 Task: Educational meeting minutes blue modern simple.
Action: Mouse moved to (252, 264)
Screenshot: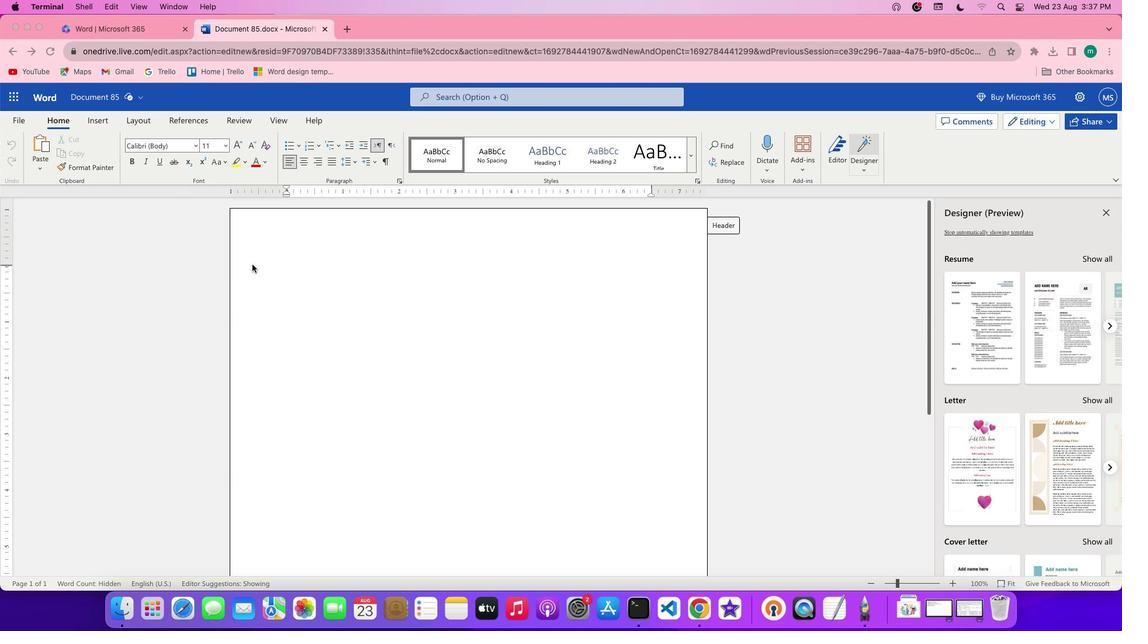 
Action: Mouse pressed left at (252, 264)
Screenshot: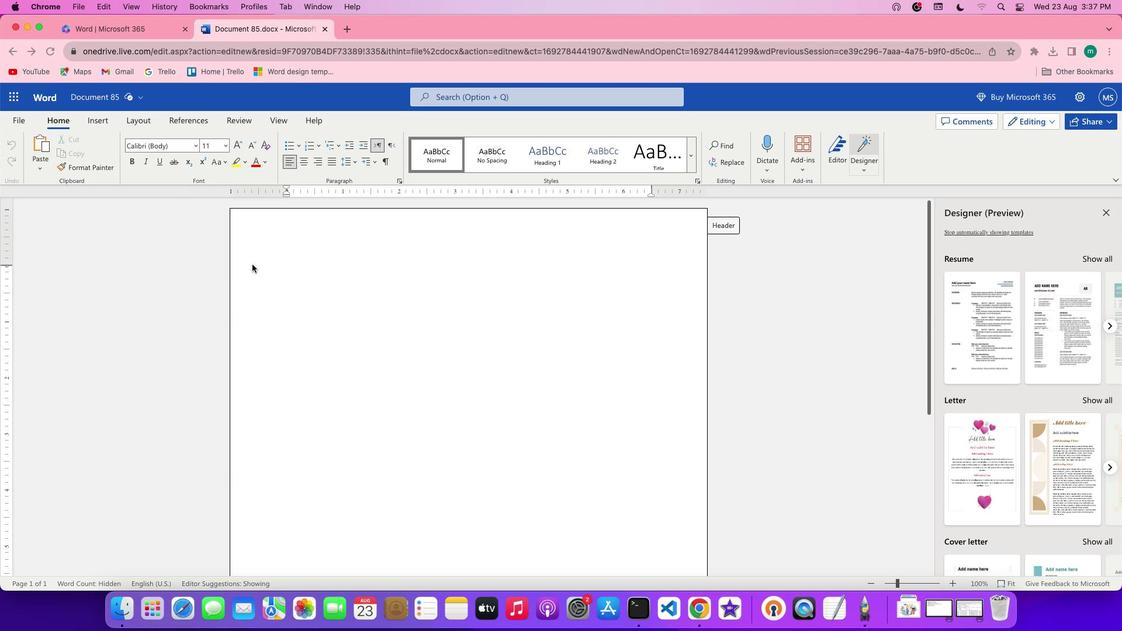 
Action: Mouse moved to (103, 116)
Screenshot: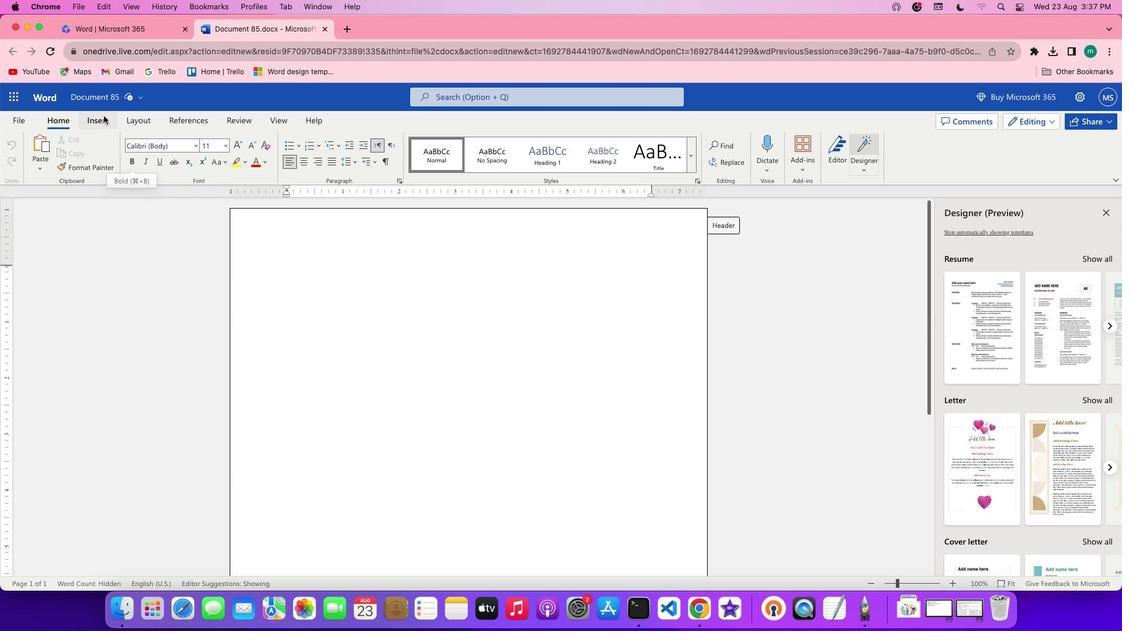 
Action: Mouse pressed left at (103, 116)
Screenshot: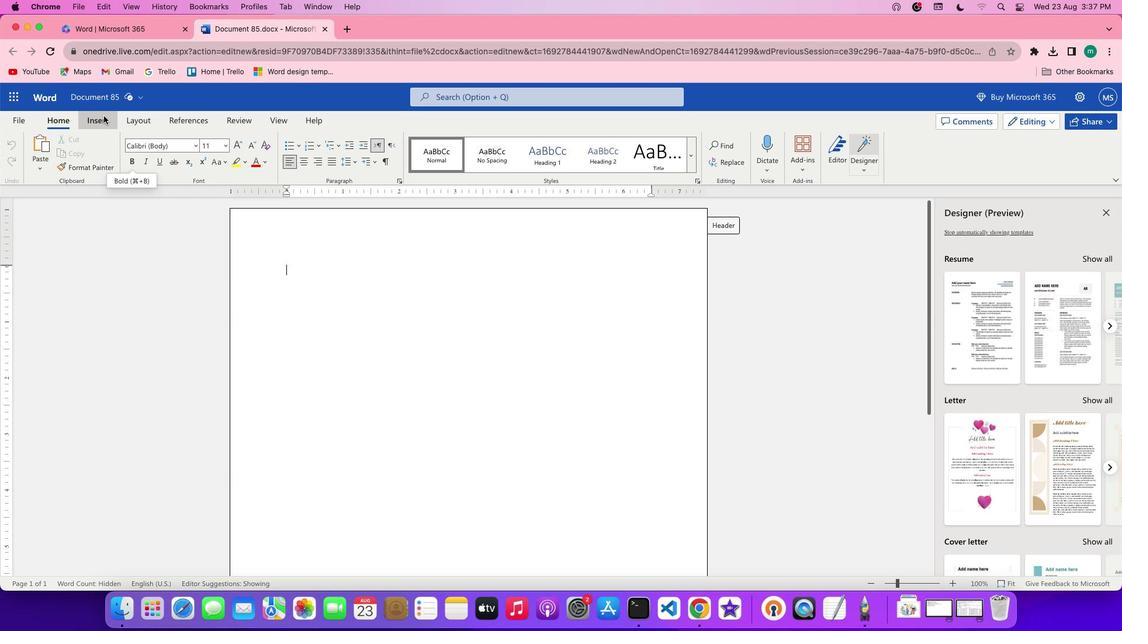 
Action: Mouse moved to (20, 147)
Screenshot: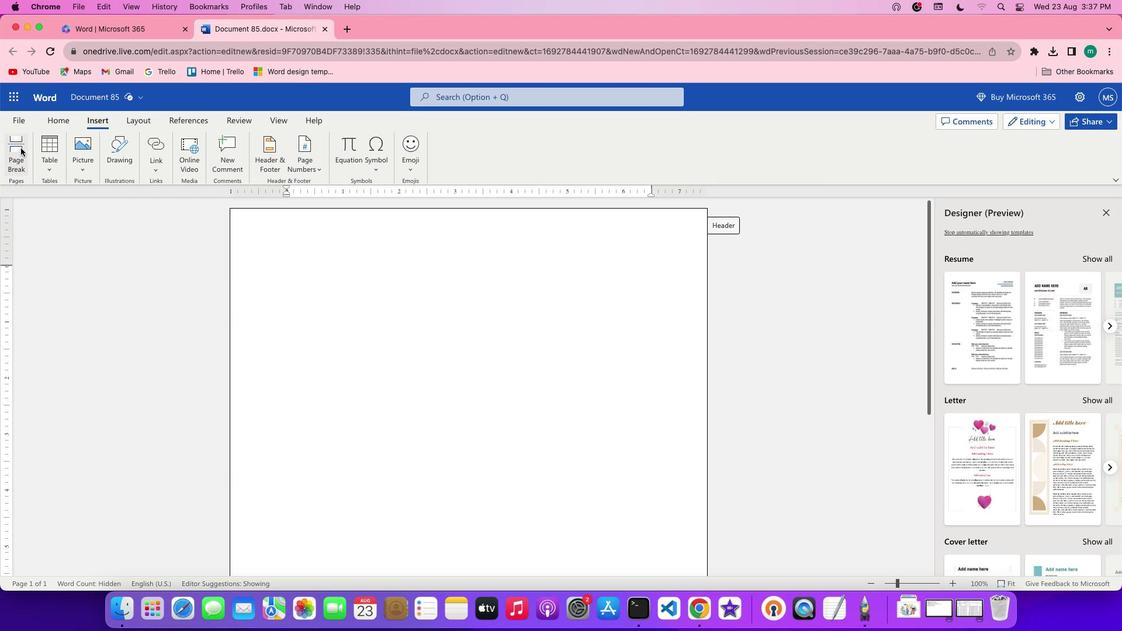 
Action: Mouse pressed left at (20, 147)
Screenshot: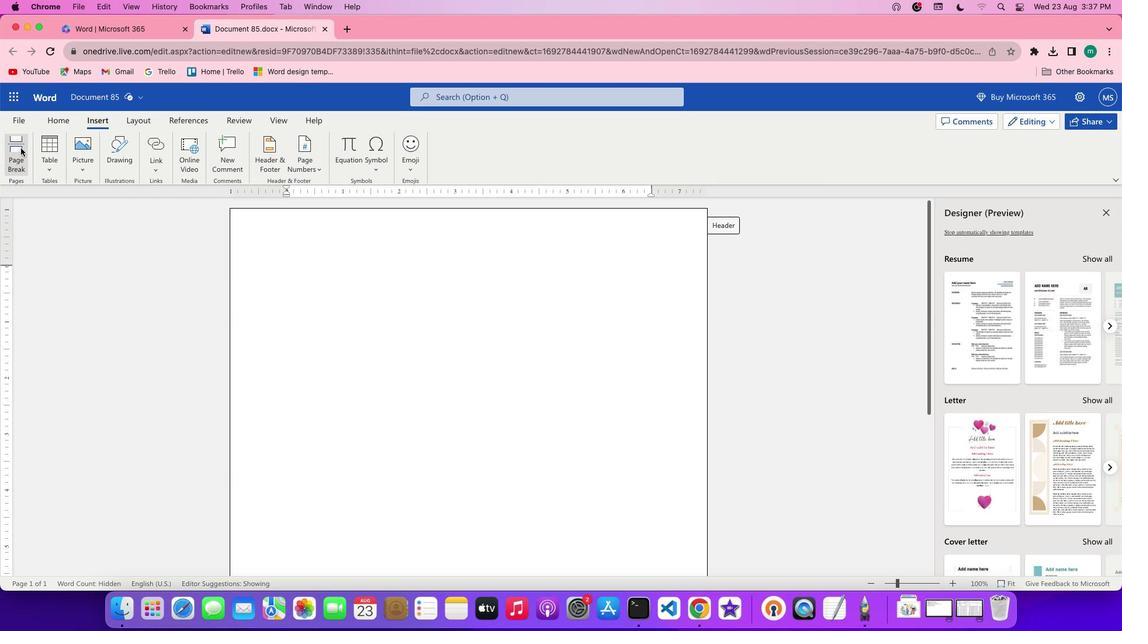 
Action: Mouse moved to (431, 339)
Screenshot: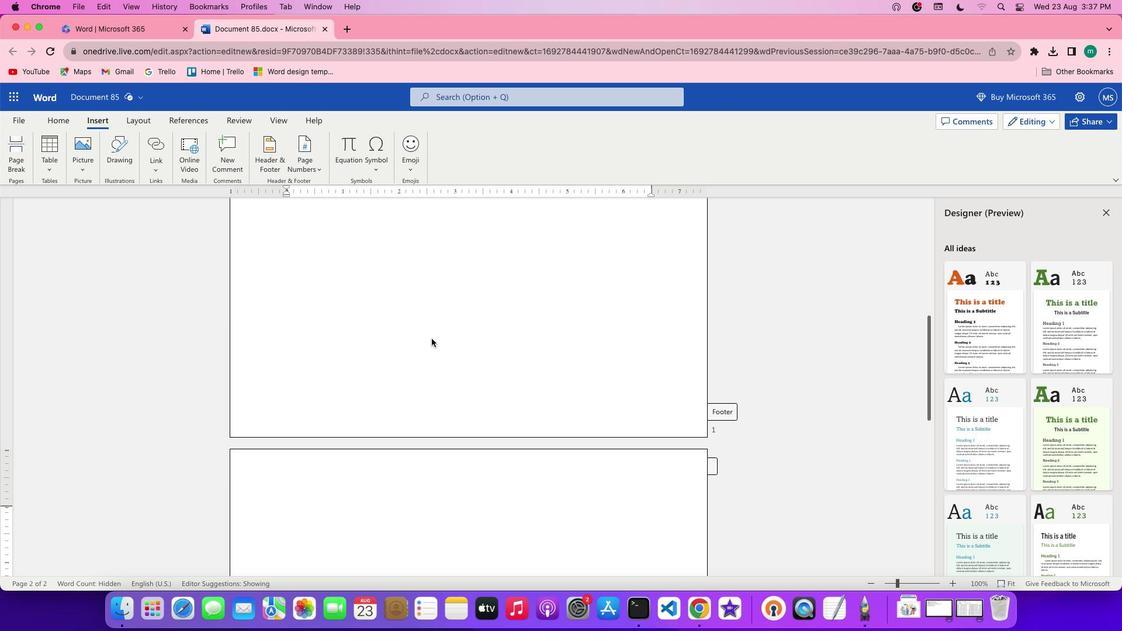 
Action: Mouse scrolled (431, 339) with delta (0, 0)
Screenshot: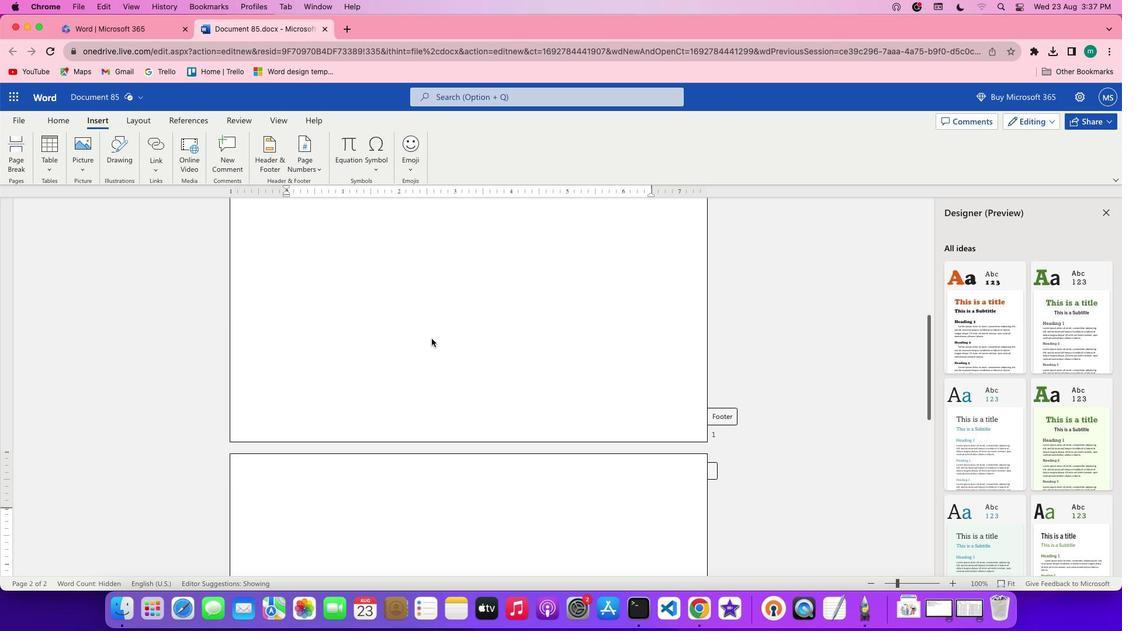 
Action: Mouse scrolled (431, 339) with delta (0, 0)
Screenshot: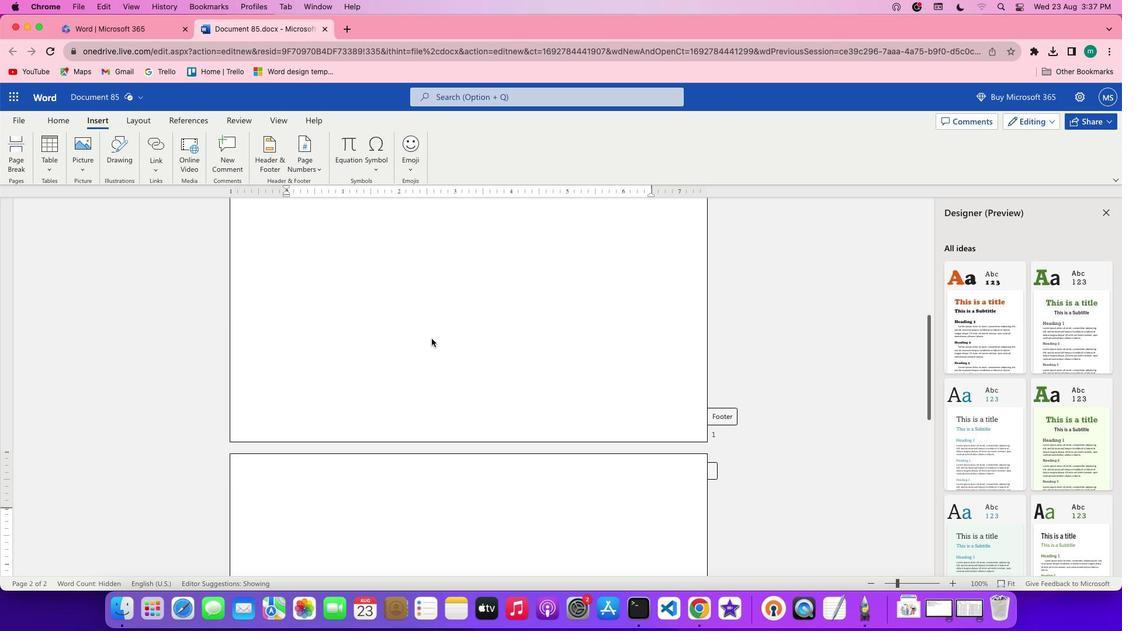 
Action: Mouse scrolled (431, 339) with delta (0, 1)
Screenshot: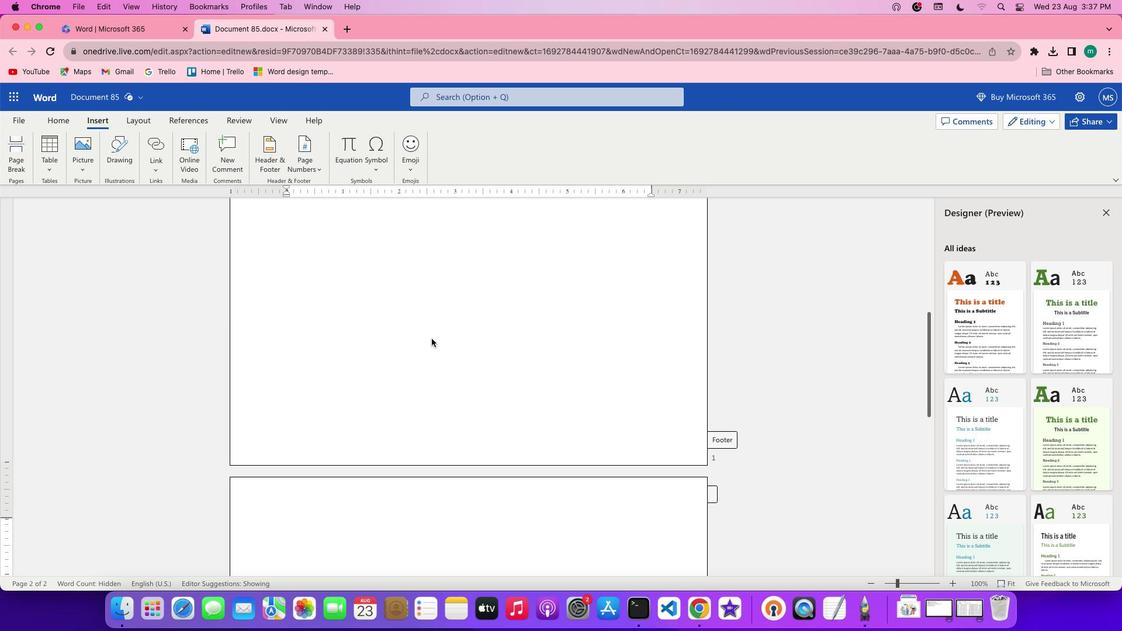 
Action: Mouse scrolled (431, 339) with delta (0, 2)
Screenshot: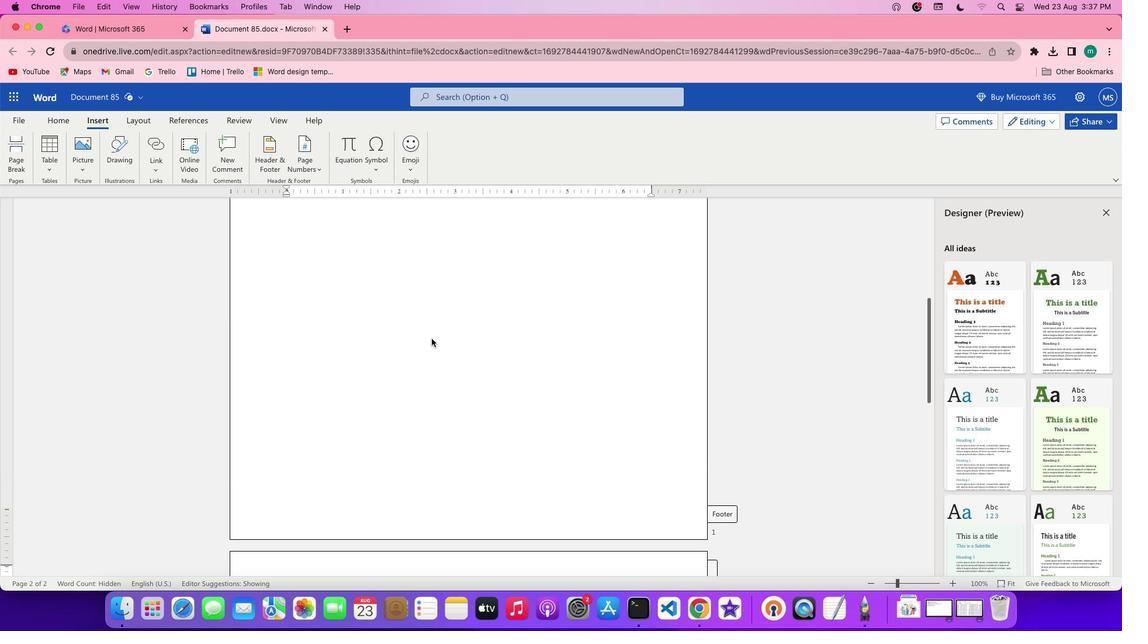 
Action: Mouse scrolled (431, 339) with delta (0, 0)
Screenshot: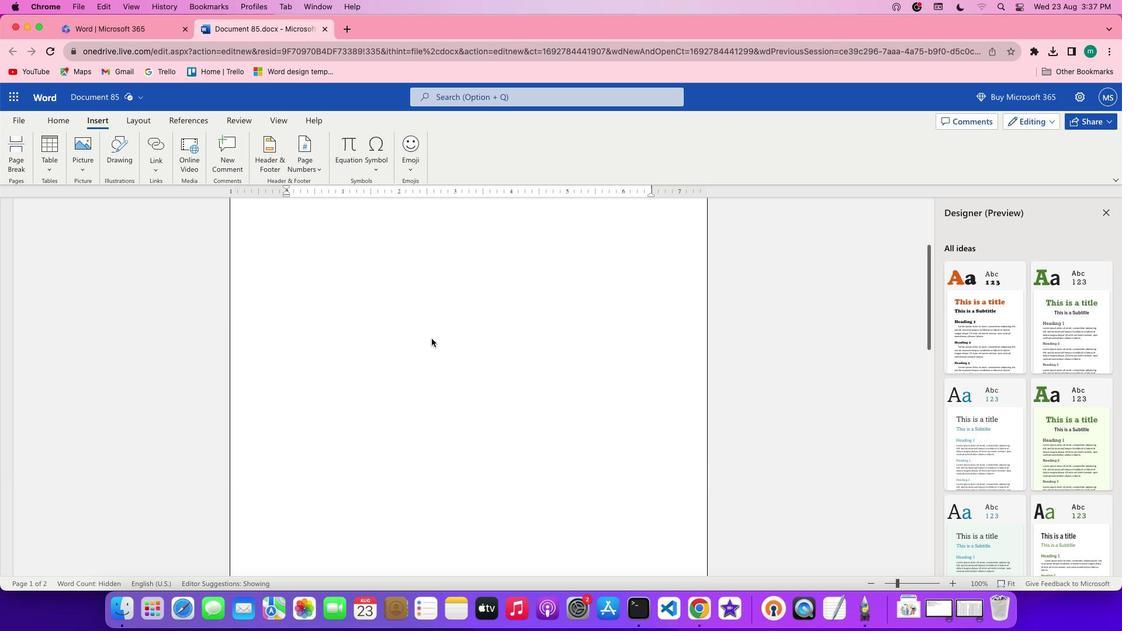 
Action: Mouse scrolled (431, 339) with delta (0, 0)
Screenshot: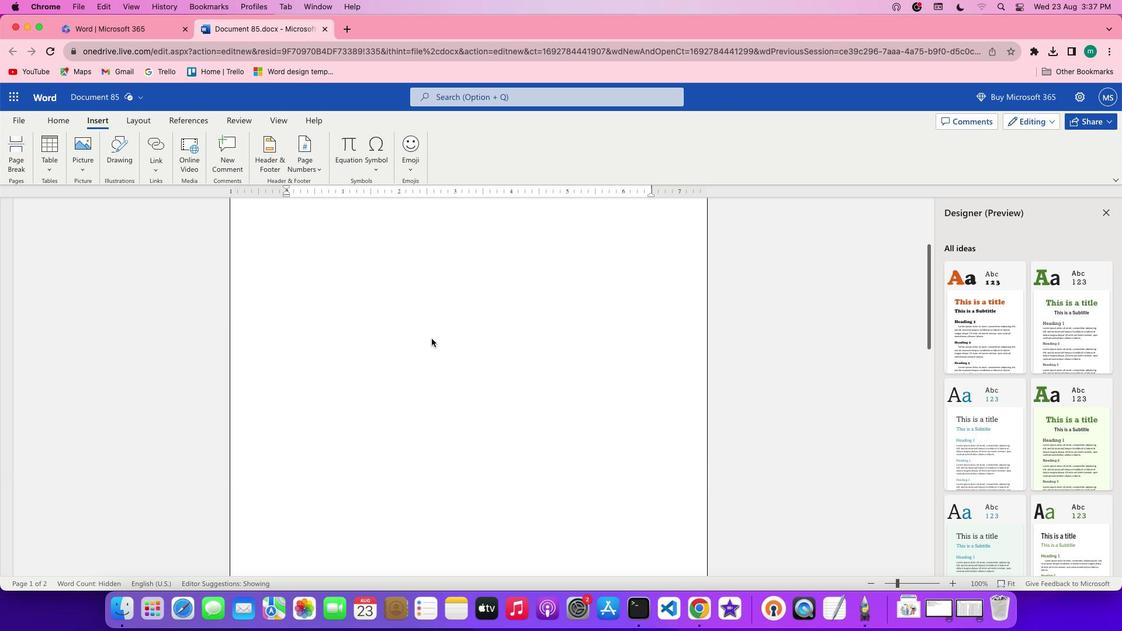 
Action: Mouse scrolled (431, 339) with delta (0, 1)
Screenshot: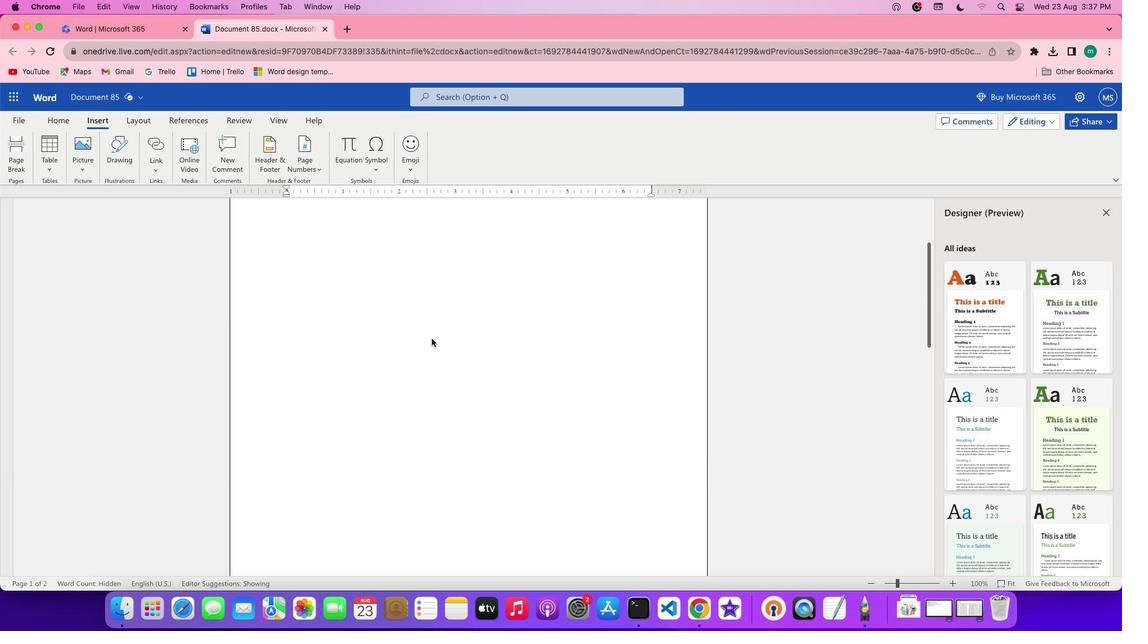 
Action: Mouse scrolled (431, 339) with delta (0, 1)
Screenshot: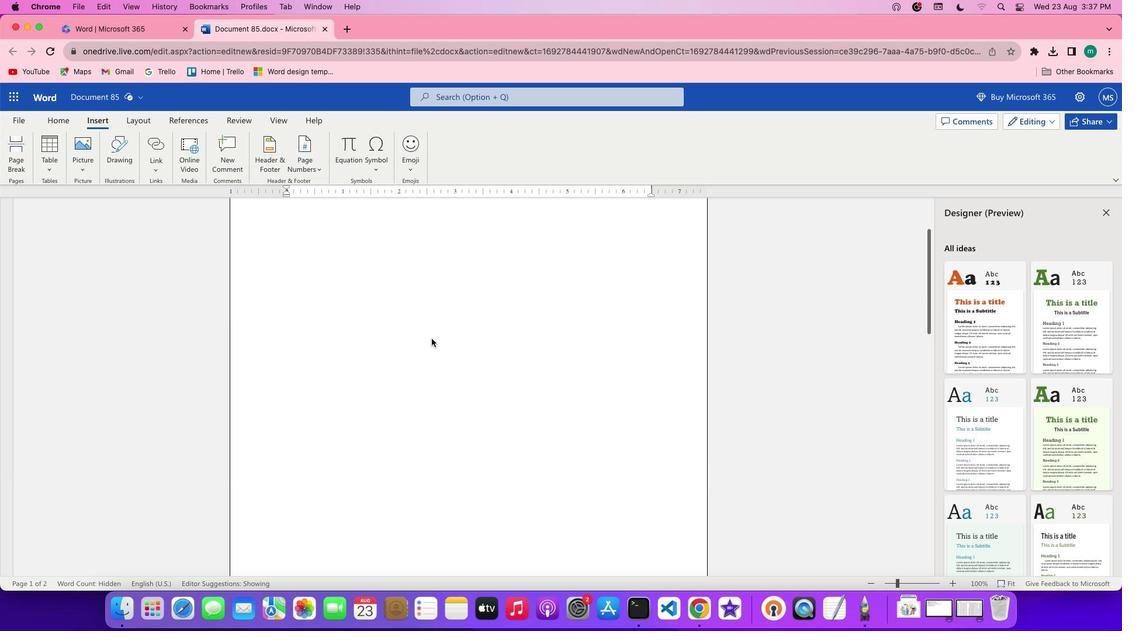 
Action: Mouse moved to (120, 156)
Screenshot: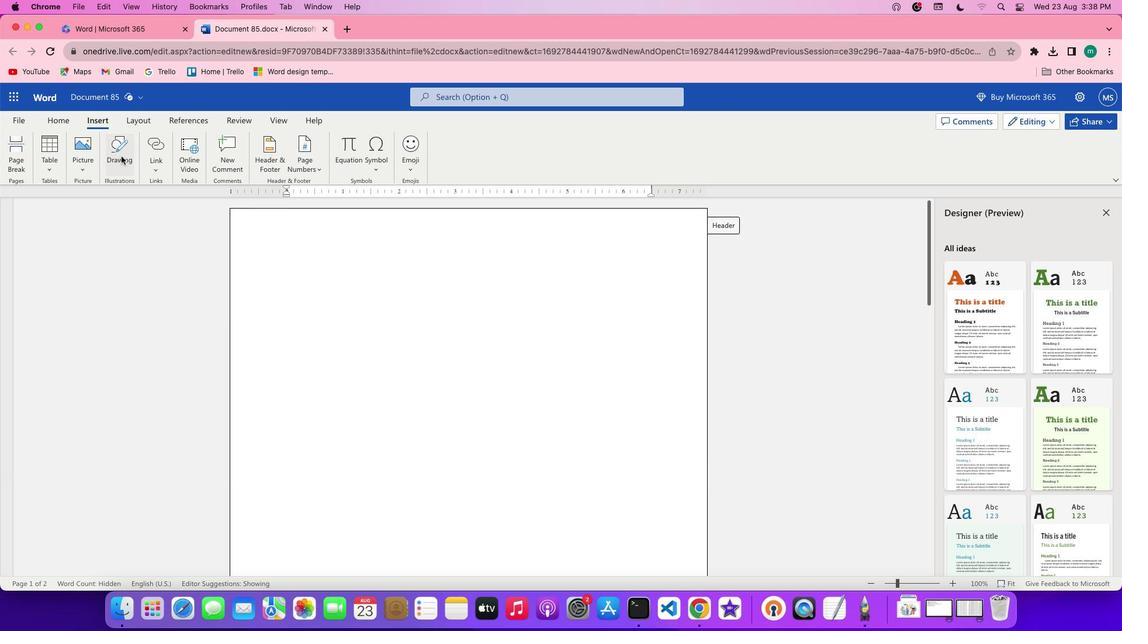 
Action: Mouse pressed left at (120, 156)
Screenshot: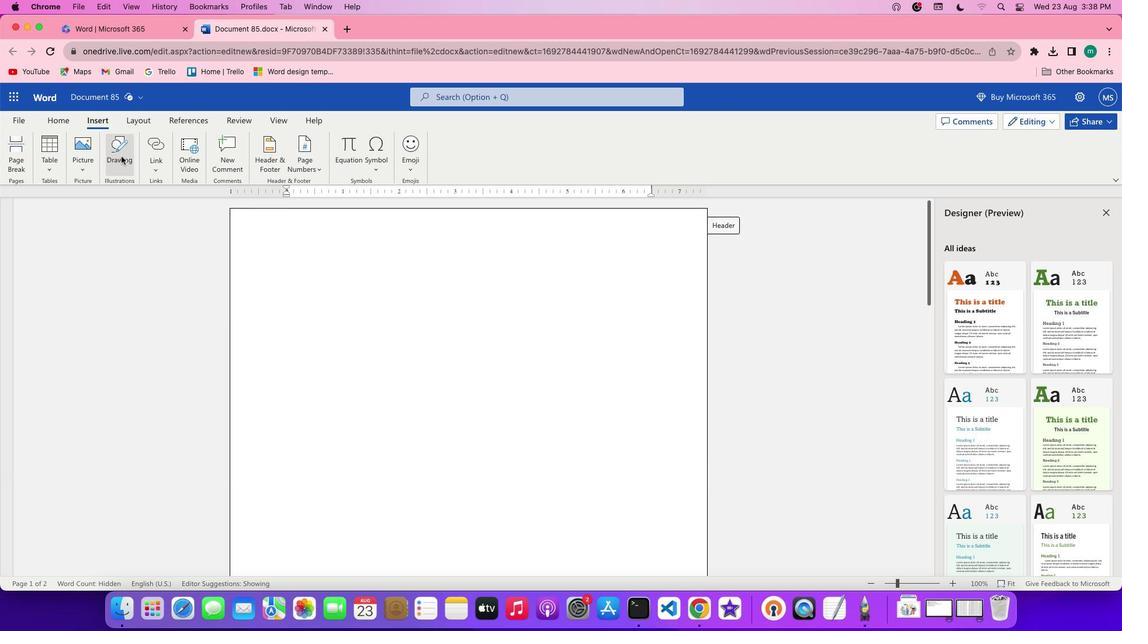 
Action: Mouse moved to (506, 224)
Screenshot: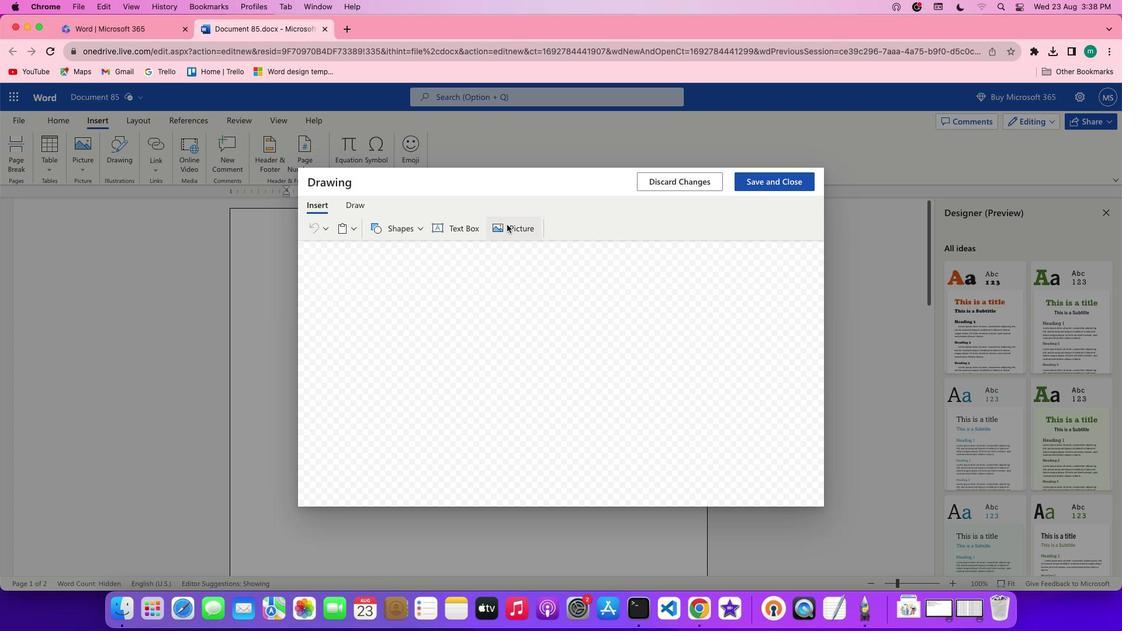 
Action: Mouse pressed left at (506, 224)
Screenshot: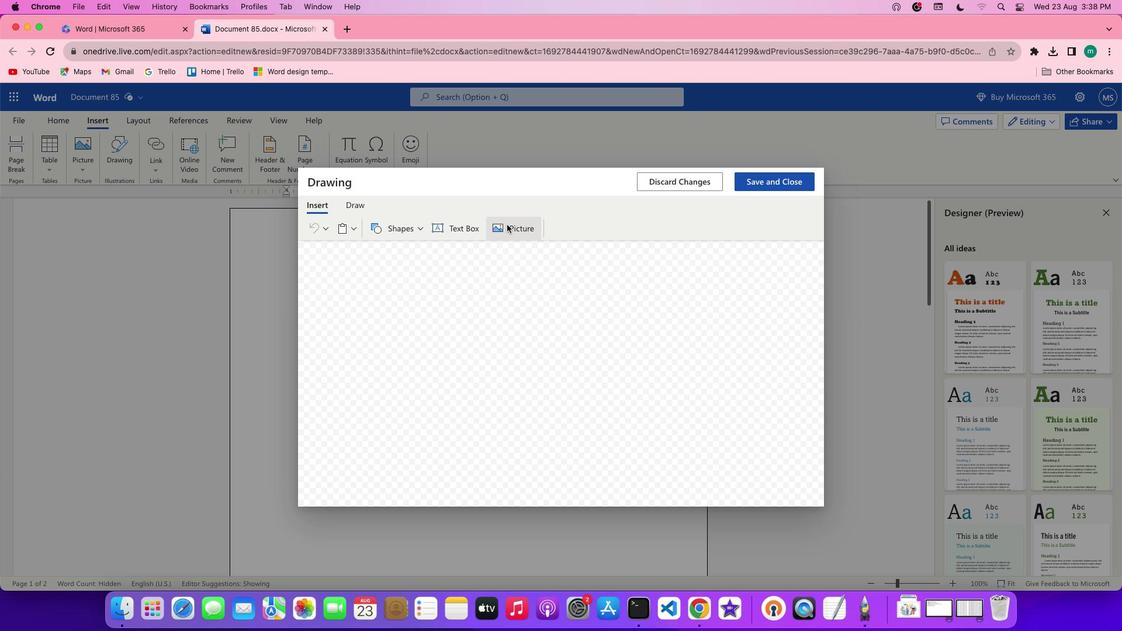 
Action: Mouse moved to (718, 415)
Screenshot: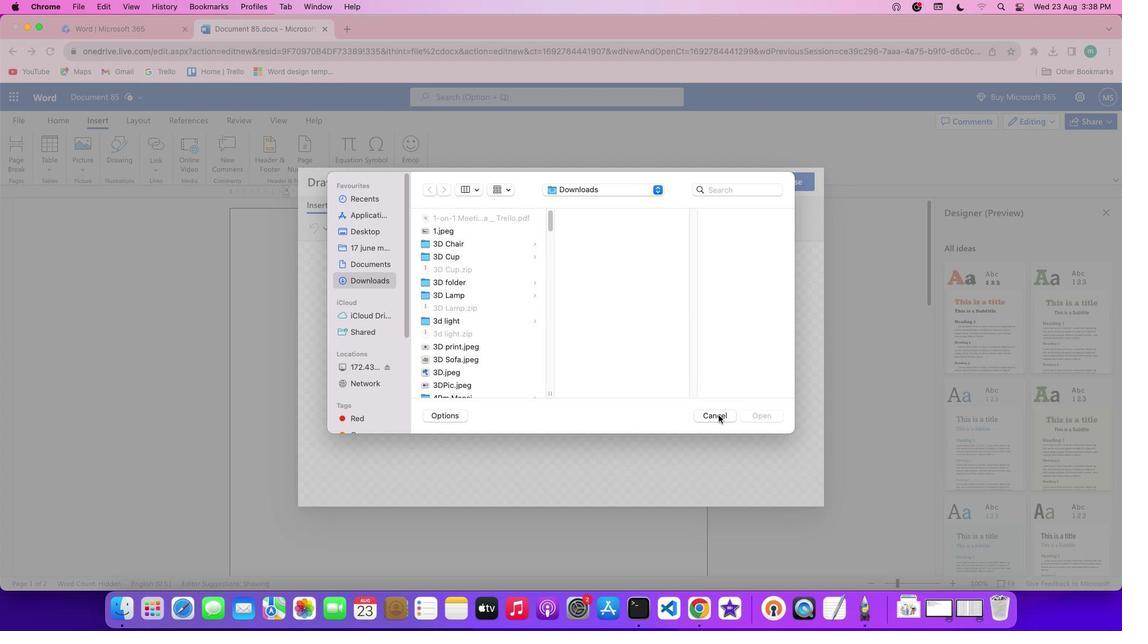 
Action: Mouse pressed left at (718, 415)
Screenshot: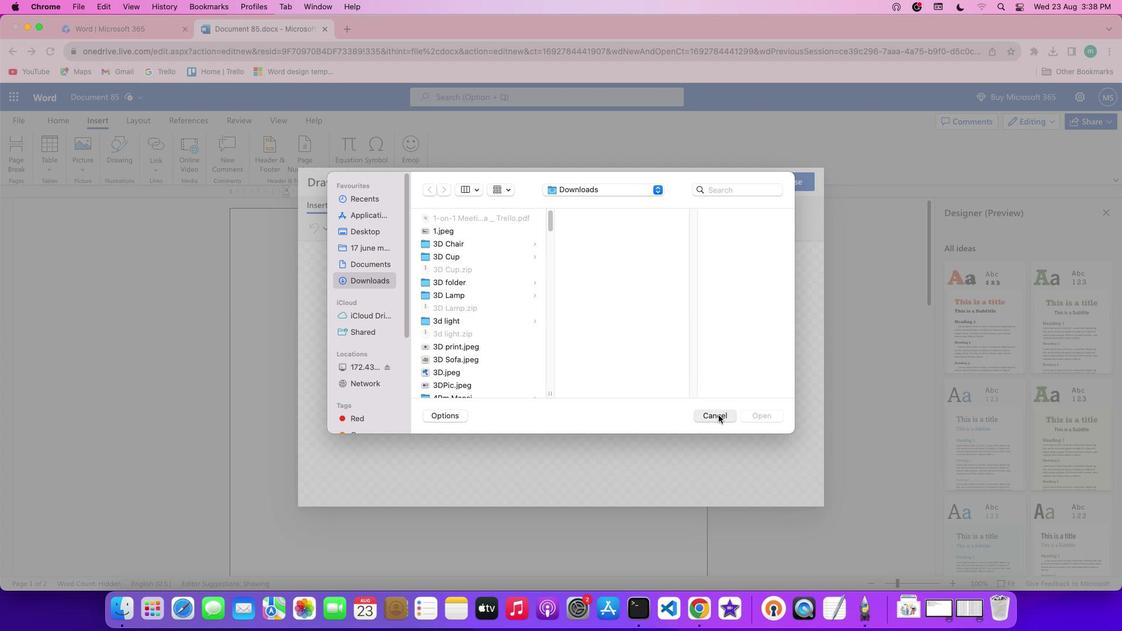 
Action: Mouse moved to (520, 233)
Screenshot: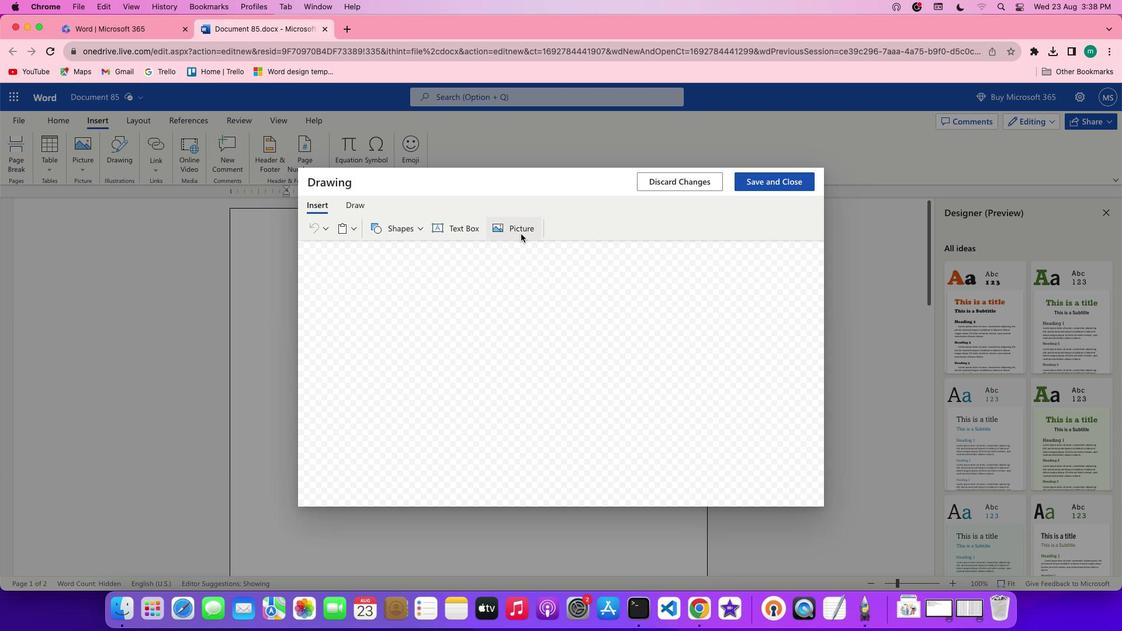 
Action: Mouse pressed left at (520, 233)
Screenshot: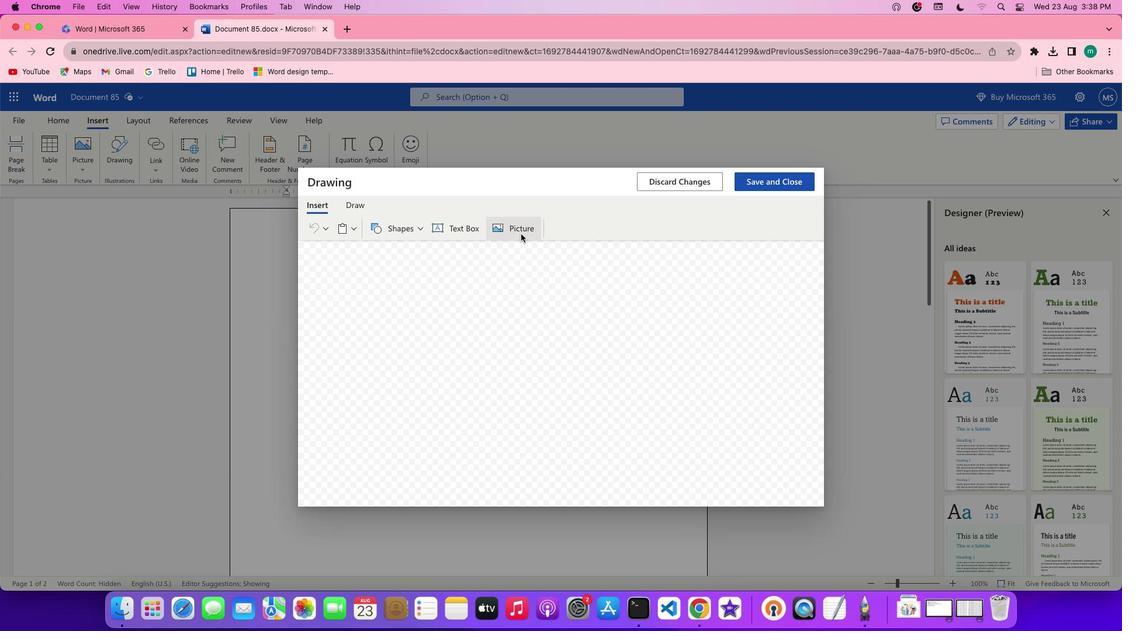 
Action: Mouse moved to (494, 348)
Screenshot: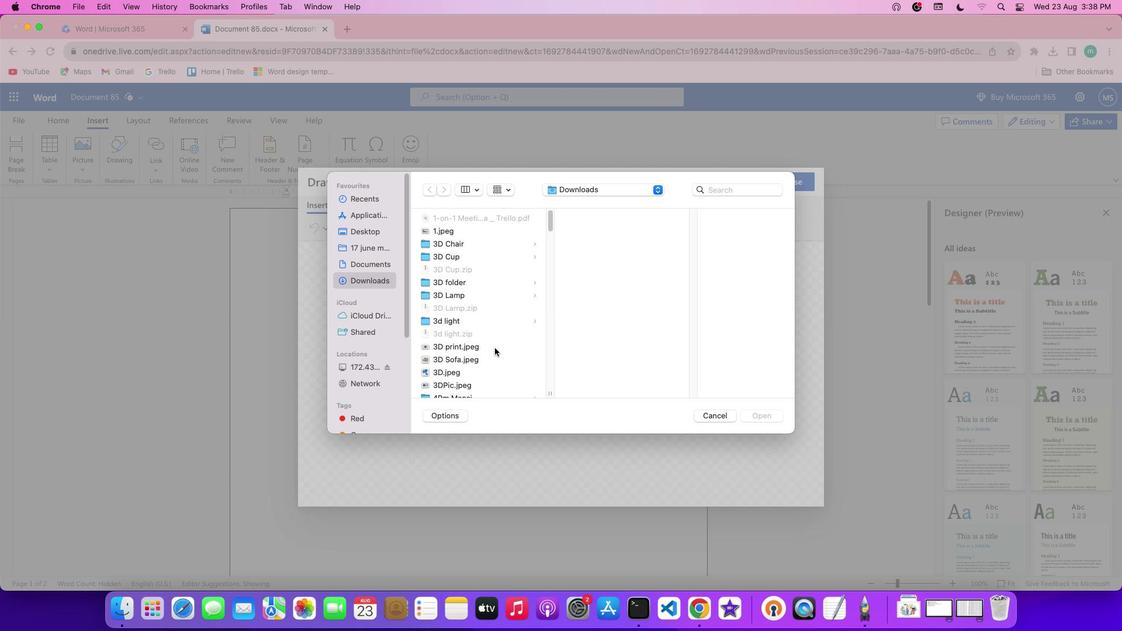 
Action: Mouse scrolled (494, 348) with delta (0, 0)
Screenshot: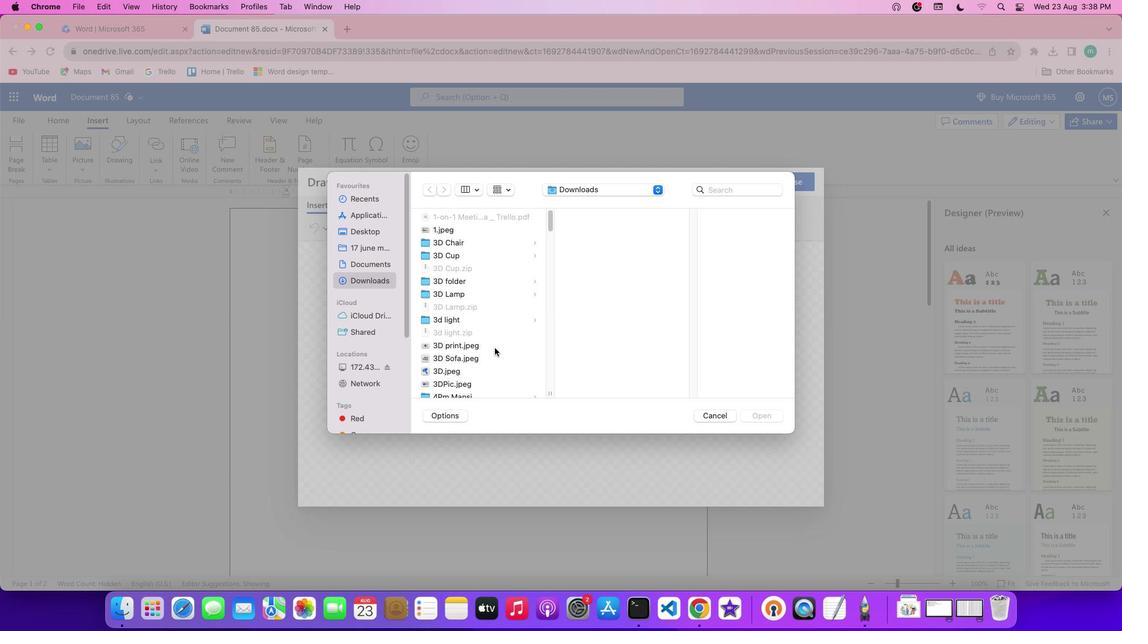 
Action: Mouse scrolled (494, 348) with delta (0, 0)
Screenshot: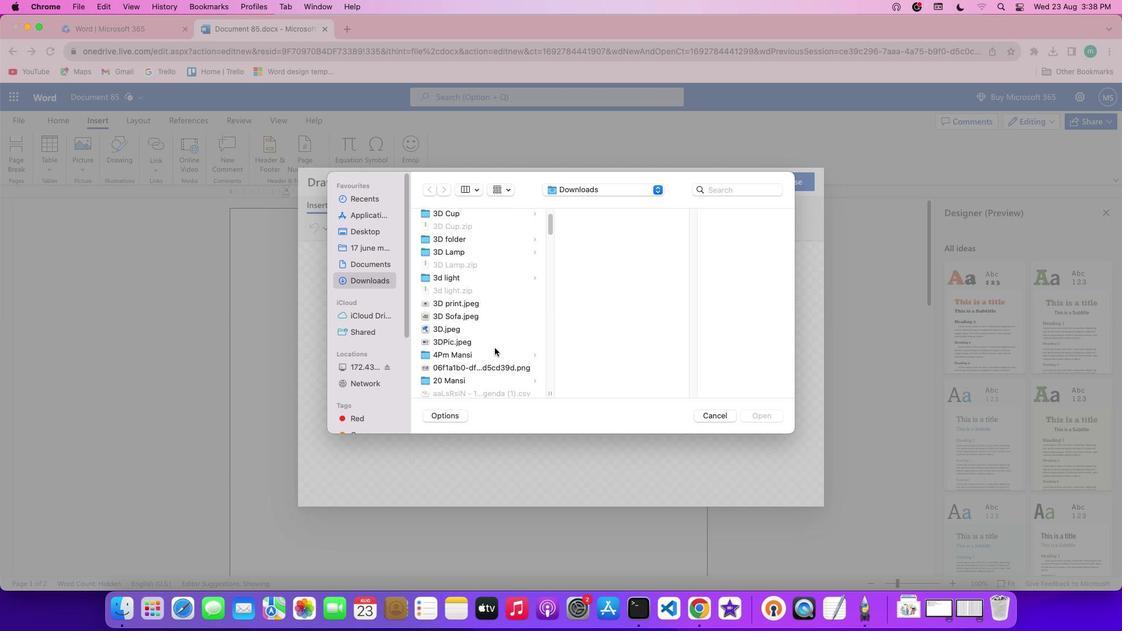 
Action: Mouse scrolled (494, 348) with delta (0, -1)
Screenshot: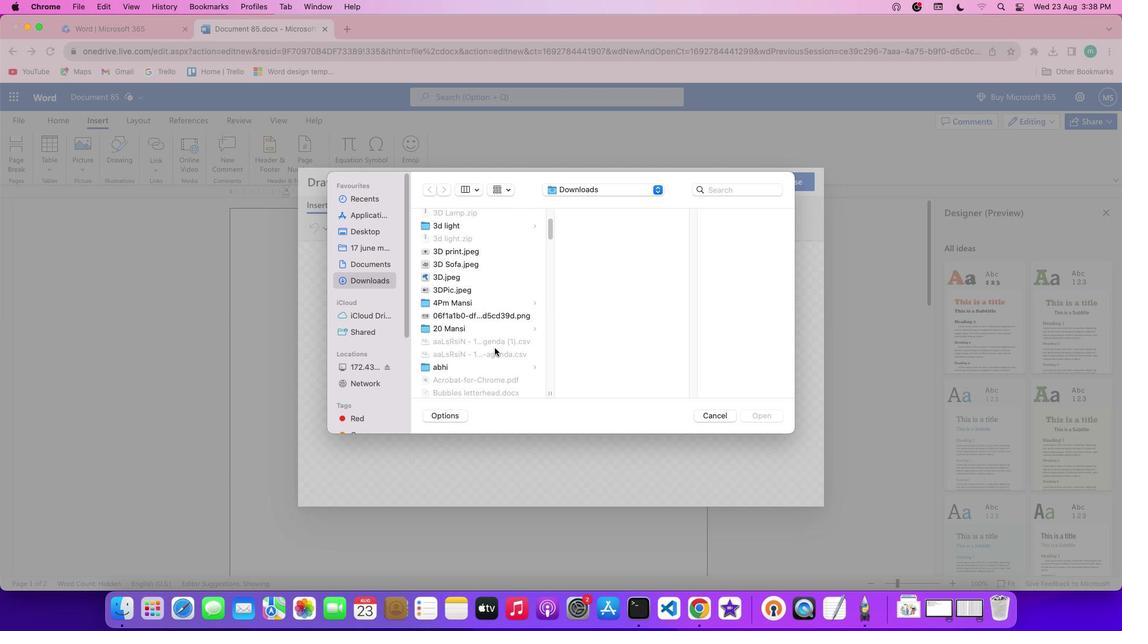 
Action: Mouse scrolled (494, 348) with delta (0, -2)
Screenshot: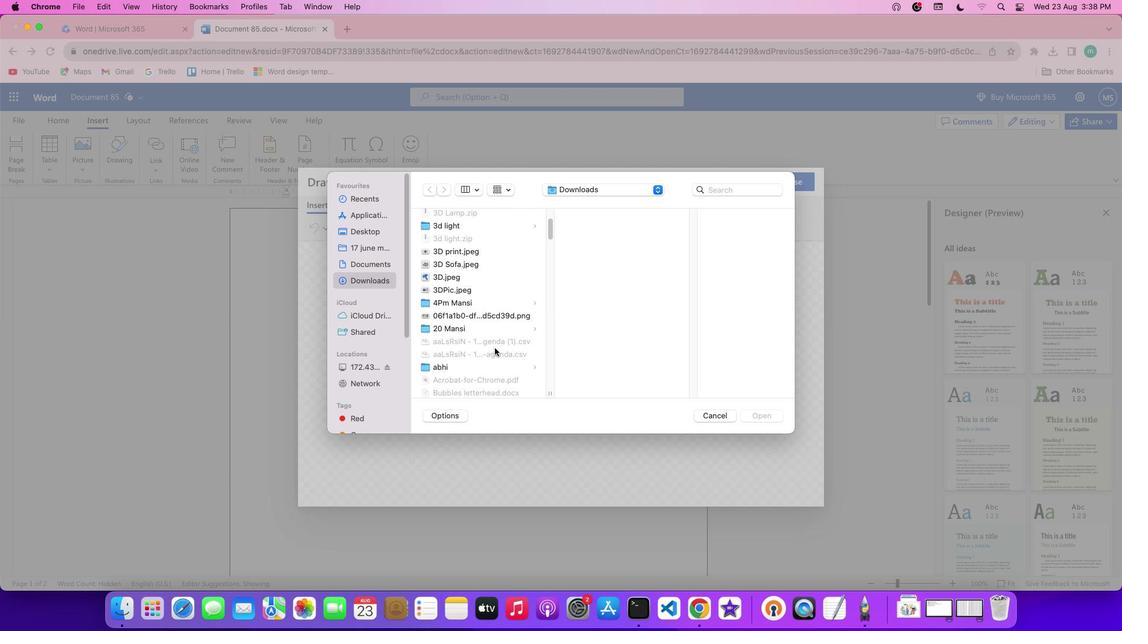 
Action: Mouse scrolled (494, 348) with delta (0, 0)
Screenshot: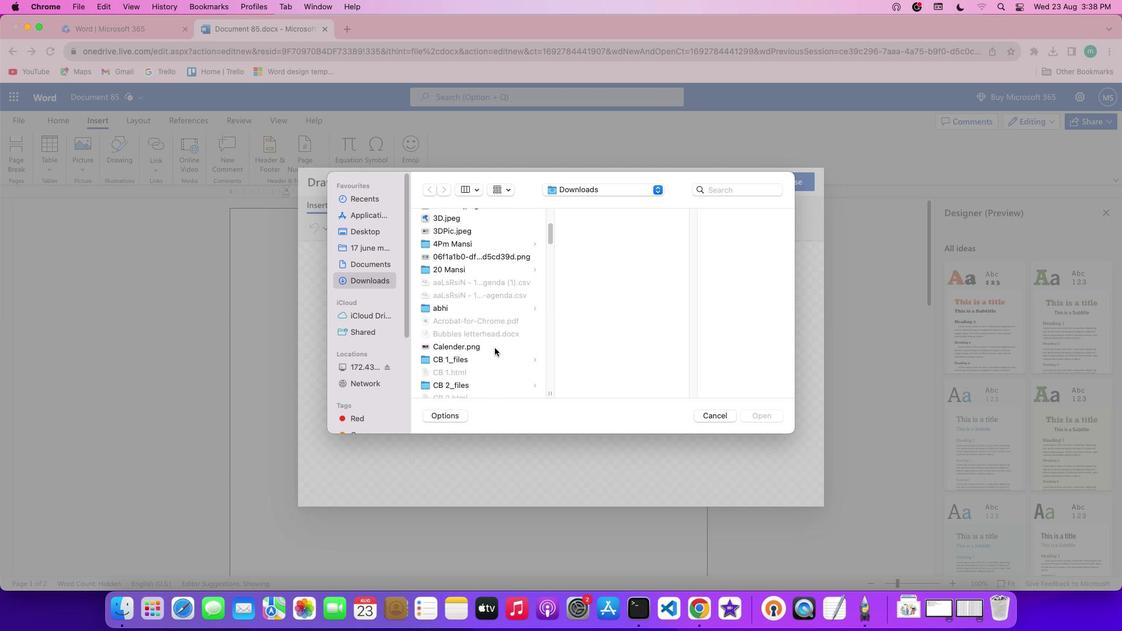 
Action: Mouse scrolled (494, 348) with delta (0, 0)
Screenshot: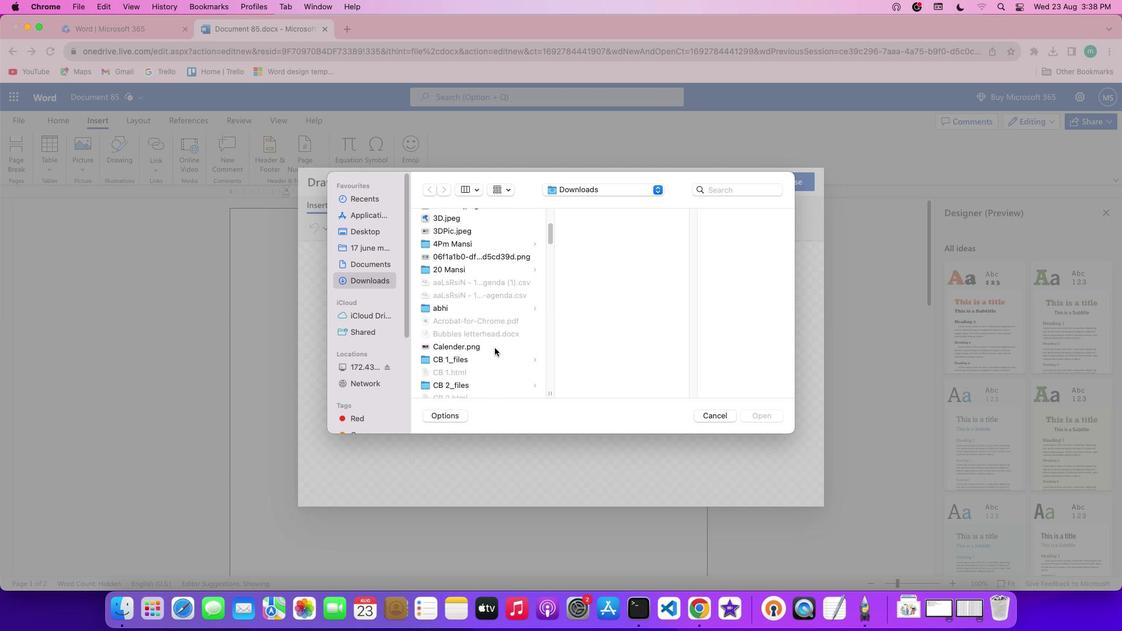 
Action: Mouse scrolled (494, 348) with delta (0, -1)
Screenshot: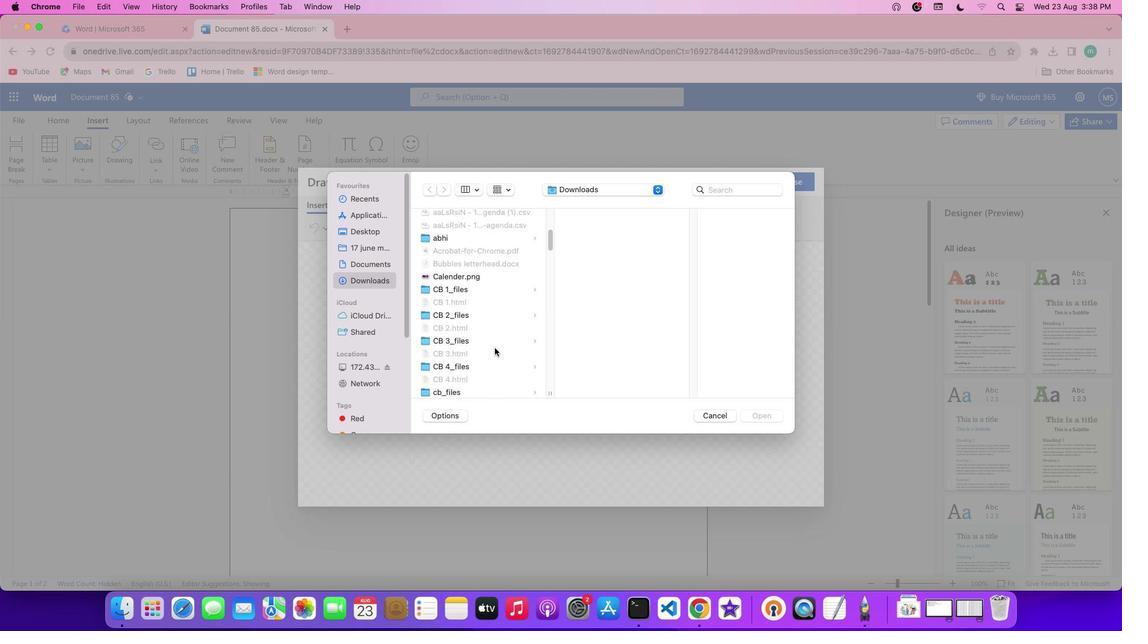 
Action: Mouse scrolled (494, 348) with delta (0, -2)
Screenshot: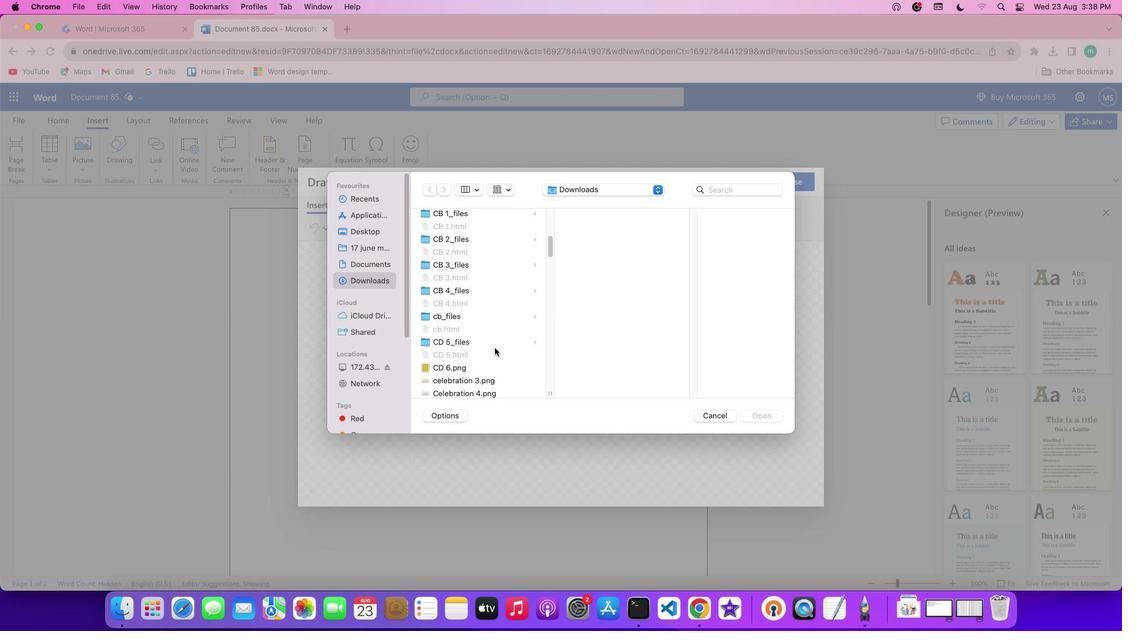 
Action: Mouse scrolled (494, 348) with delta (0, -2)
Screenshot: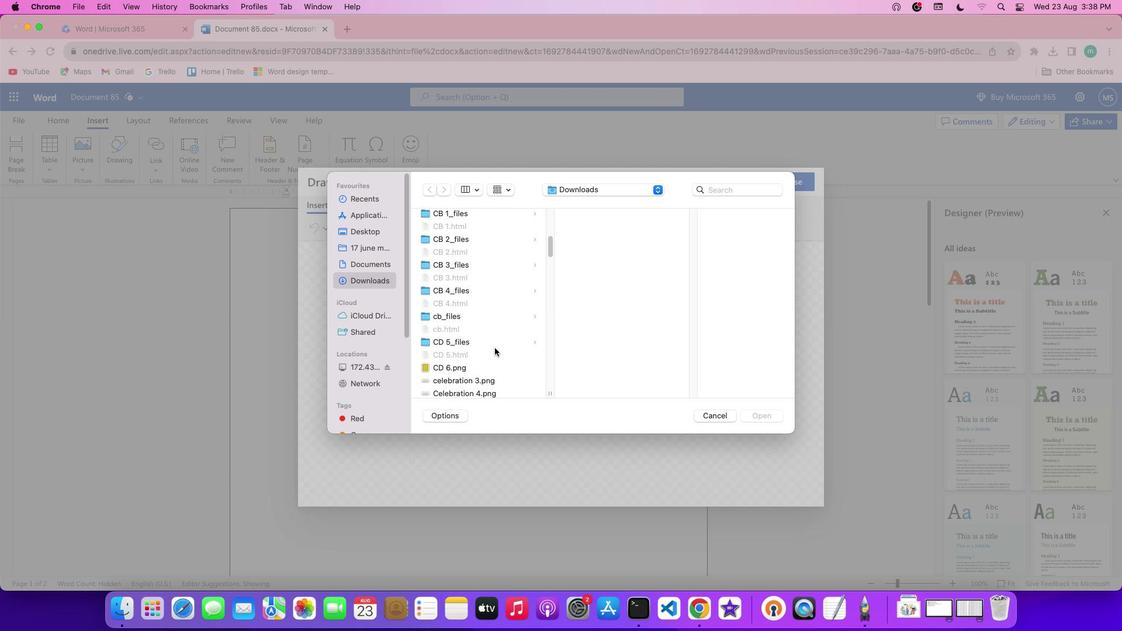 
Action: Mouse scrolled (494, 348) with delta (0, 0)
Screenshot: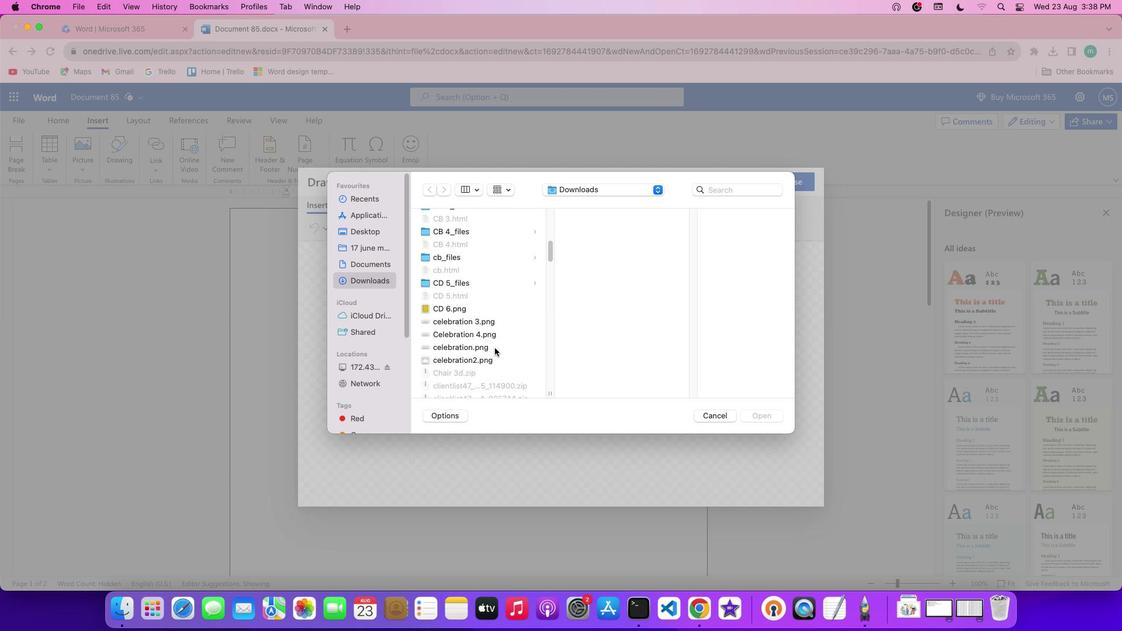 
Action: Mouse scrolled (494, 348) with delta (0, 0)
Screenshot: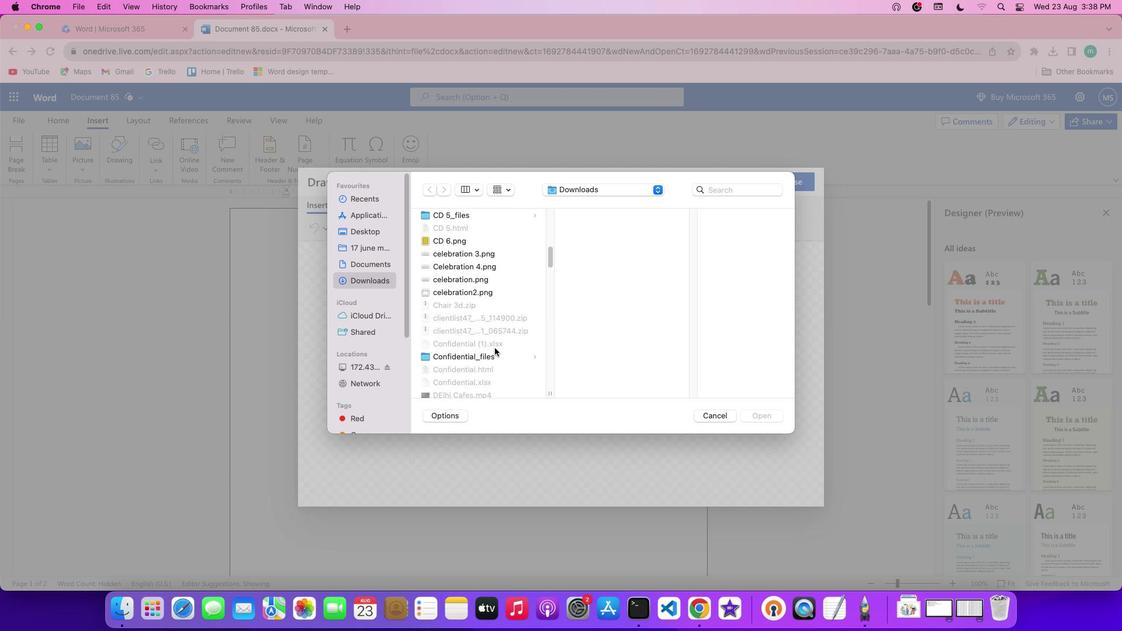 
Action: Mouse scrolled (494, 348) with delta (0, -1)
Screenshot: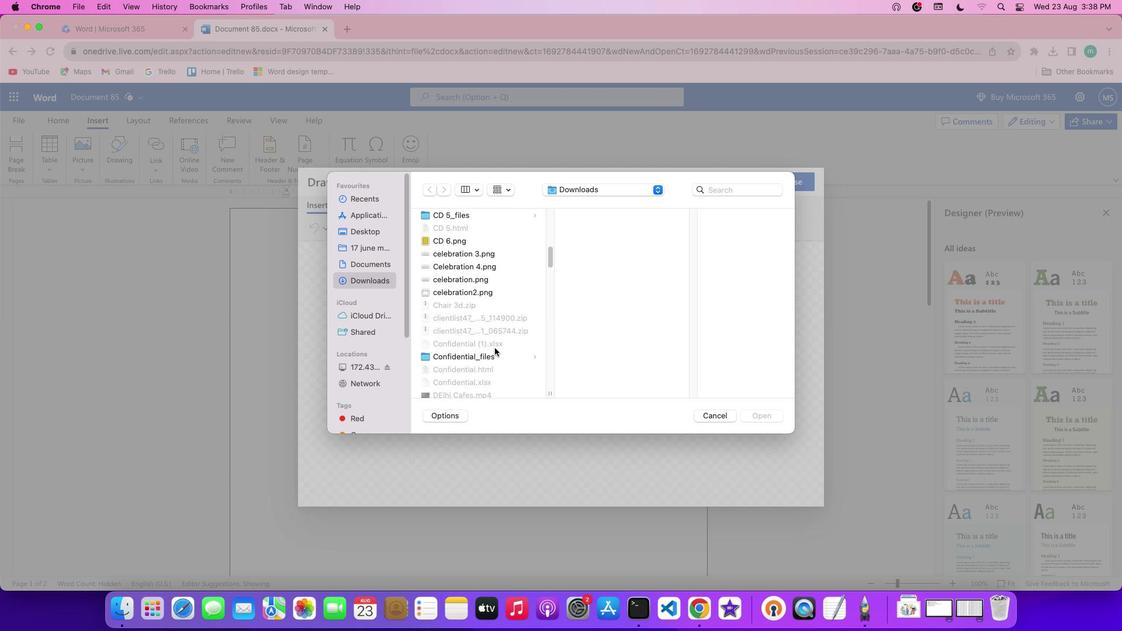 
Action: Mouse scrolled (494, 348) with delta (0, -2)
Screenshot: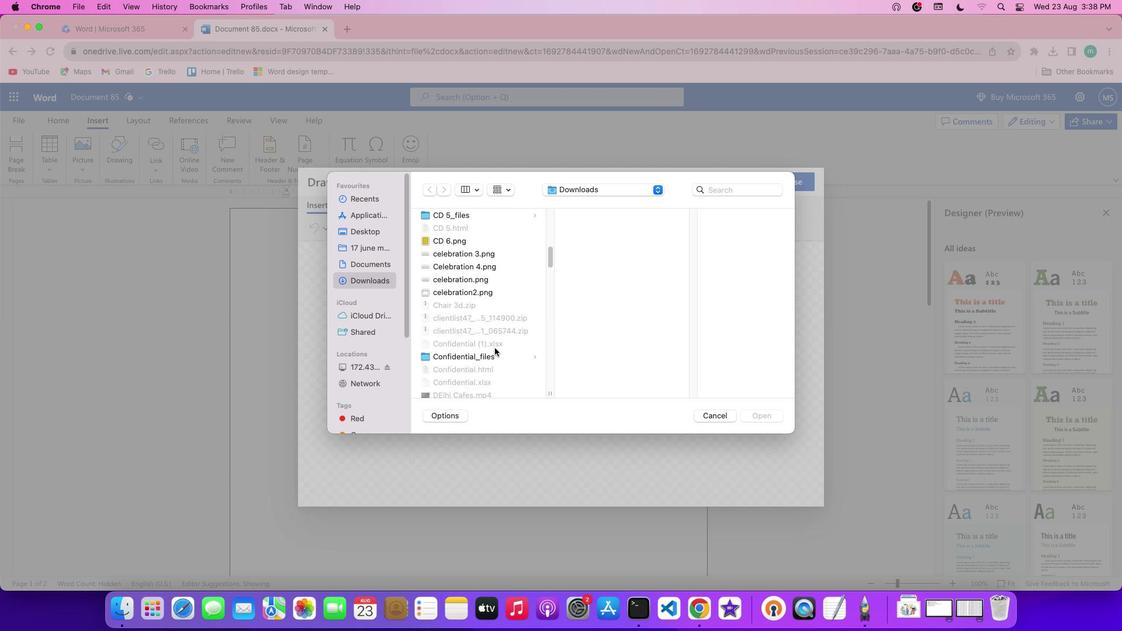 
Action: Mouse scrolled (494, 348) with delta (0, 0)
Screenshot: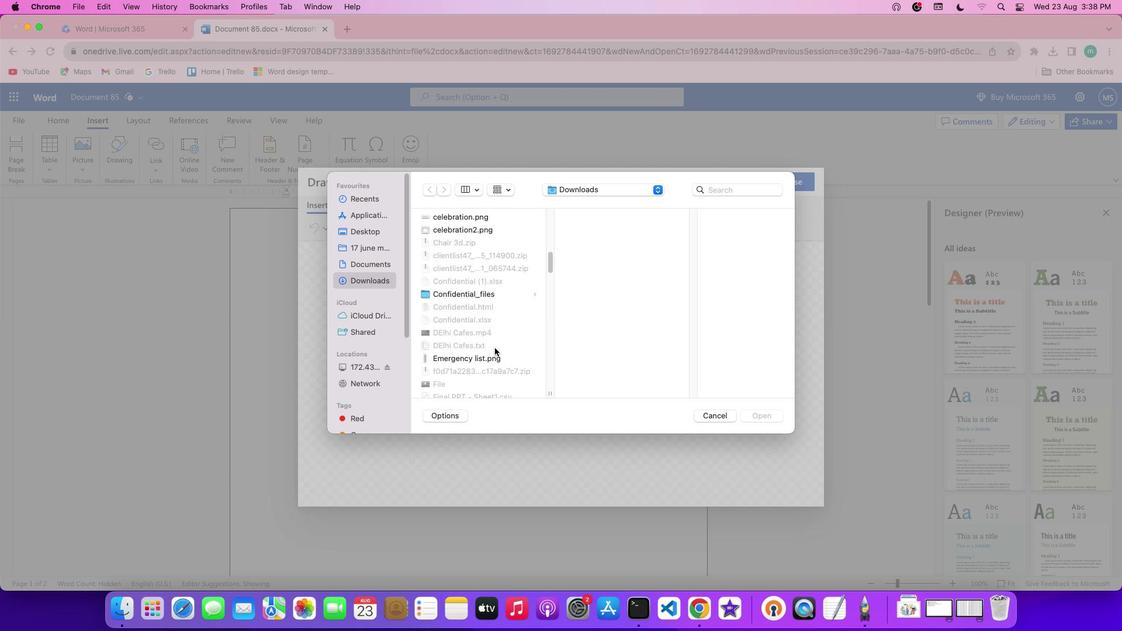 
Action: Mouse scrolled (494, 348) with delta (0, 0)
Screenshot: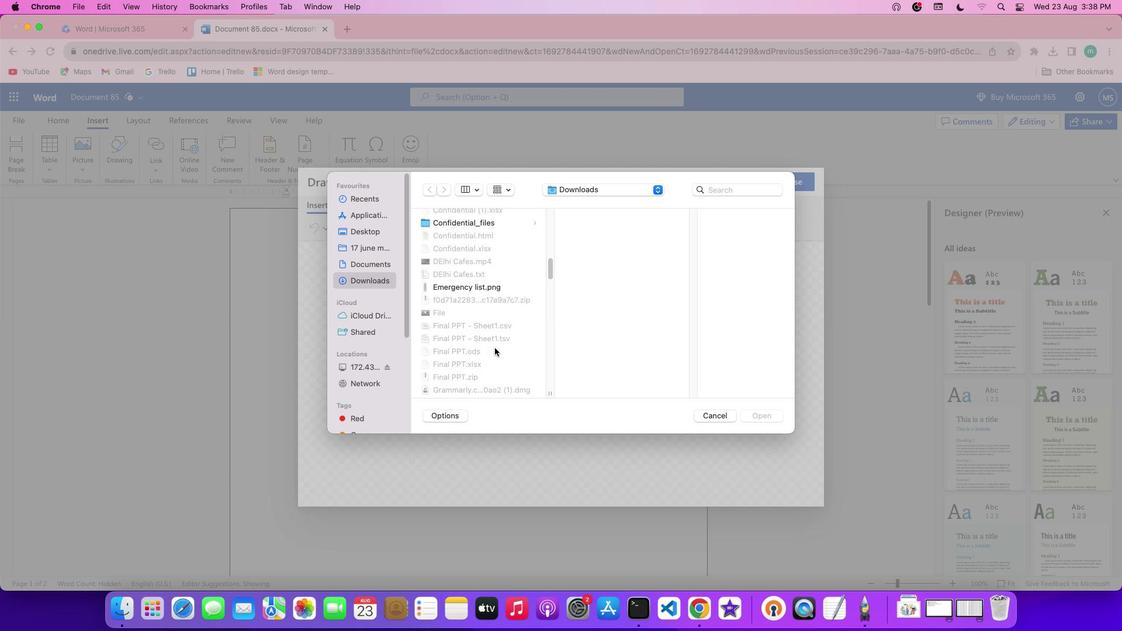 
Action: Mouse scrolled (494, 348) with delta (0, -1)
Screenshot: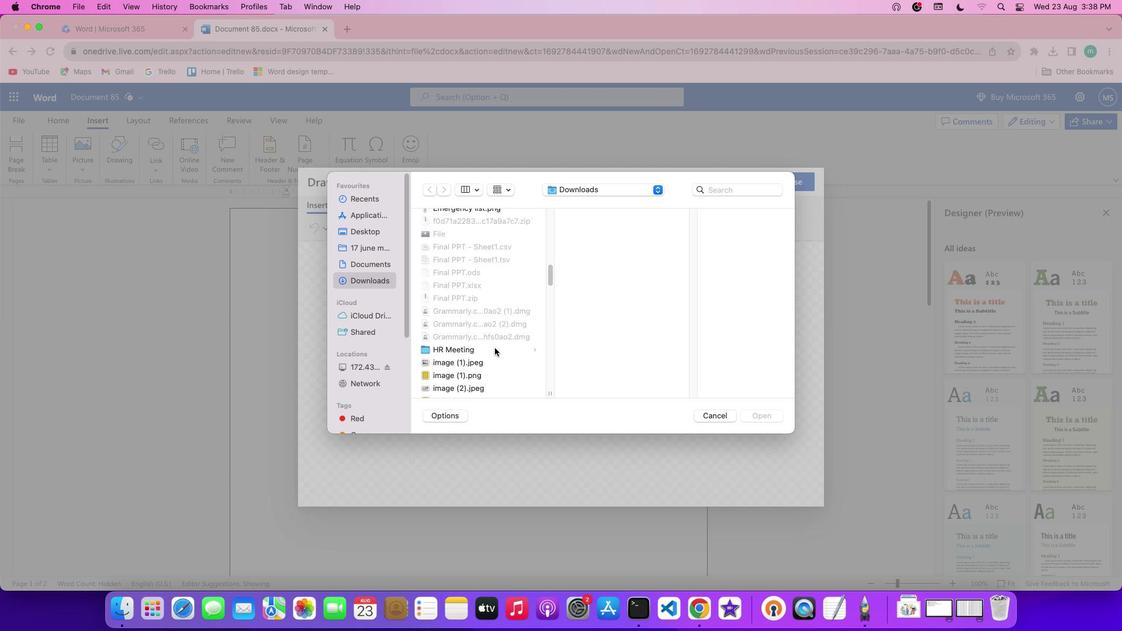 
Action: Mouse scrolled (494, 348) with delta (0, -2)
Screenshot: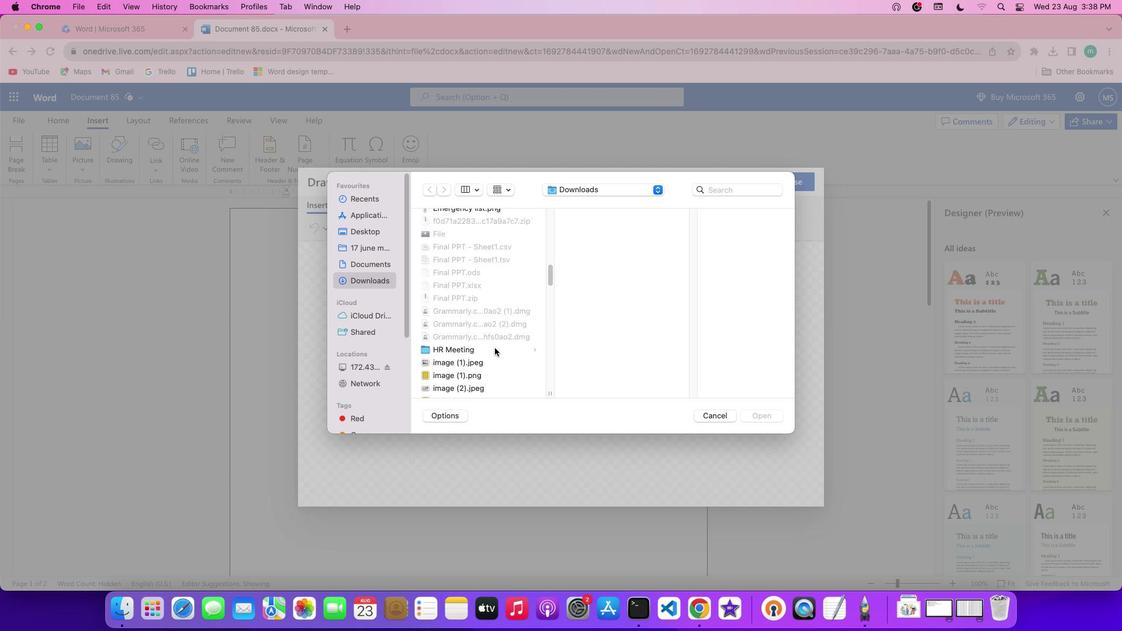 
Action: Mouse scrolled (494, 348) with delta (0, -3)
Screenshot: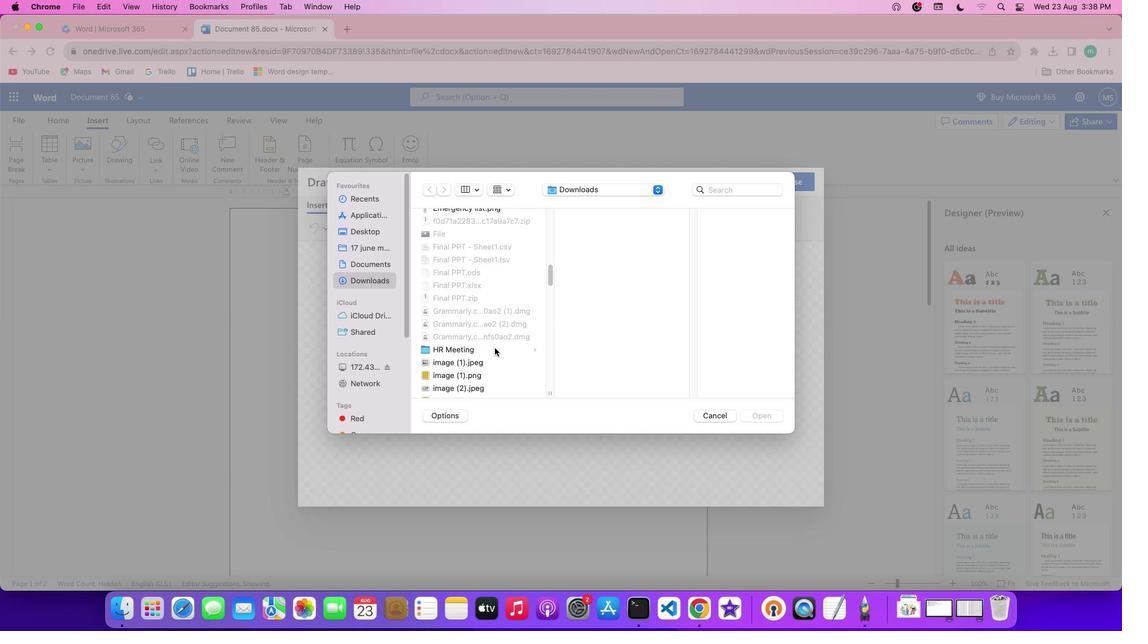 
Action: Mouse scrolled (494, 348) with delta (0, 0)
Screenshot: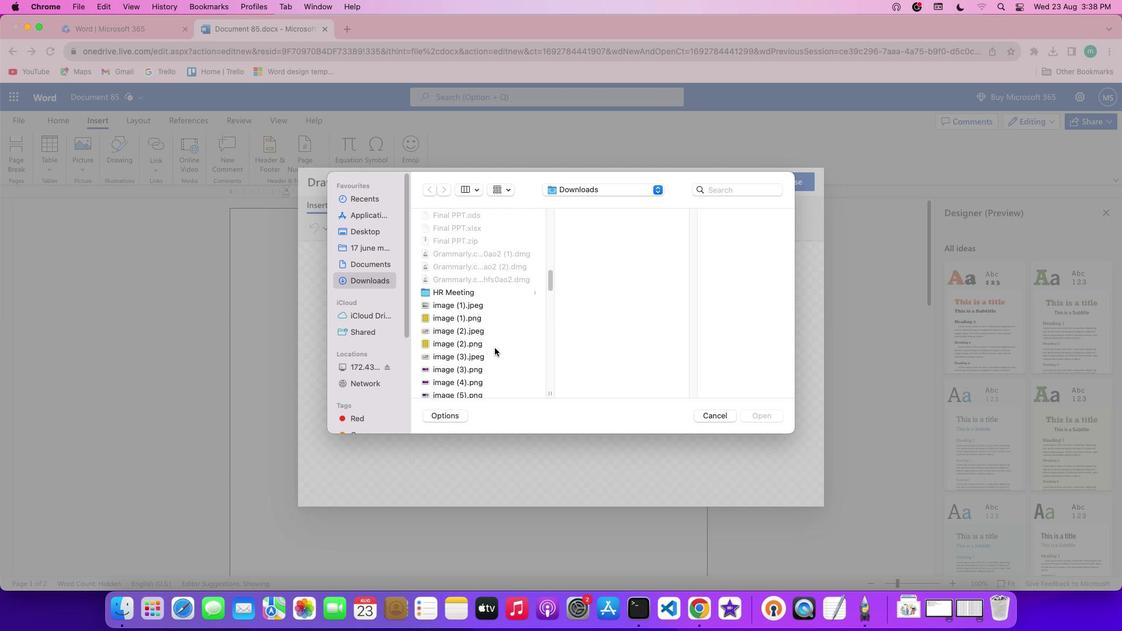 
Action: Mouse scrolled (494, 348) with delta (0, 0)
Screenshot: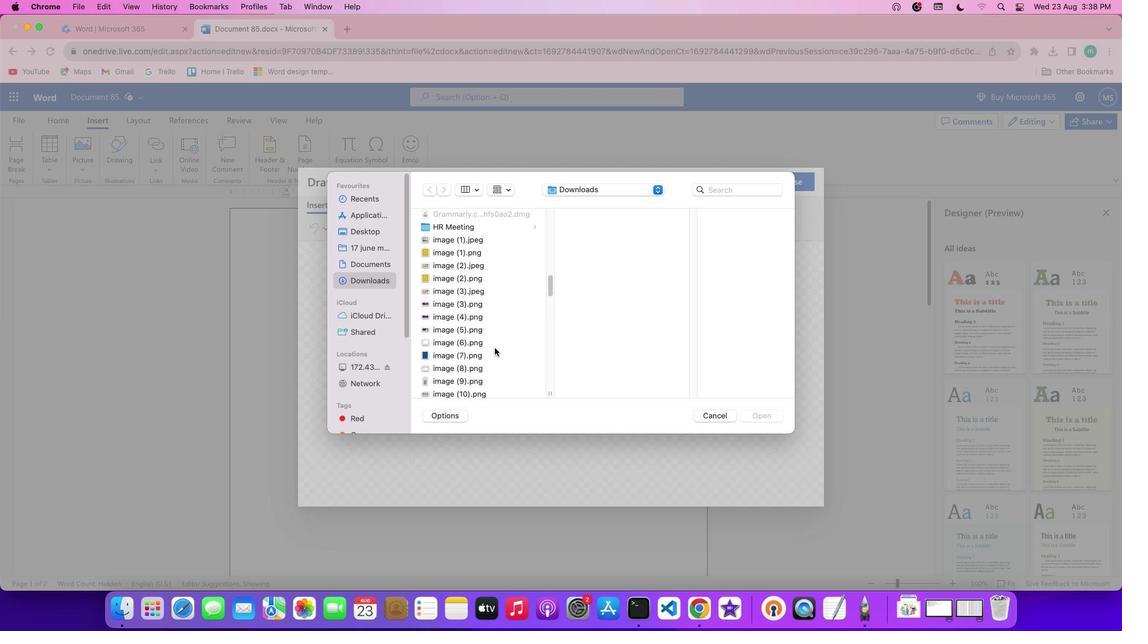 
Action: Mouse scrolled (494, 348) with delta (0, -1)
Screenshot: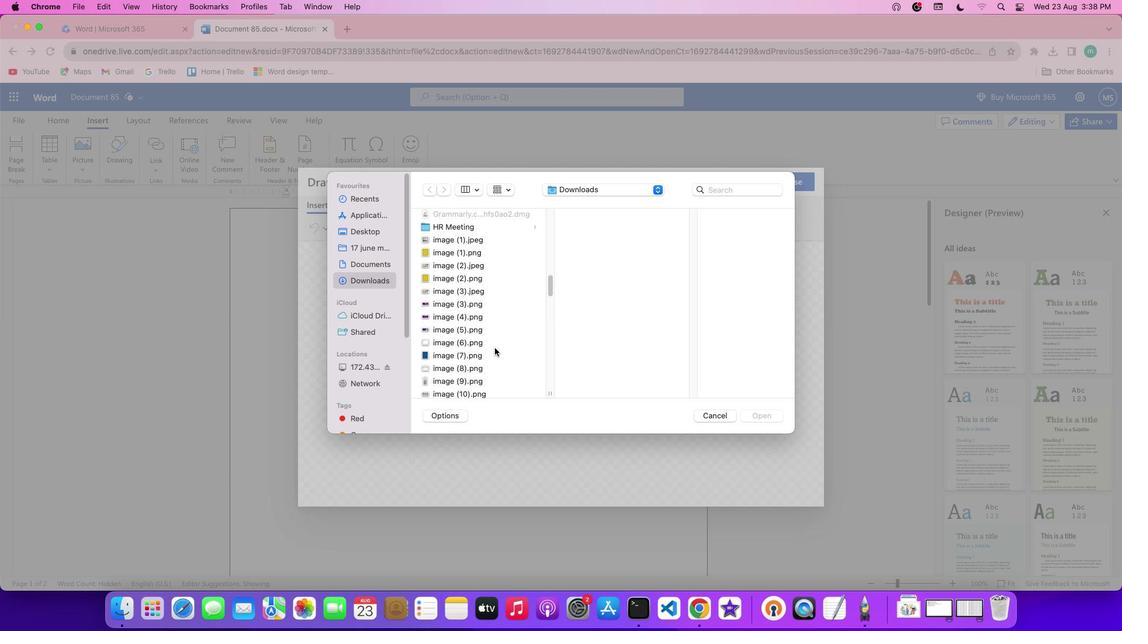 
Action: Mouse scrolled (494, 348) with delta (0, -2)
Screenshot: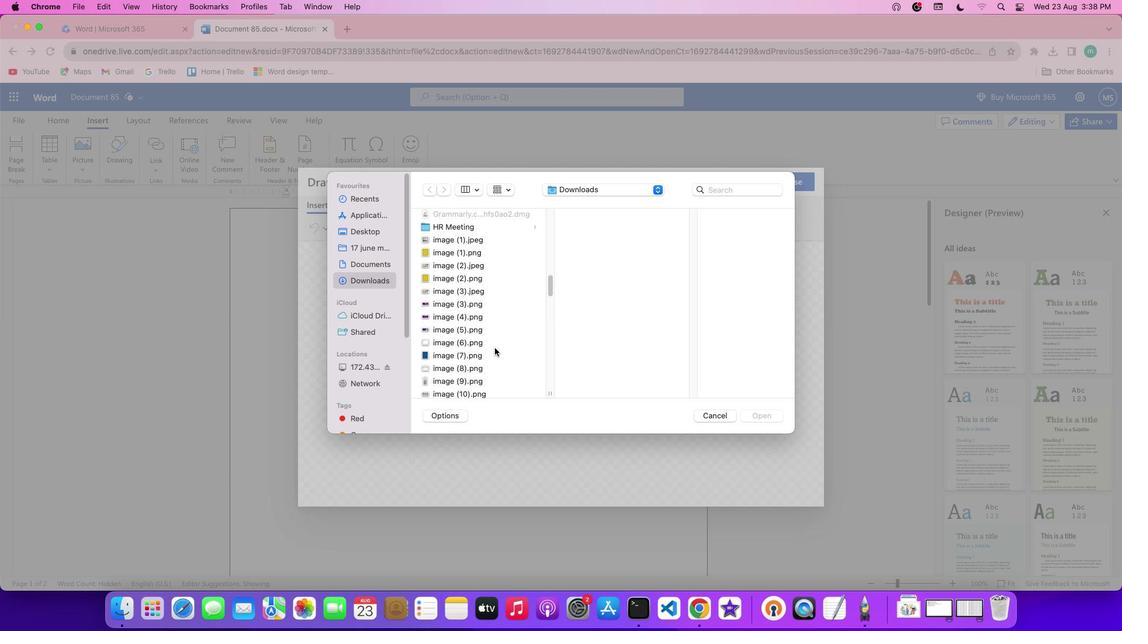 
Action: Mouse scrolled (494, 348) with delta (0, -2)
Screenshot: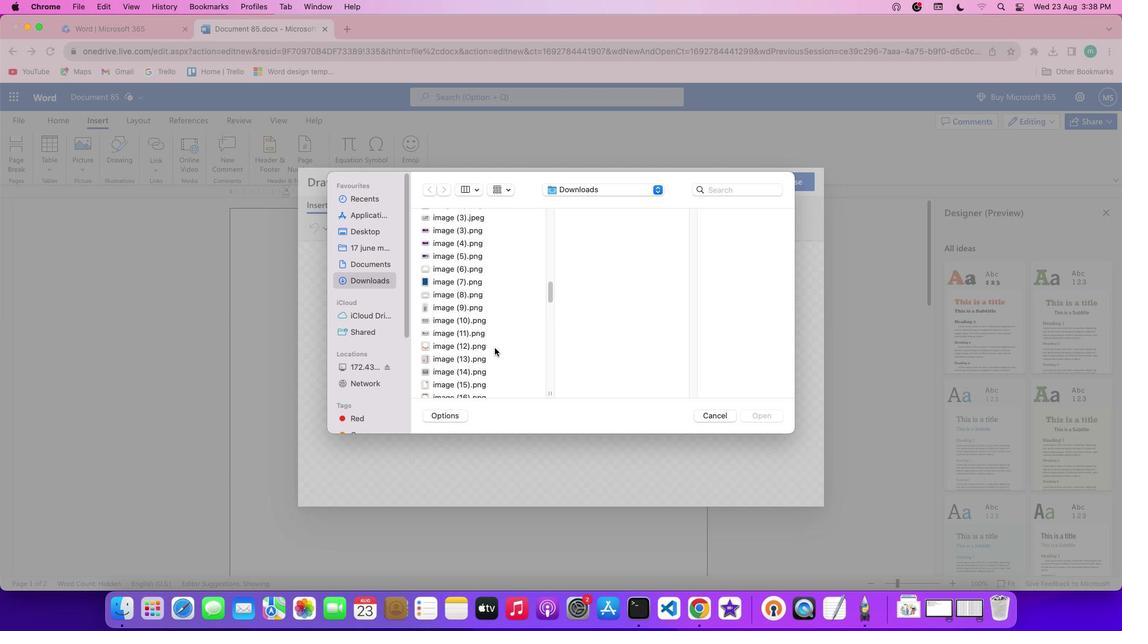 
Action: Mouse scrolled (494, 348) with delta (0, 0)
Screenshot: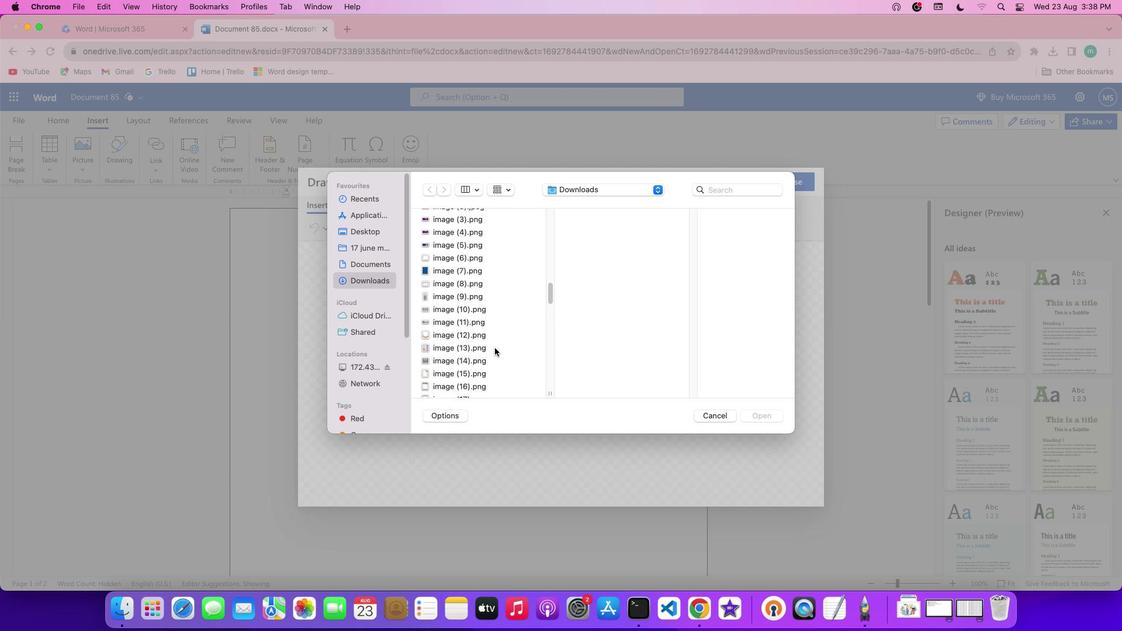 
Action: Mouse scrolled (494, 348) with delta (0, 0)
Screenshot: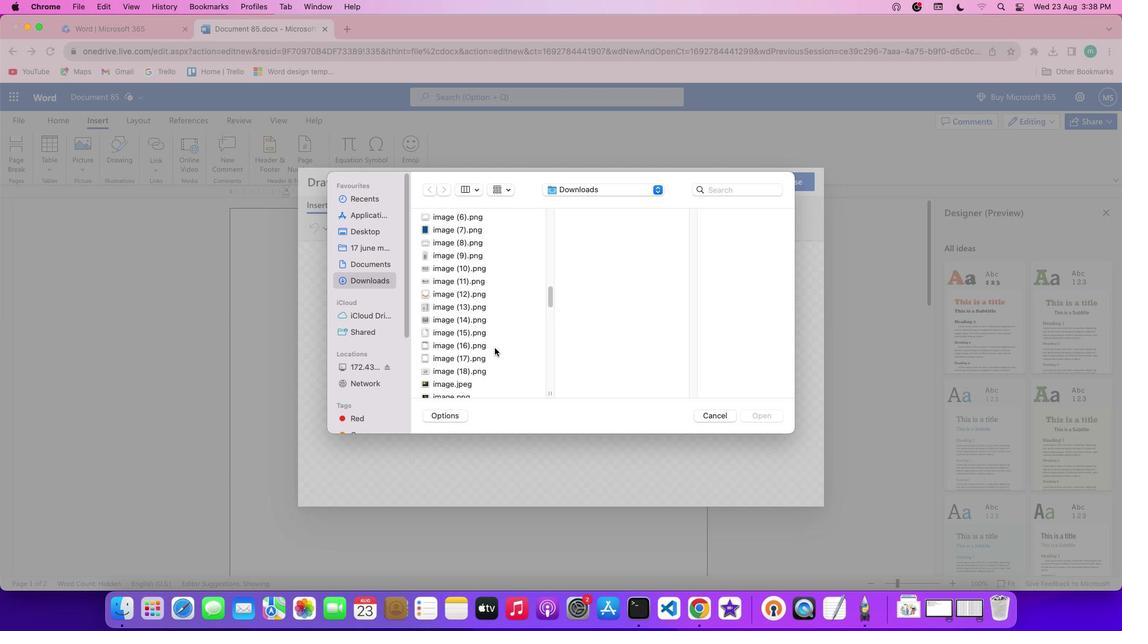 
Action: Mouse scrolled (494, 348) with delta (0, -1)
Screenshot: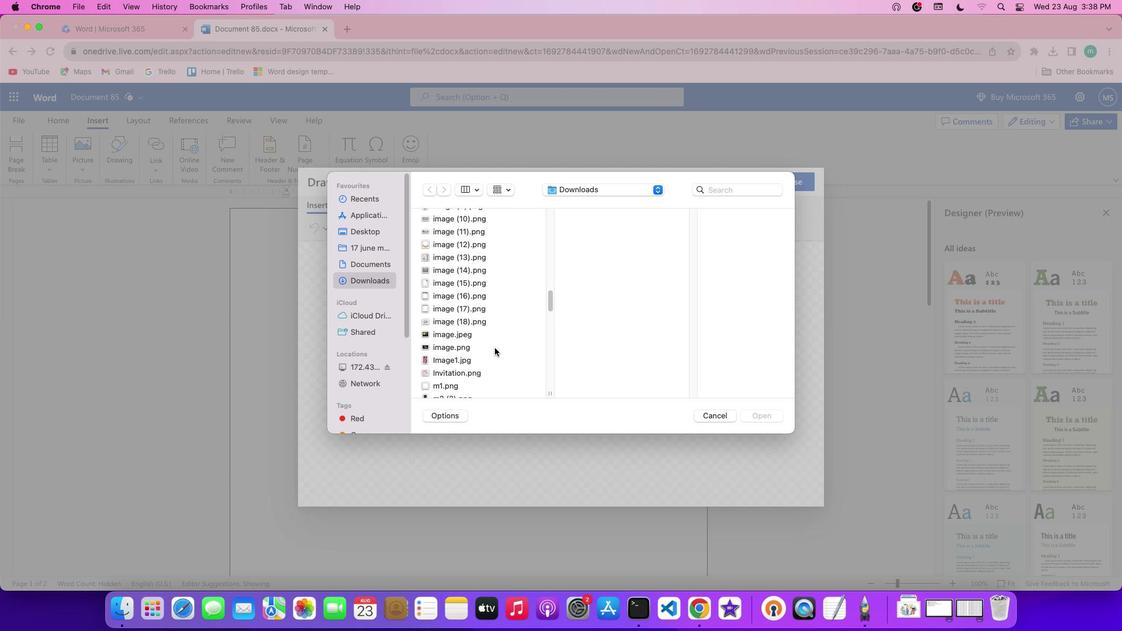 
Action: Mouse scrolled (494, 348) with delta (0, -1)
Screenshot: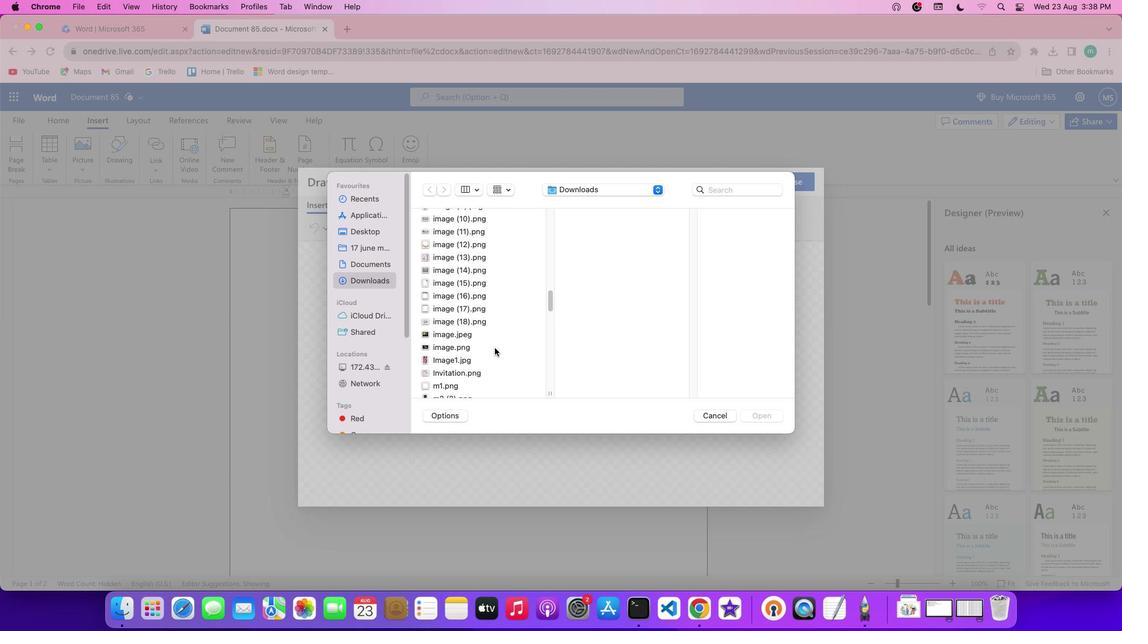 
Action: Mouse moved to (479, 320)
Screenshot: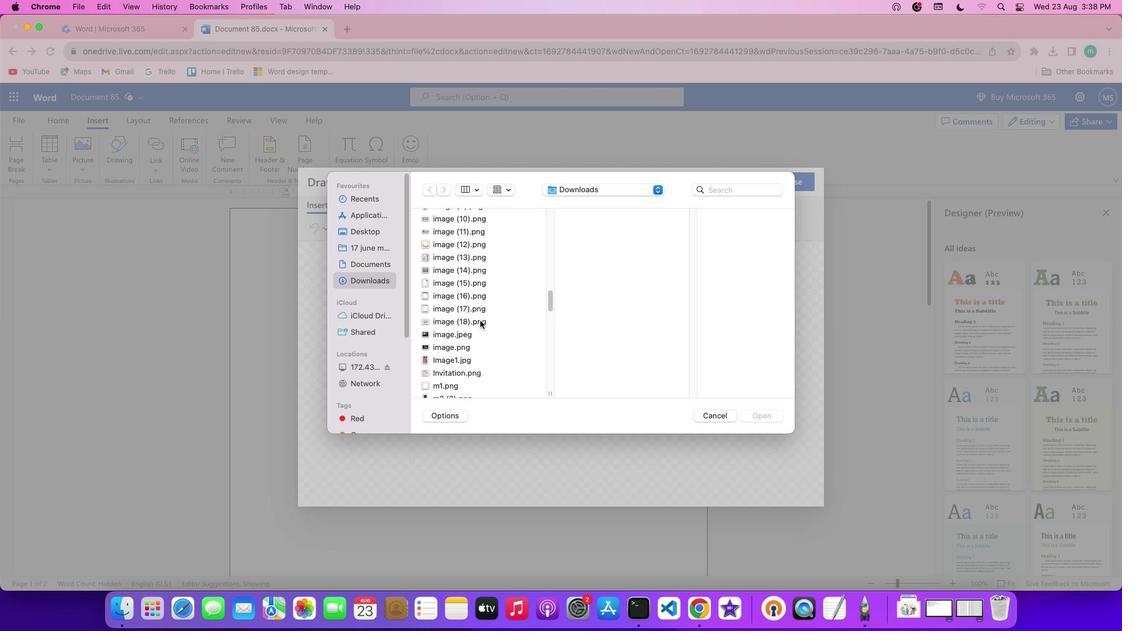 
Action: Mouse pressed left at (479, 320)
Screenshot: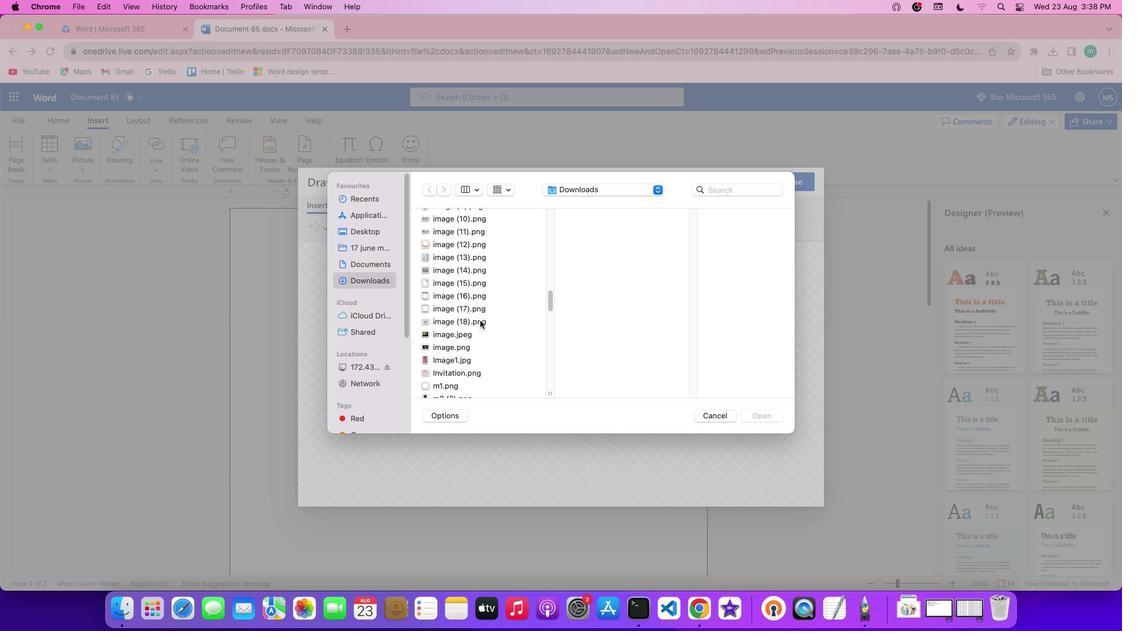 
Action: Mouse moved to (761, 414)
Screenshot: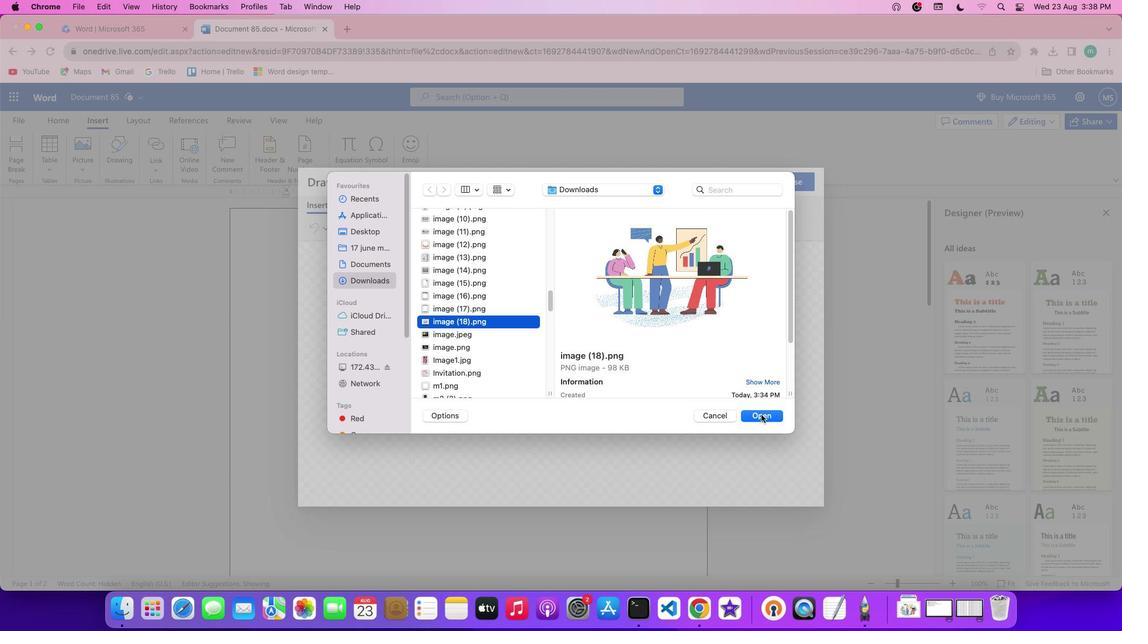 
Action: Mouse pressed left at (761, 414)
Screenshot: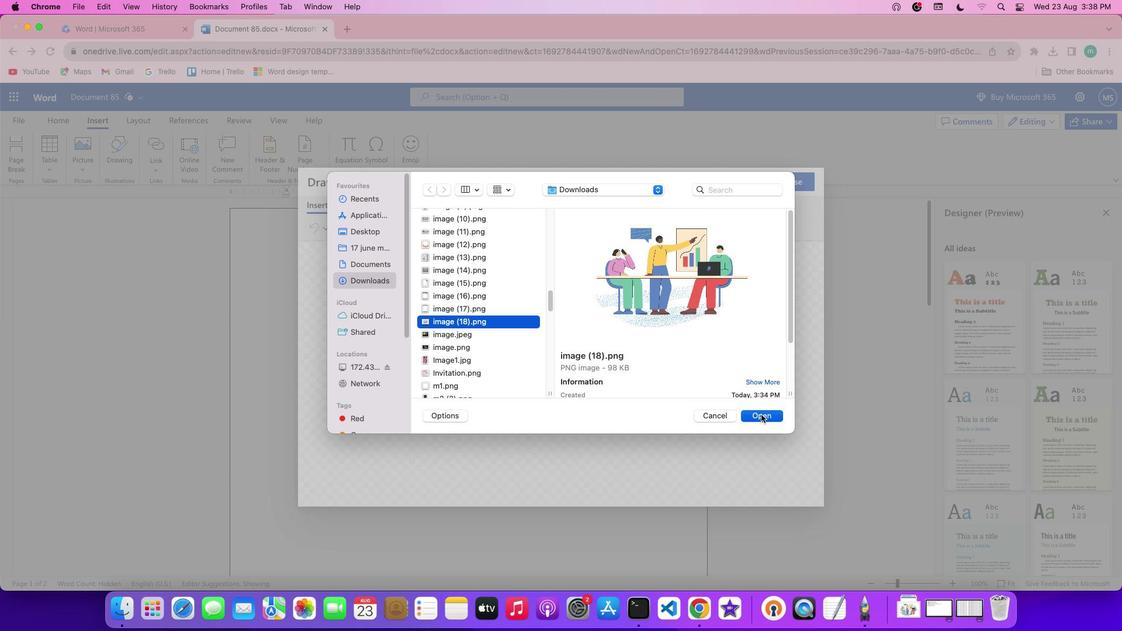 
Action: Mouse moved to (444, 436)
Screenshot: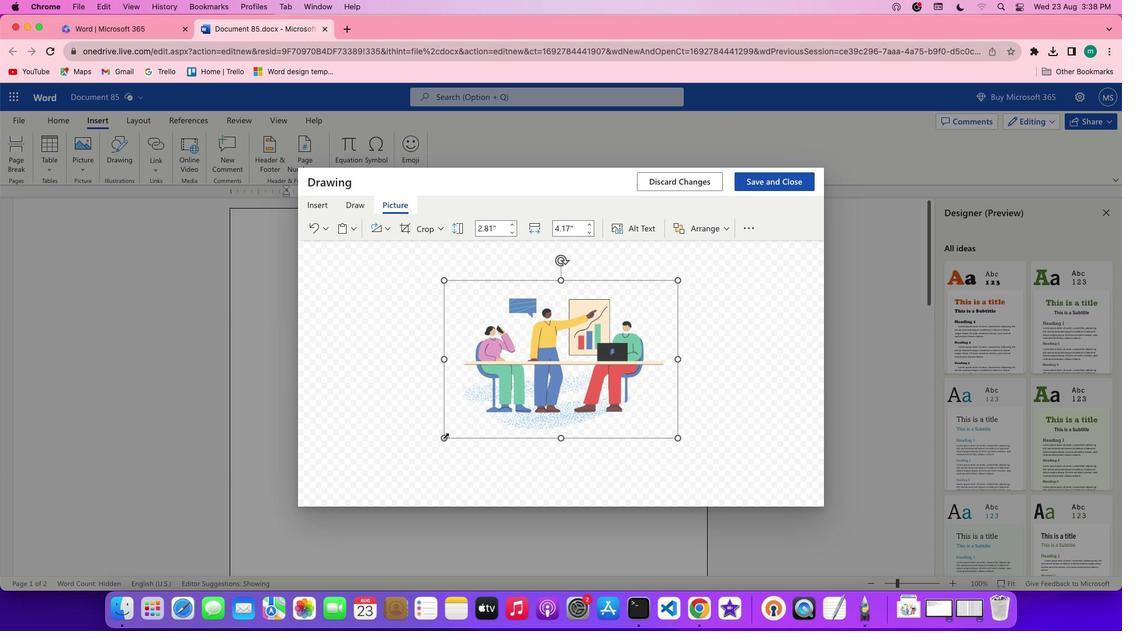 
Action: Mouse pressed left at (444, 436)
Screenshot: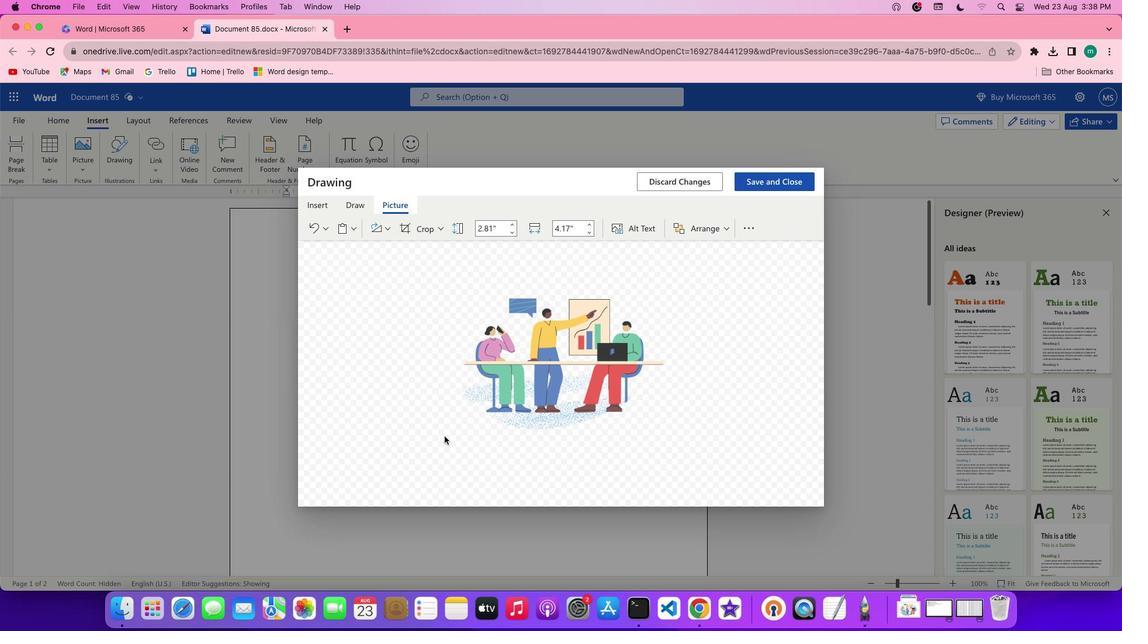 
Action: Mouse moved to (640, 301)
Screenshot: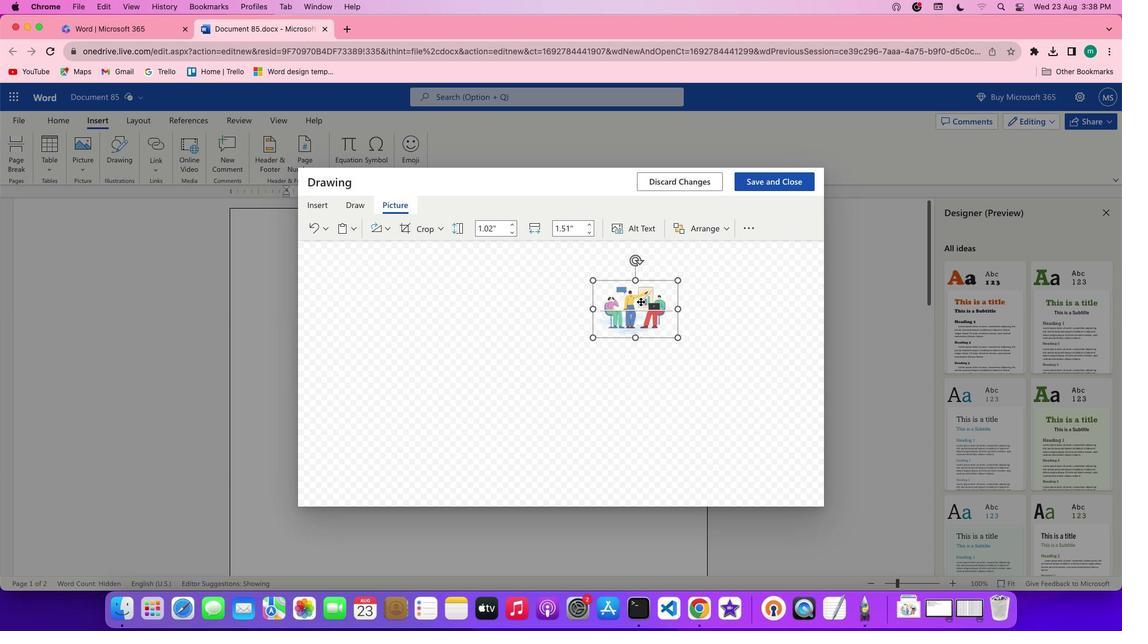 
Action: Mouse pressed left at (640, 301)
Screenshot: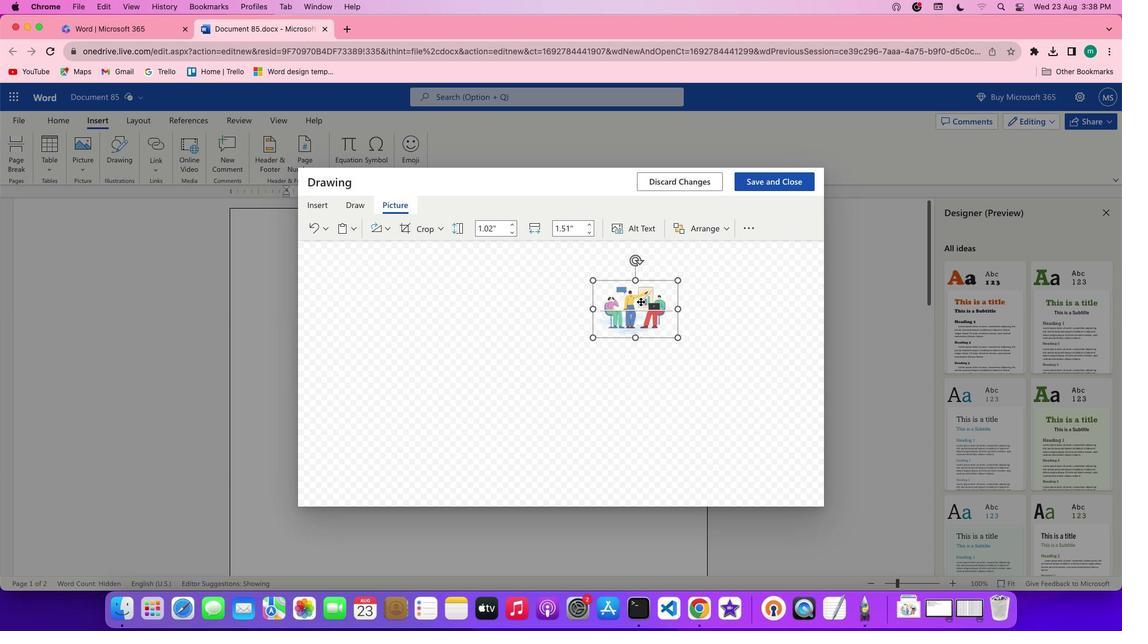 
Action: Mouse moved to (745, 264)
Screenshot: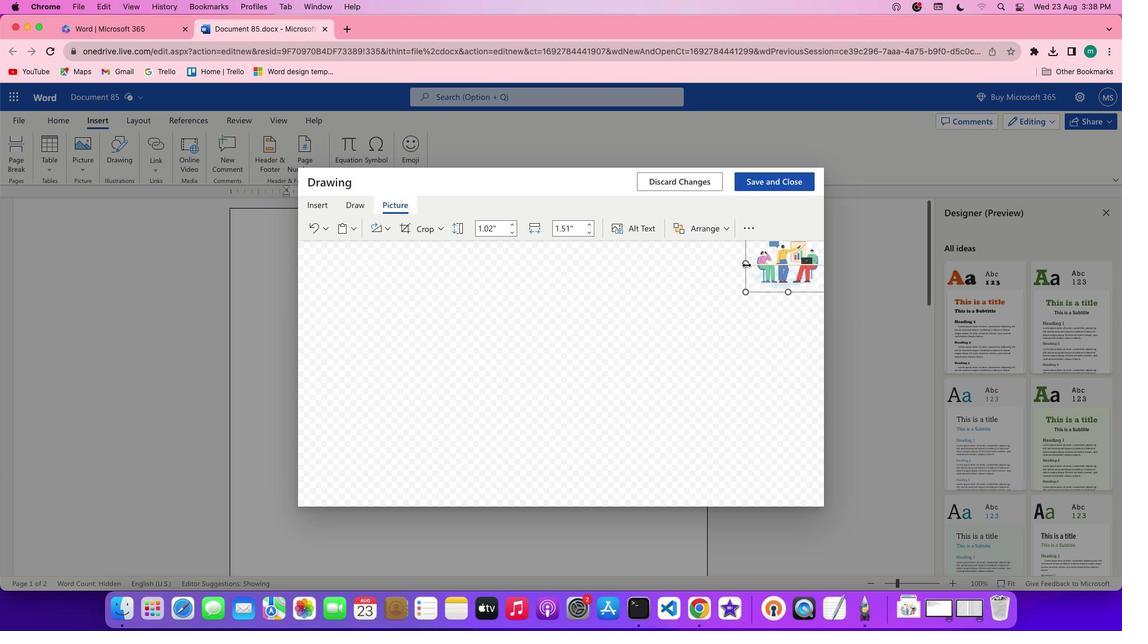 
Action: Mouse pressed left at (745, 264)
Screenshot: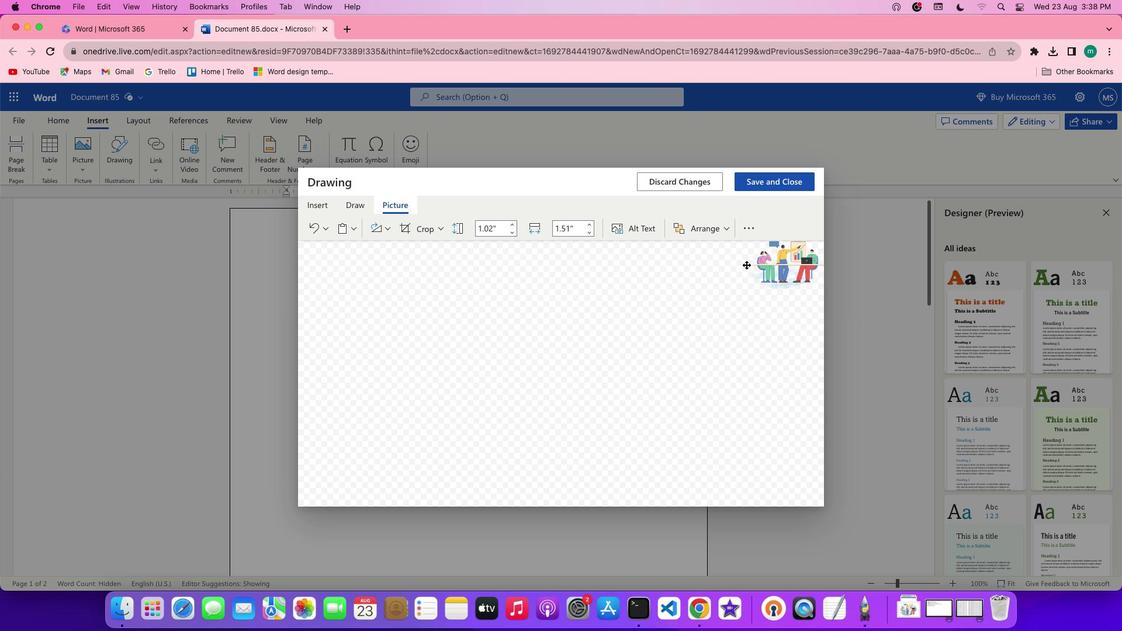 
Action: Mouse moved to (770, 292)
Screenshot: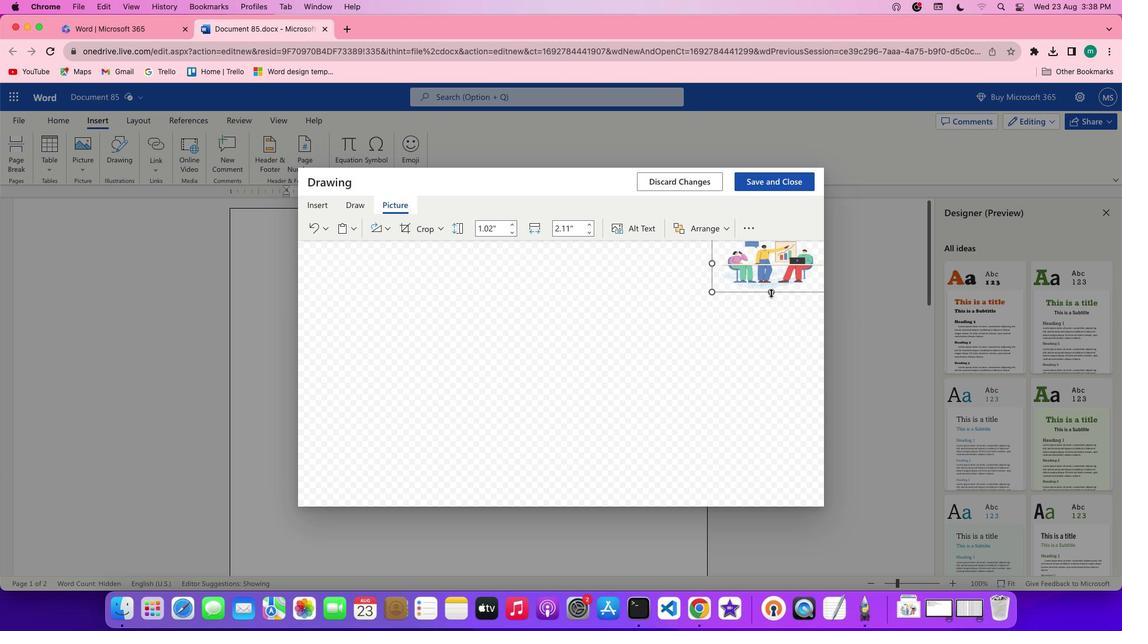 
Action: Mouse pressed left at (770, 292)
Screenshot: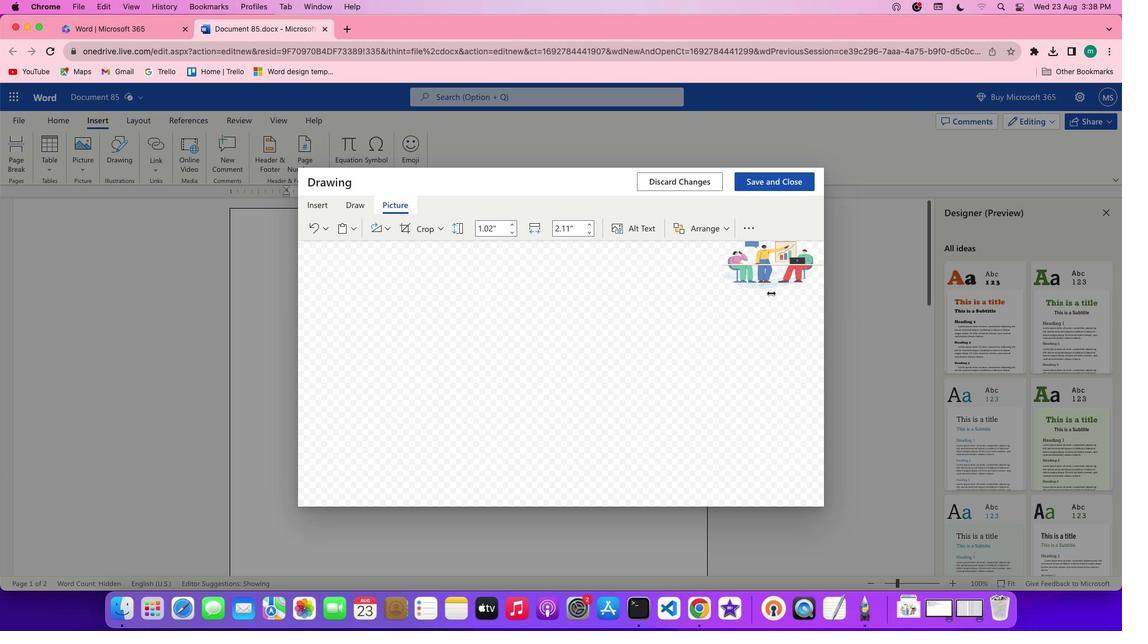 
Action: Mouse moved to (710, 274)
Screenshot: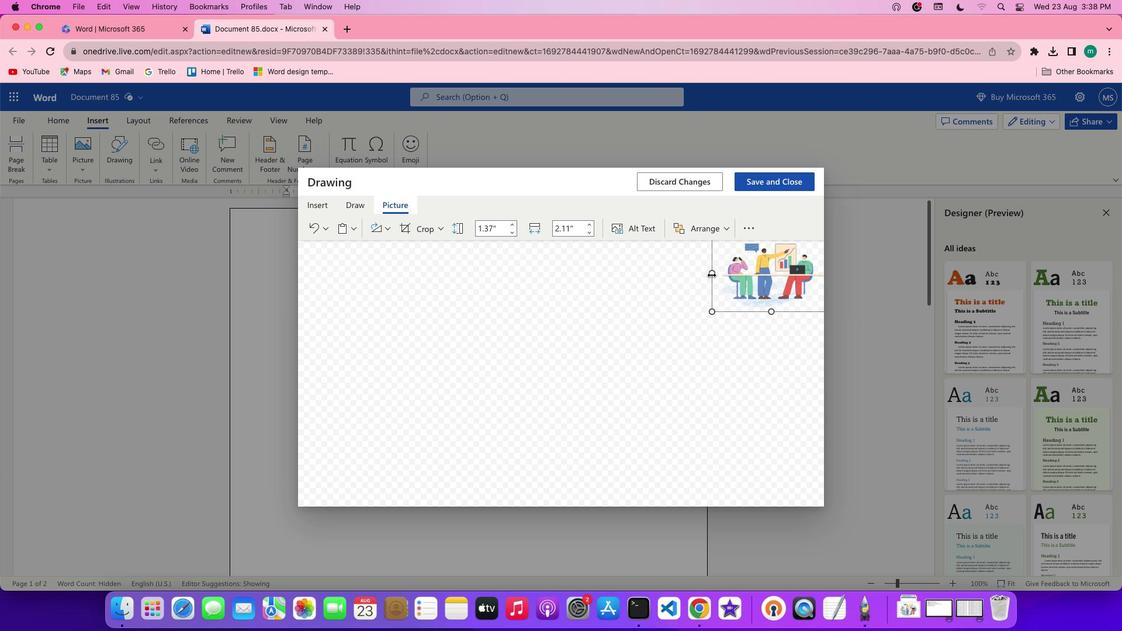 
Action: Mouse pressed left at (710, 274)
Screenshot: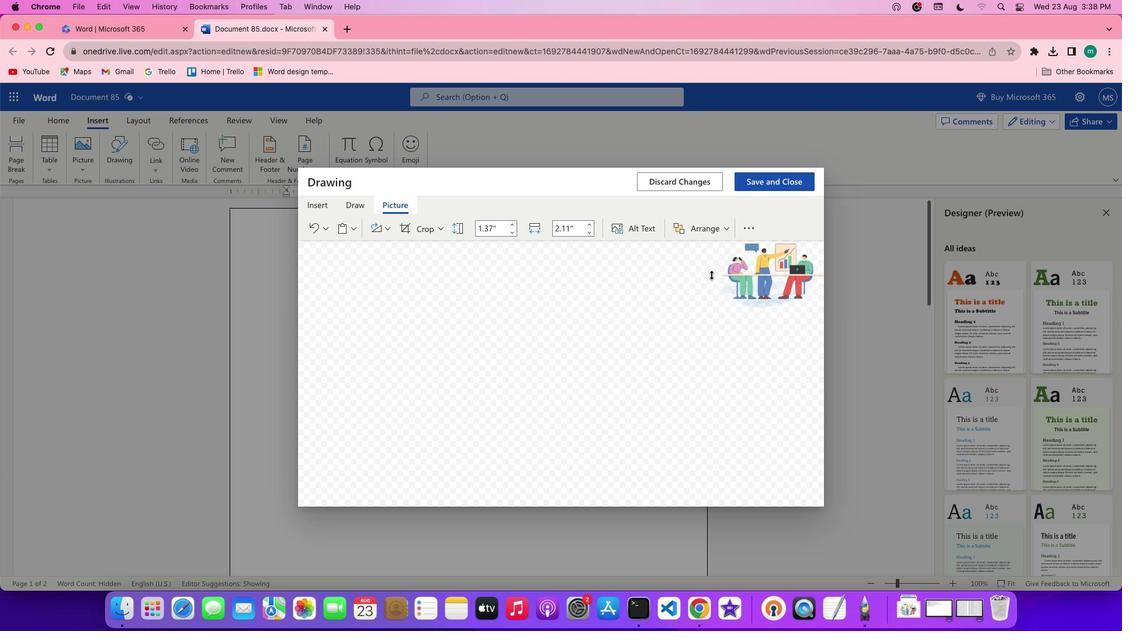 
Action: Mouse moved to (775, 258)
Screenshot: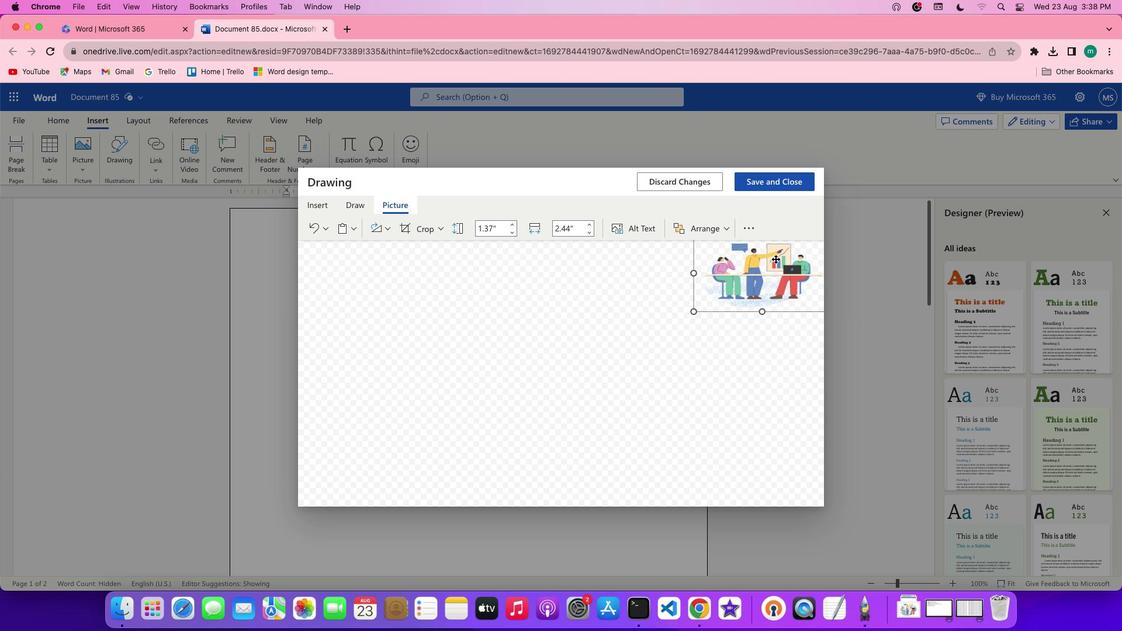 
Action: Mouse pressed left at (775, 258)
Screenshot: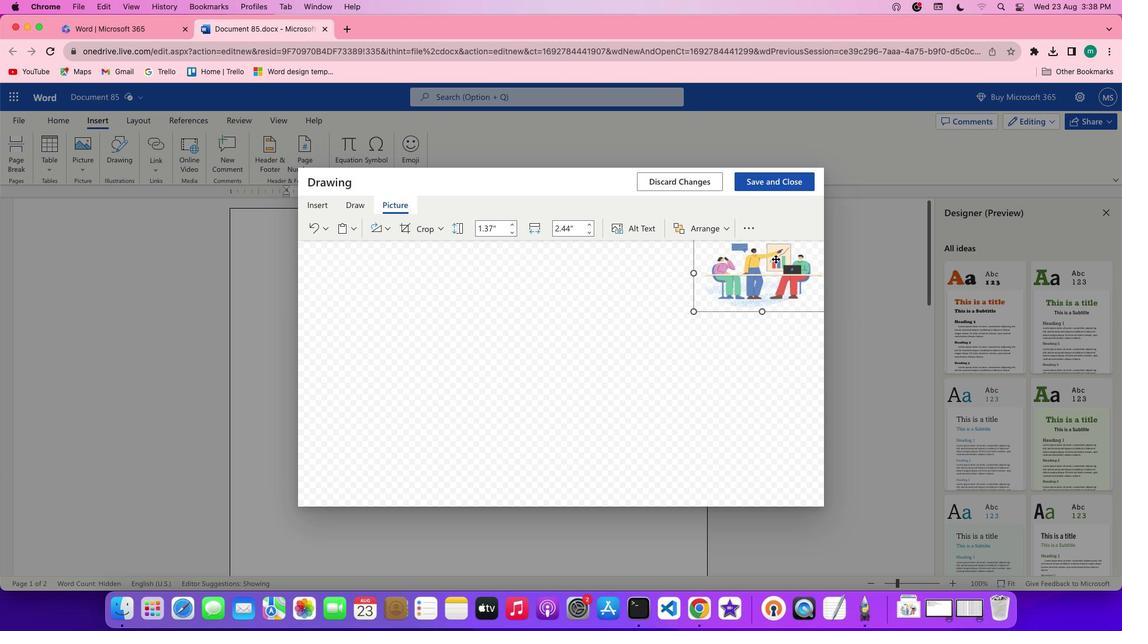 
Action: Mouse moved to (648, 232)
Screenshot: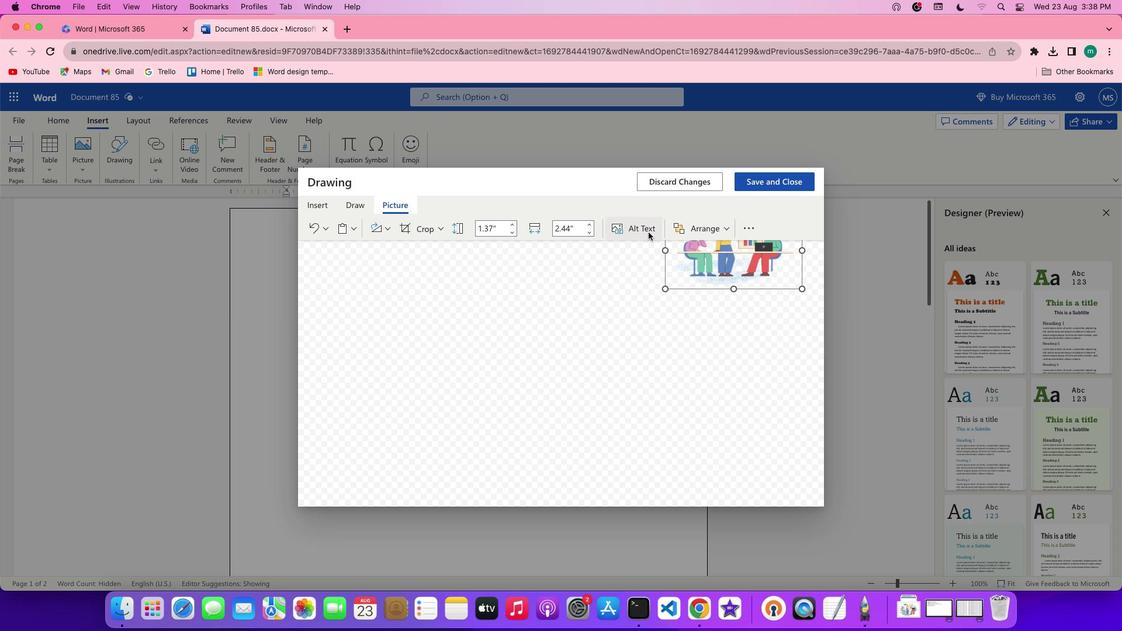 
Action: Mouse pressed left at (648, 232)
Screenshot: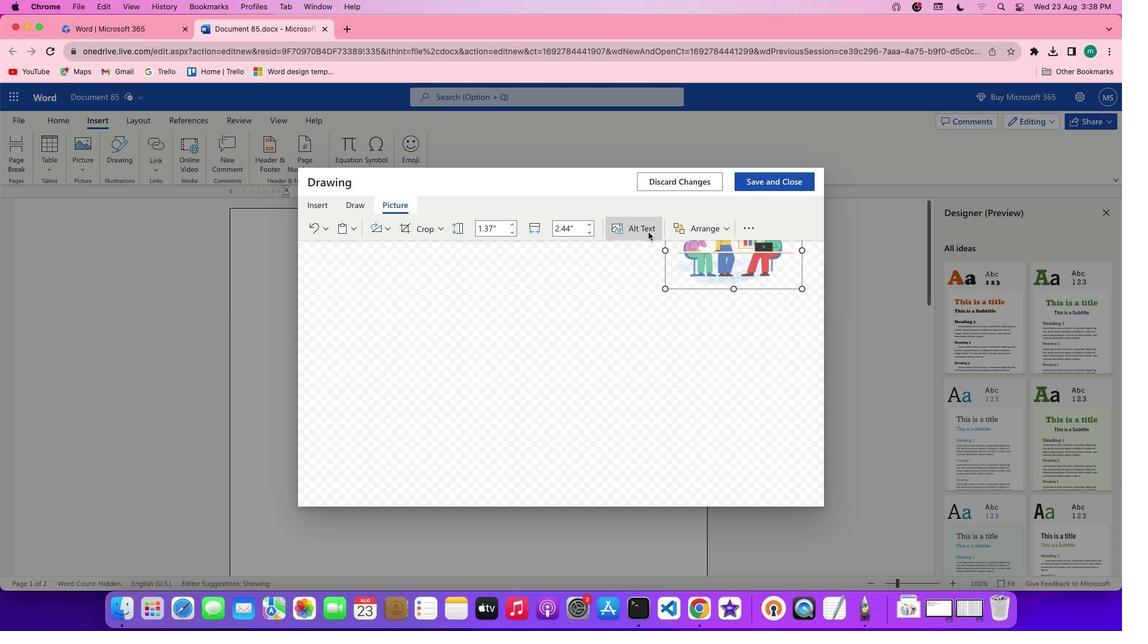 
Action: Mouse moved to (709, 401)
Screenshot: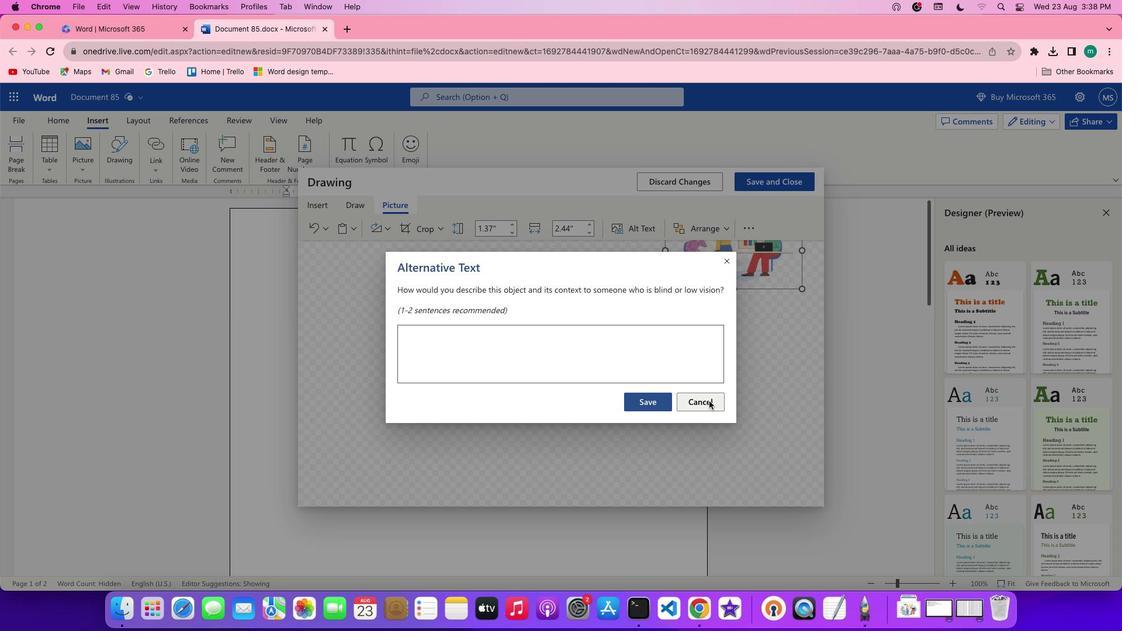 
Action: Mouse pressed left at (709, 401)
Screenshot: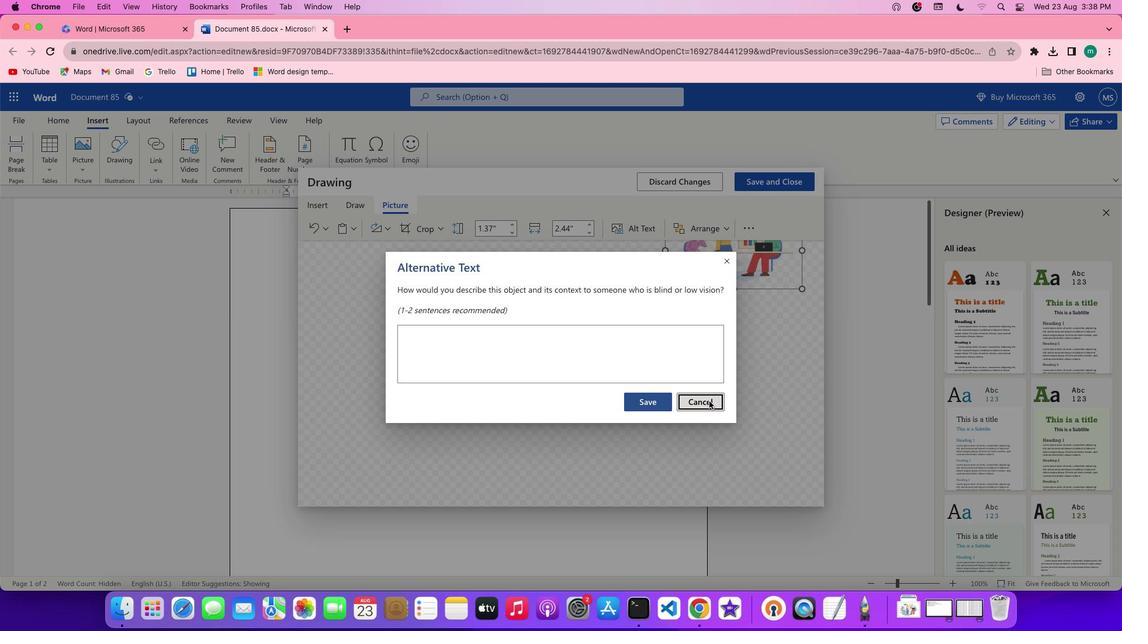 
Action: Mouse moved to (317, 202)
Screenshot: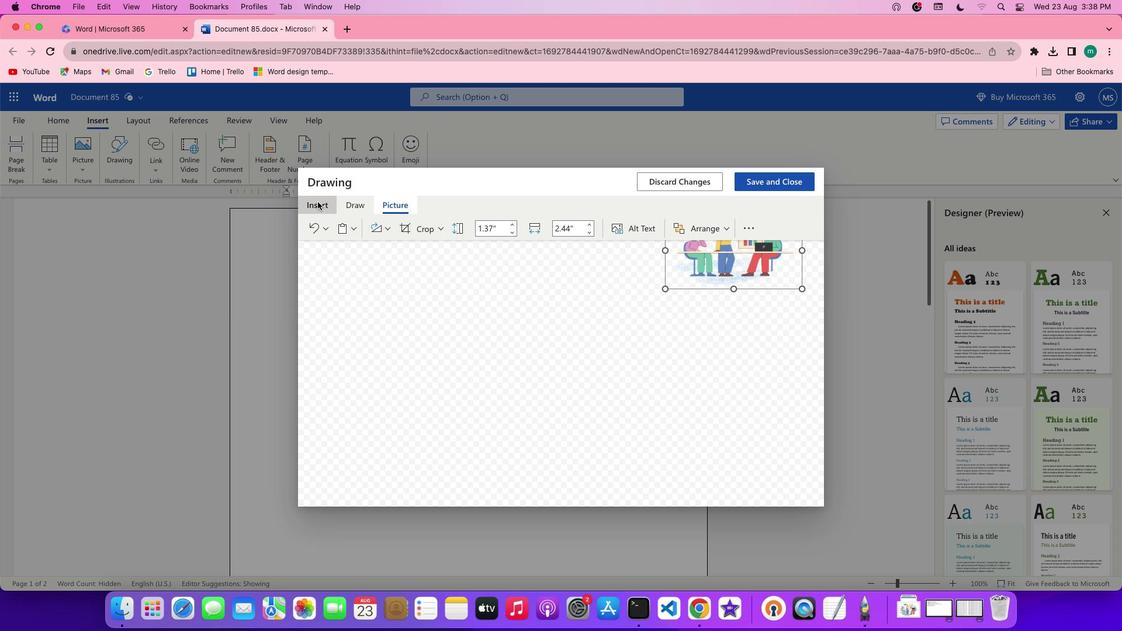 
Action: Mouse pressed left at (317, 202)
Screenshot: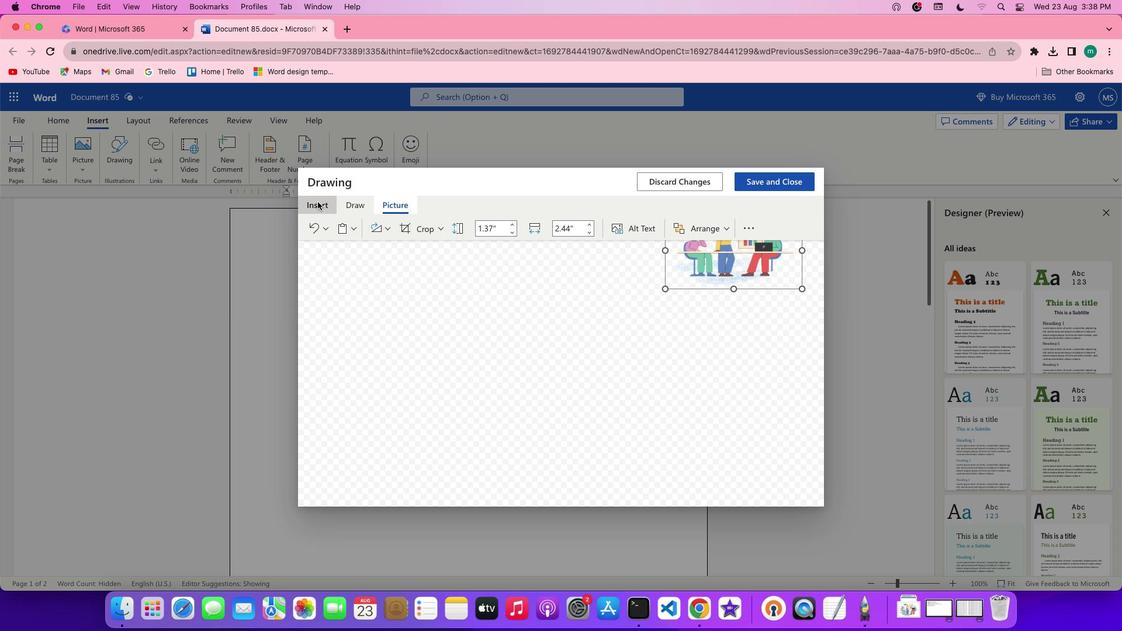 
Action: Mouse moved to (469, 226)
Screenshot: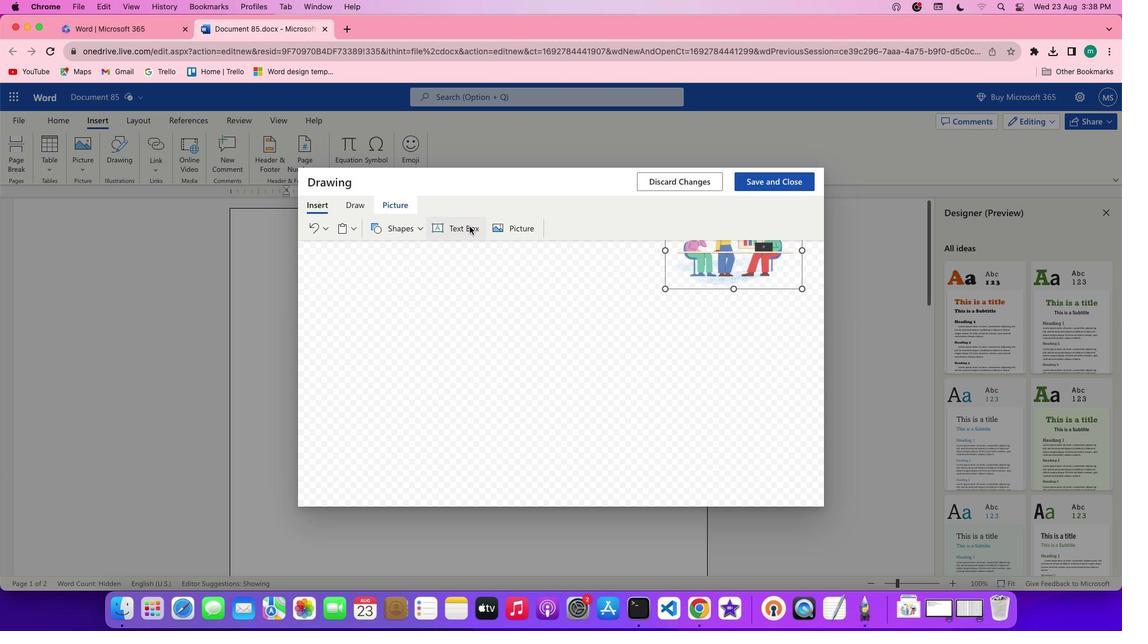 
Action: Mouse pressed left at (469, 226)
Screenshot: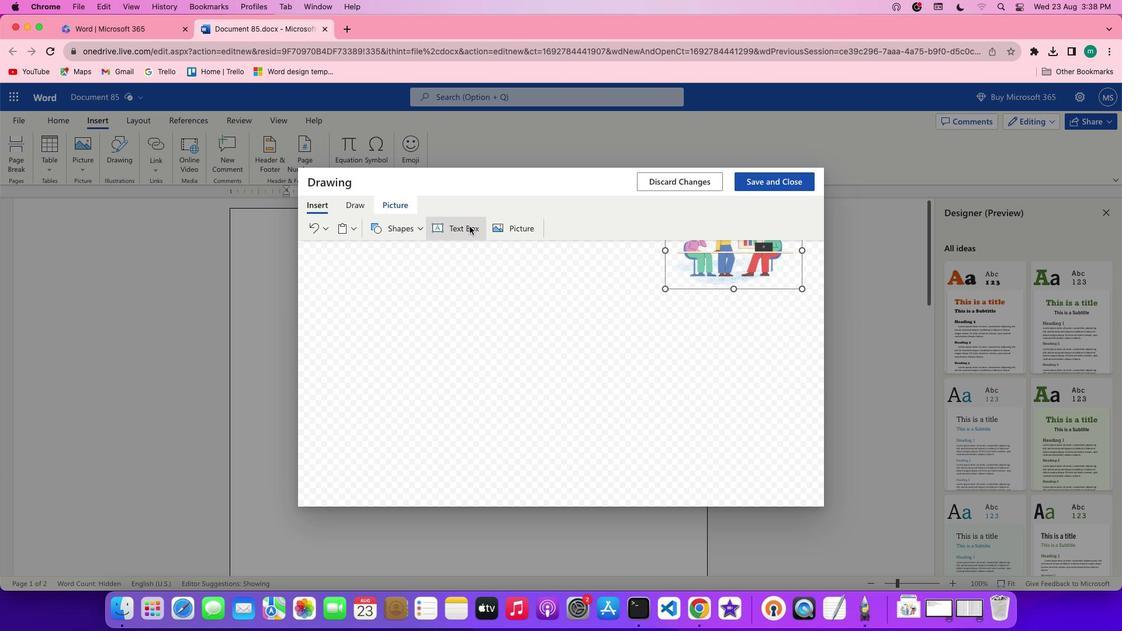 
Action: Mouse moved to (343, 243)
Screenshot: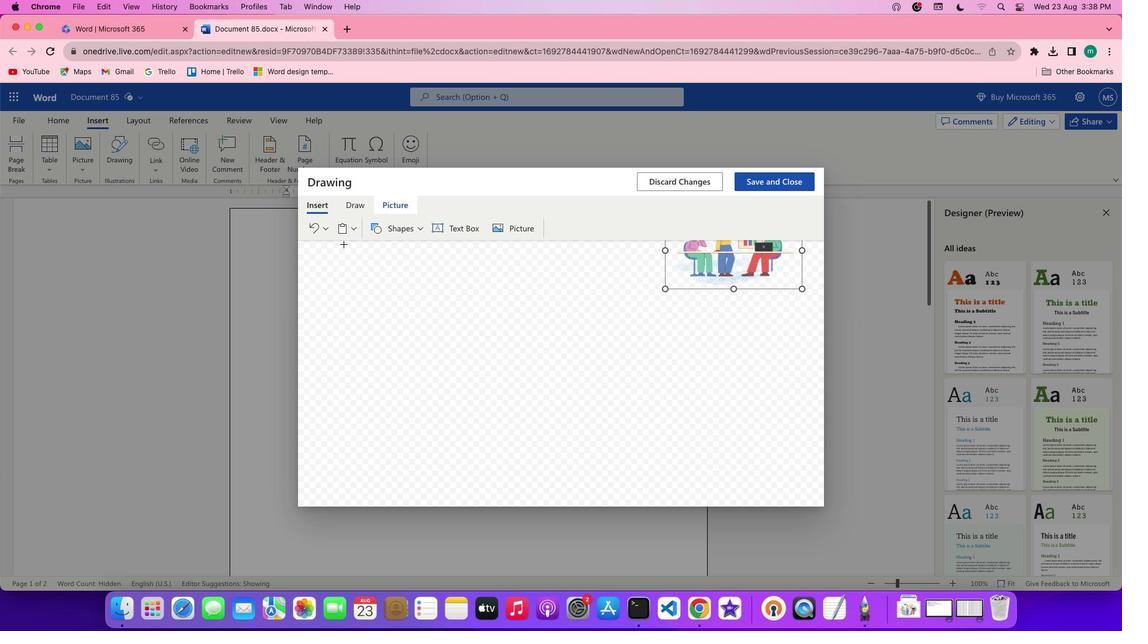 
Action: Mouse pressed left at (343, 243)
Screenshot: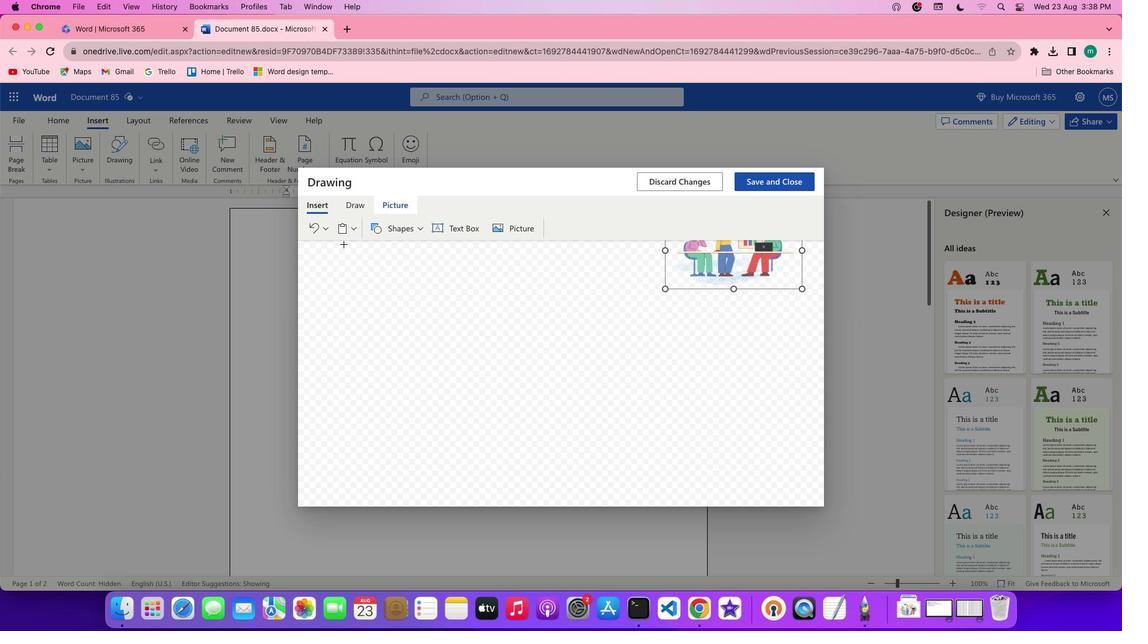 
Action: Mouse moved to (392, 265)
Screenshot: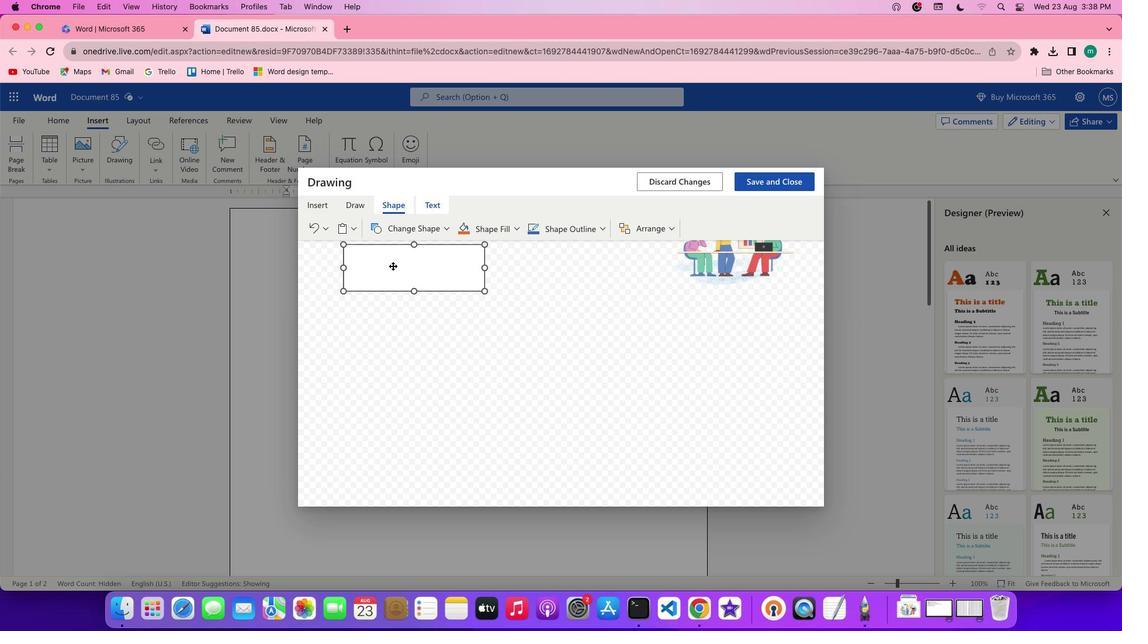 
Action: Key pressed Key.shift'M''E''E''T''I''N''G'Key.shiftKey.enterKey.shift'M''I''N''U''Y''E''Z'Key.backspaceKey.backspaceKey.backspaceKey.shift'T''E''S'Key.shiftKey.enterKey.shift'P''T''A'
Screenshot: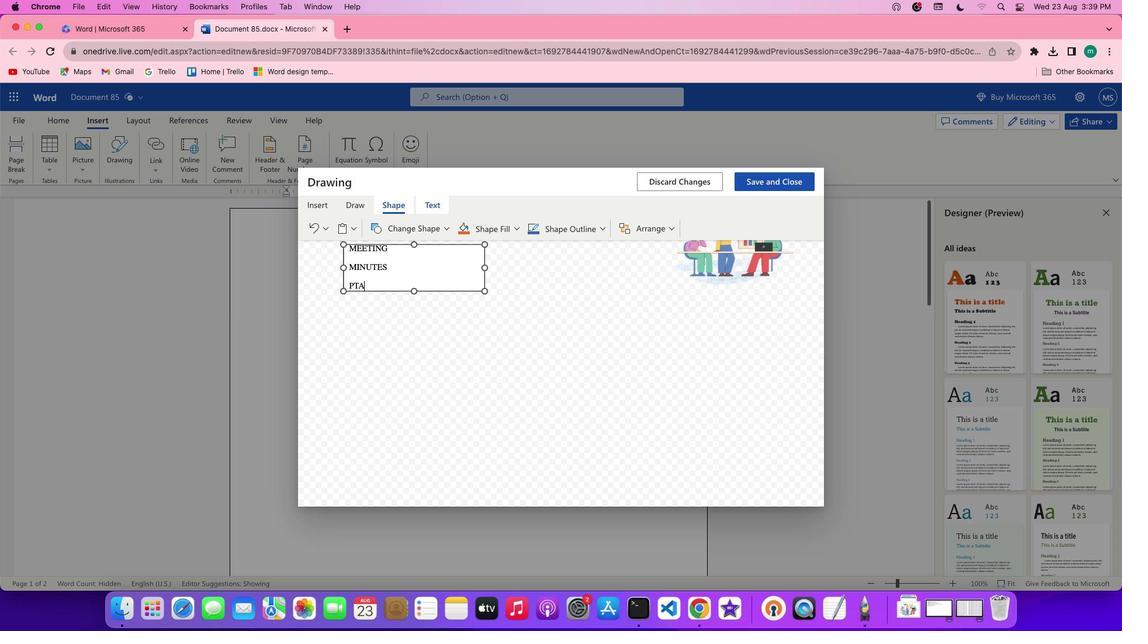 
Action: Mouse moved to (393, 268)
Screenshot: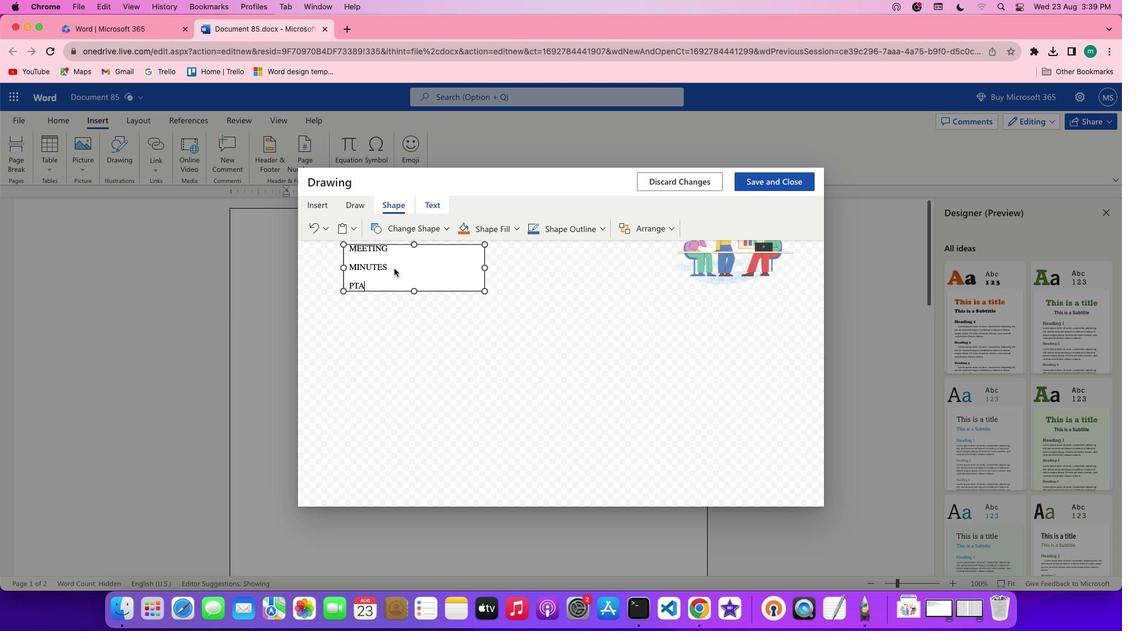 
Action: Mouse pressed left at (393, 268)
Screenshot: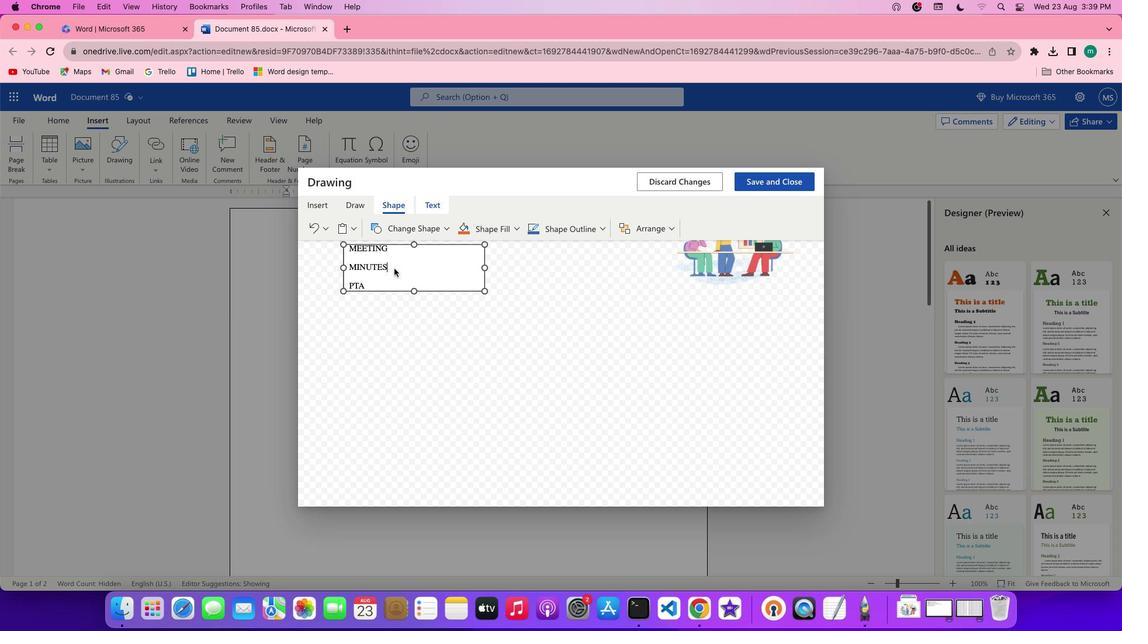 
Action: Mouse moved to (350, 249)
Screenshot: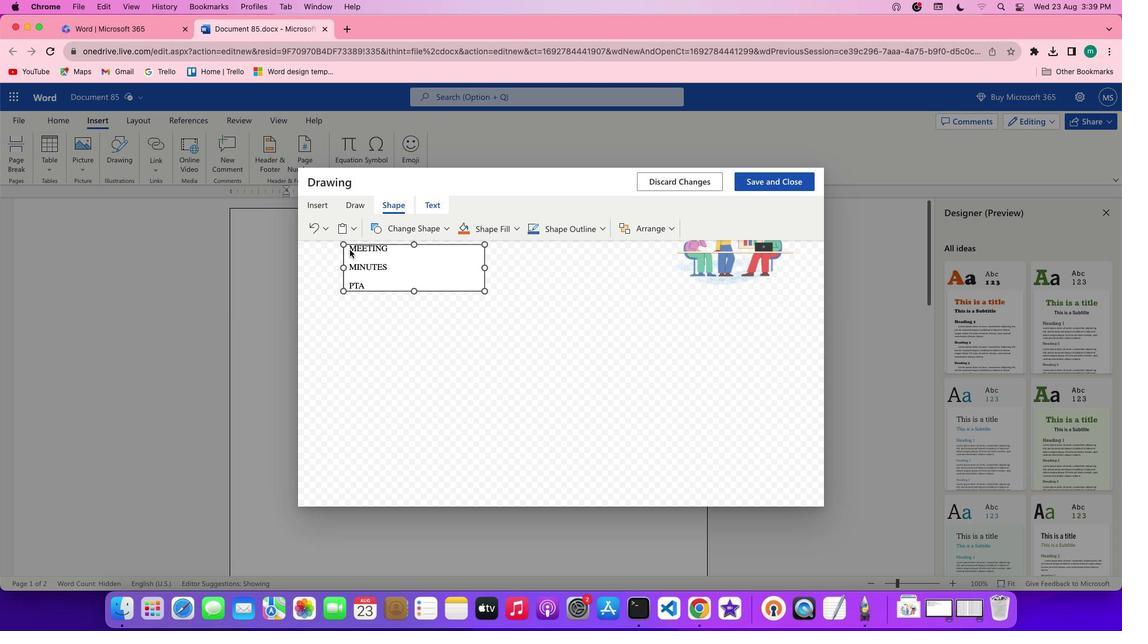 
Action: Mouse pressed left at (350, 249)
Screenshot: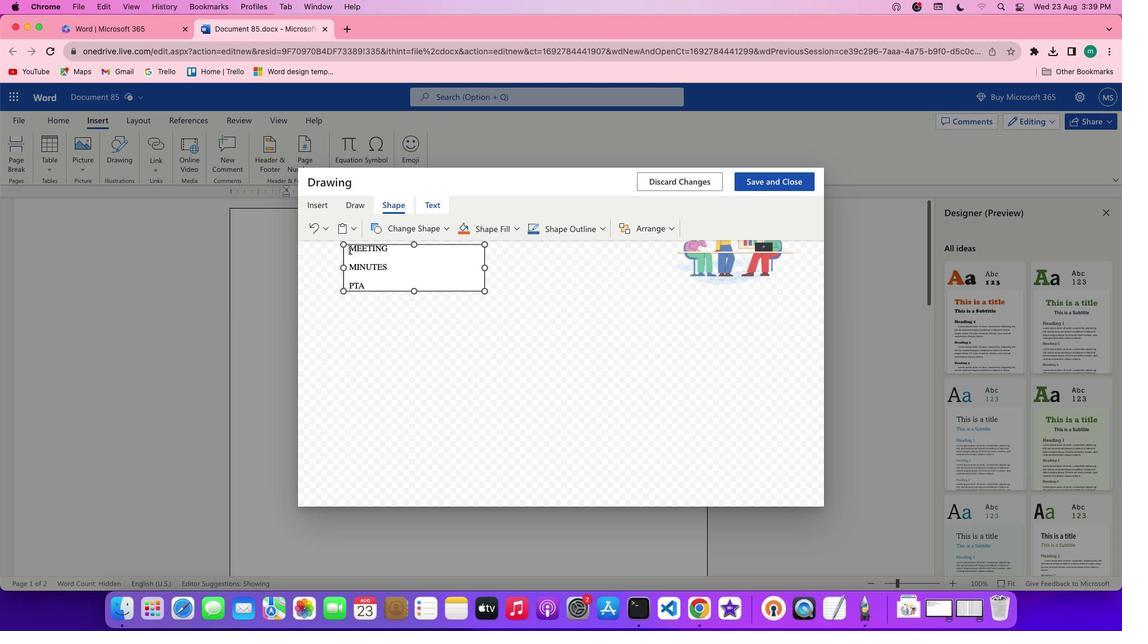 
Action: Mouse moved to (445, 209)
Screenshot: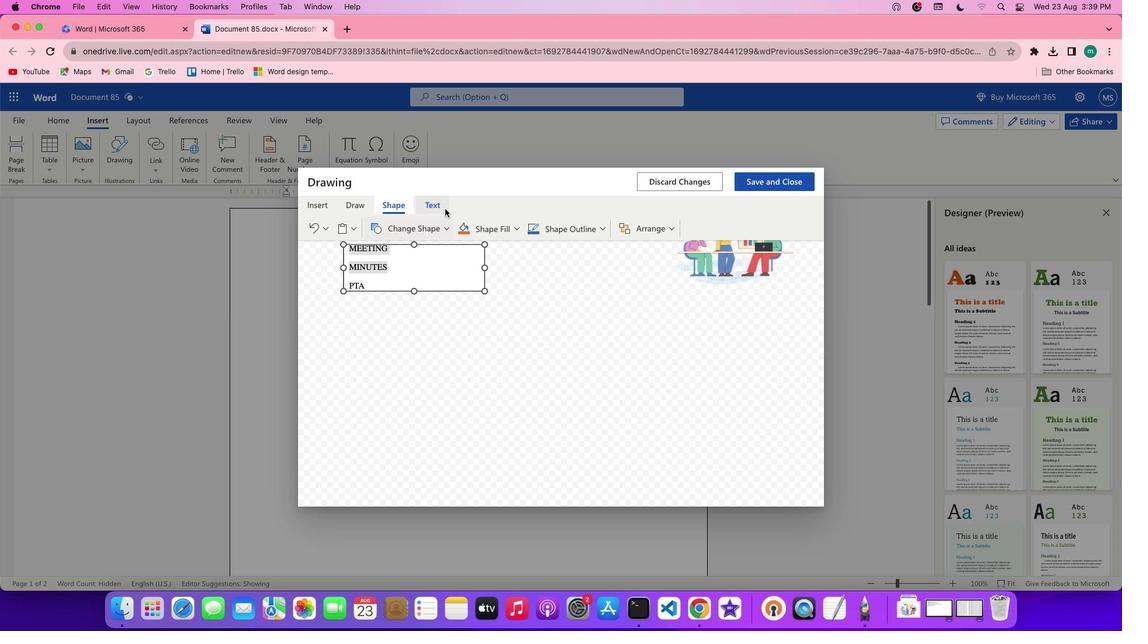 
Action: Mouse pressed left at (445, 209)
Screenshot: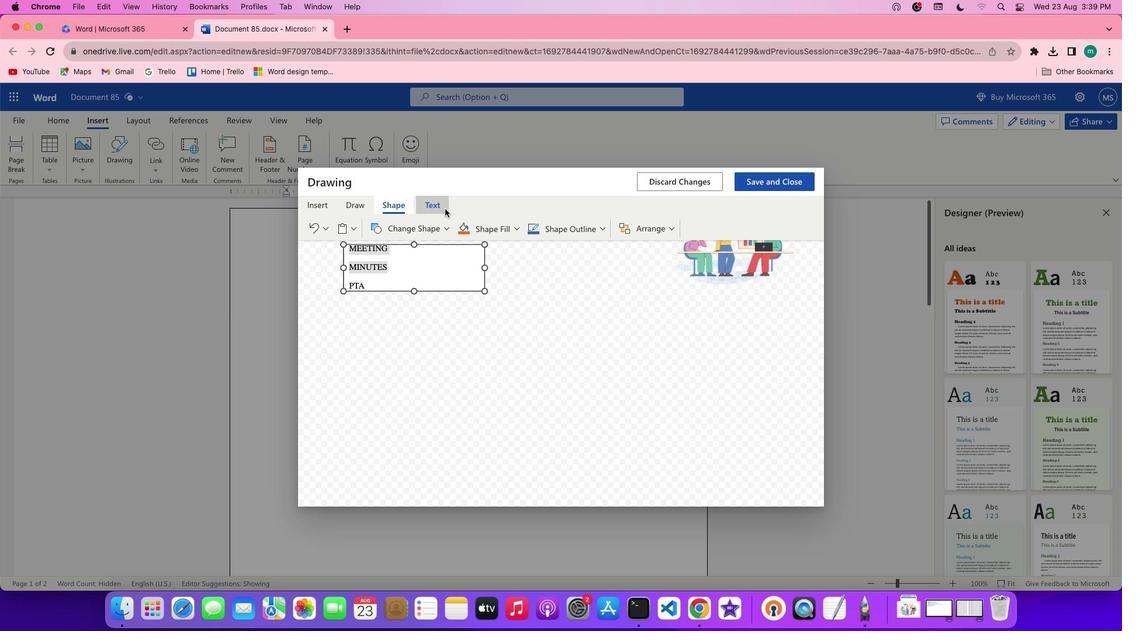 
Action: Mouse moved to (465, 228)
Screenshot: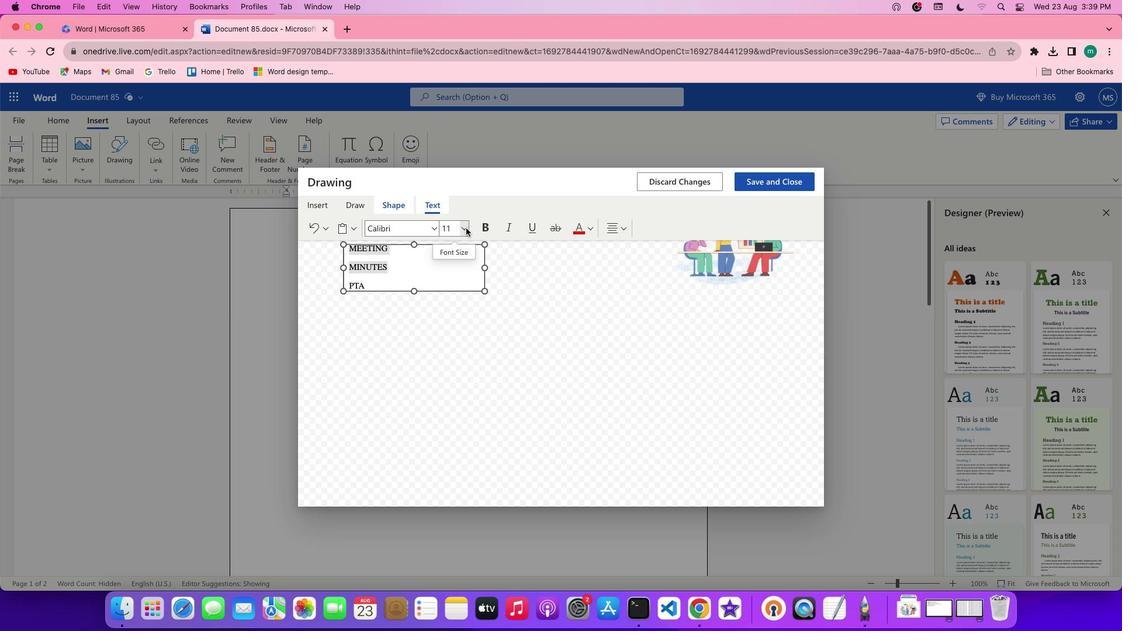 
Action: Mouse pressed left at (465, 228)
Screenshot: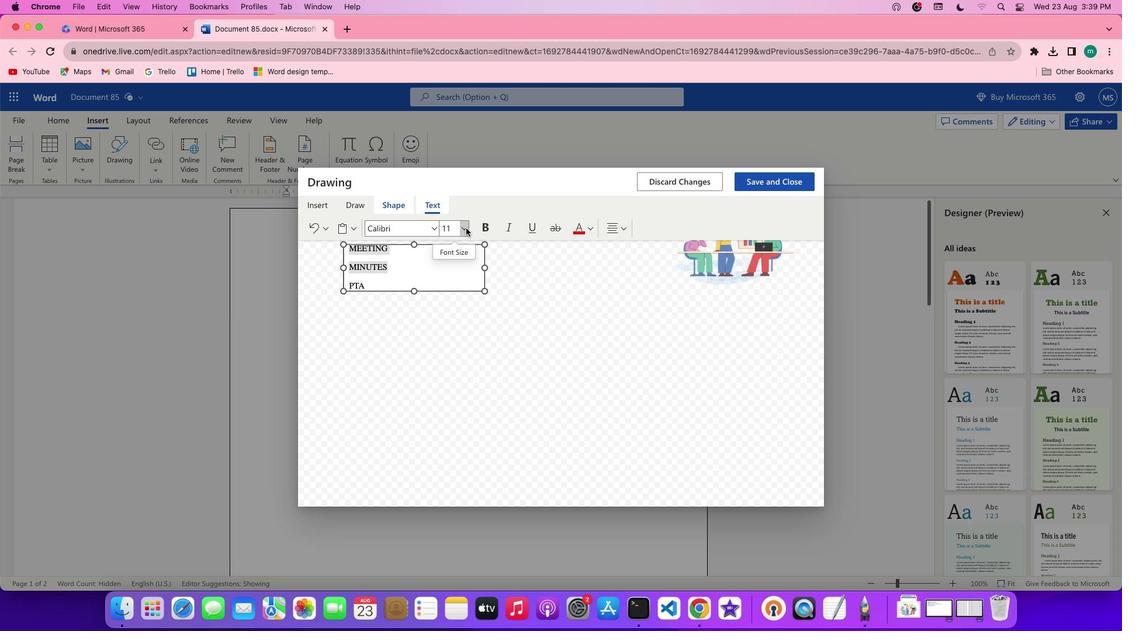 
Action: Mouse moved to (454, 379)
Screenshot: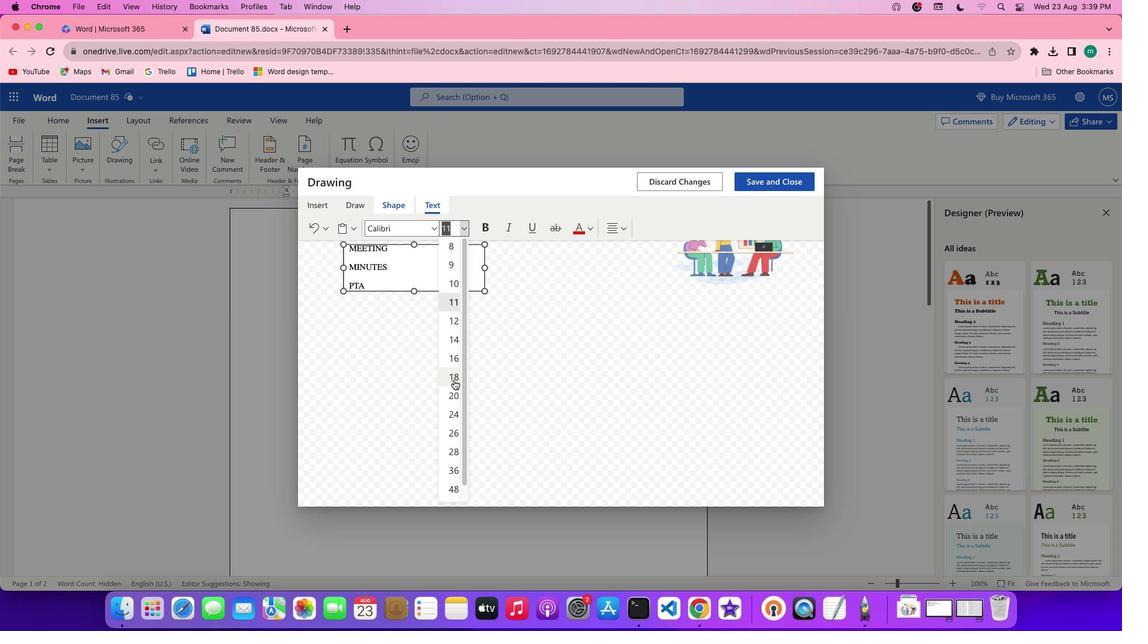 
Action: Mouse pressed left at (454, 379)
Screenshot: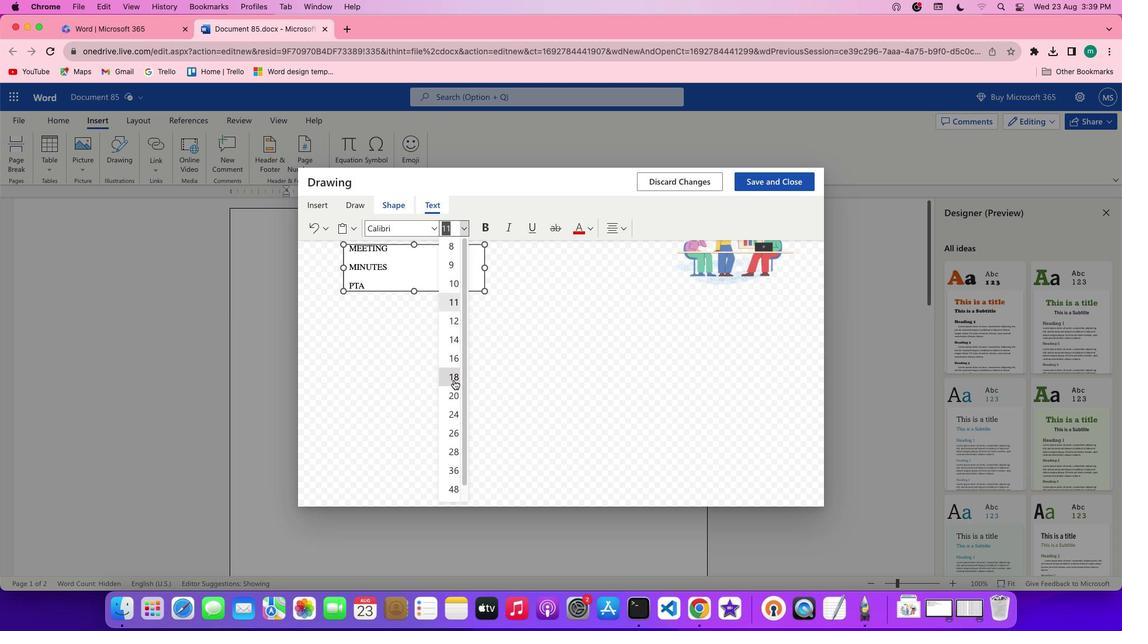 
Action: Mouse moved to (464, 229)
Screenshot: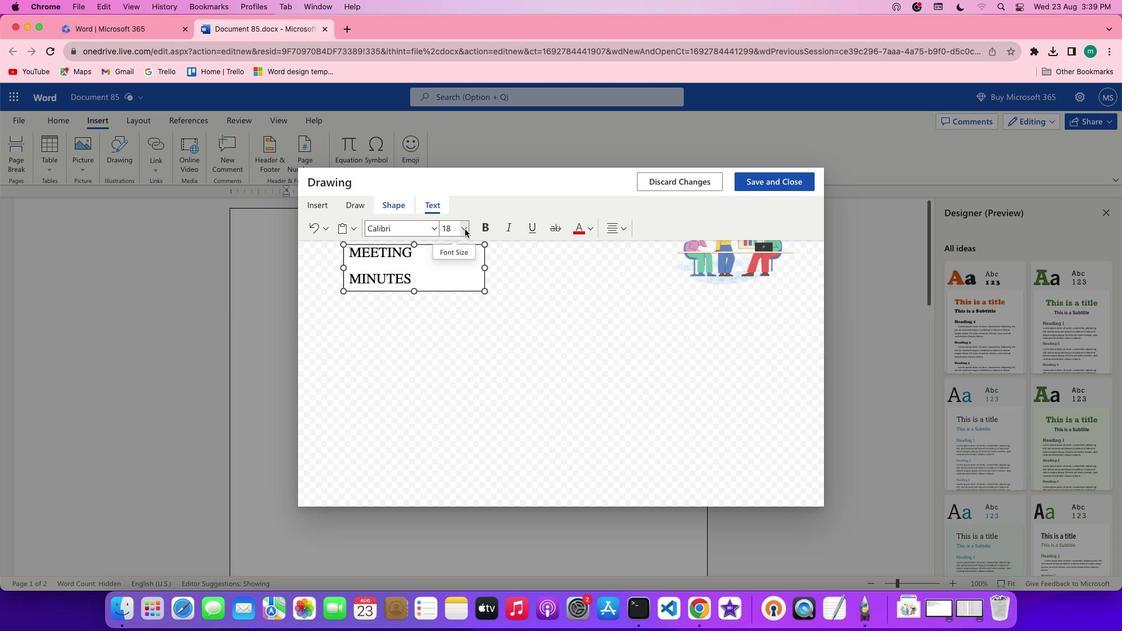 
Action: Mouse pressed left at (464, 229)
Screenshot: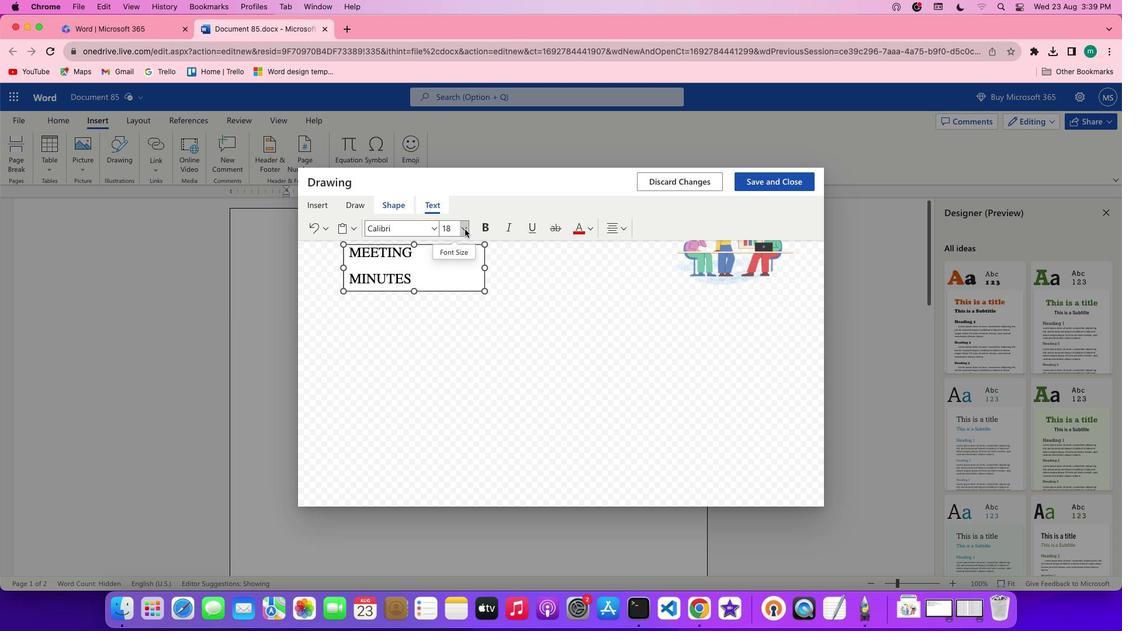 
Action: Mouse moved to (452, 467)
Screenshot: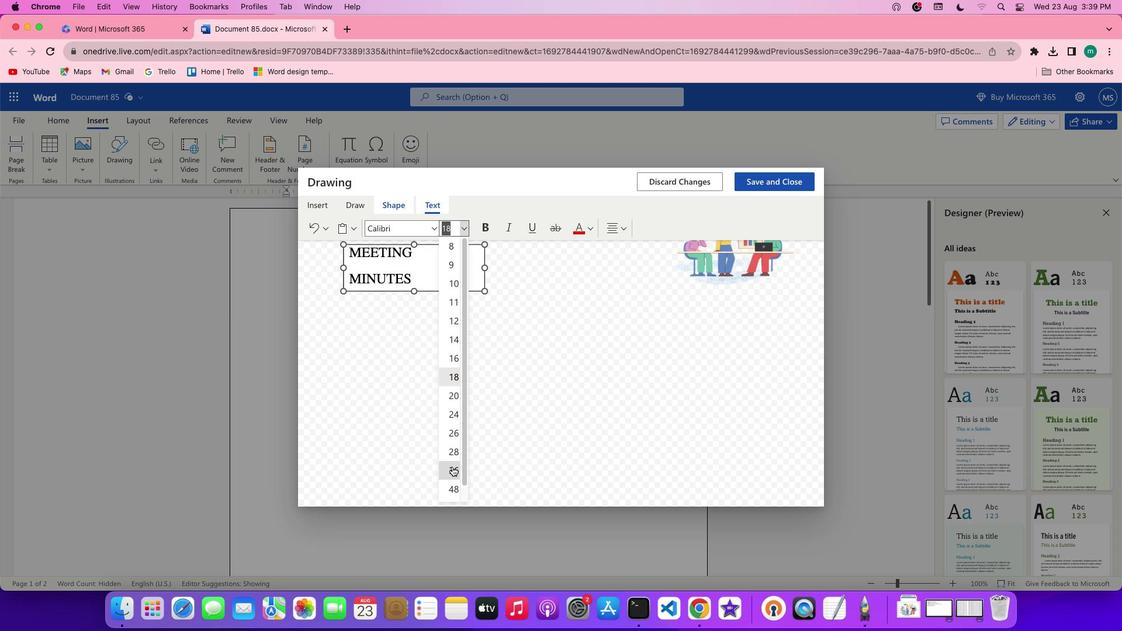 
Action: Mouse pressed left at (452, 467)
Screenshot: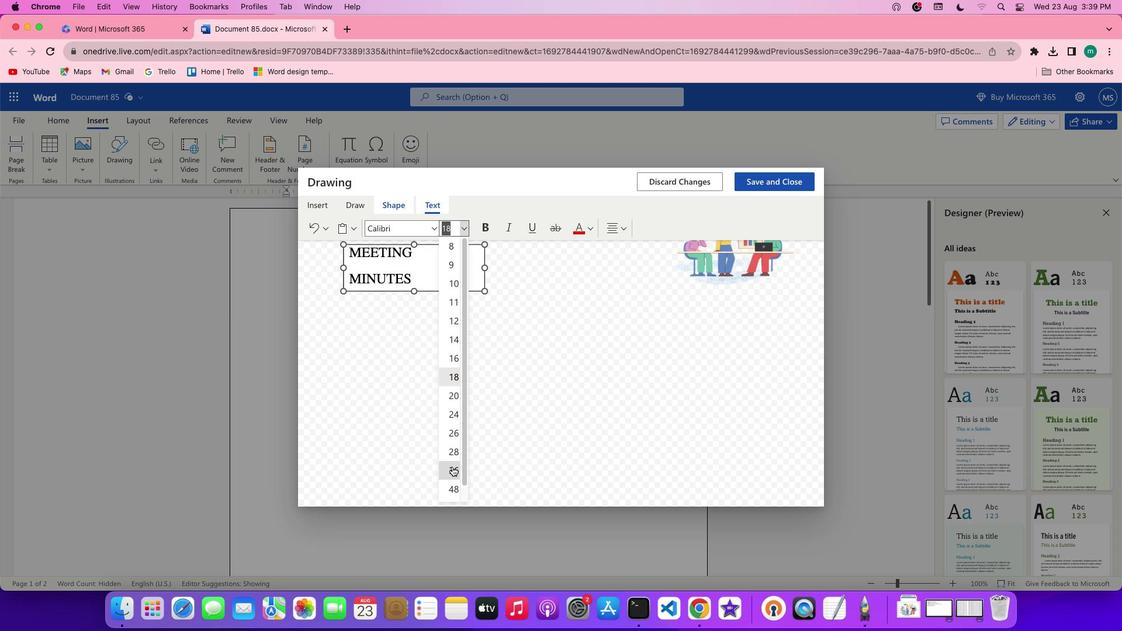 
Action: Mouse moved to (412, 289)
Screenshot: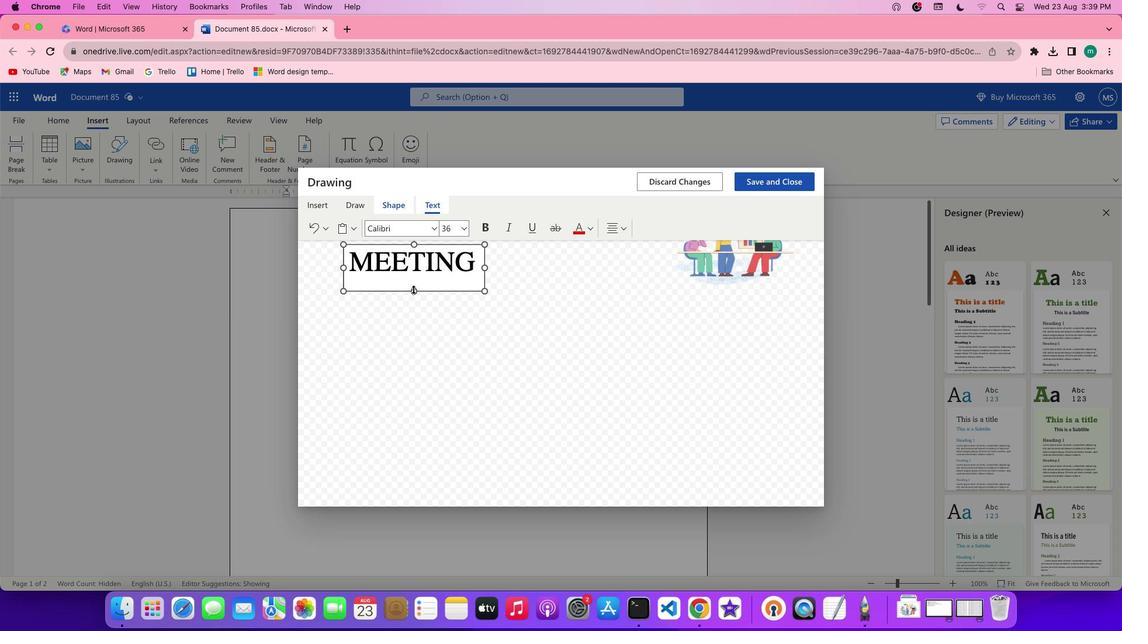 
Action: Mouse pressed left at (412, 289)
Screenshot: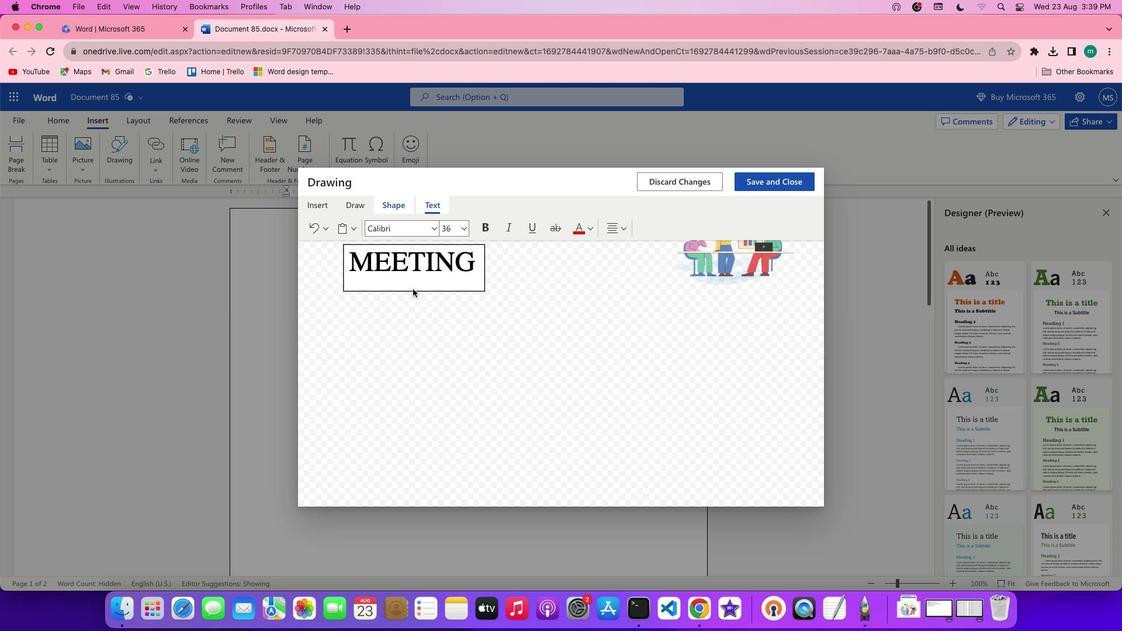 
Action: Mouse moved to (350, 345)
Screenshot: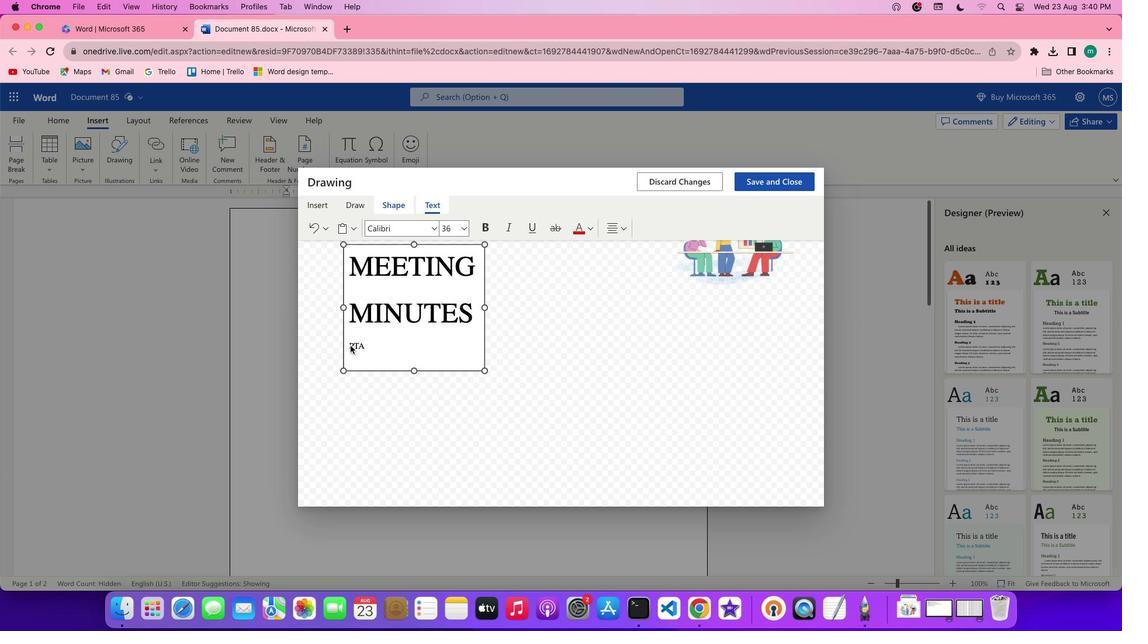 
Action: Mouse pressed left at (350, 345)
Screenshot: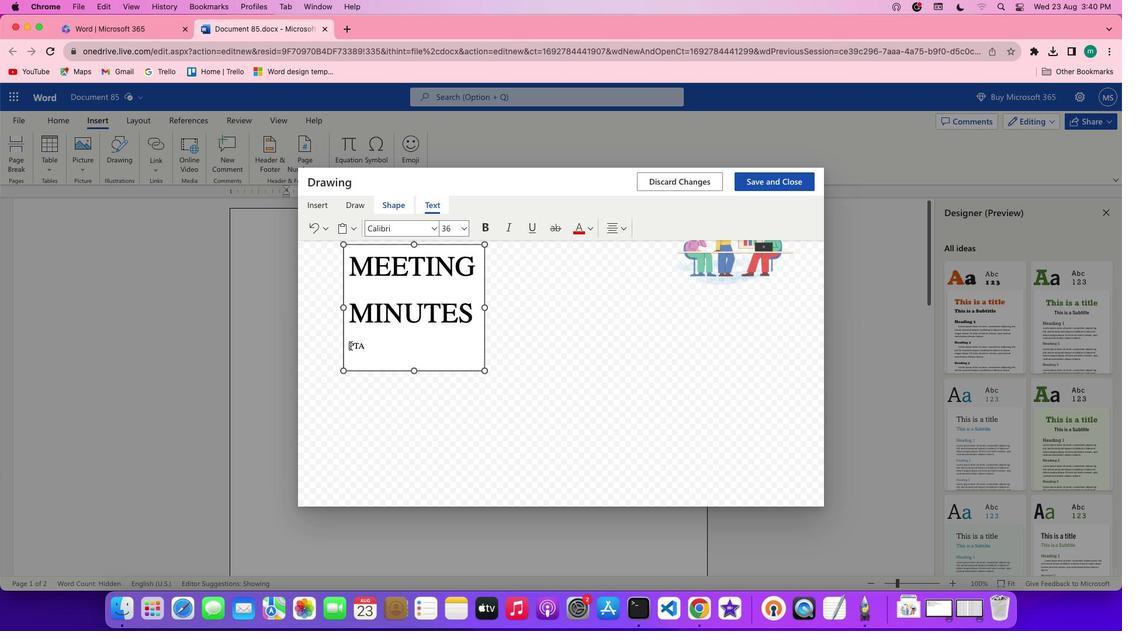 
Action: Mouse moved to (480, 227)
Screenshot: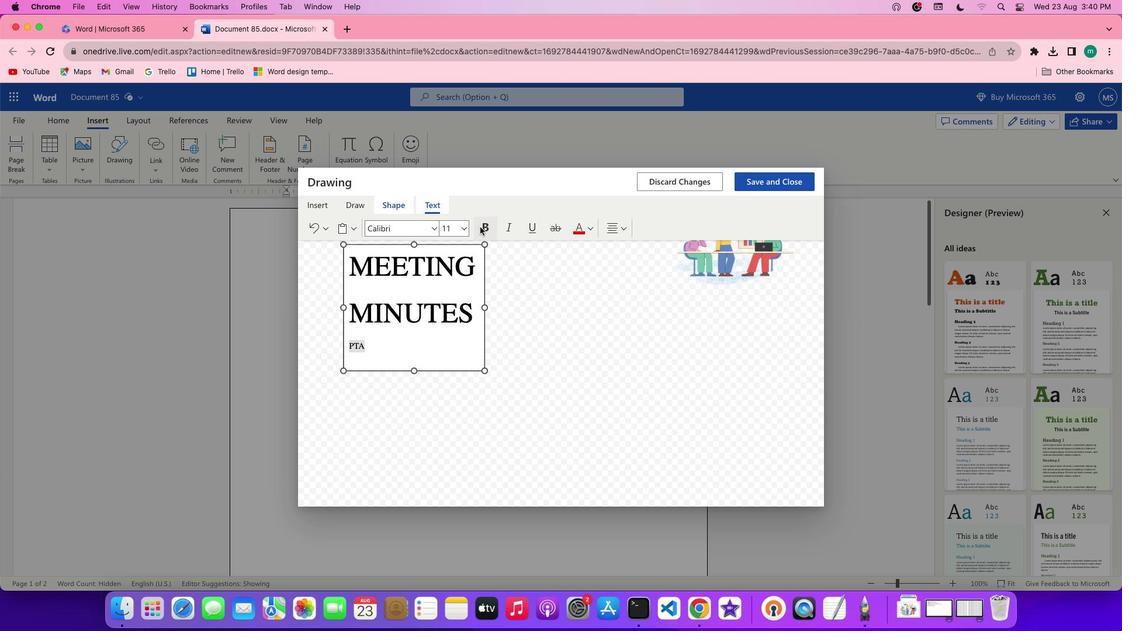 
Action: Mouse pressed left at (480, 227)
Screenshot: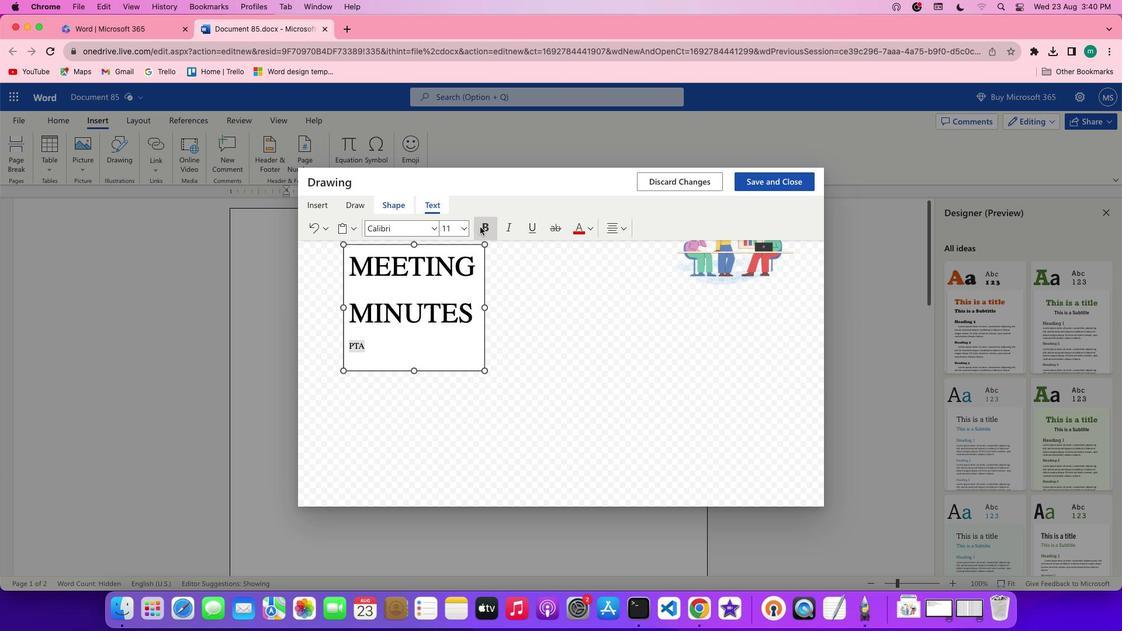 
Action: Mouse moved to (464, 229)
Screenshot: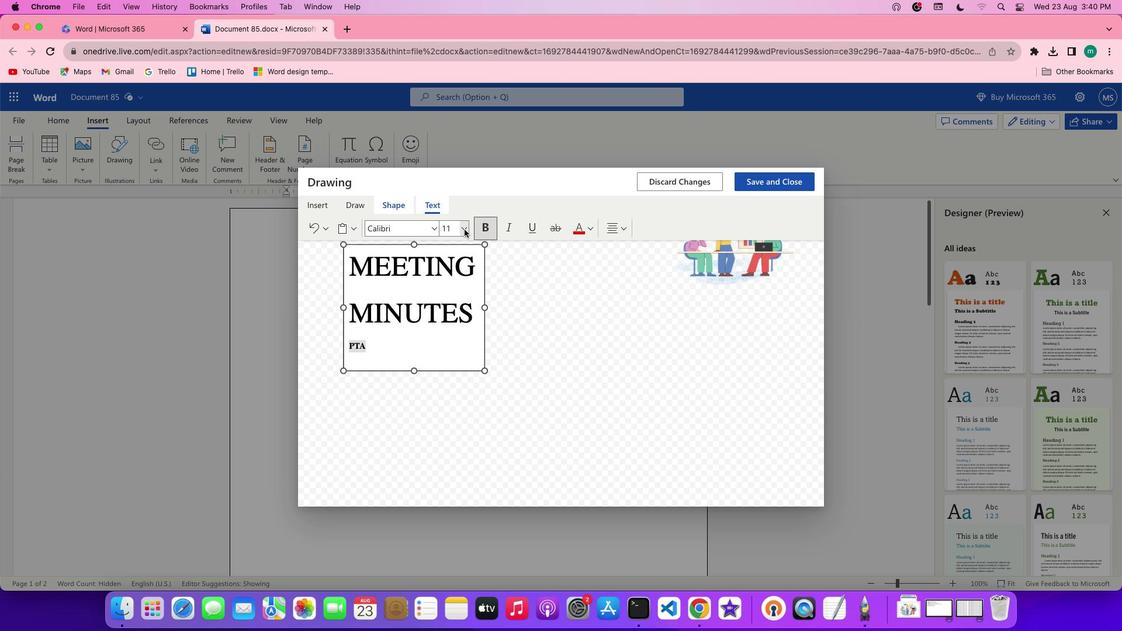 
Action: Mouse pressed left at (464, 229)
Screenshot: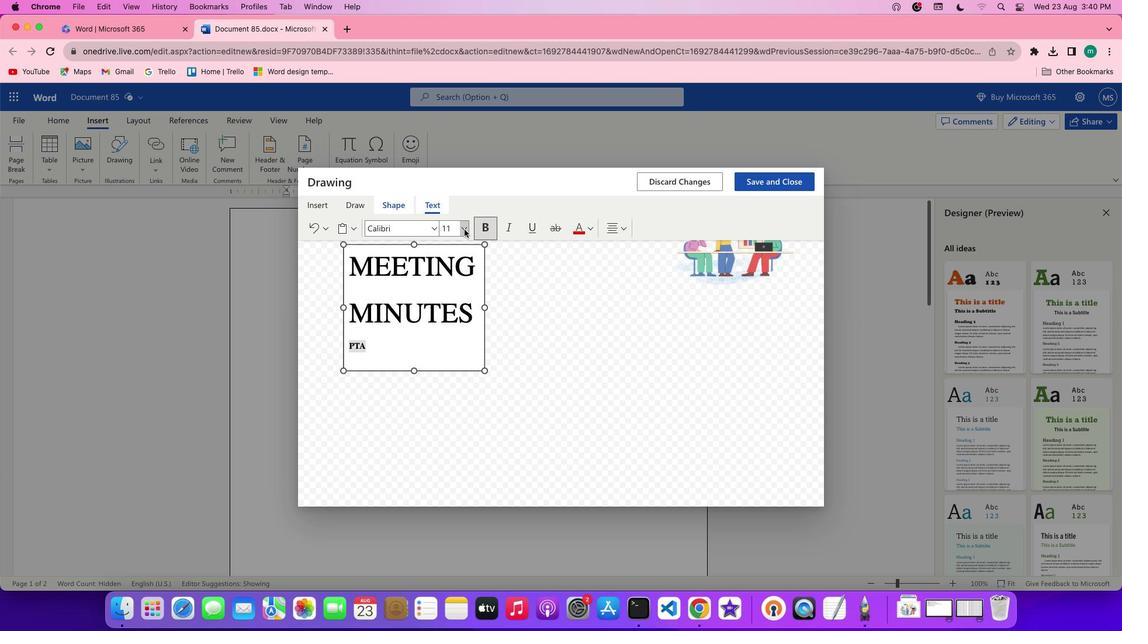
Action: Mouse moved to (454, 395)
Screenshot: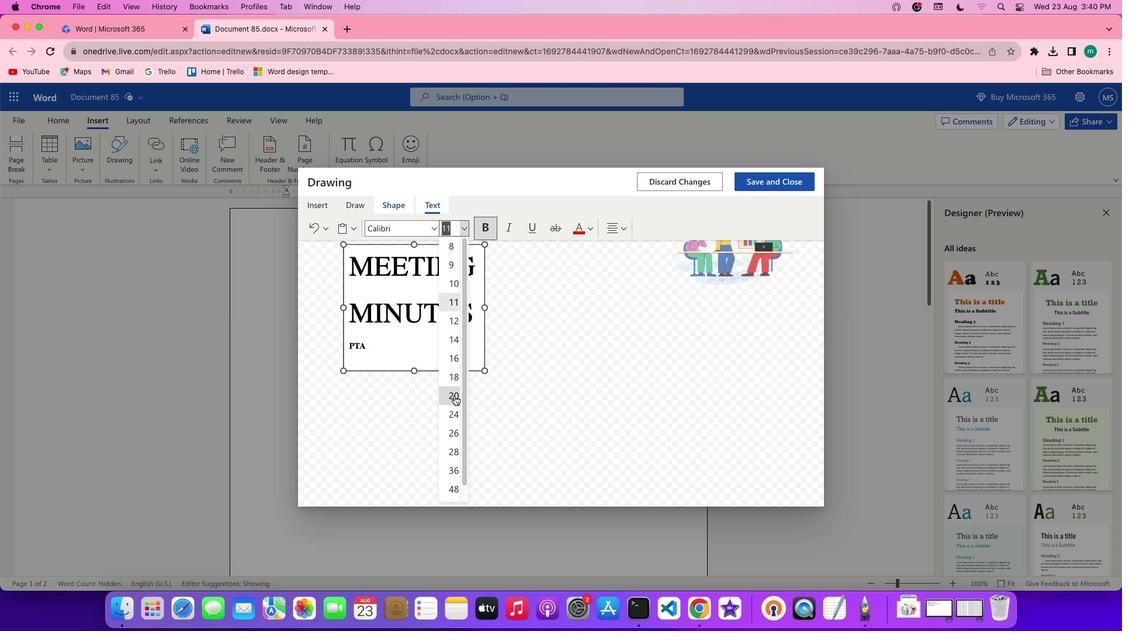 
Action: Mouse pressed left at (454, 395)
Screenshot: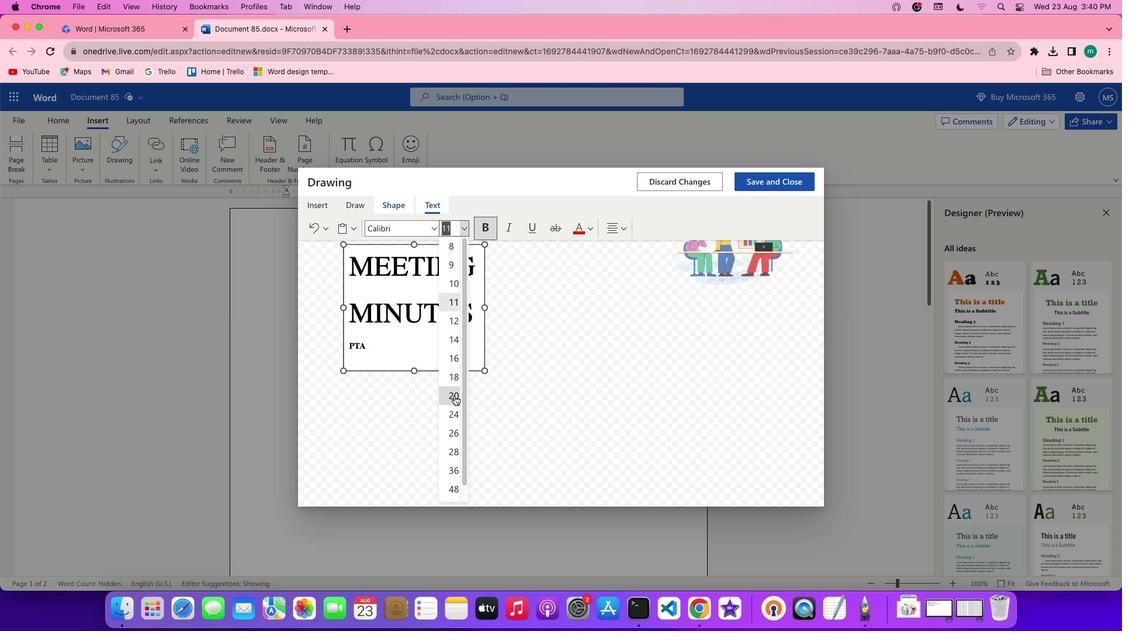 
Action: Mouse moved to (483, 307)
Screenshot: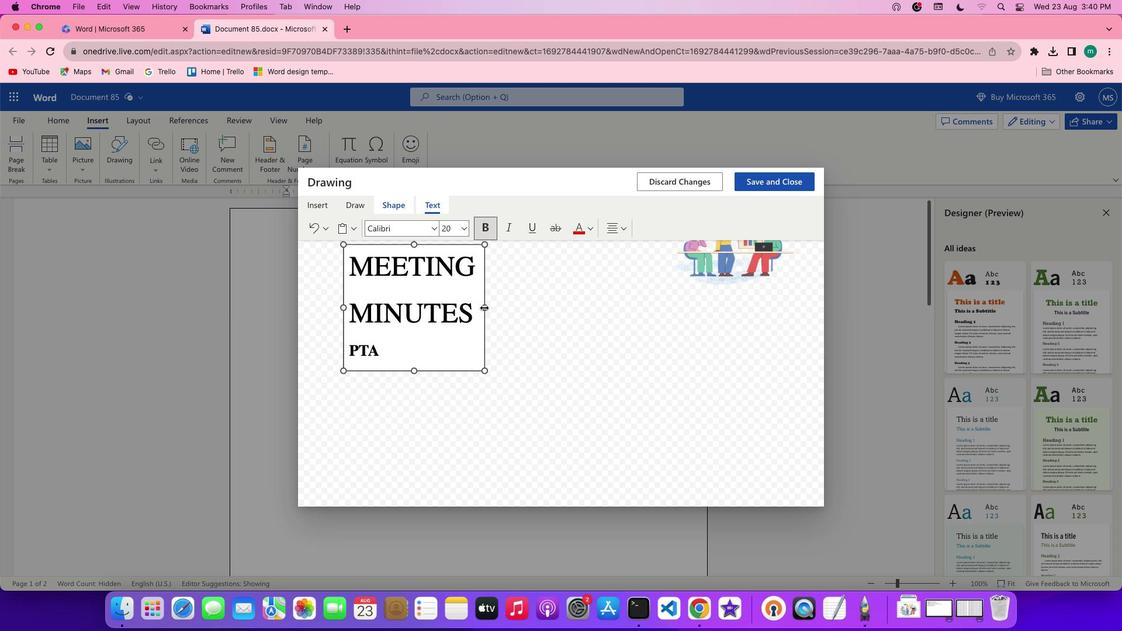 
Action: Mouse pressed left at (483, 307)
Screenshot: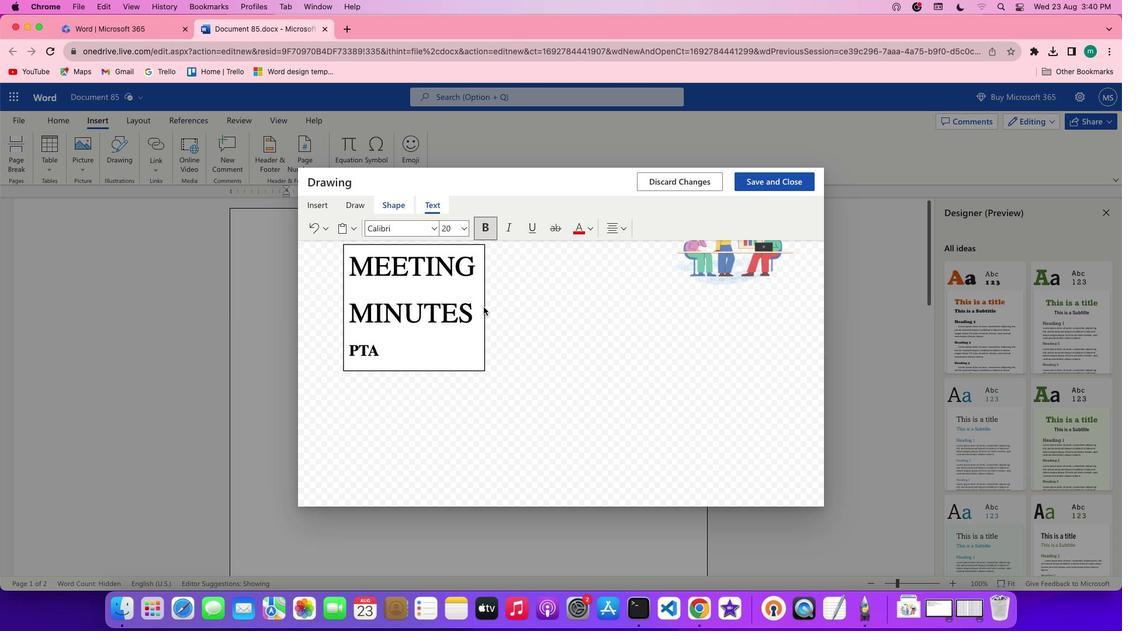 
Action: Mouse moved to (588, 229)
Screenshot: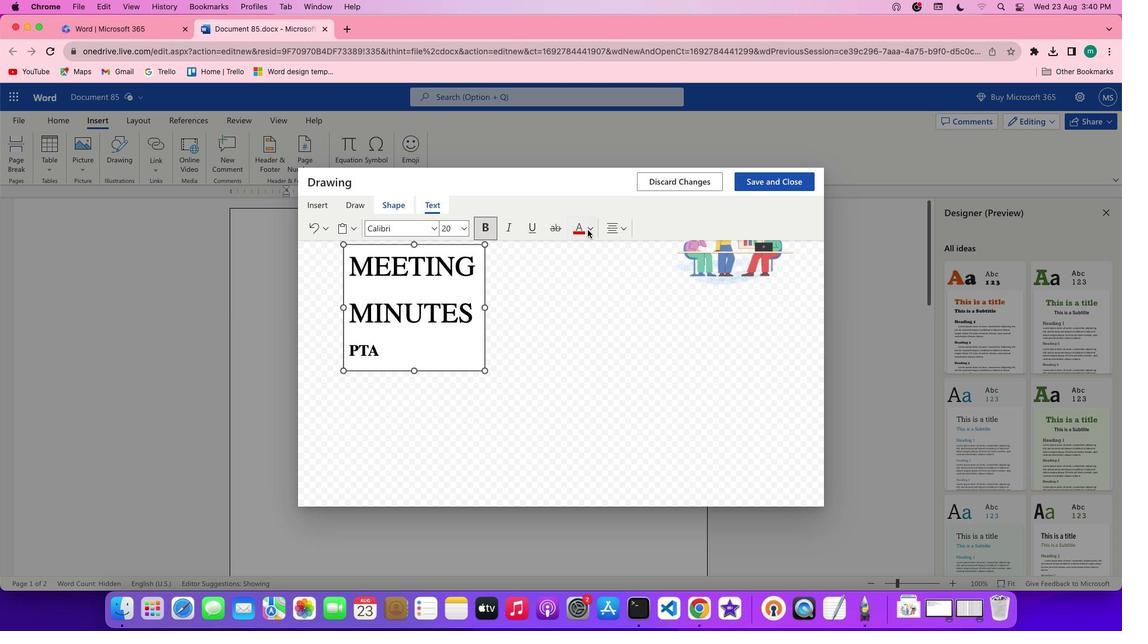 
Action: Mouse pressed left at (588, 229)
Screenshot: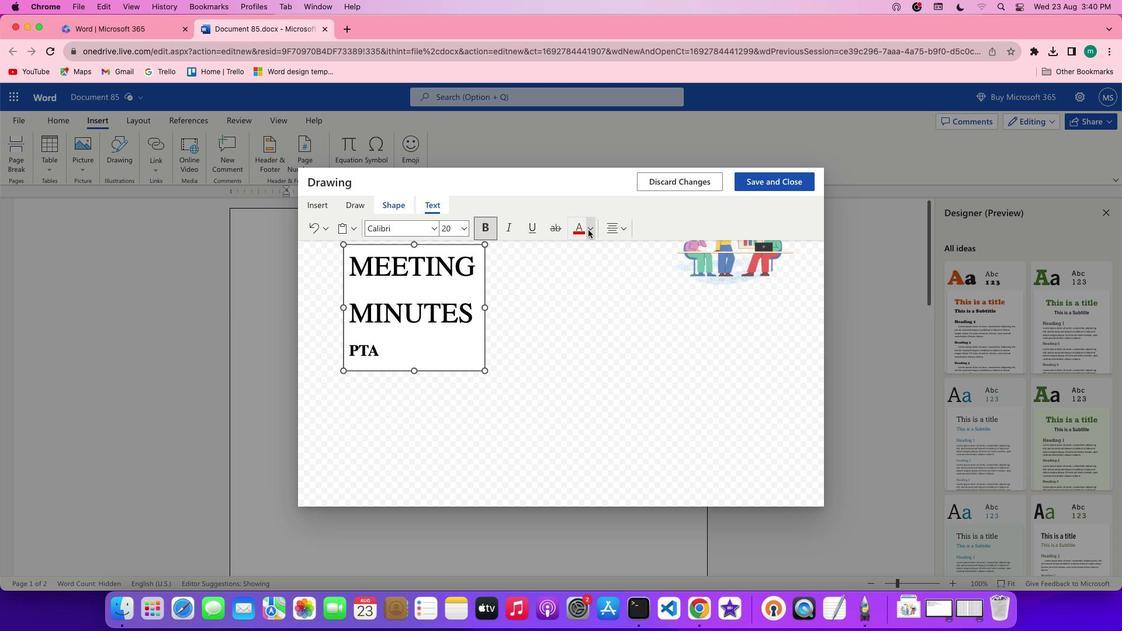 
Action: Mouse moved to (732, 327)
Screenshot: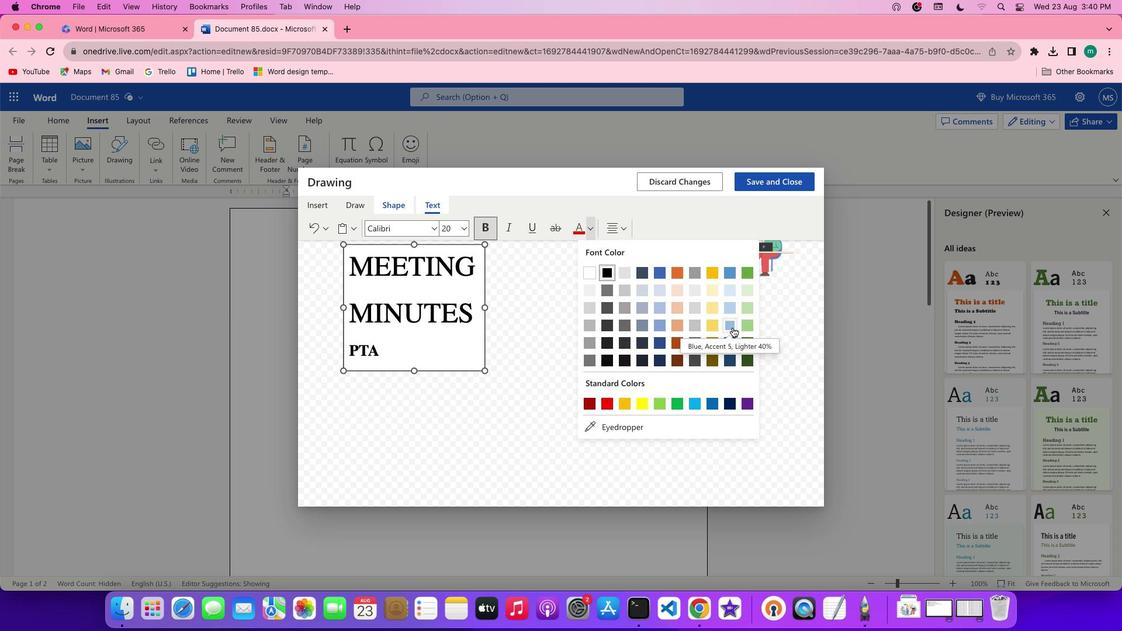 
Action: Mouse pressed left at (732, 327)
Screenshot: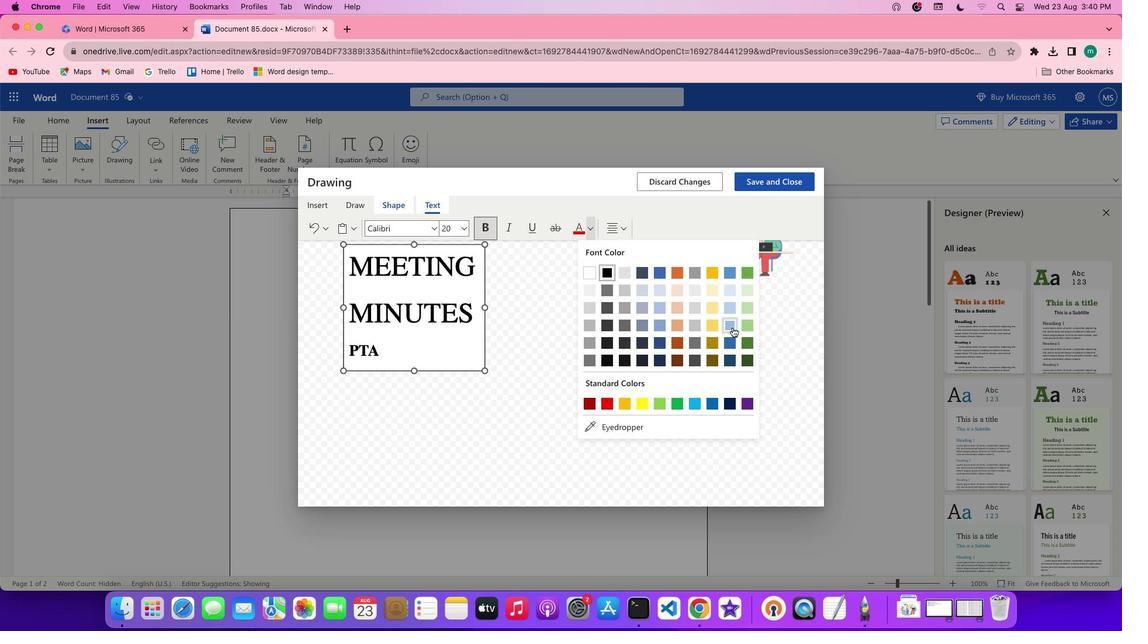 
Action: Mouse moved to (590, 232)
Screenshot: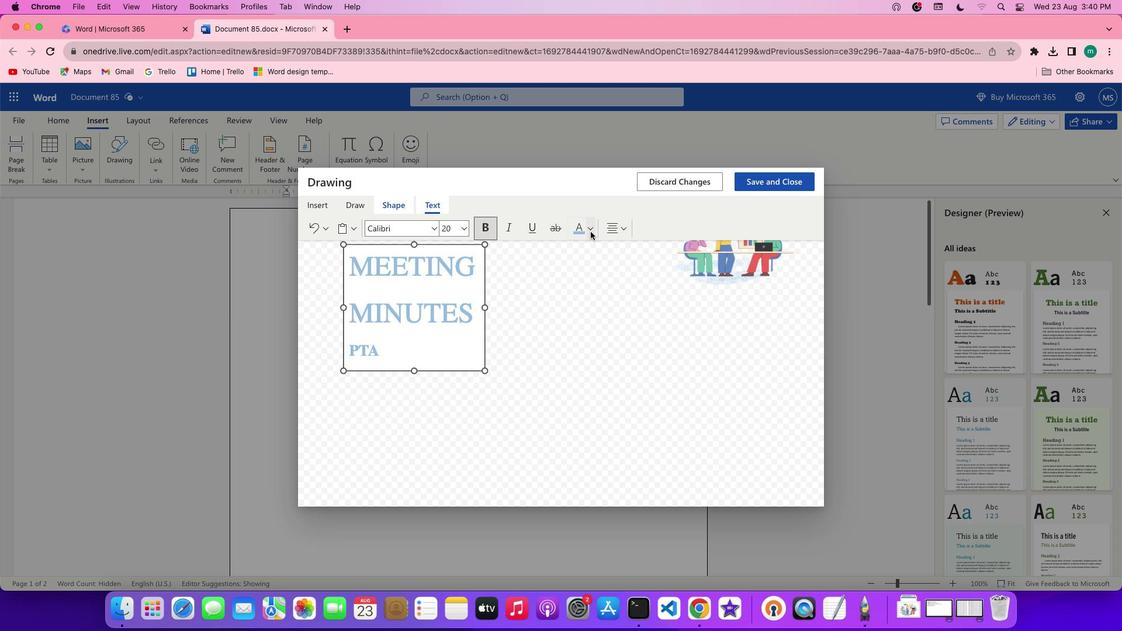 
Action: Mouse pressed left at (590, 232)
Screenshot: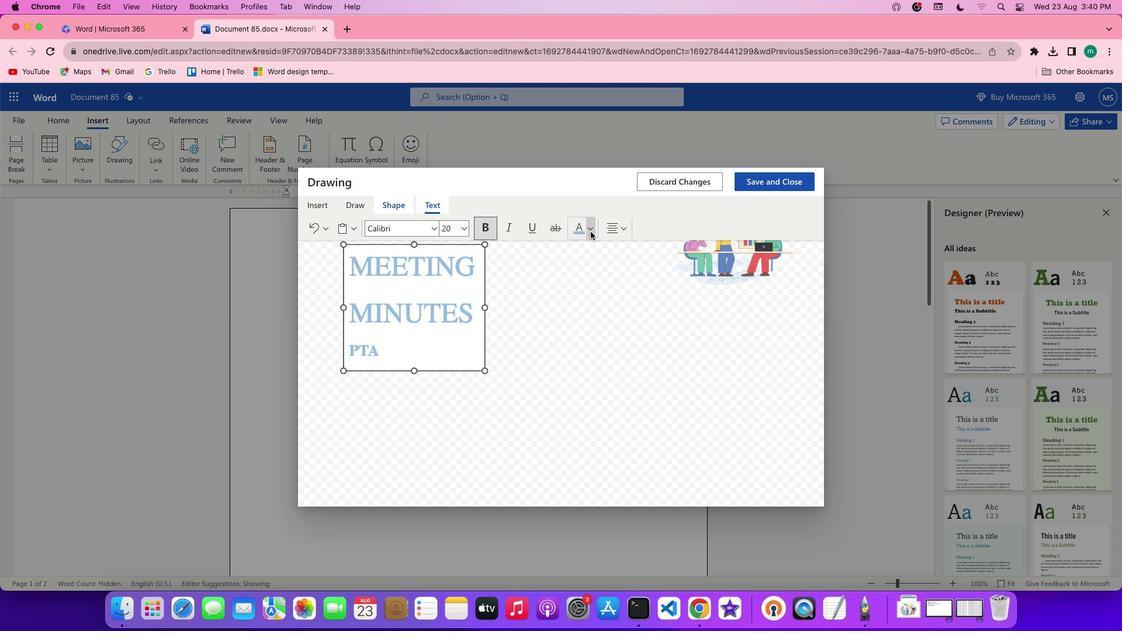 
Action: Mouse moved to (730, 341)
Screenshot: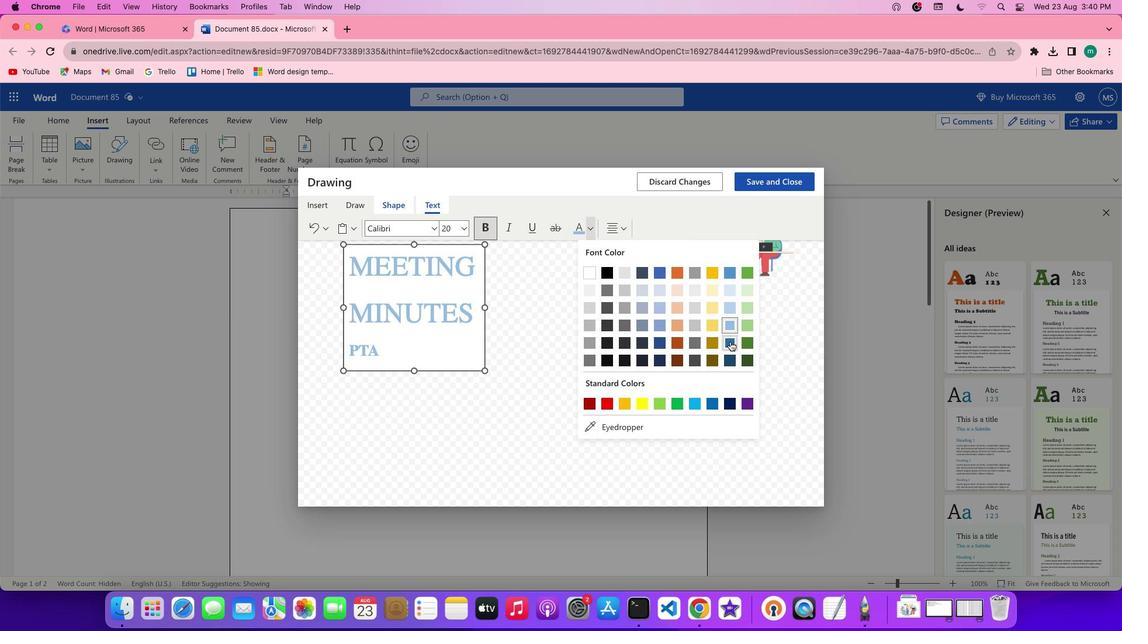 
Action: Mouse pressed left at (730, 341)
Screenshot: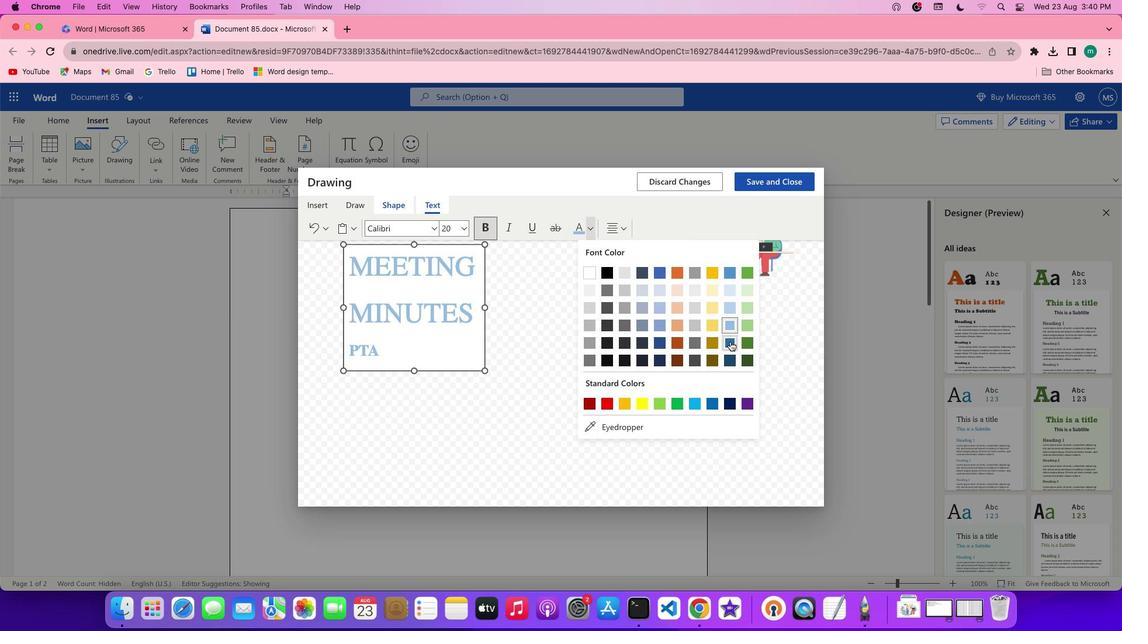 
Action: Mouse moved to (468, 284)
Screenshot: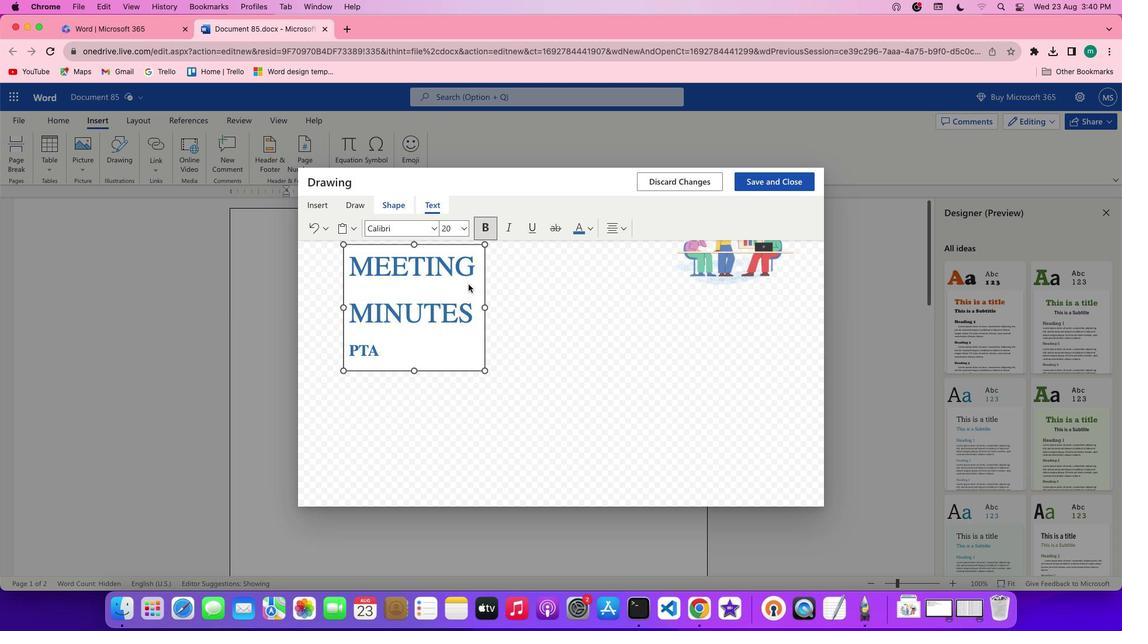 
Action: Mouse pressed right at (468, 284)
Screenshot: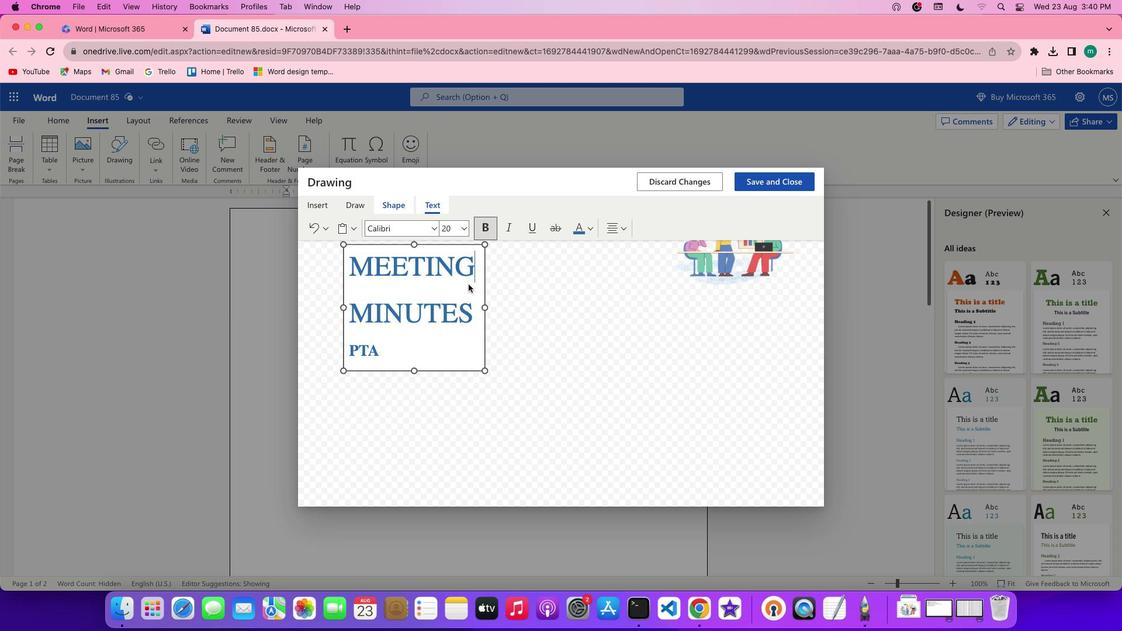 
Action: Mouse moved to (545, 264)
Screenshot: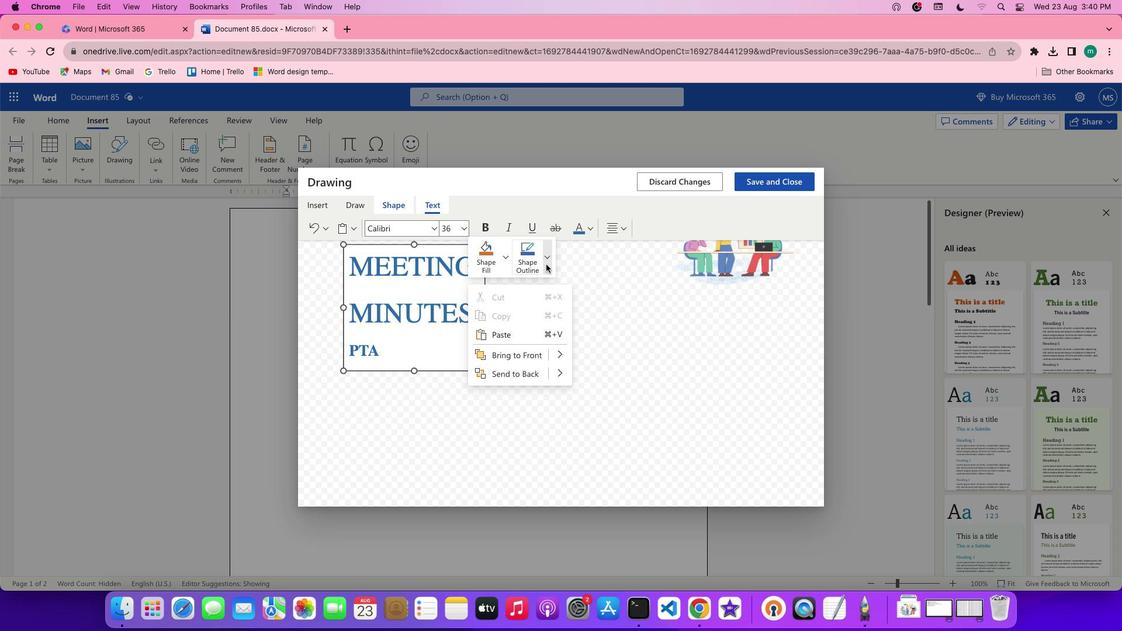 
Action: Mouse pressed left at (545, 264)
Screenshot: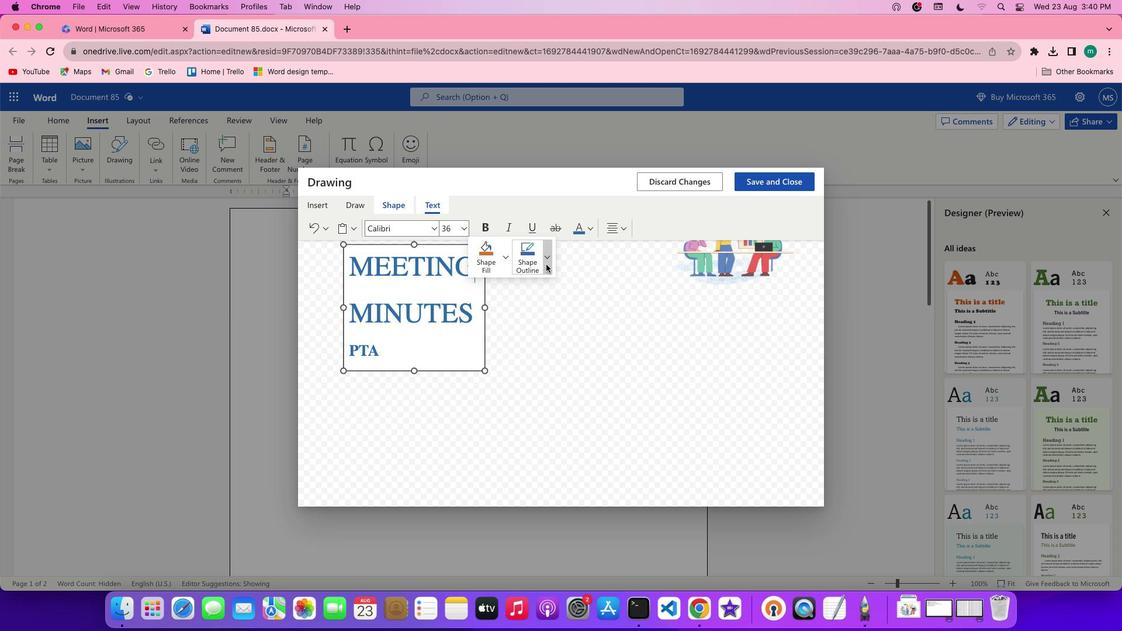 
Action: Mouse moved to (572, 423)
Screenshot: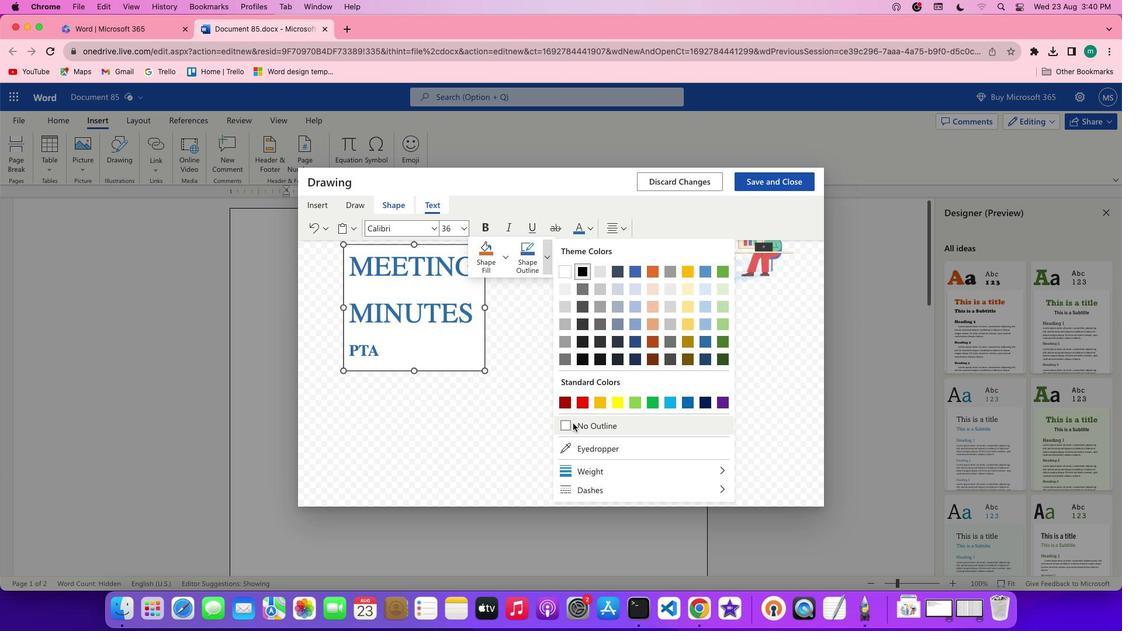
Action: Mouse pressed left at (572, 423)
Screenshot: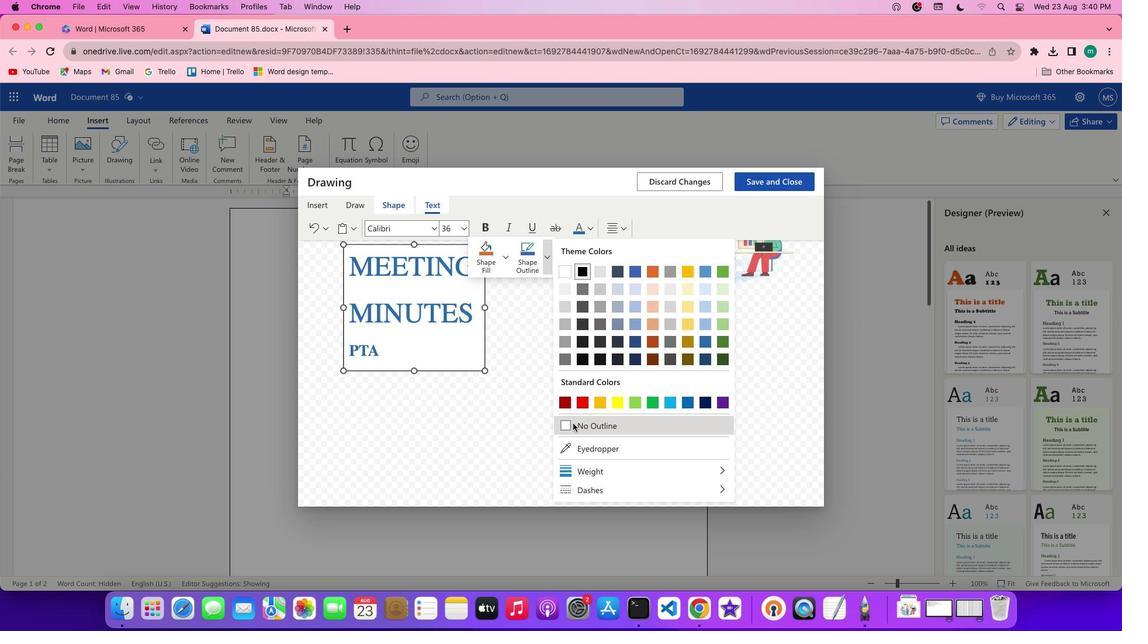 
Action: Mouse moved to (348, 350)
Screenshot: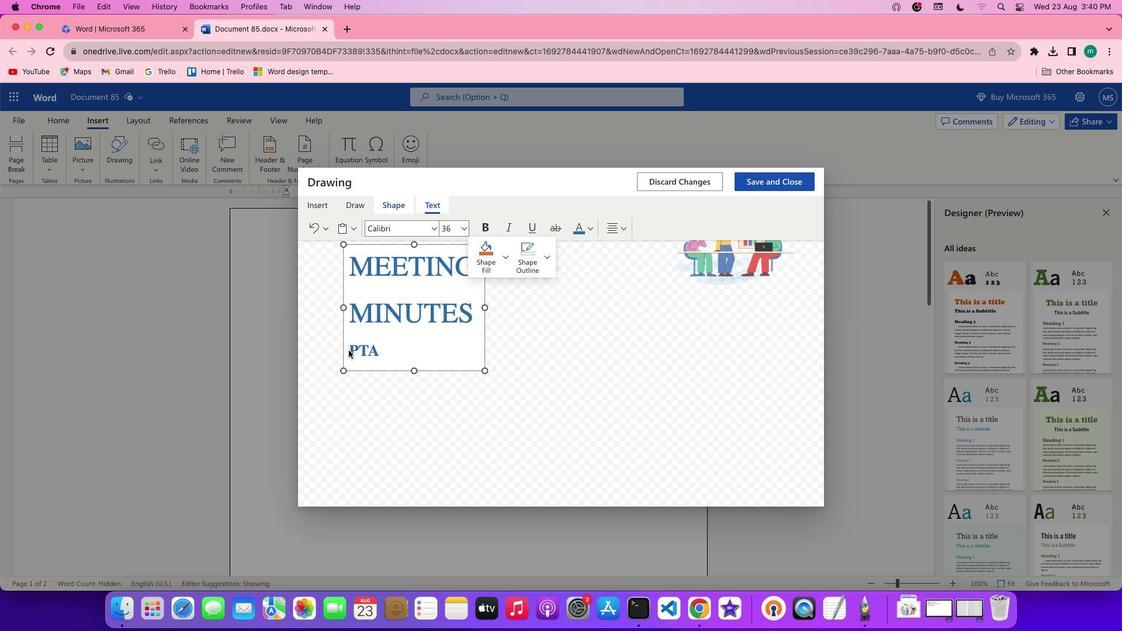 
Action: Mouse pressed left at (348, 350)
Screenshot: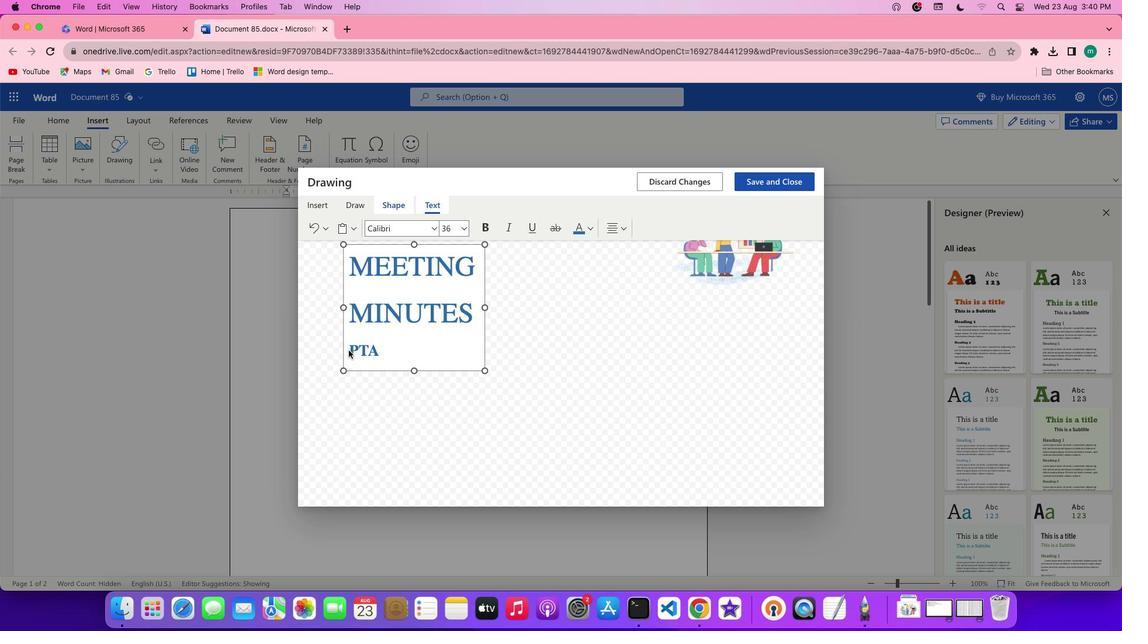
Action: Mouse moved to (347, 349)
Screenshot: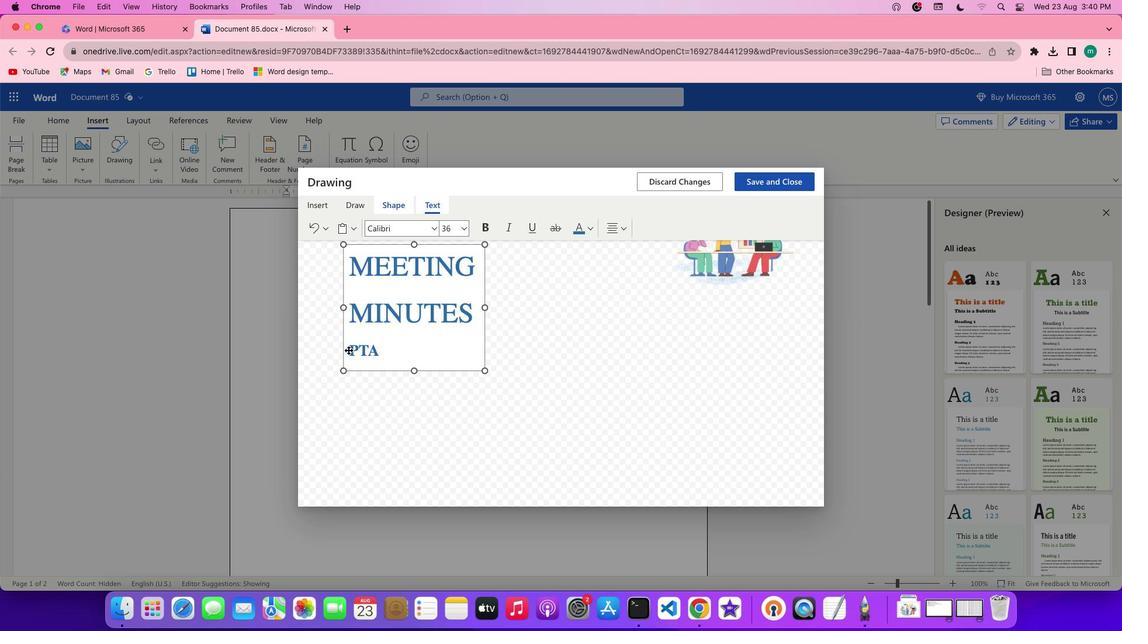 
Action: Mouse pressed left at (347, 349)
Screenshot: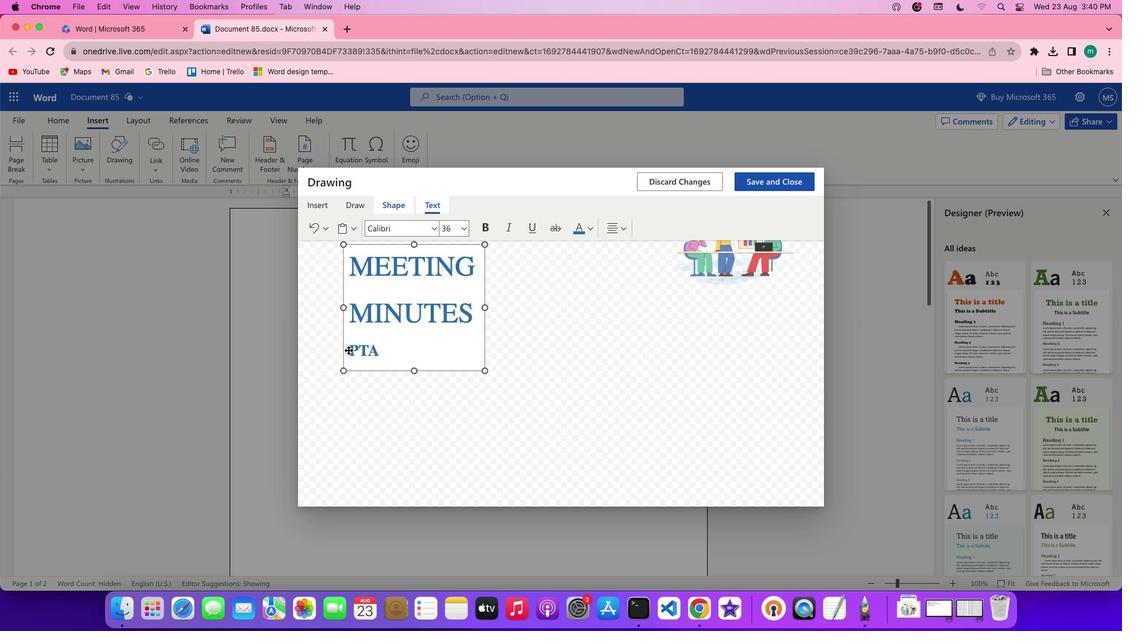 
Action: Mouse moved to (342, 337)
Screenshot: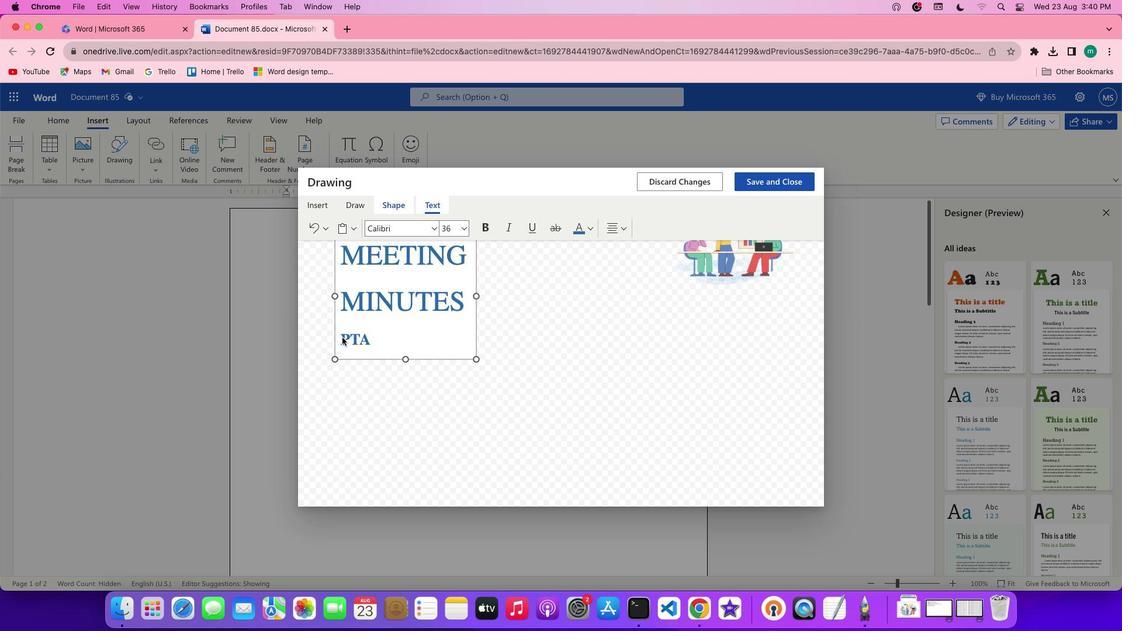 
Action: Mouse pressed left at (342, 337)
Screenshot: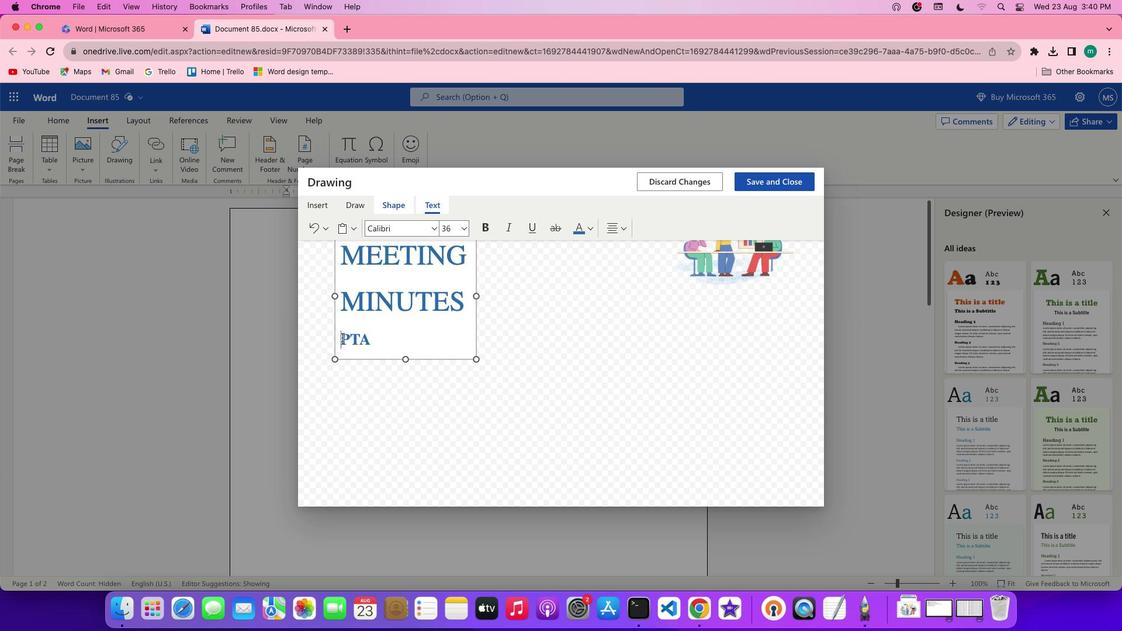
Action: Mouse moved to (467, 227)
Screenshot: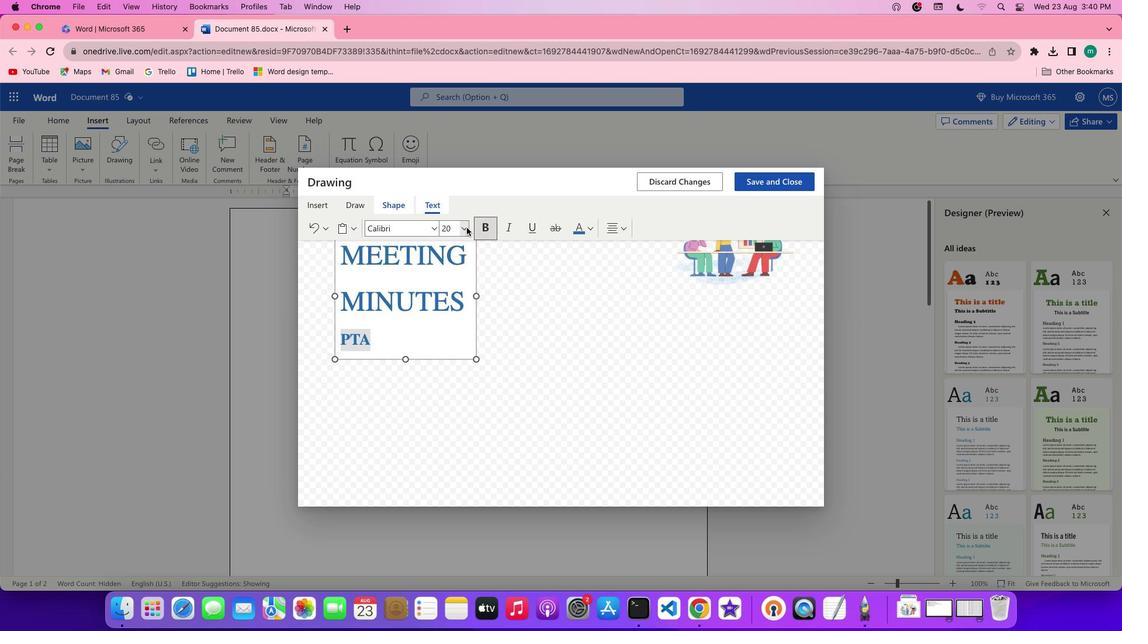 
Action: Mouse pressed left at (467, 227)
Screenshot: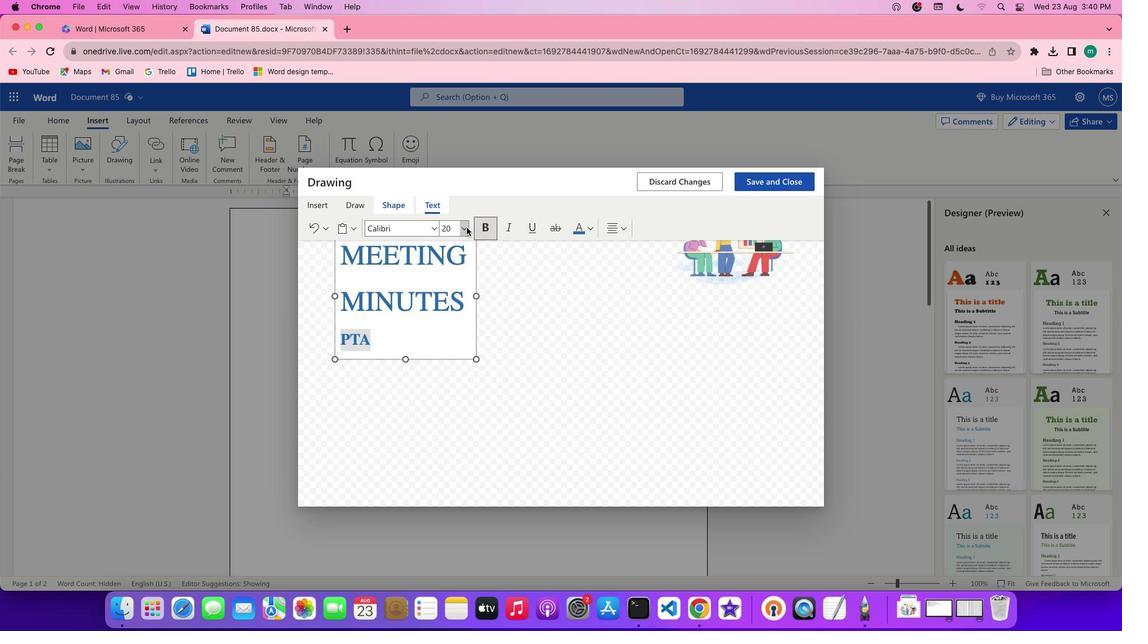 
Action: Mouse moved to (456, 435)
Screenshot: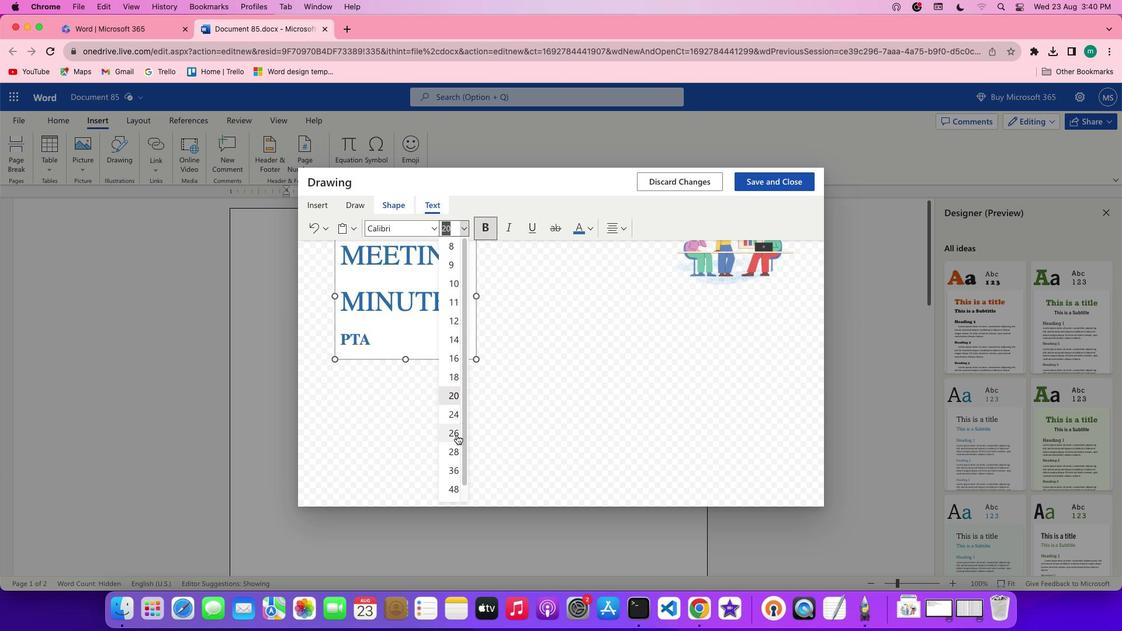 
Action: Mouse pressed left at (456, 435)
Screenshot: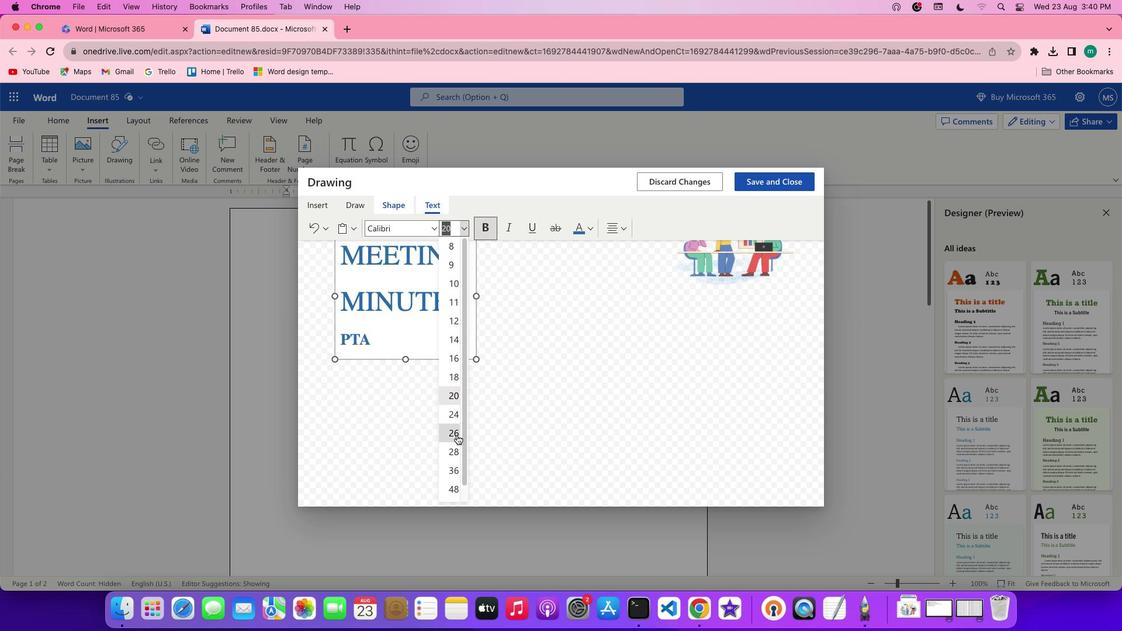 
Action: Mouse moved to (340, 254)
Screenshot: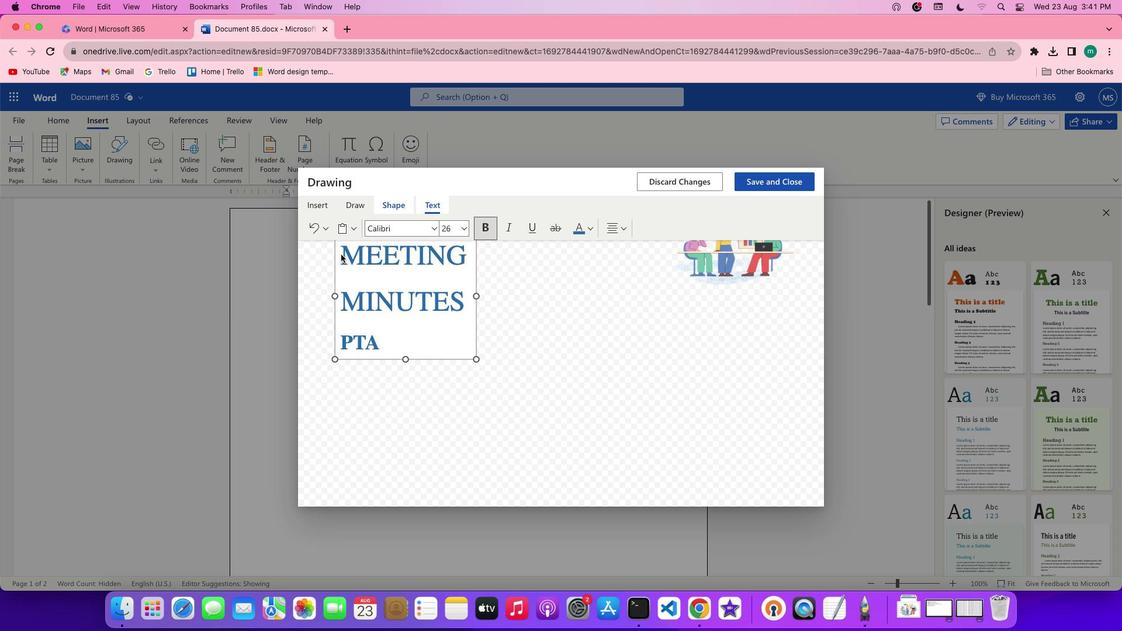 
Action: Mouse pressed left at (340, 254)
Screenshot: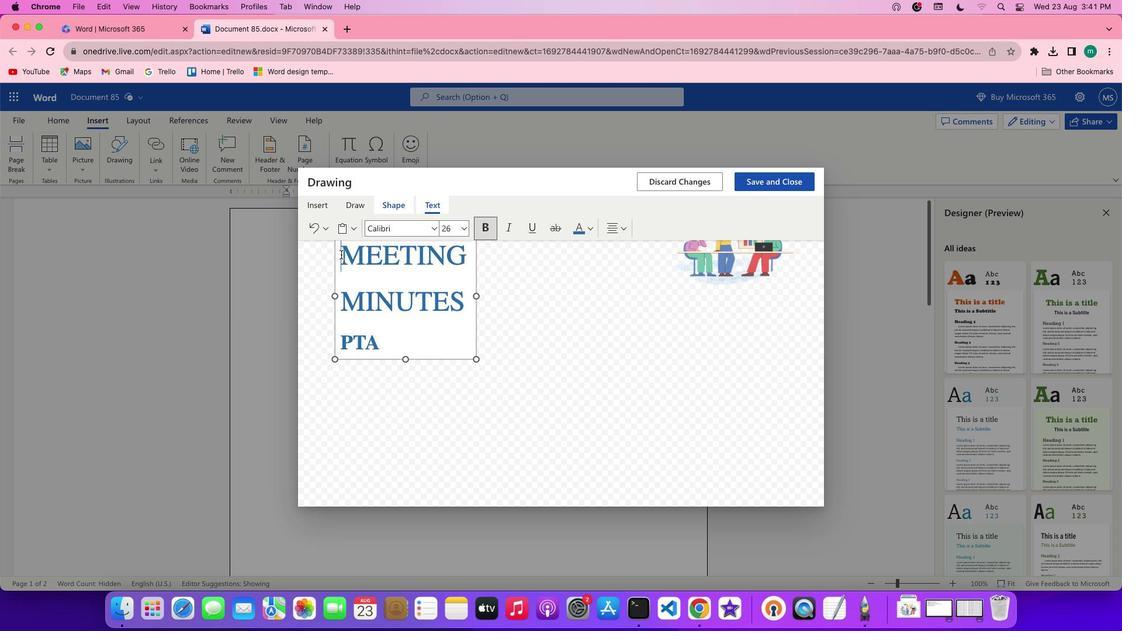 
Action: Mouse moved to (588, 230)
Screenshot: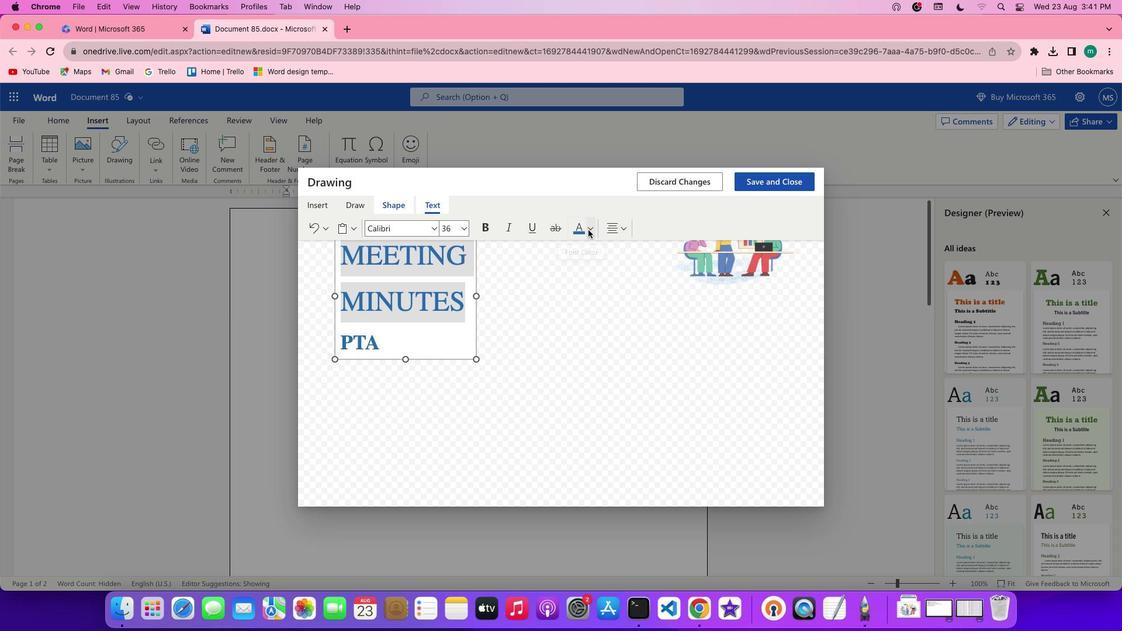 
Action: Mouse pressed left at (588, 230)
Screenshot: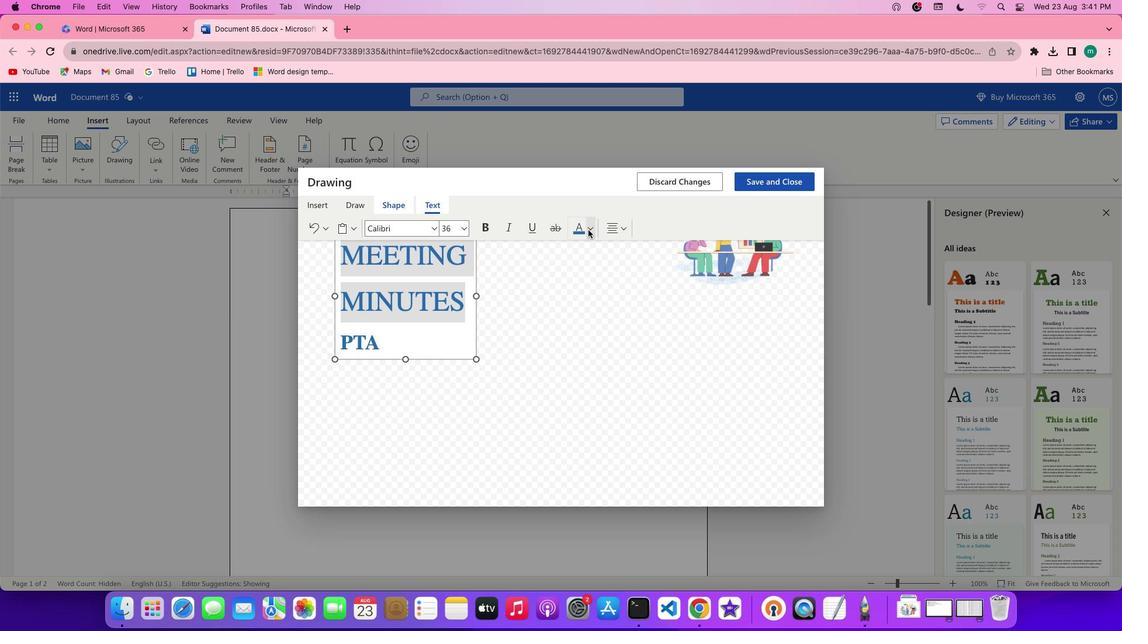 
Action: Mouse moved to (732, 278)
Screenshot: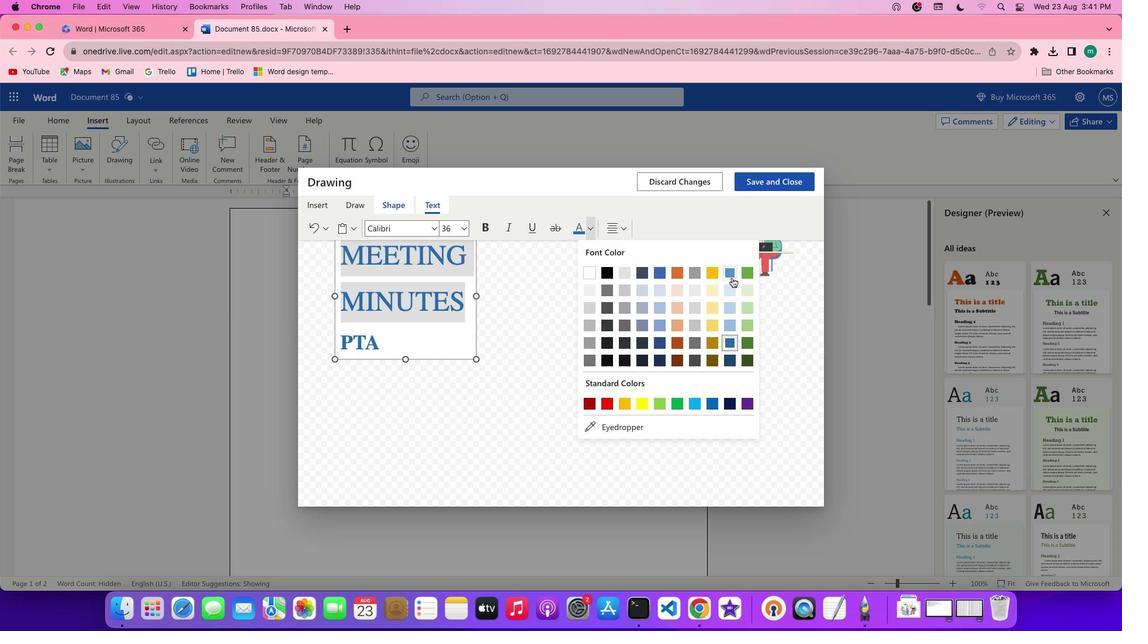 
Action: Mouse pressed left at (732, 278)
Screenshot: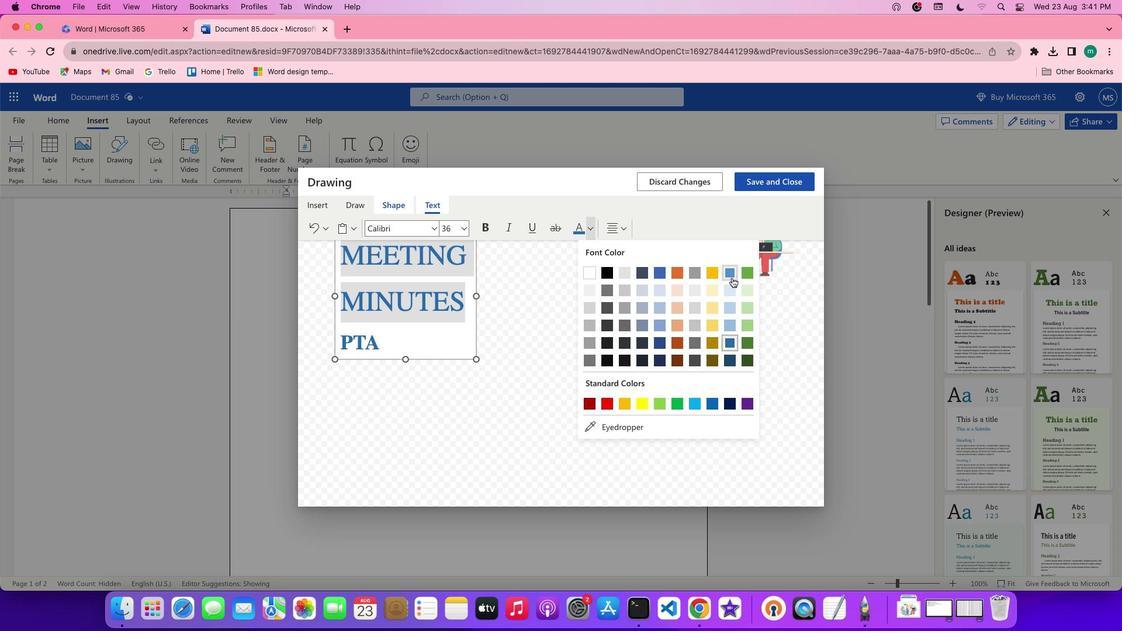 
Action: Mouse moved to (419, 337)
Screenshot: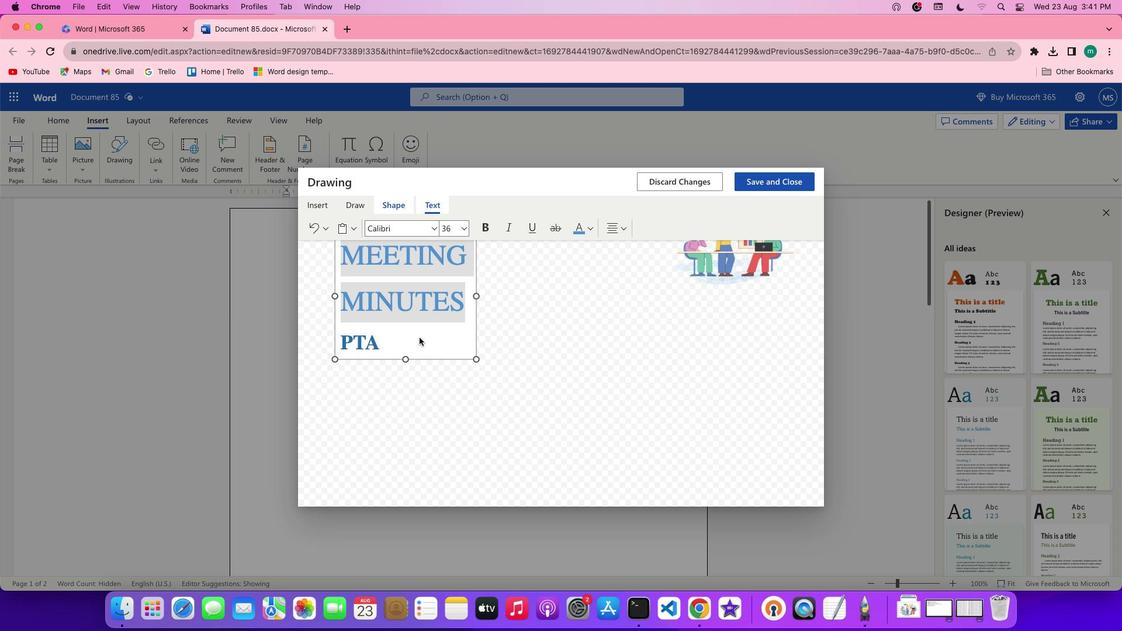 
Action: Mouse pressed left at (419, 337)
Screenshot: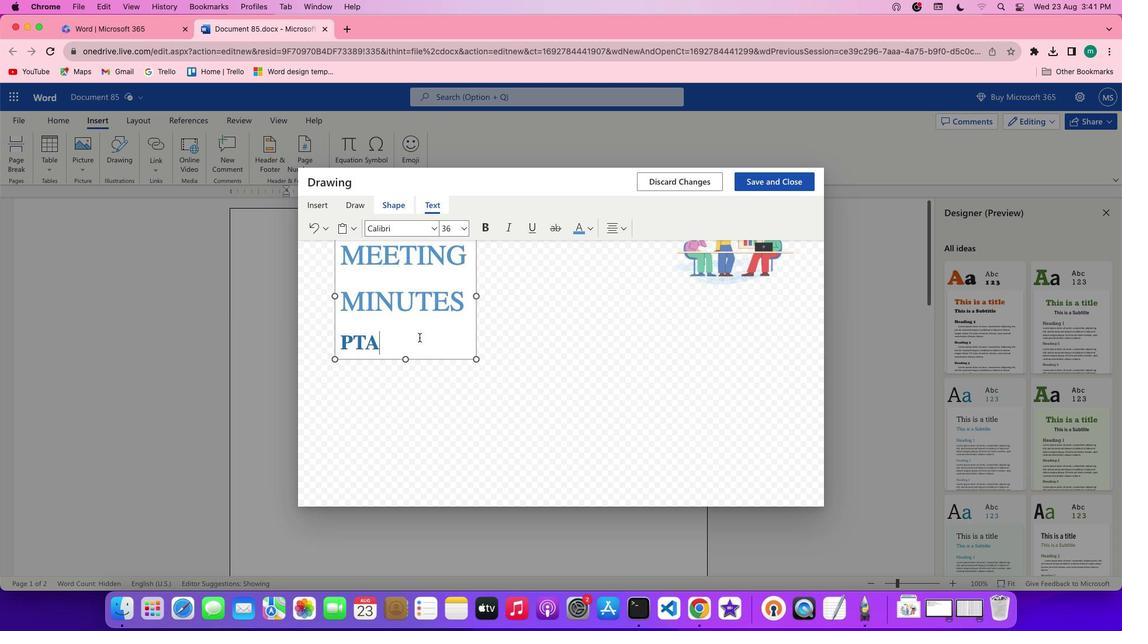 
Action: Mouse moved to (475, 284)
Screenshot: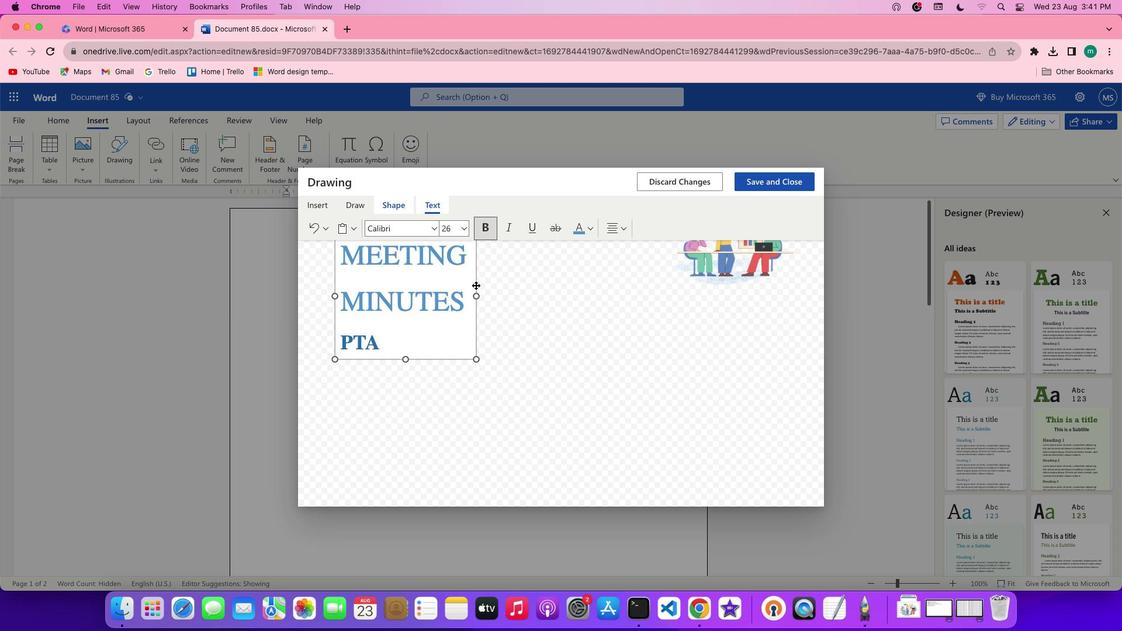 
Action: Mouse pressed left at (475, 284)
Screenshot: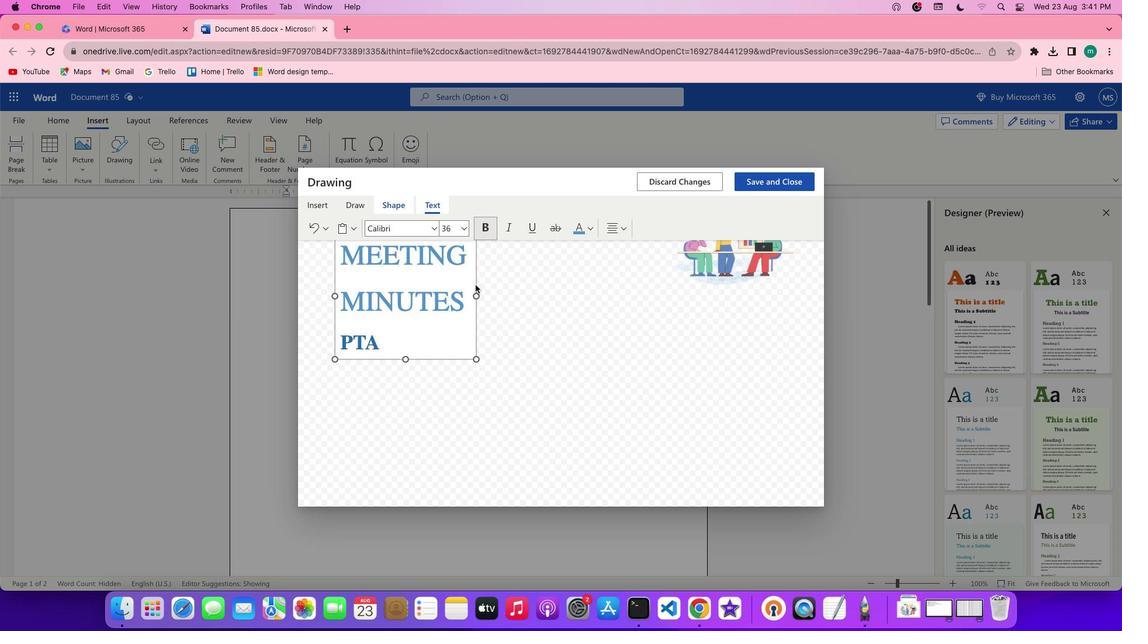 
Action: Mouse moved to (320, 205)
Screenshot: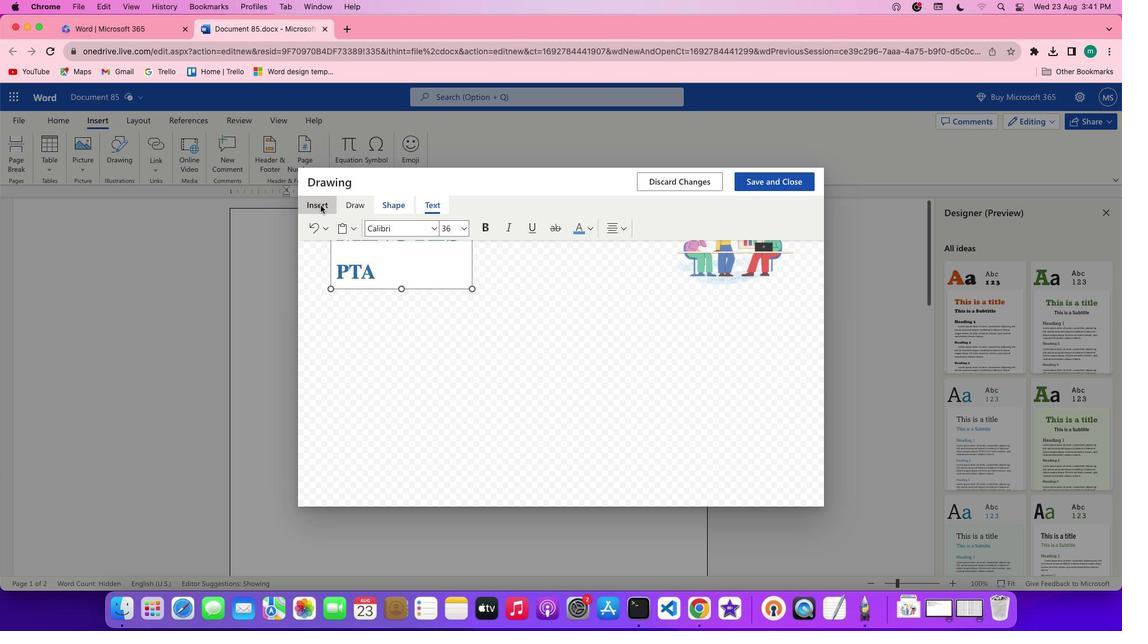 
Action: Mouse pressed left at (320, 205)
Screenshot: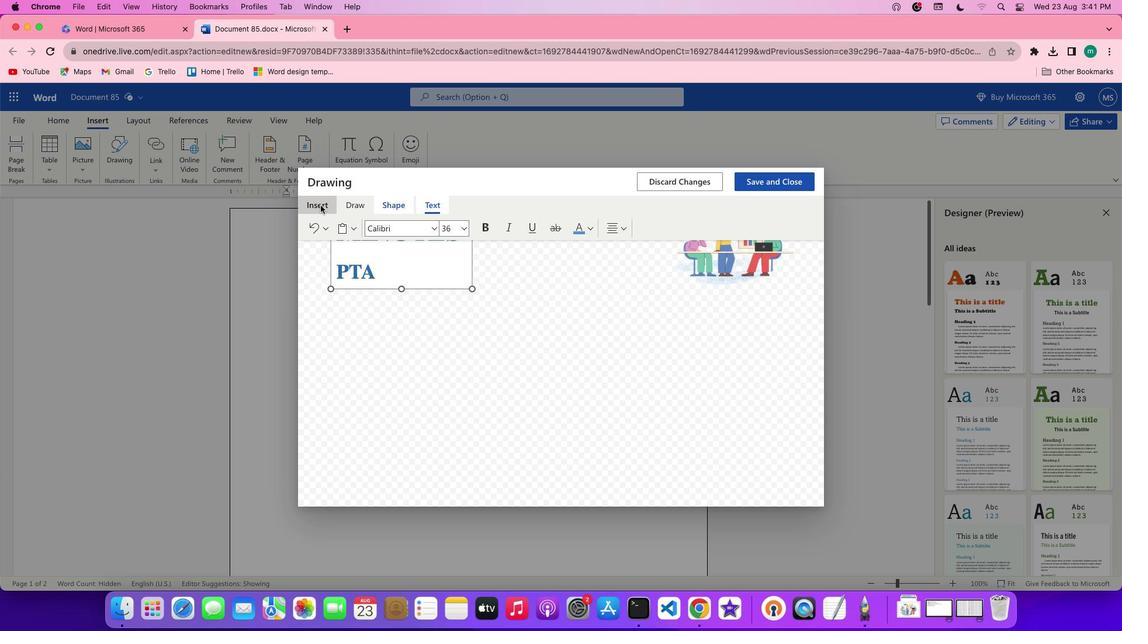 
Action: Mouse moved to (454, 229)
Screenshot: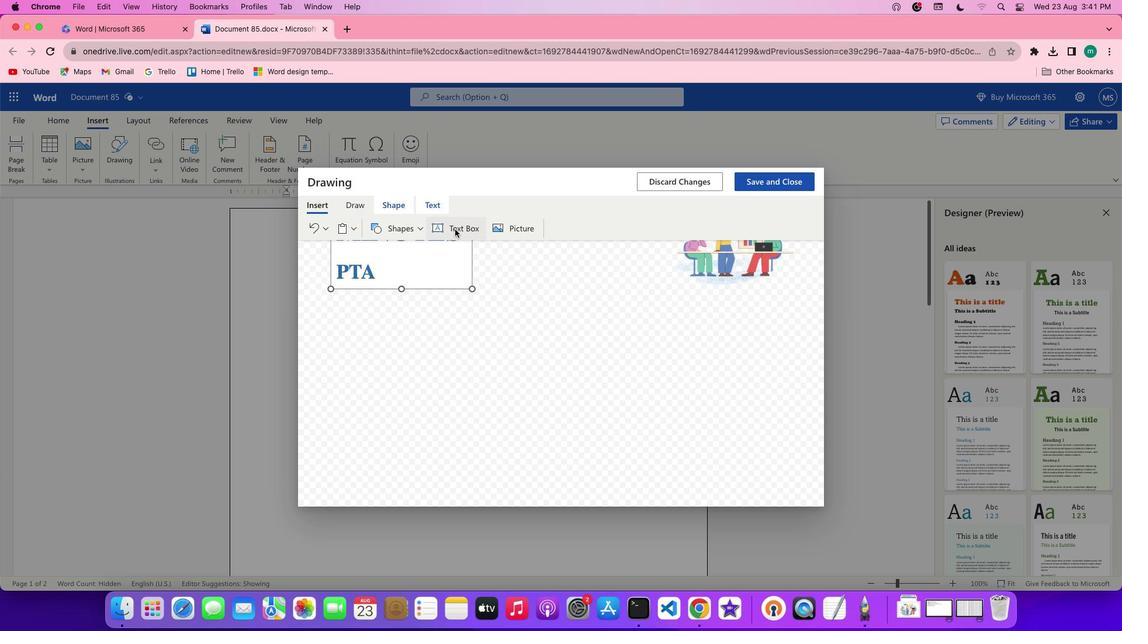 
Action: Mouse pressed left at (454, 229)
Screenshot: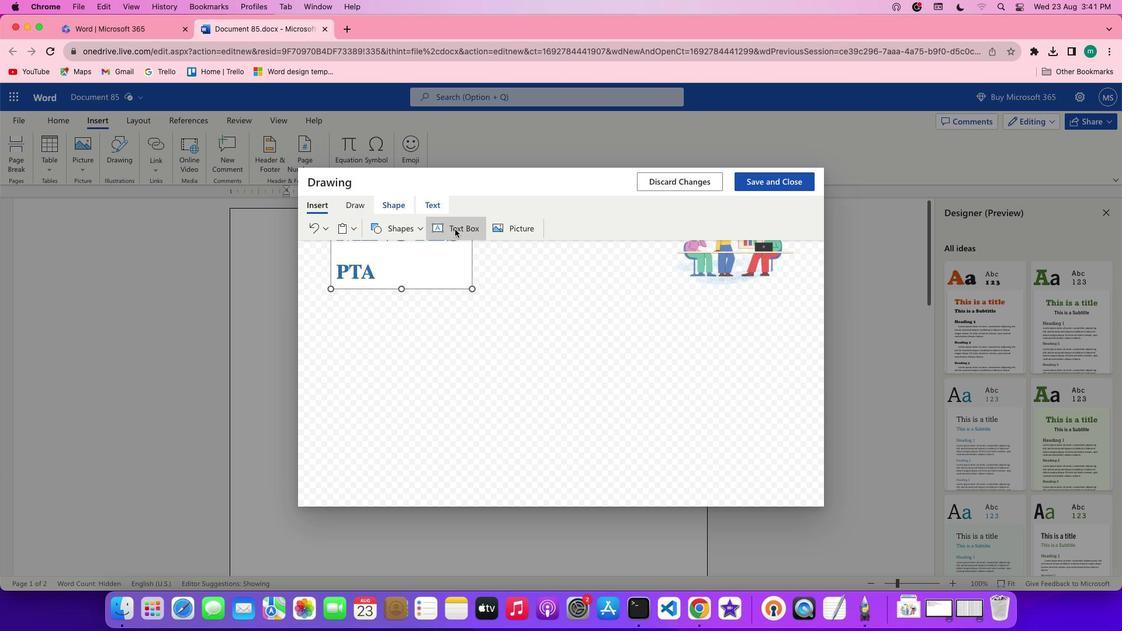 
Action: Mouse moved to (306, 301)
Screenshot: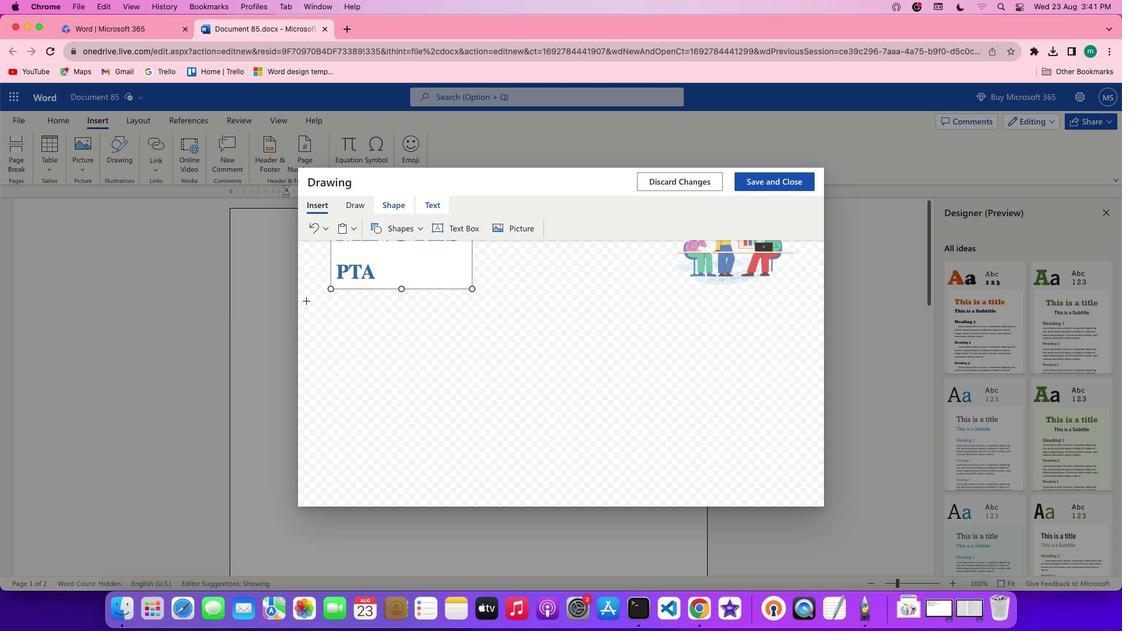 
Action: Mouse pressed left at (306, 301)
Screenshot: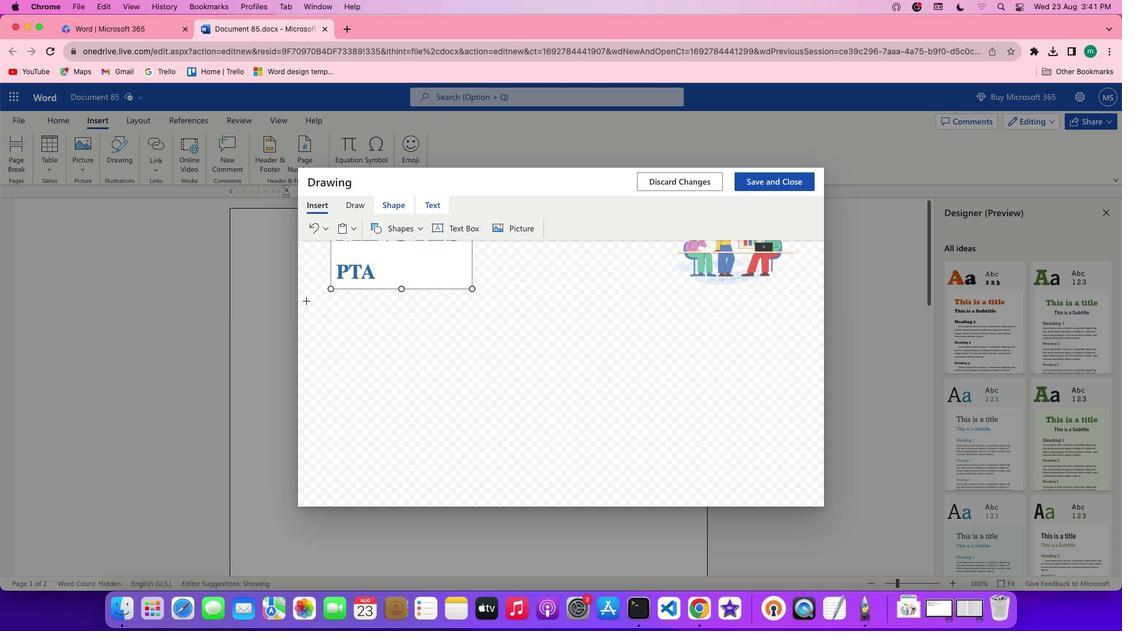 
Action: Mouse moved to (315, 207)
Screenshot: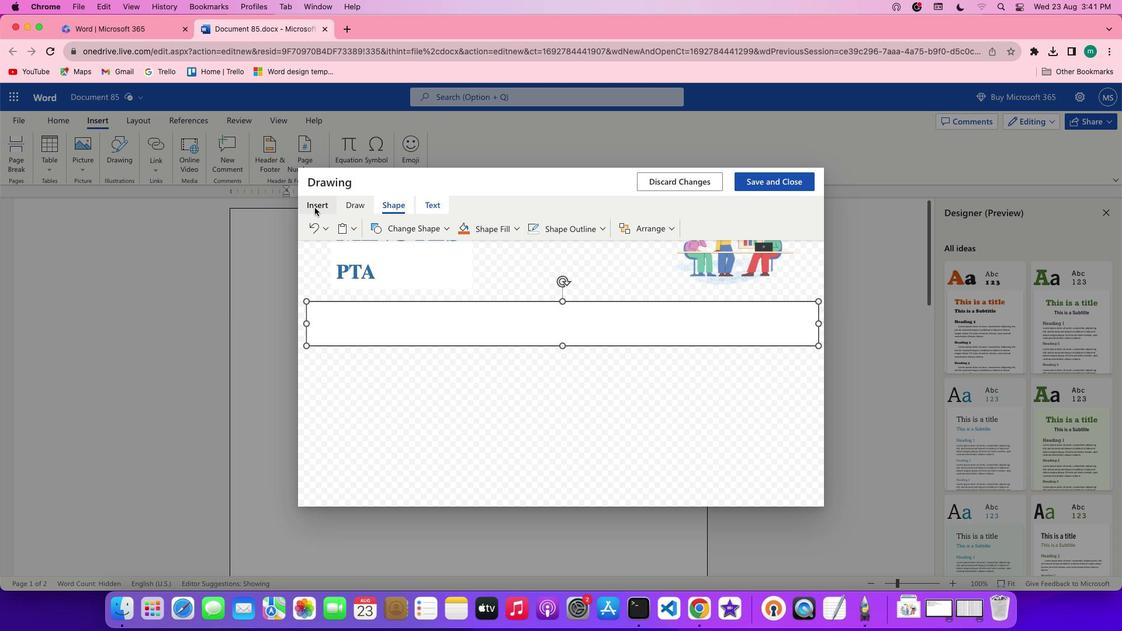 
Action: Mouse pressed left at (315, 207)
Screenshot: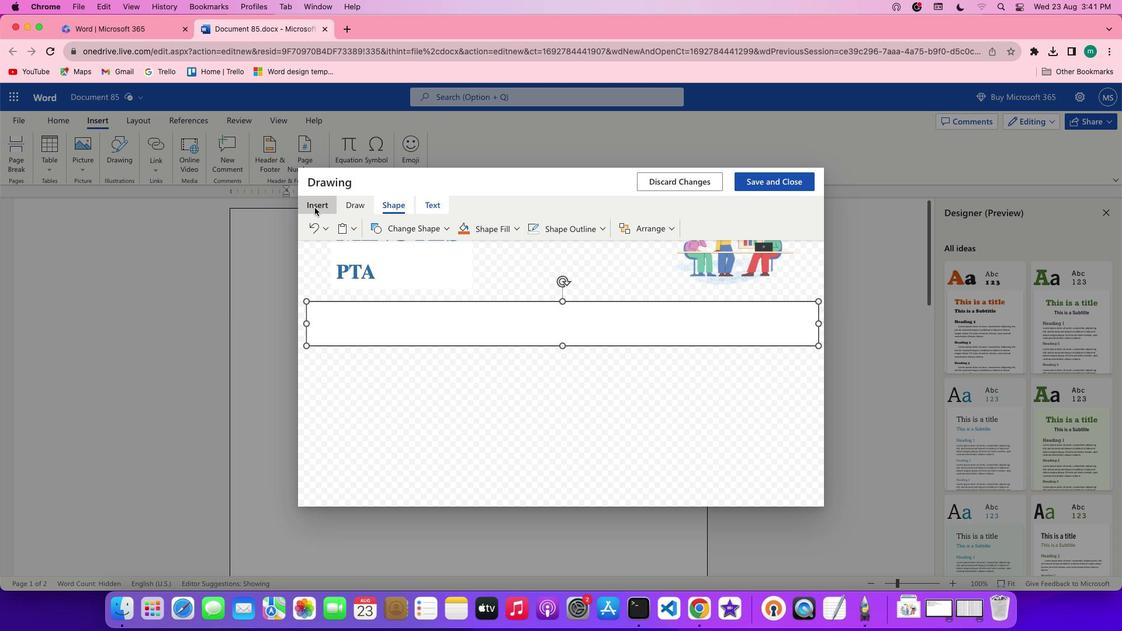 
Action: Mouse moved to (457, 227)
Screenshot: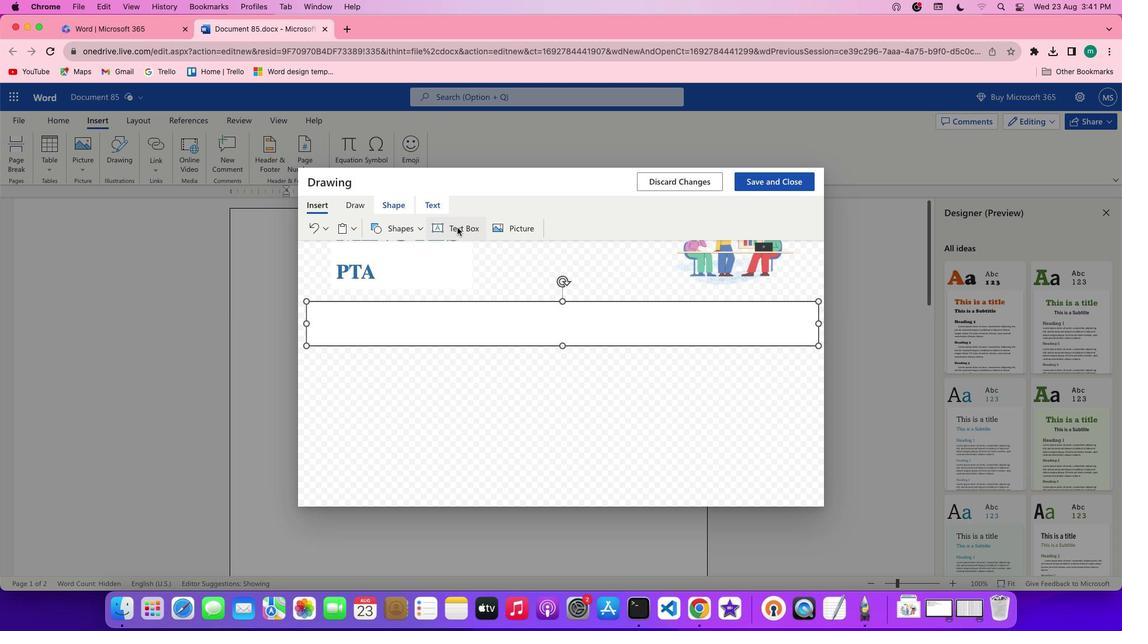 
Action: Mouse pressed left at (457, 227)
Screenshot: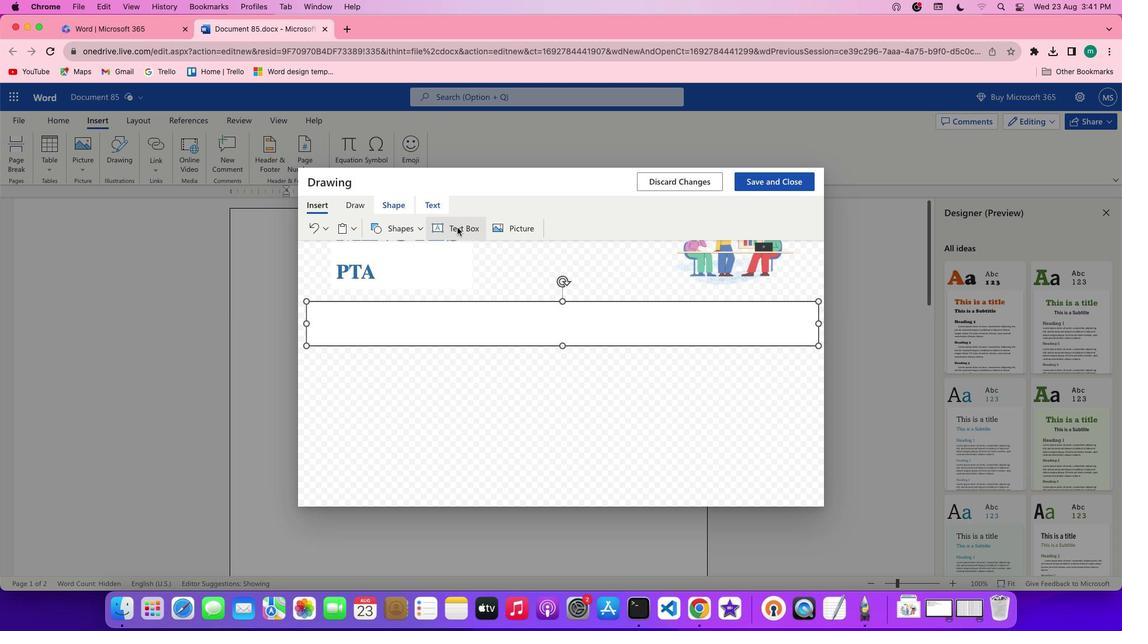 
Action: Mouse moved to (315, 305)
Screenshot: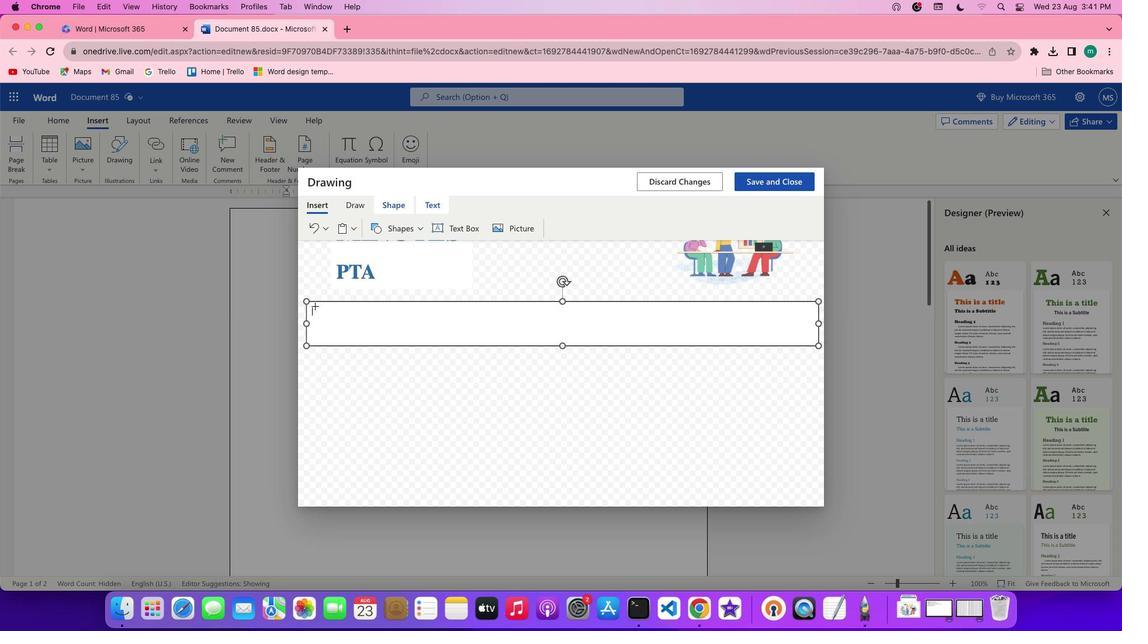 
Action: Mouse pressed left at (315, 305)
Screenshot: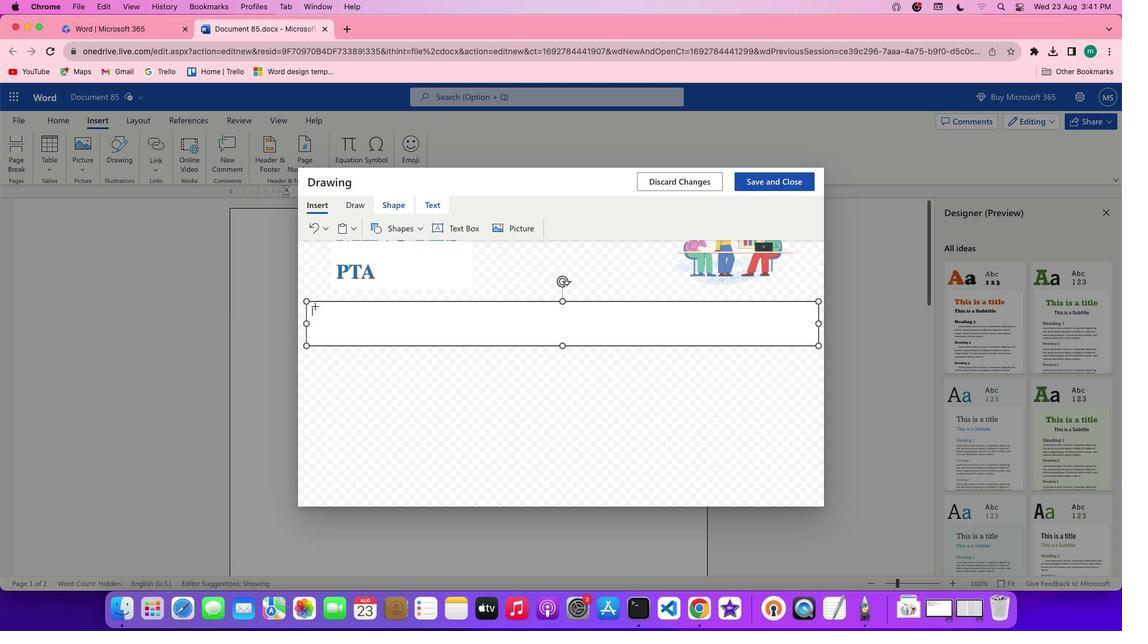
Action: Mouse moved to (396, 322)
Screenshot: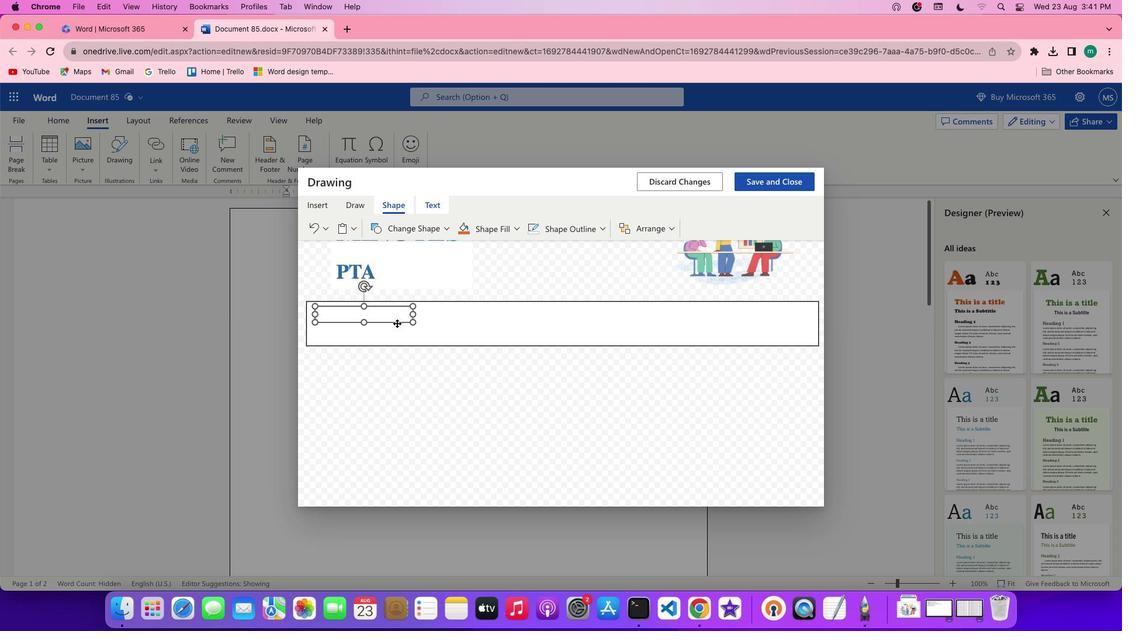
Action: Mouse pressed left at (396, 322)
Screenshot: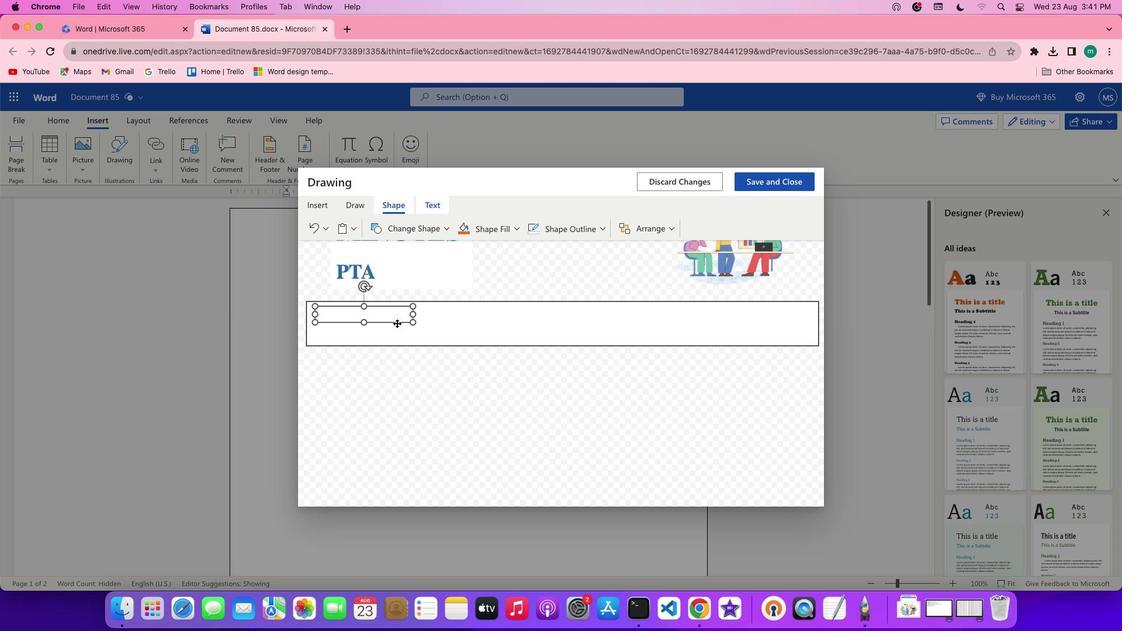 
Action: Key pressed Key.cmd'c'
Screenshot: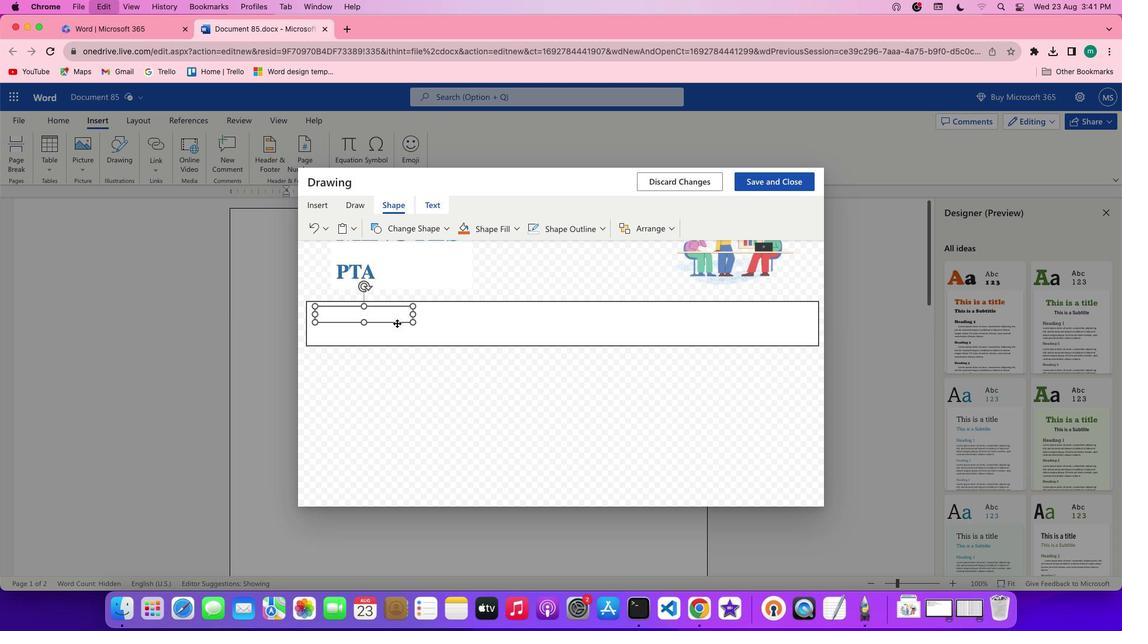 
Action: Mouse moved to (469, 316)
Screenshot: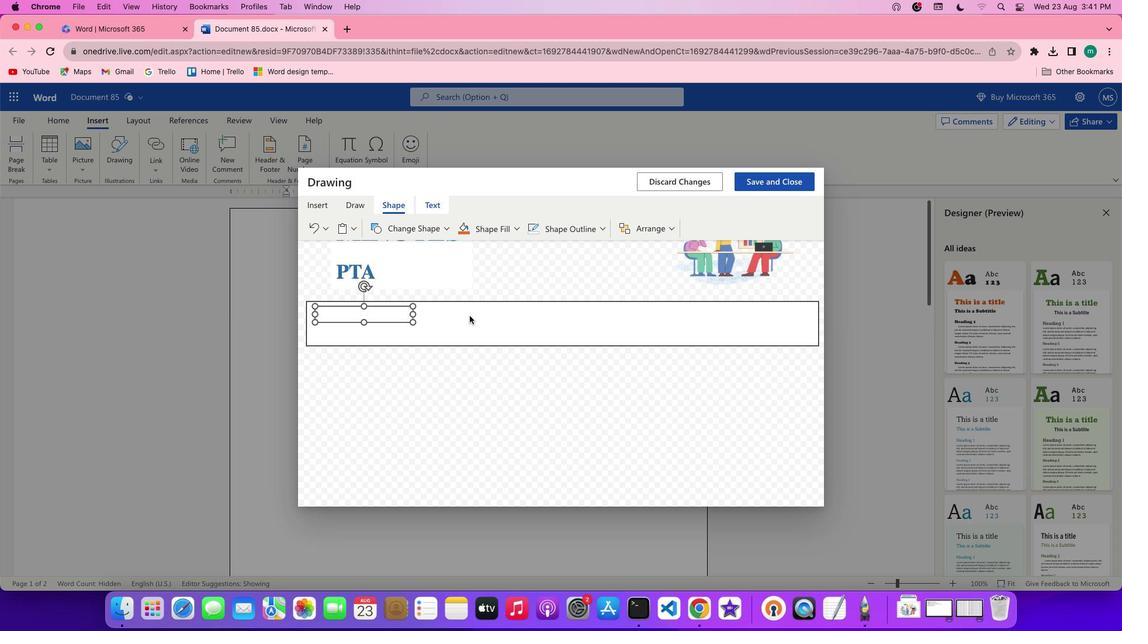 
Action: Mouse pressed left at (469, 316)
Screenshot: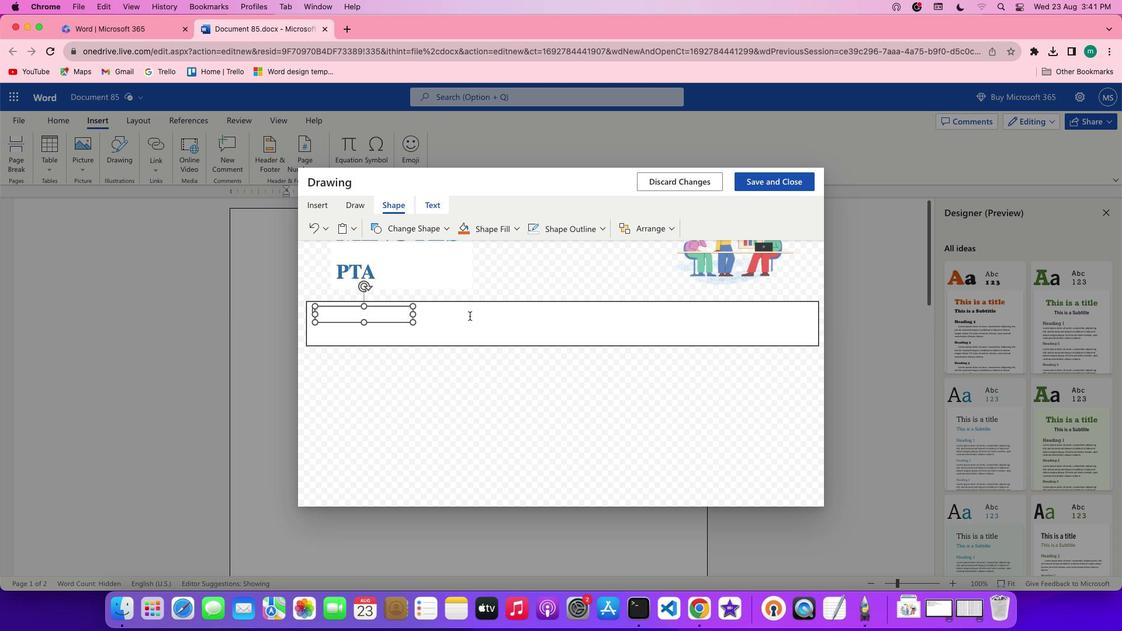 
Action: Key pressed Key.cmd'v'Key.cmd'v'
Screenshot: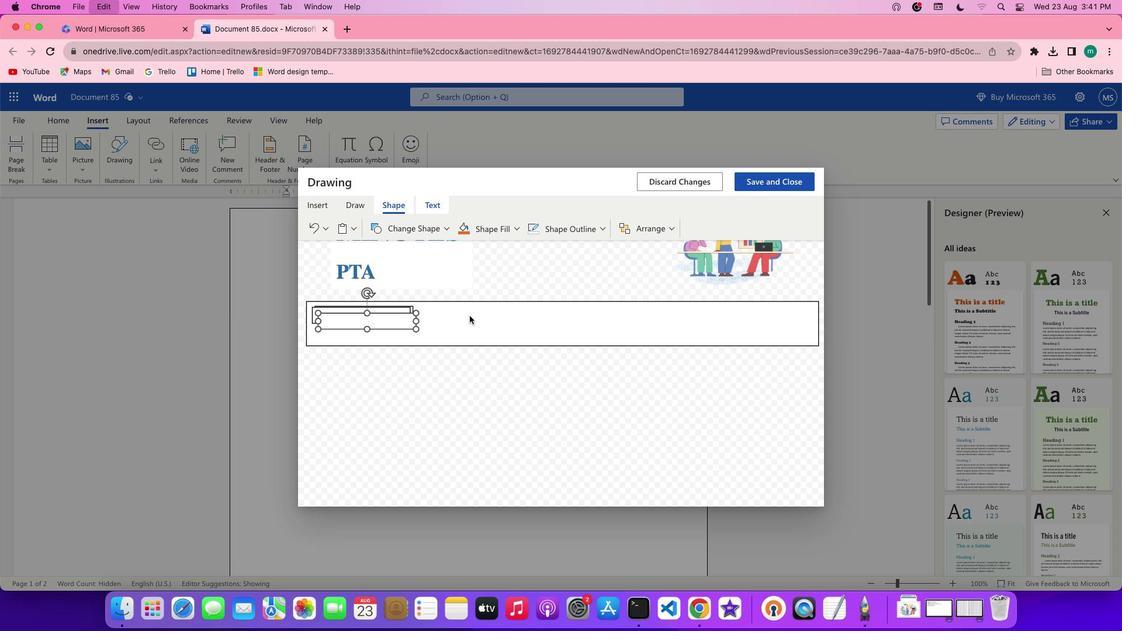 
Action: Mouse moved to (397, 312)
Screenshot: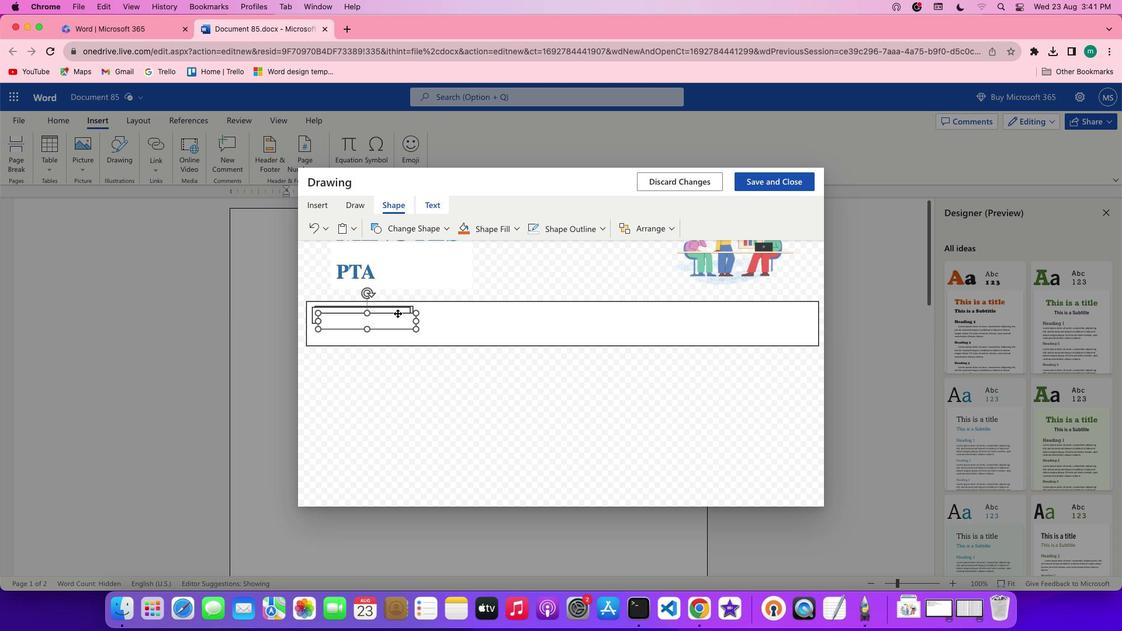
Action: Mouse pressed left at (397, 312)
Screenshot: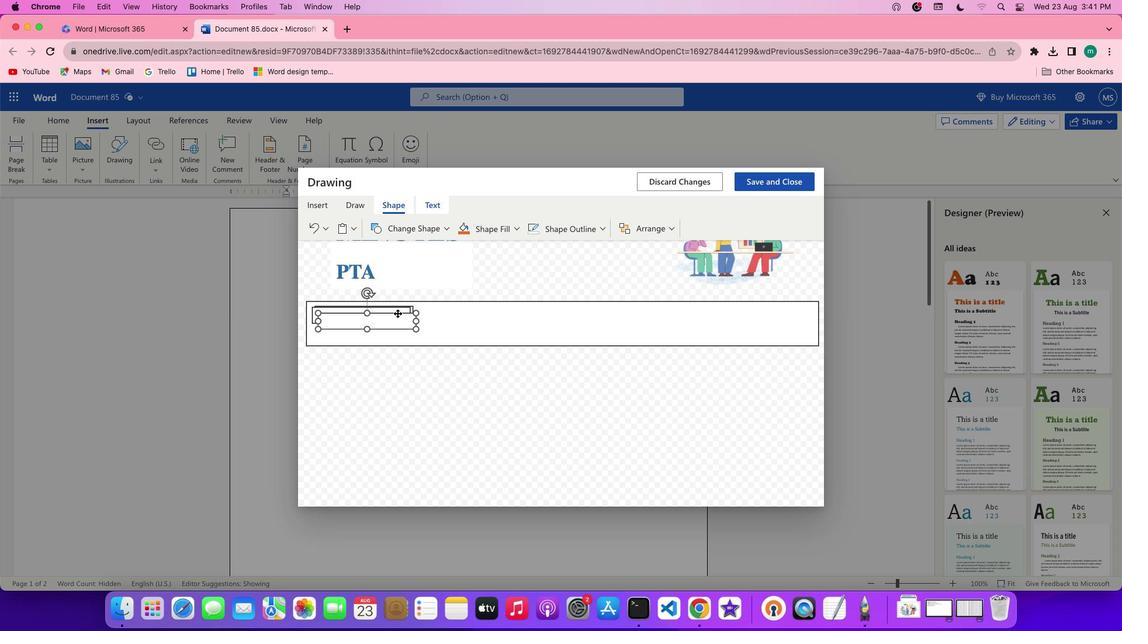 
Action: Mouse moved to (383, 307)
Screenshot: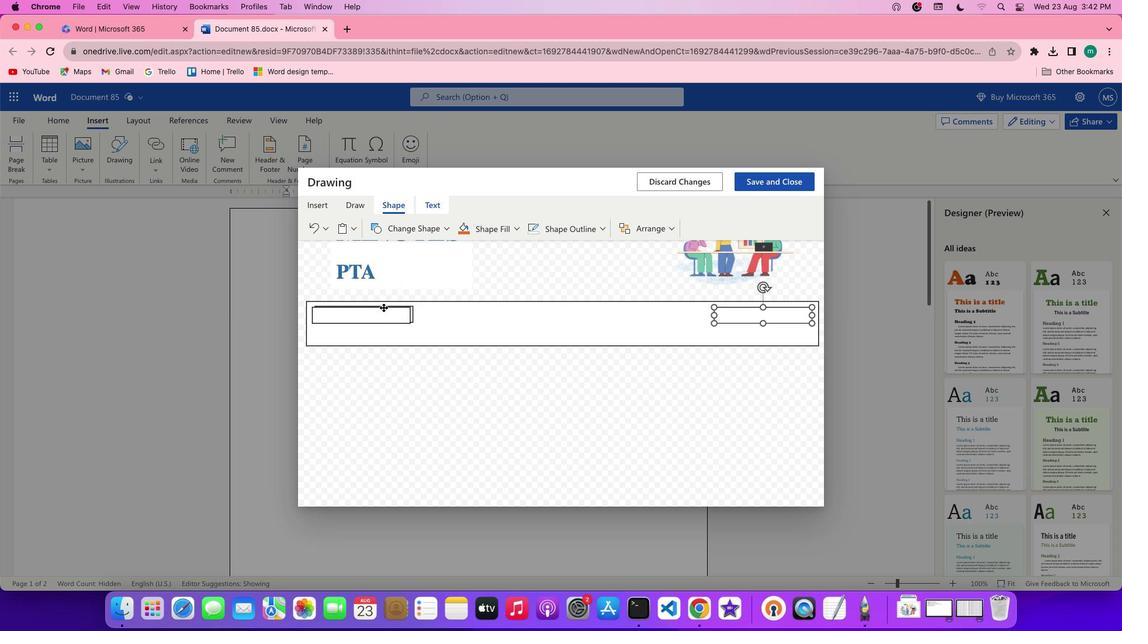 
Action: Mouse pressed left at (383, 307)
Screenshot: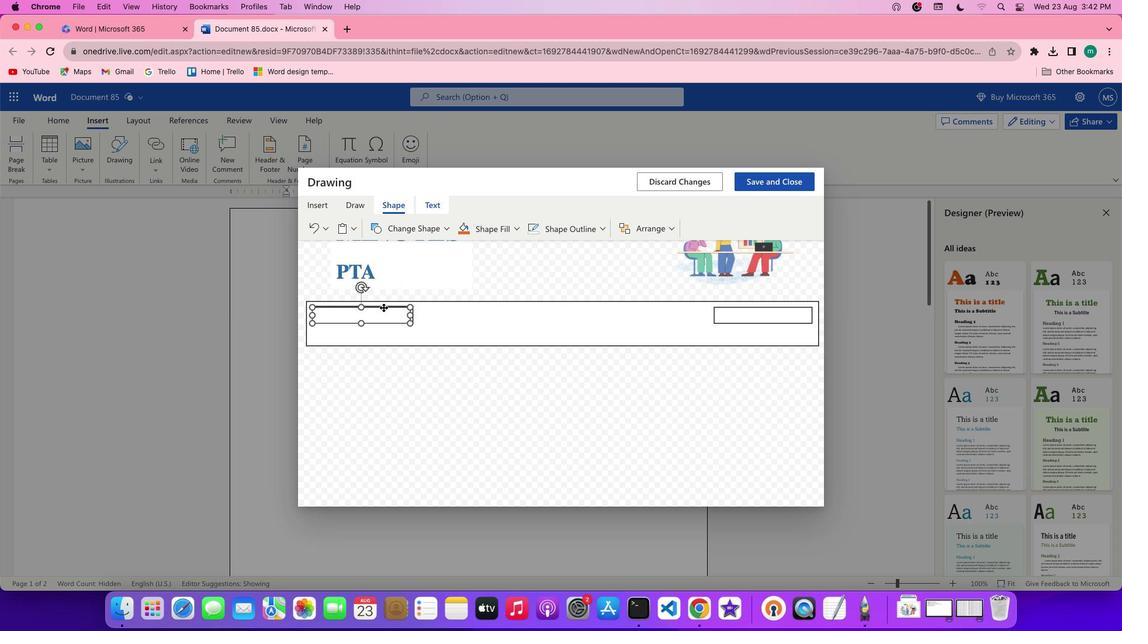 
Action: Mouse moved to (404, 333)
Screenshot: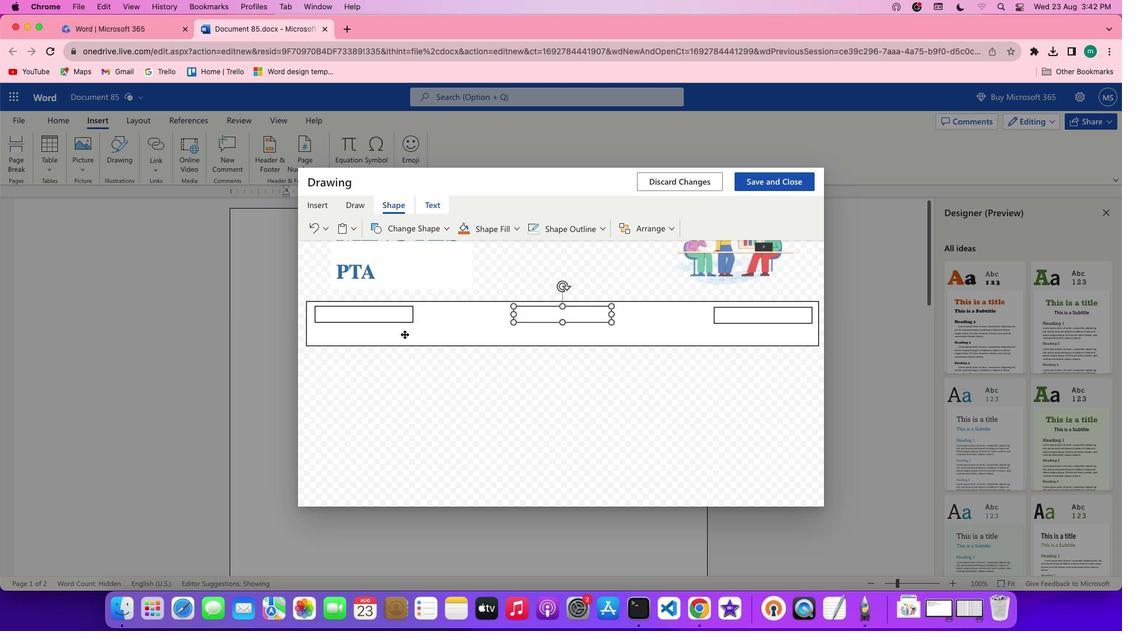 
Action: Mouse pressed left at (404, 333)
Screenshot: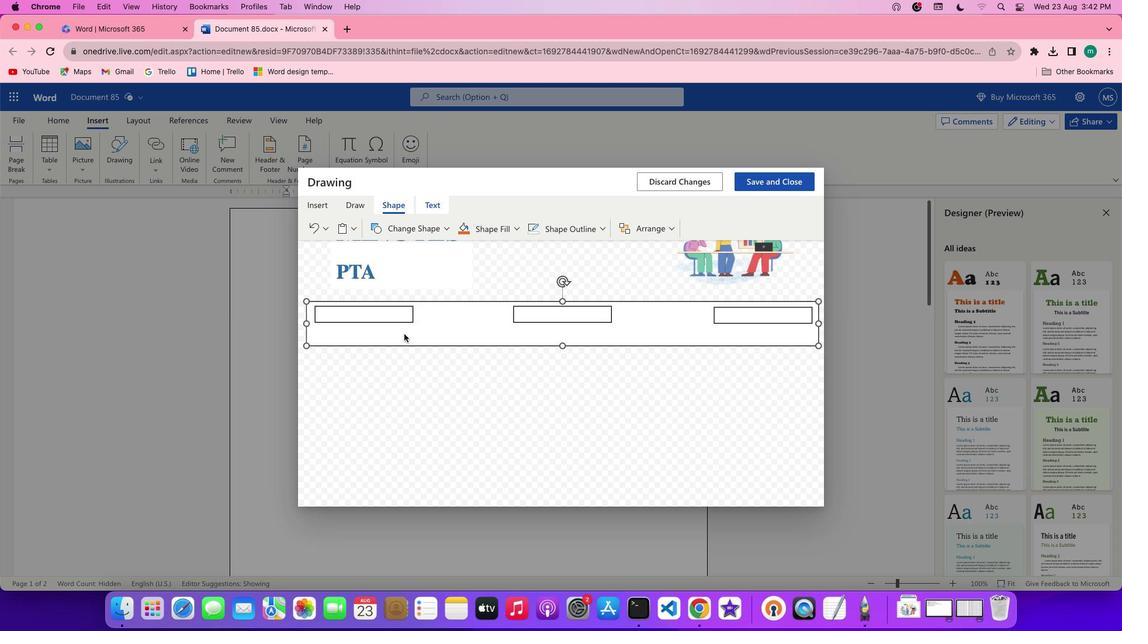 
Action: Mouse moved to (342, 316)
Screenshot: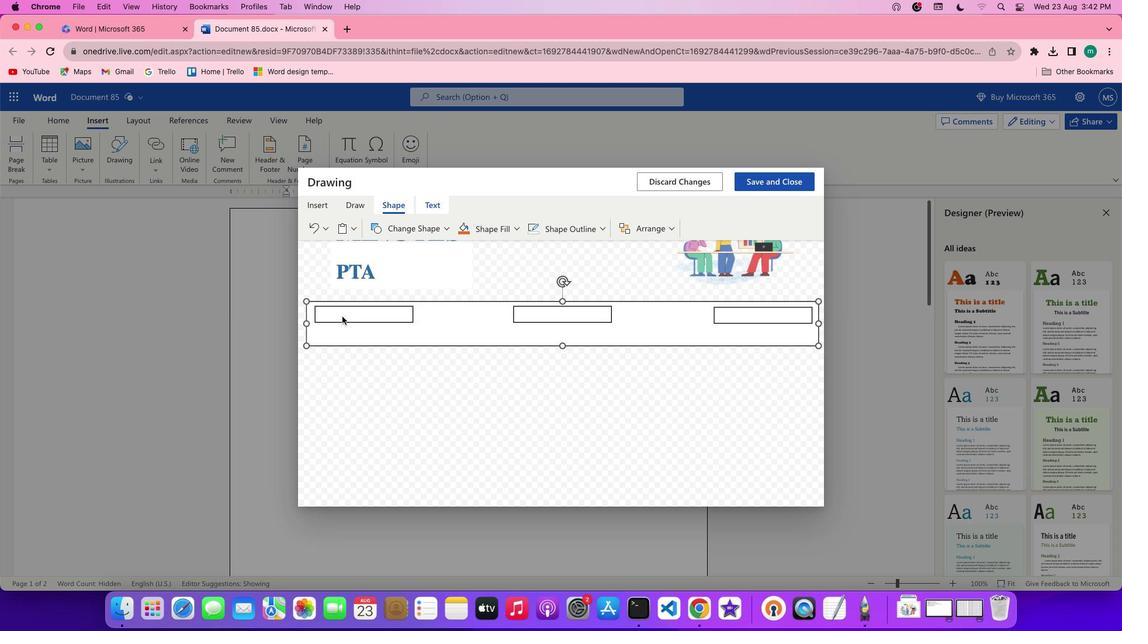 
Action: Mouse pressed left at (342, 316)
Screenshot: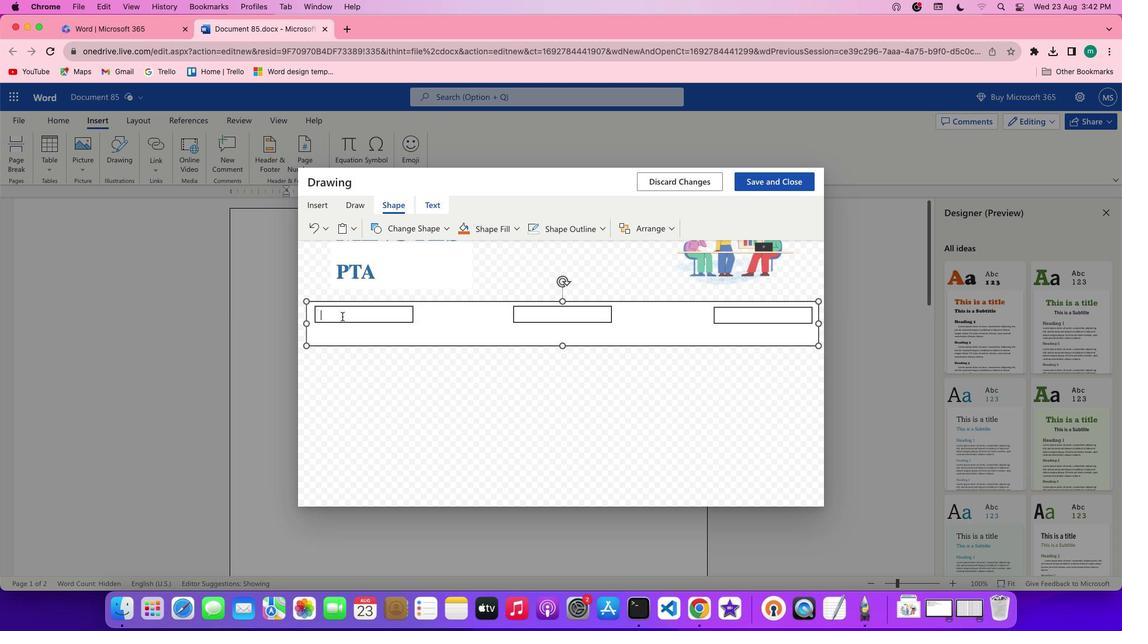 
Action: Key pressed Key.shift'D''a'
Screenshot: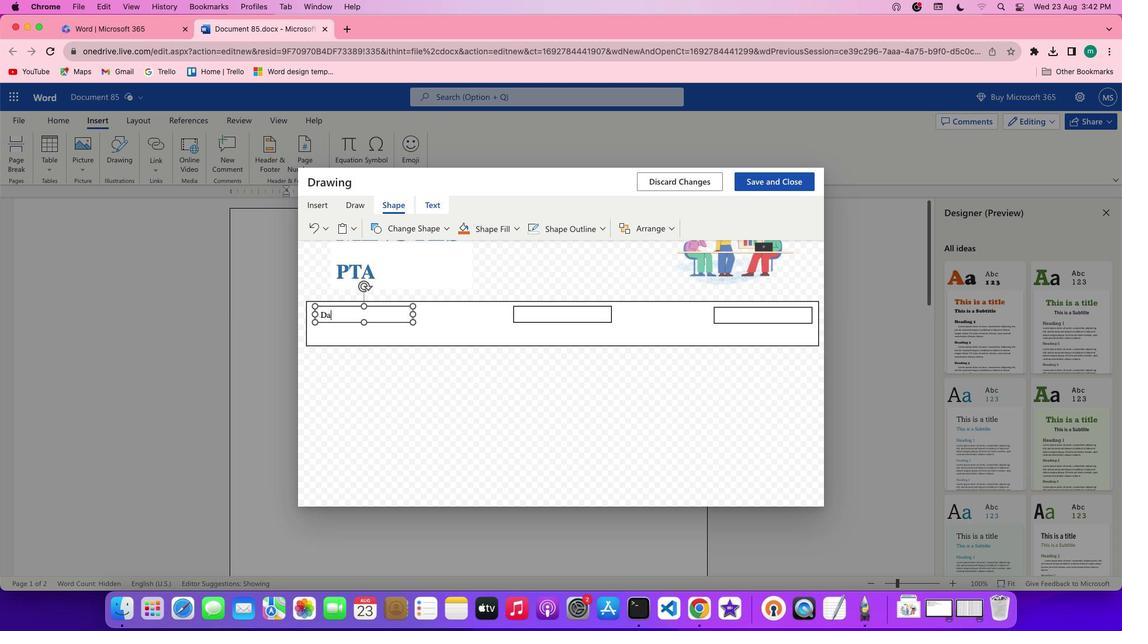 
Action: Mouse moved to (341, 316)
Screenshot: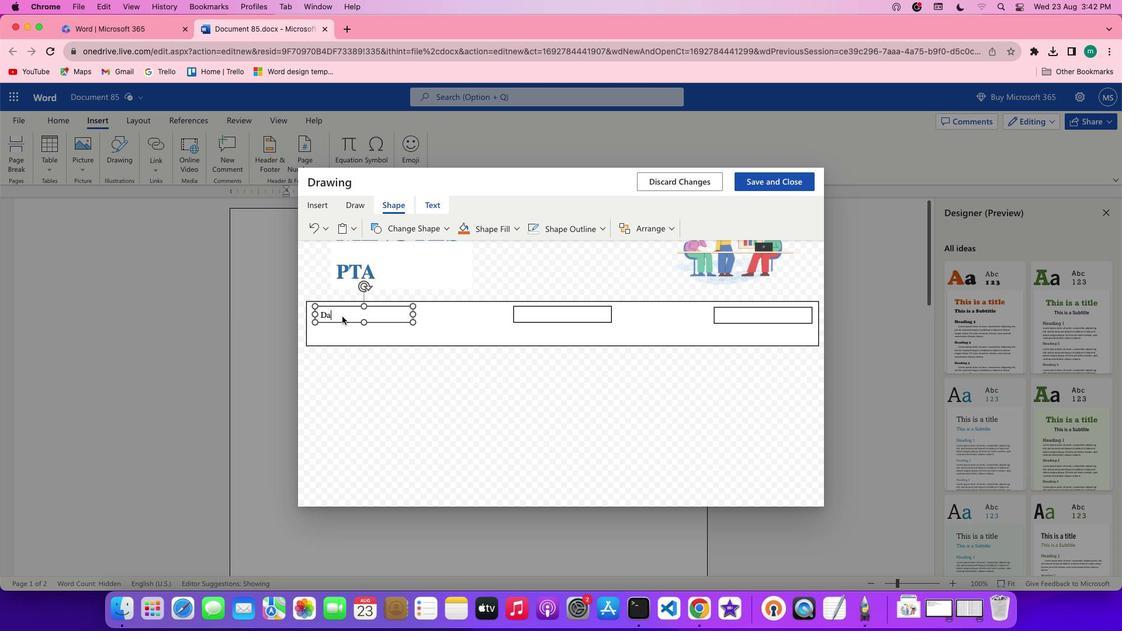 
Action: Key pressed Key.backspaceKey.shift'A''T''E'Key.shift_r':'
Screenshot: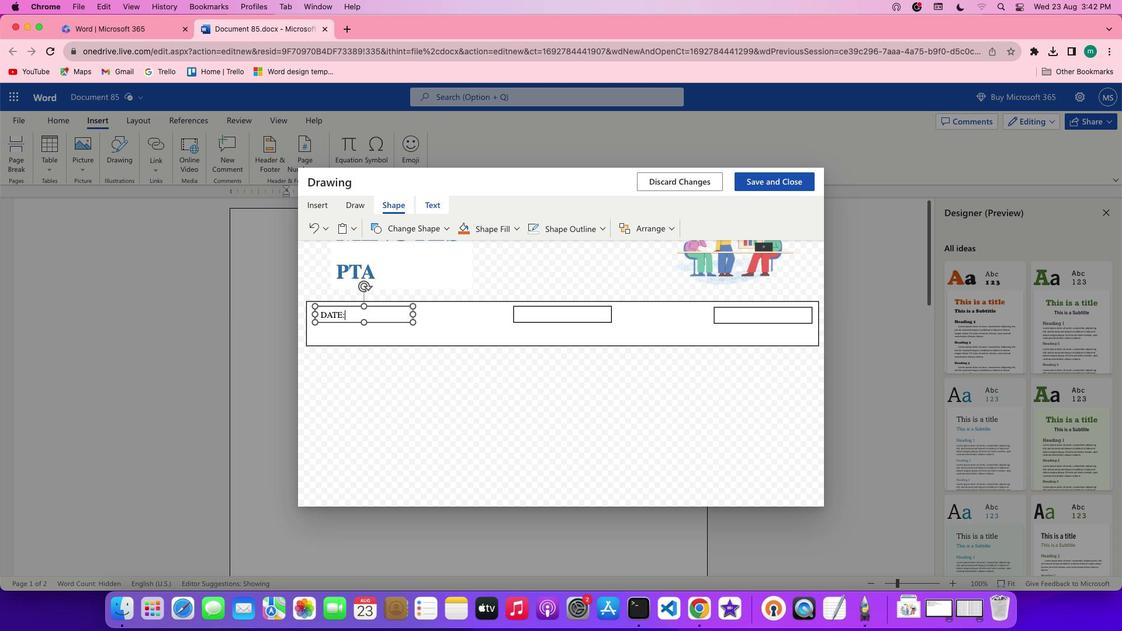 
Action: Mouse moved to (570, 317)
Screenshot: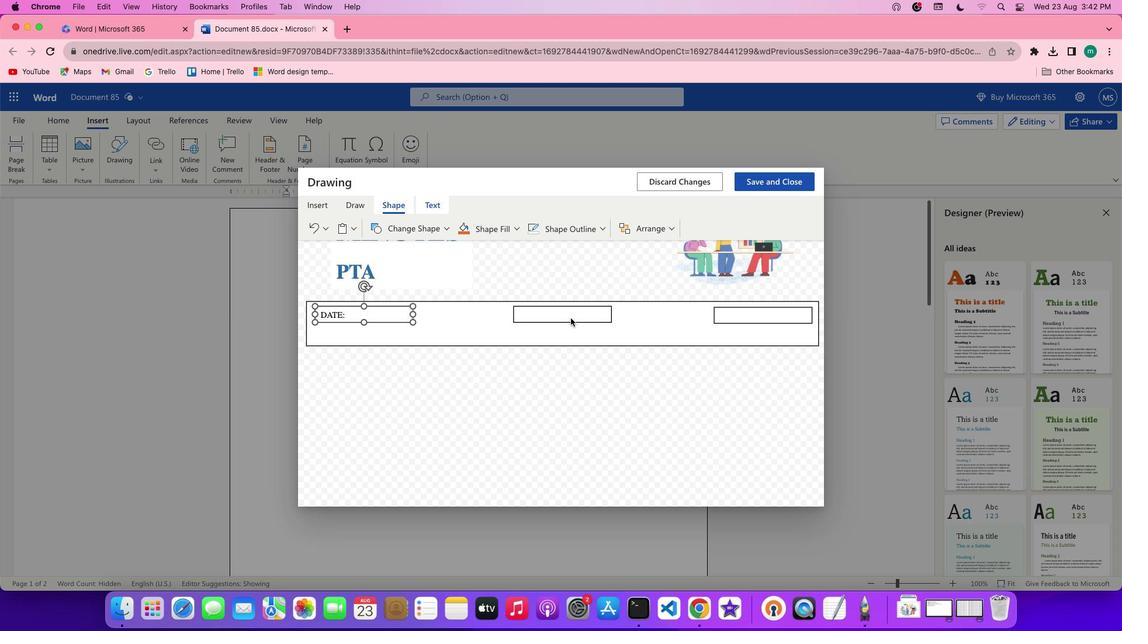 
Action: Mouse pressed left at (570, 317)
Screenshot: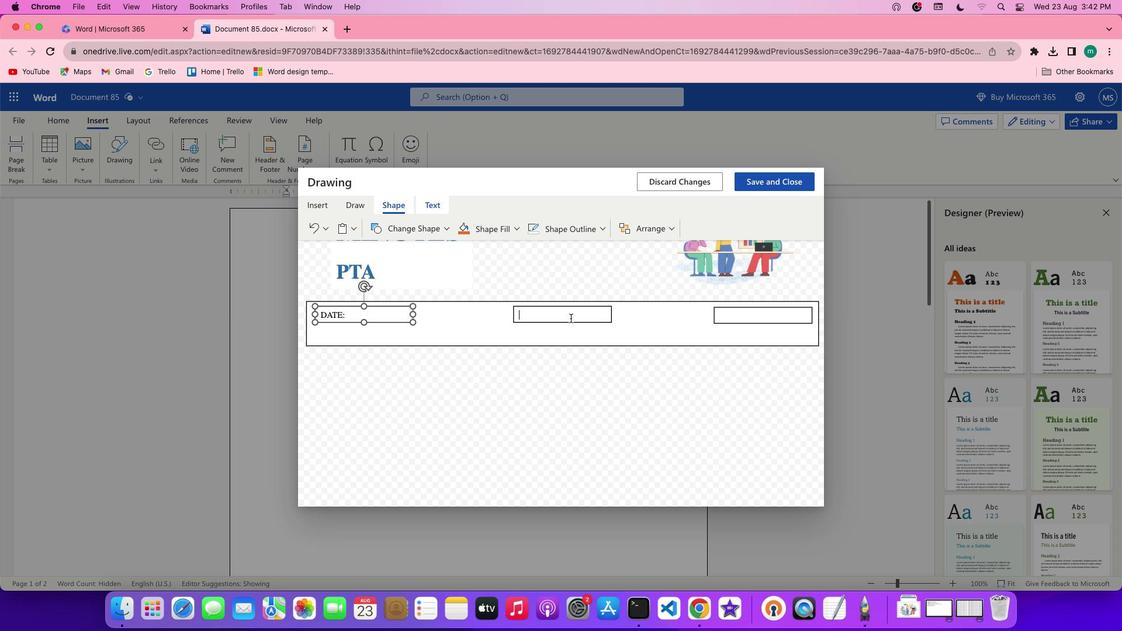 
Action: Key pressed Key.shift'T''I''M''E'Key.shift_r':'
Screenshot: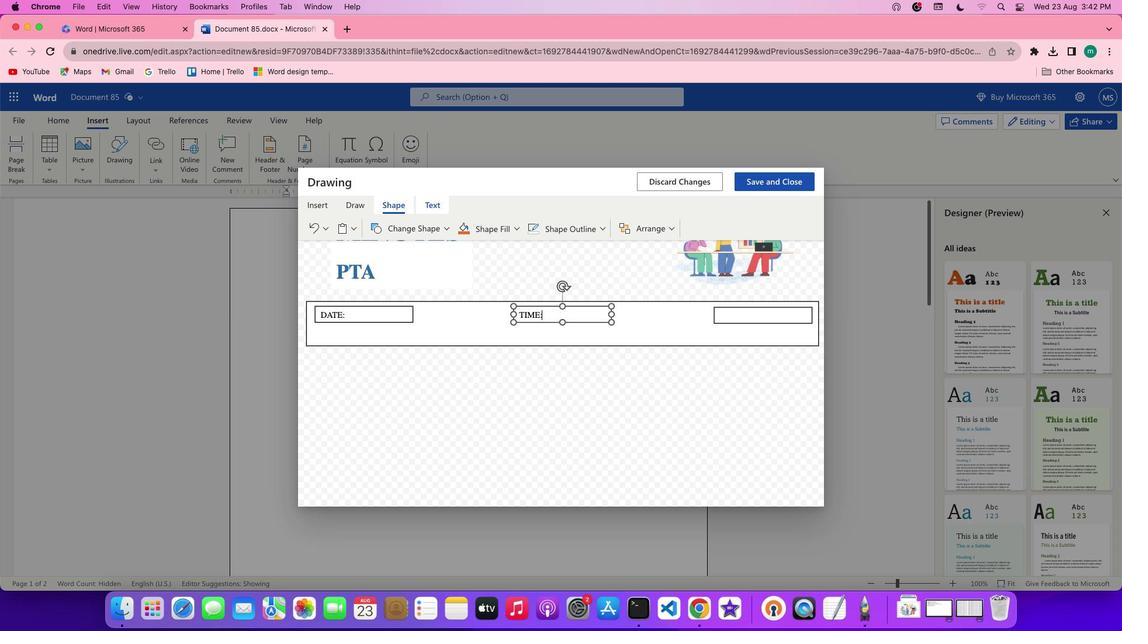 
Action: Mouse moved to (728, 313)
Screenshot: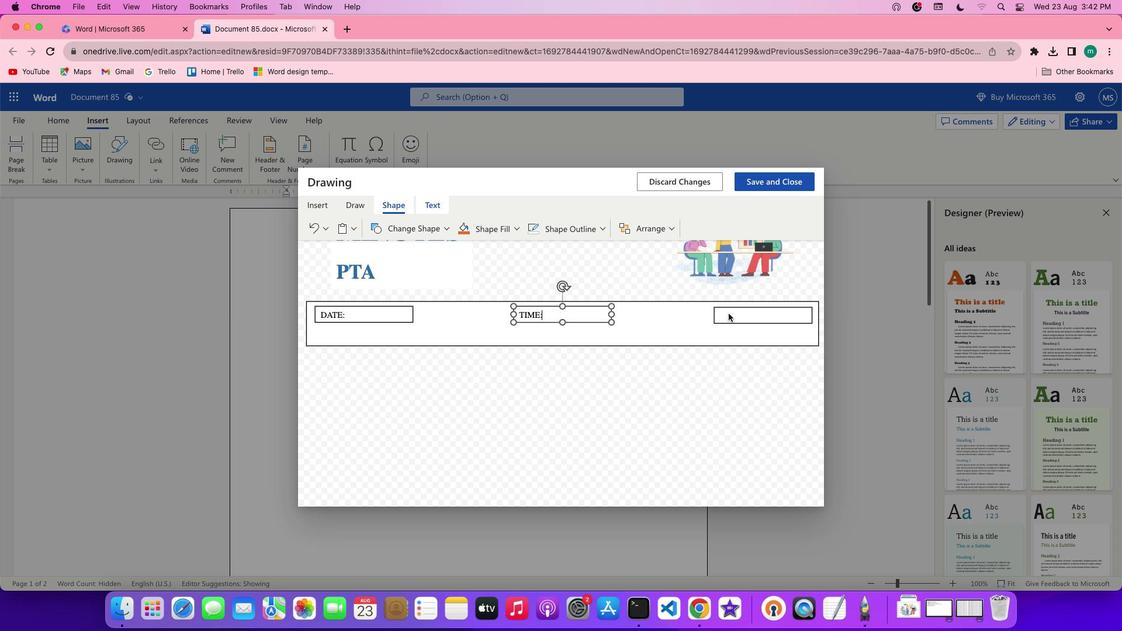 
Action: Mouse pressed left at (728, 313)
Screenshot: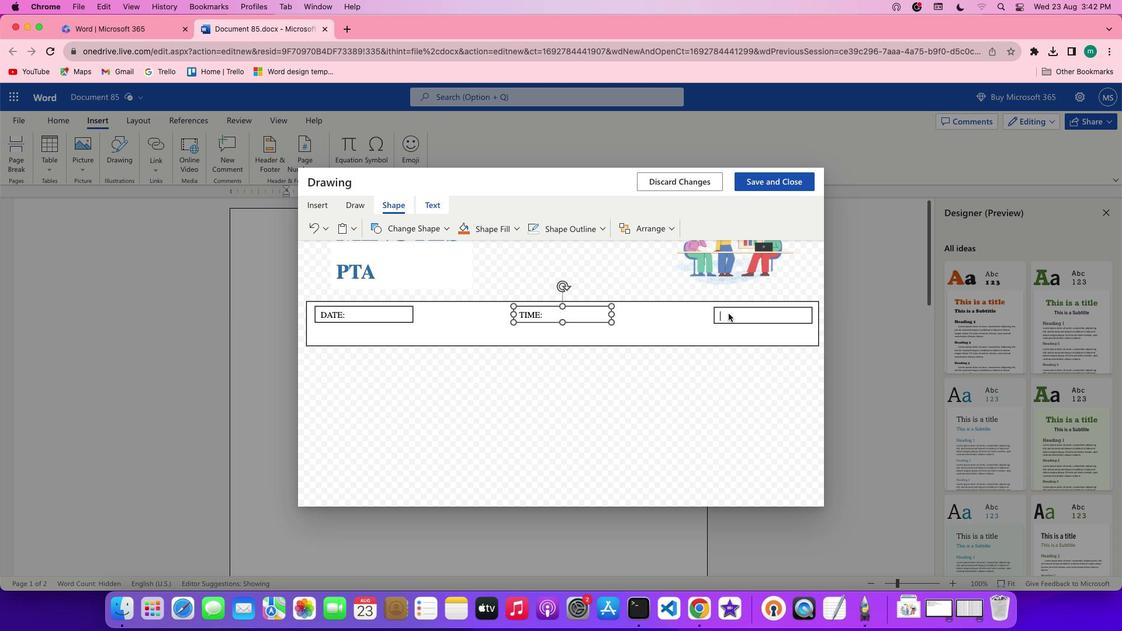 
Action: Key pressed Key.shift'F''A''c'Key.backspaceKey.shift'C''I'Key.shift'L''I''T''A'Key.shift'T''O''R'Key.shift_r':'
Screenshot: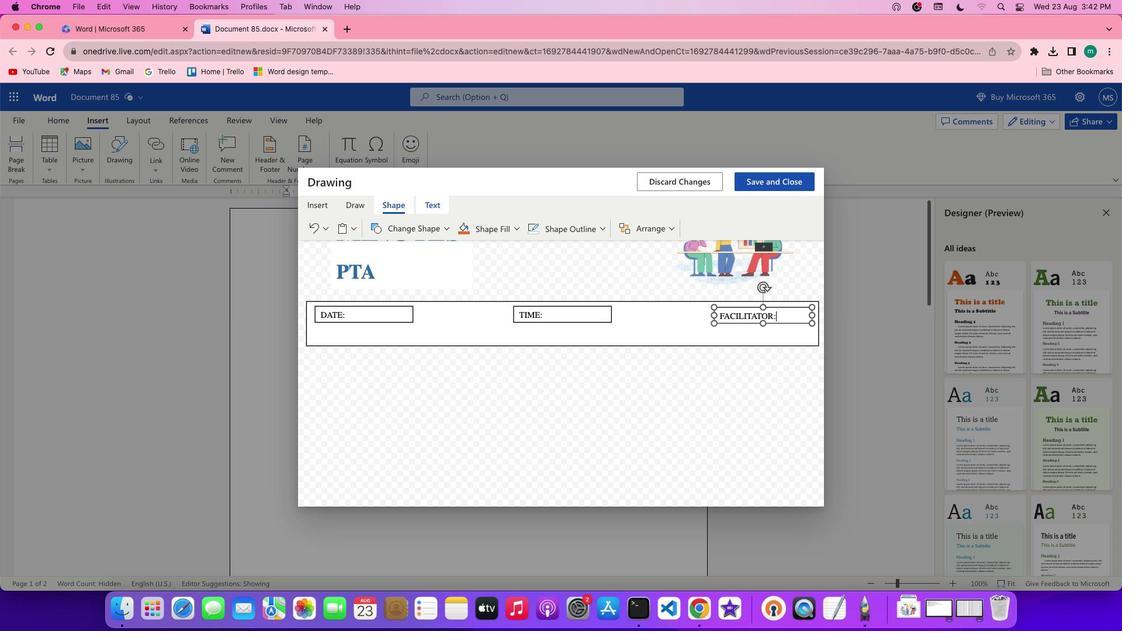 
Action: Mouse moved to (320, 313)
Screenshot: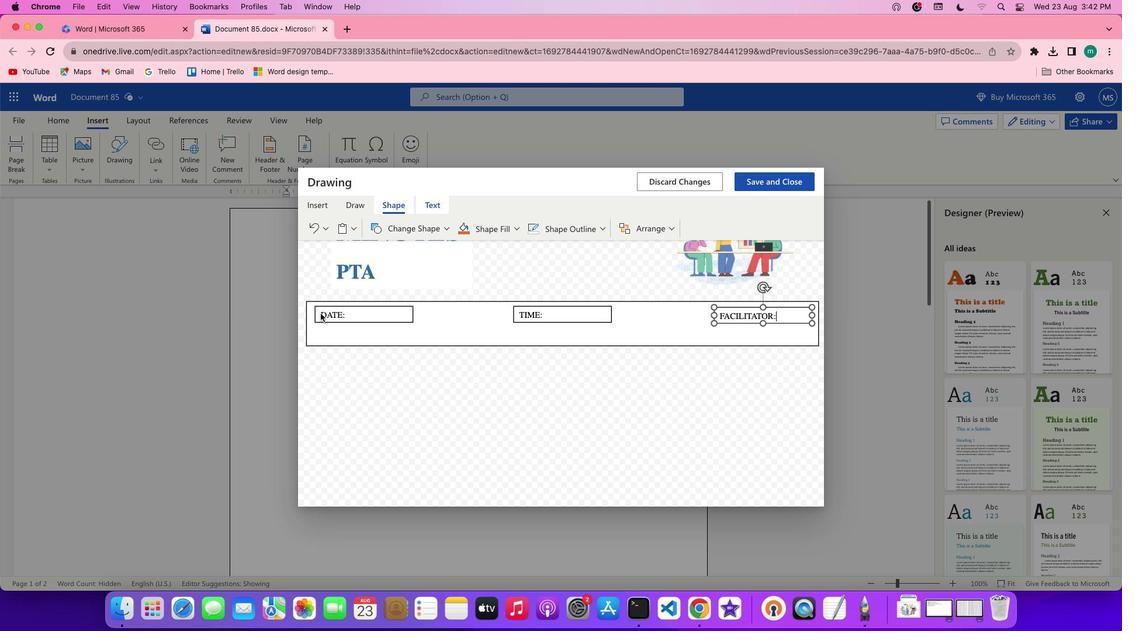 
Action: Mouse pressed left at (320, 313)
Screenshot: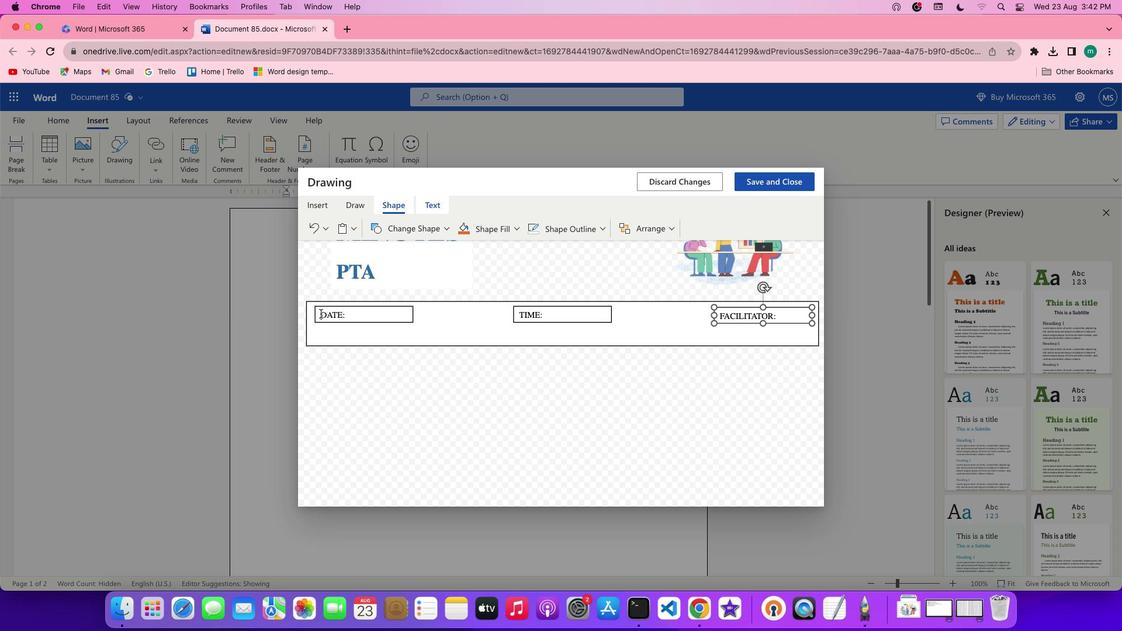 
Action: Mouse moved to (437, 207)
Screenshot: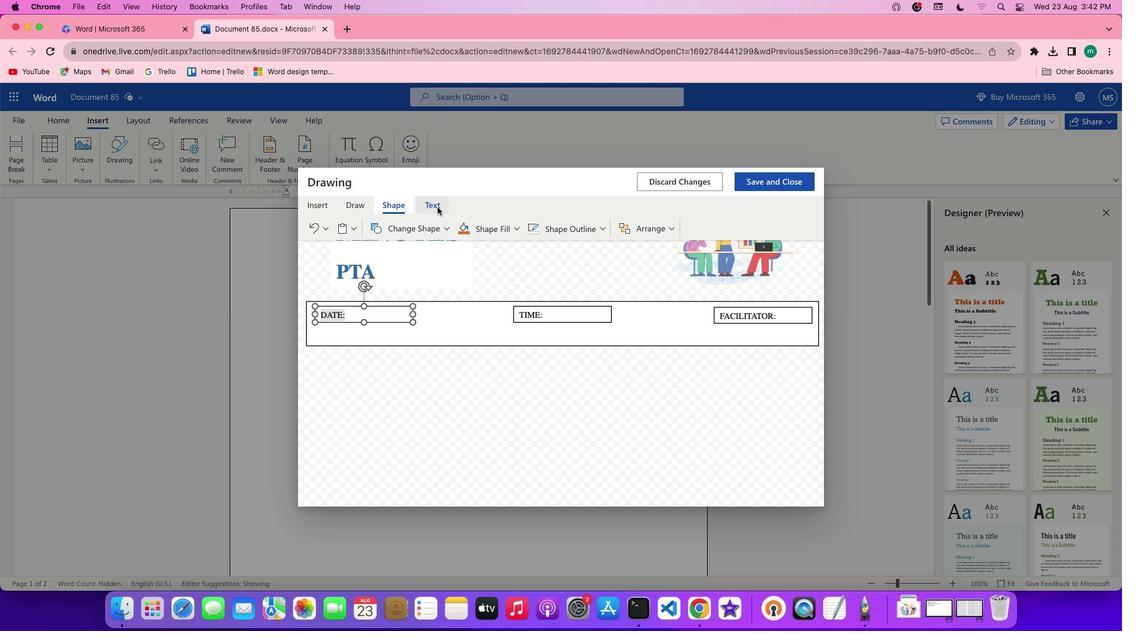 
Action: Mouse pressed left at (437, 207)
Screenshot: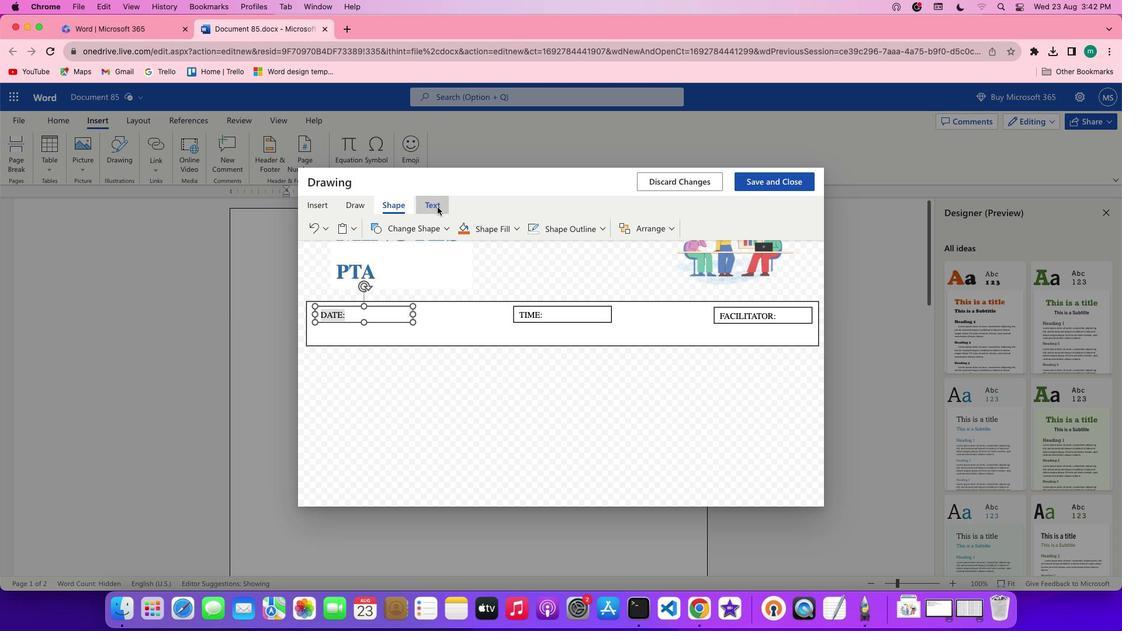 
Action: Mouse moved to (483, 222)
Screenshot: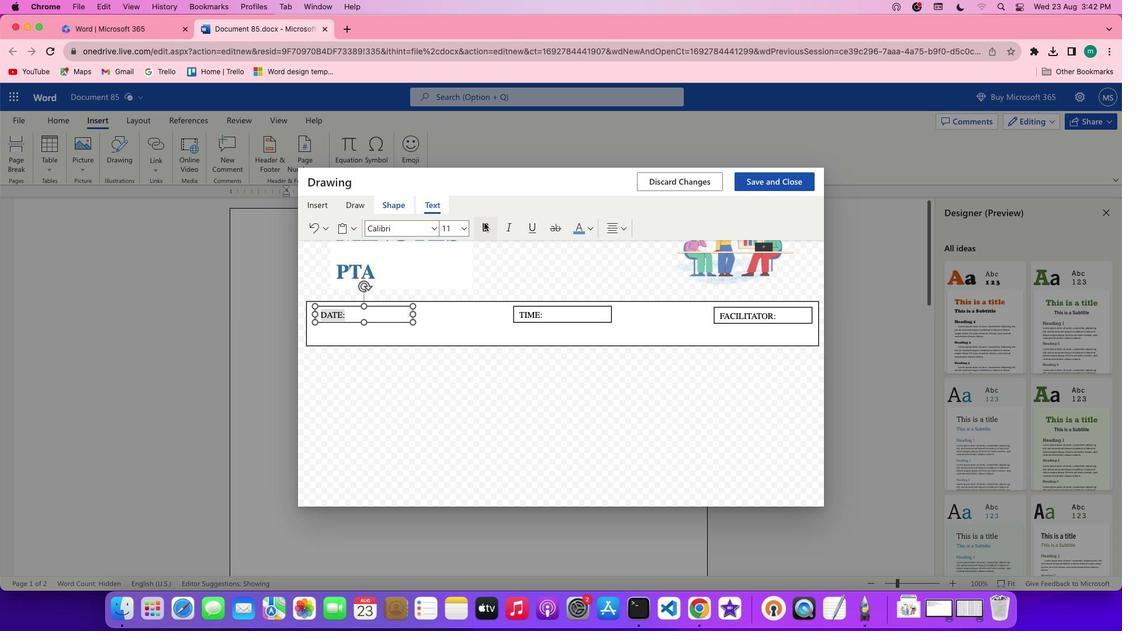 
Action: Mouse pressed left at (483, 222)
Screenshot: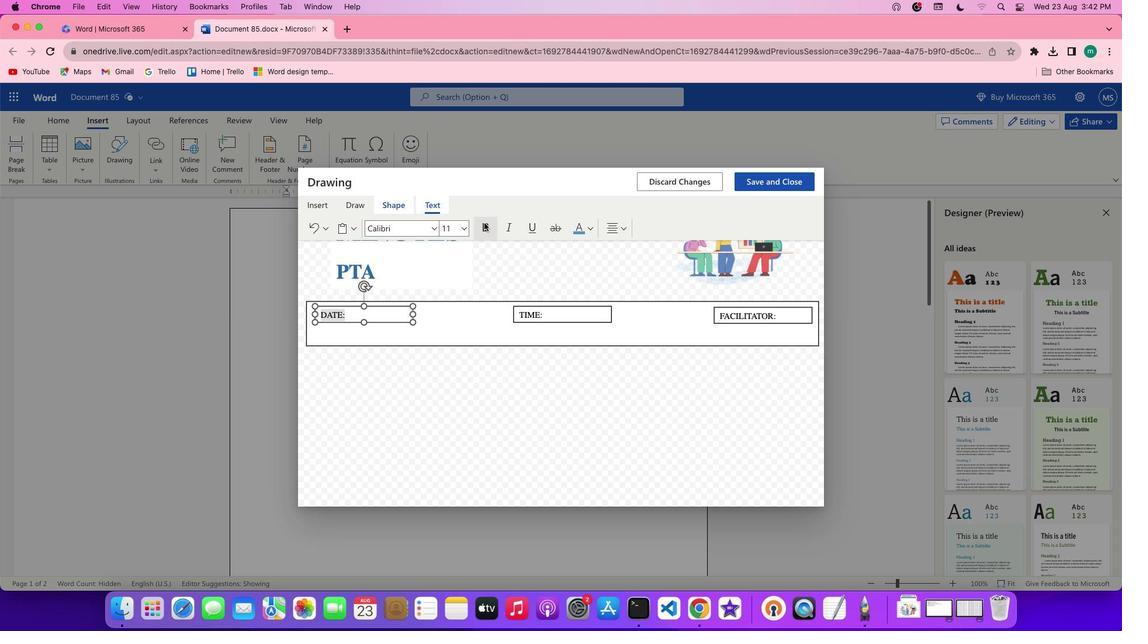 
Action: Mouse moved to (520, 315)
Screenshot: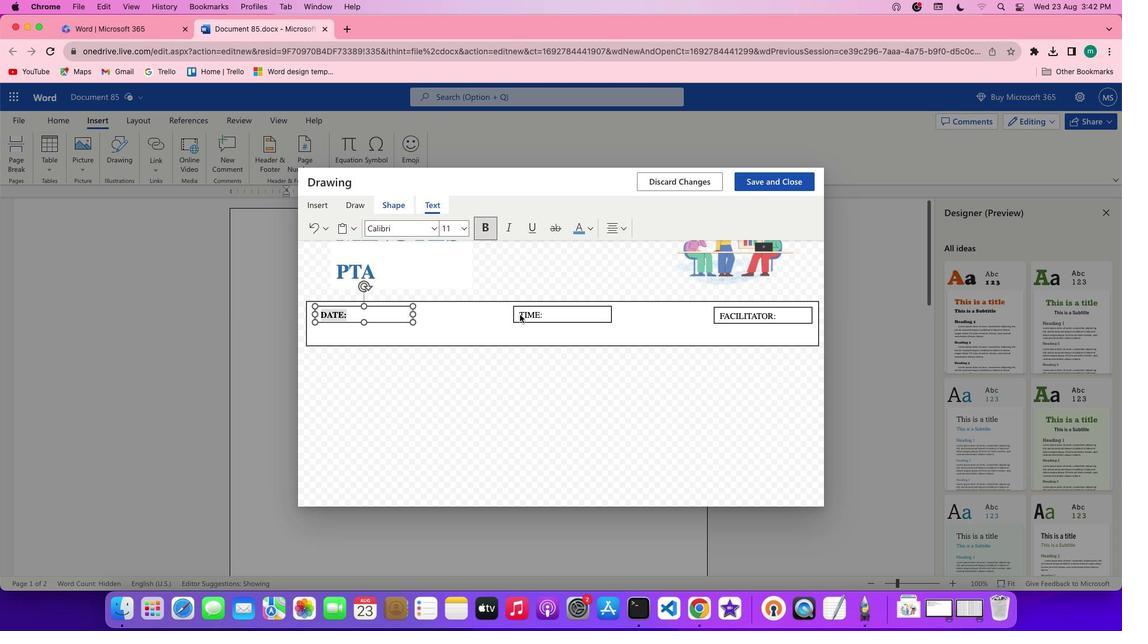 
Action: Mouse pressed left at (520, 315)
Screenshot: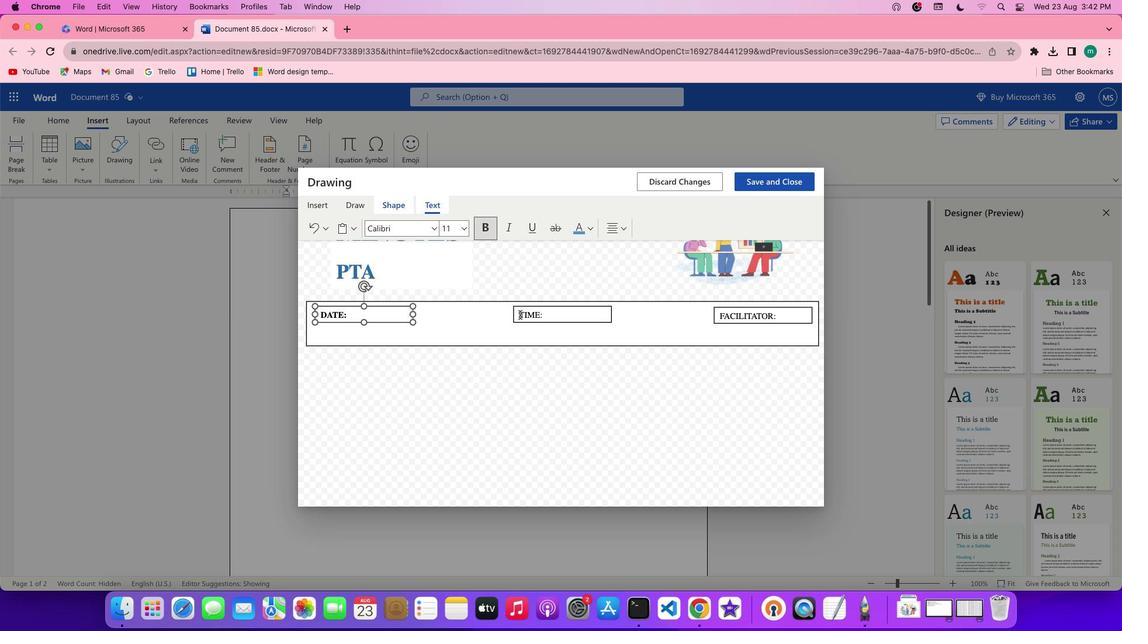 
Action: Mouse moved to (490, 225)
Screenshot: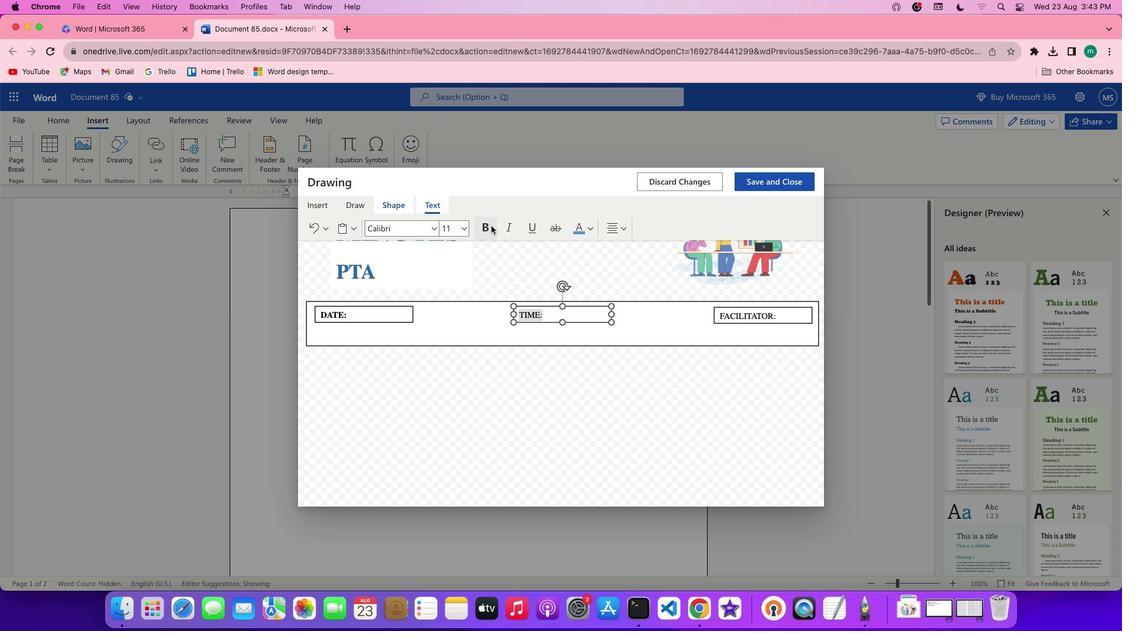 
Action: Mouse pressed left at (490, 225)
Screenshot: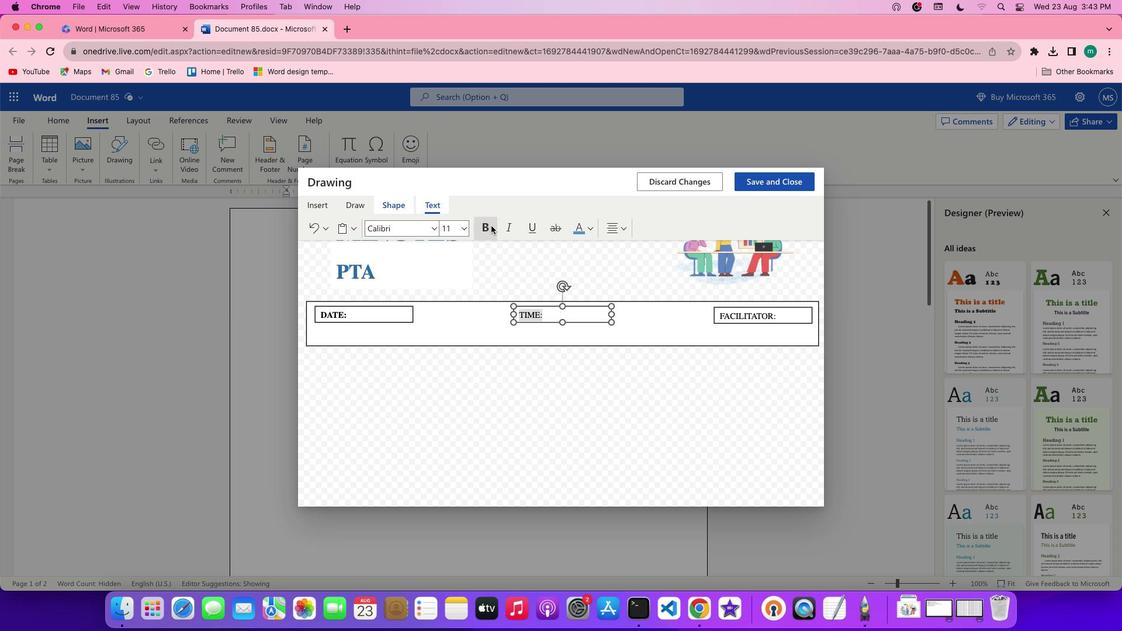 
Action: Mouse moved to (720, 314)
Screenshot: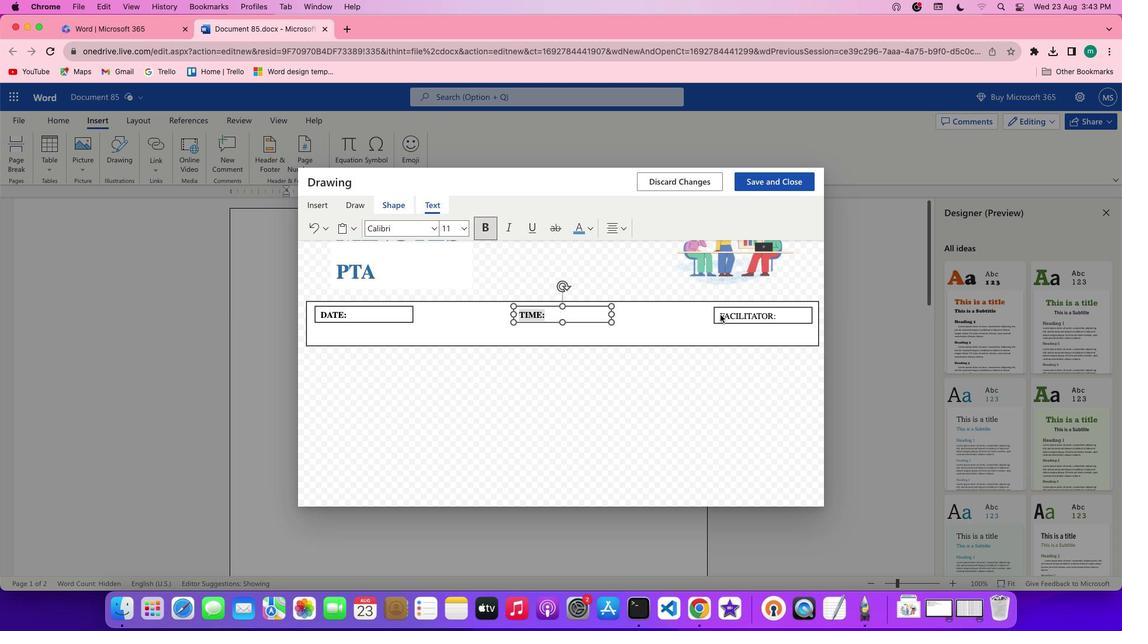 
Action: Mouse pressed left at (720, 314)
Screenshot: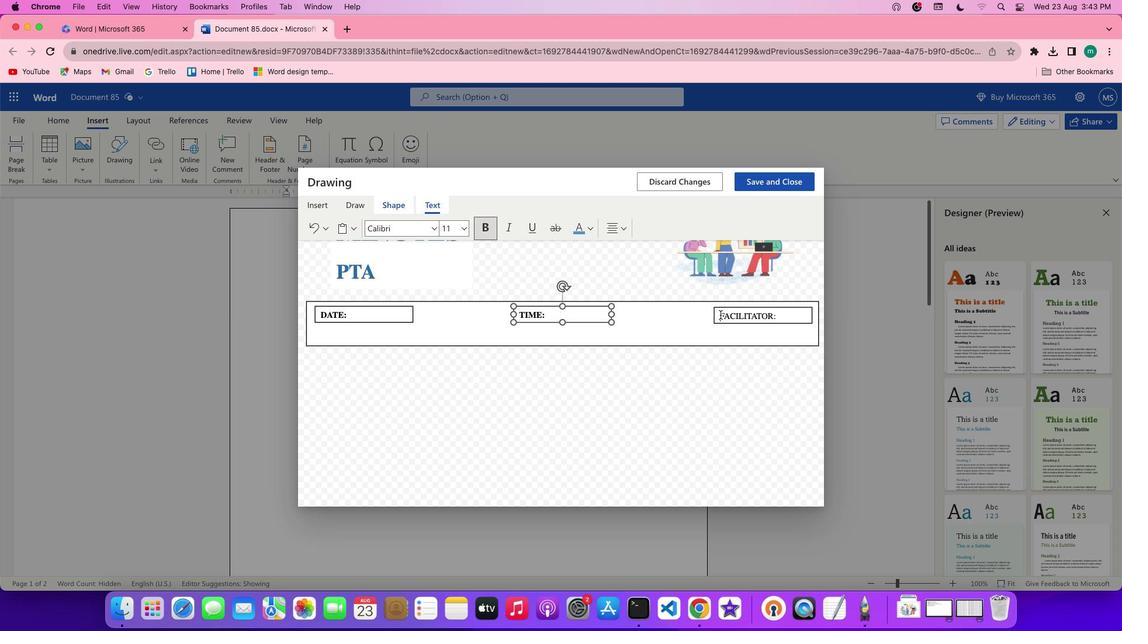 
Action: Mouse moved to (489, 227)
Screenshot: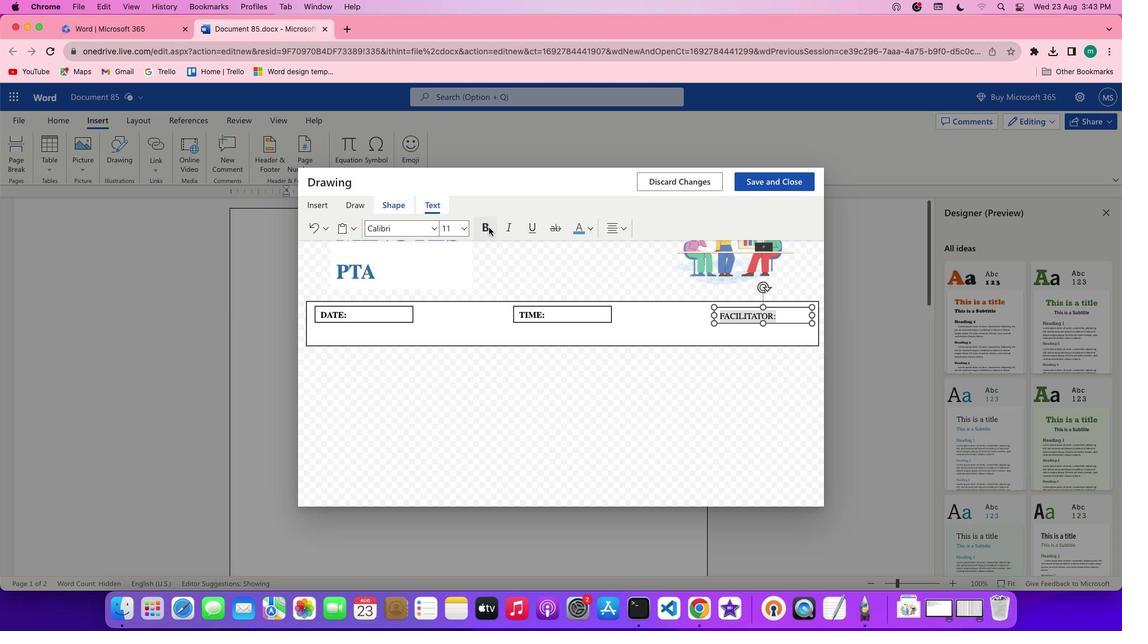 
Action: Mouse pressed left at (489, 227)
Screenshot: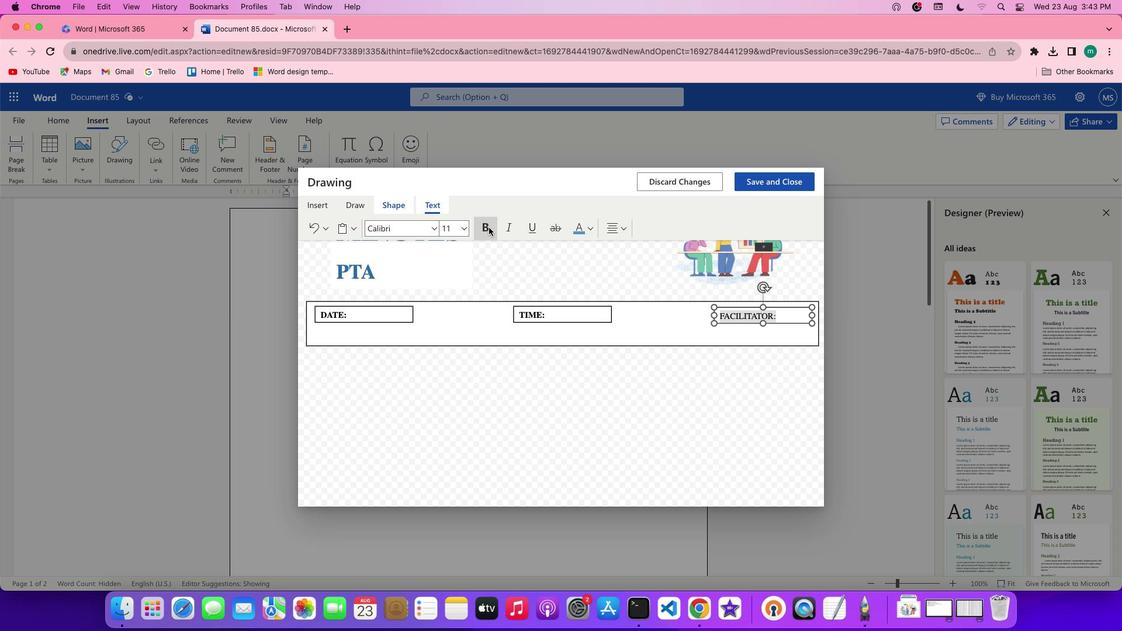 
Action: Mouse moved to (353, 333)
Screenshot: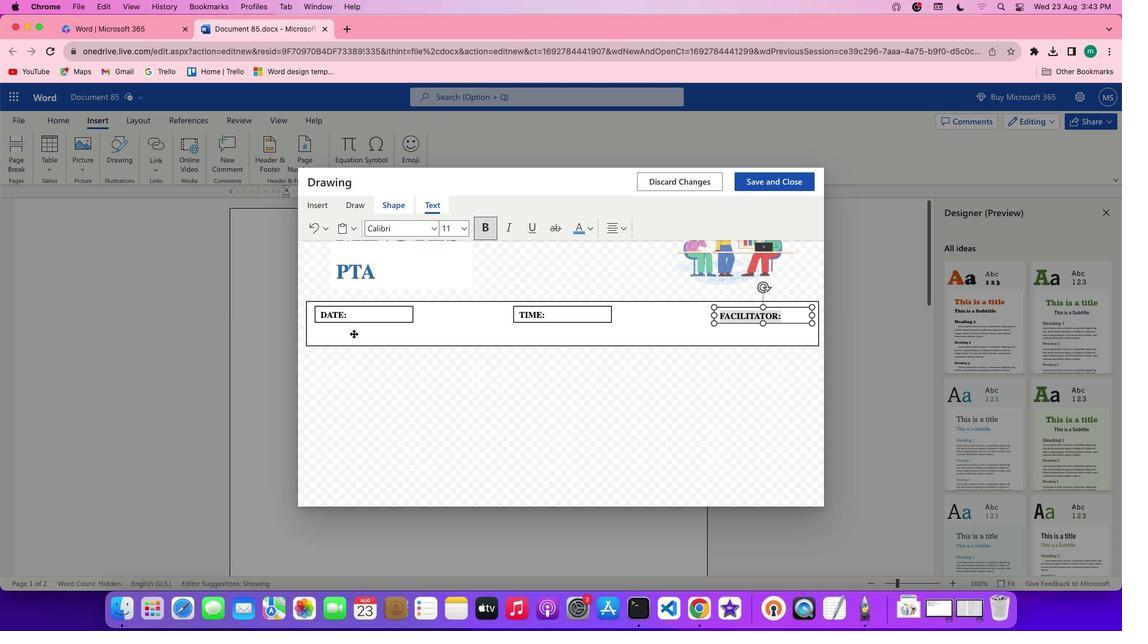 
Action: Mouse pressed left at (353, 333)
Screenshot: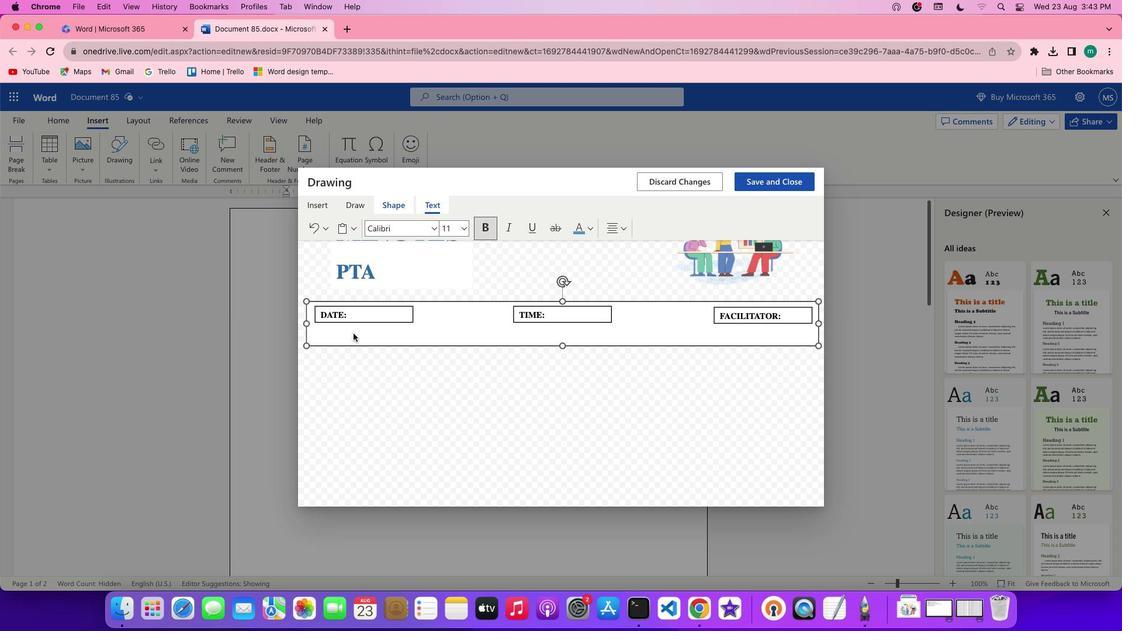 
Action: Mouse pressed left at (353, 333)
Screenshot: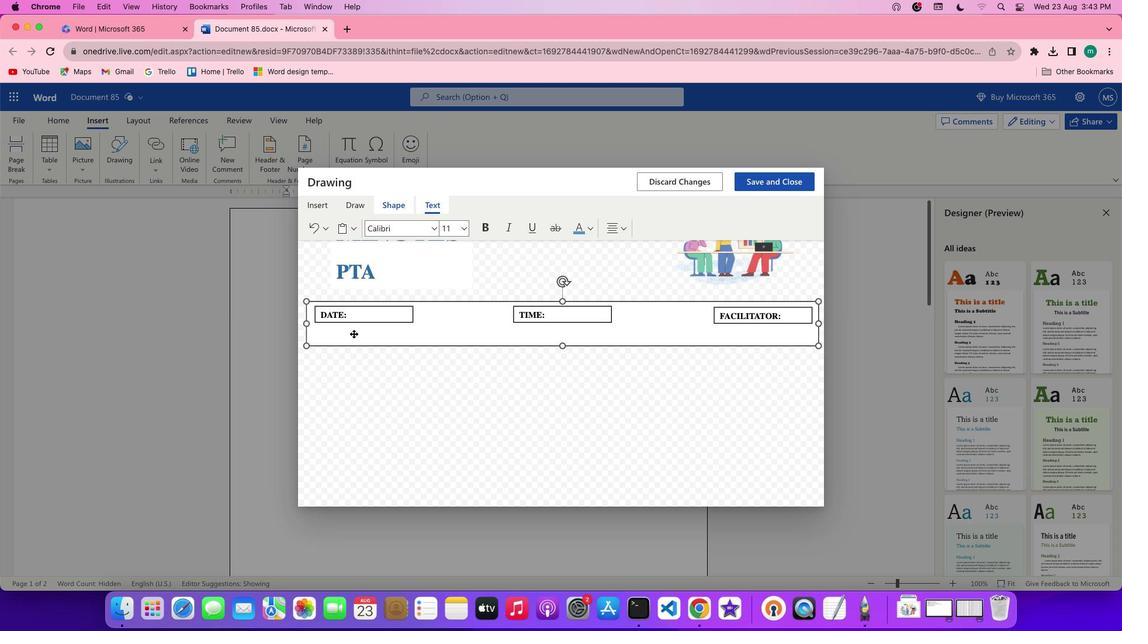 
Action: Mouse moved to (412, 311)
Screenshot: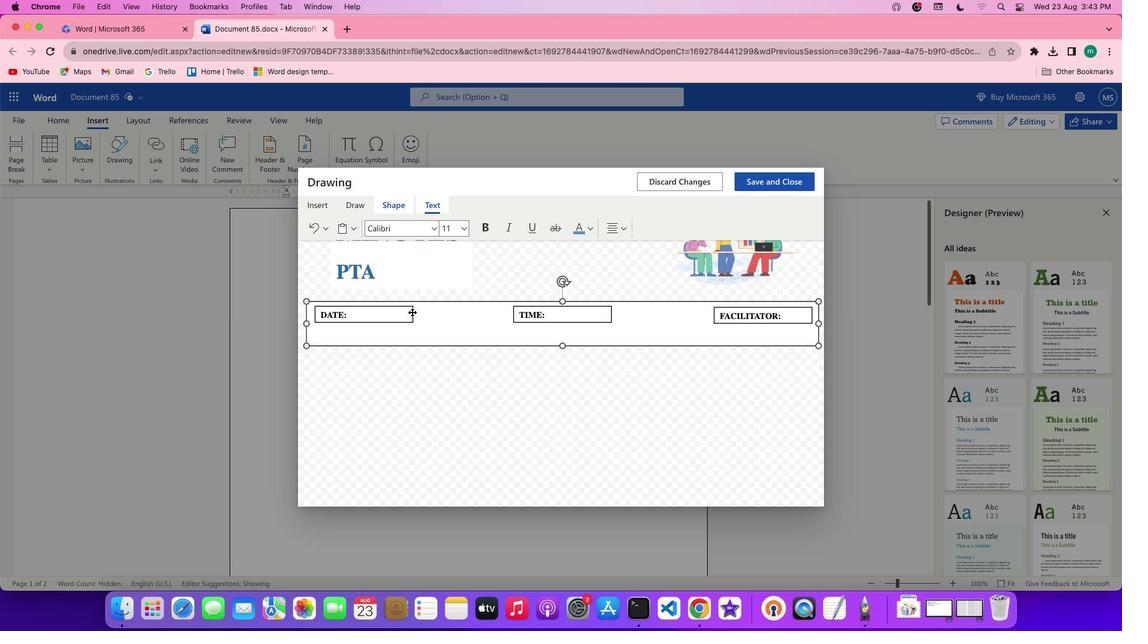 
Action: Mouse pressed left at (412, 311)
Screenshot: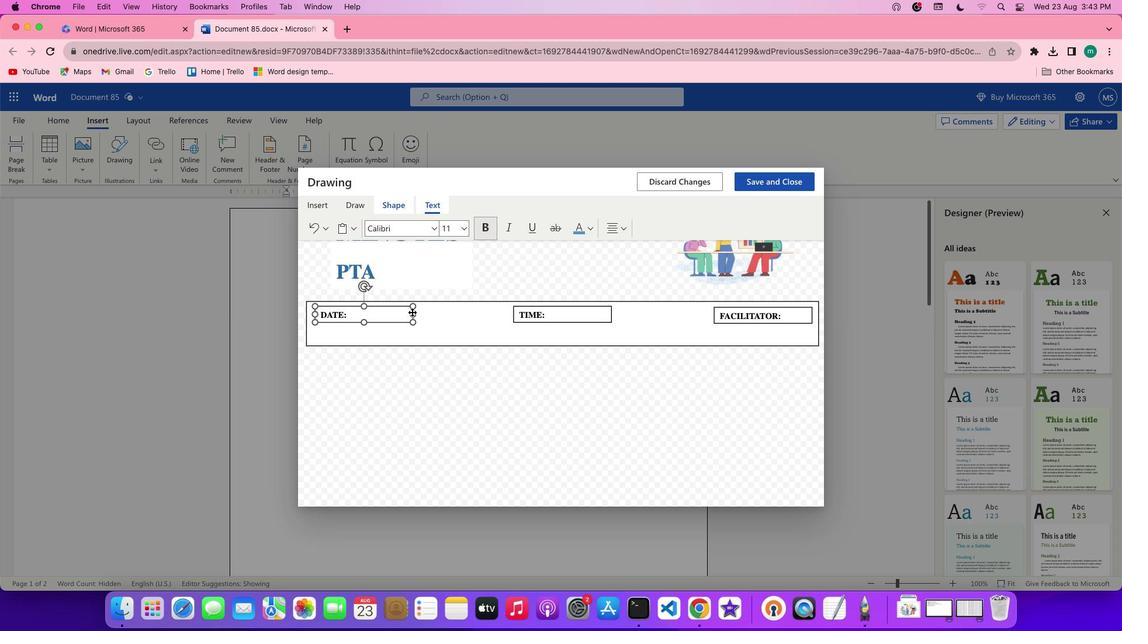 
Action: Mouse moved to (412, 313)
Screenshot: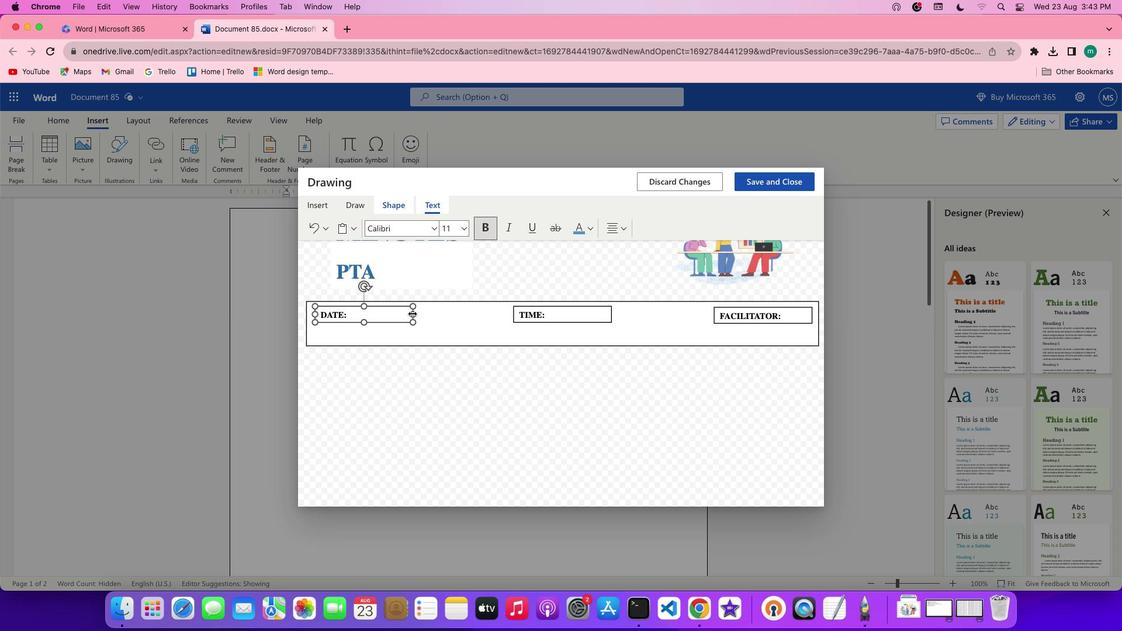 
Action: Mouse pressed left at (412, 313)
Screenshot: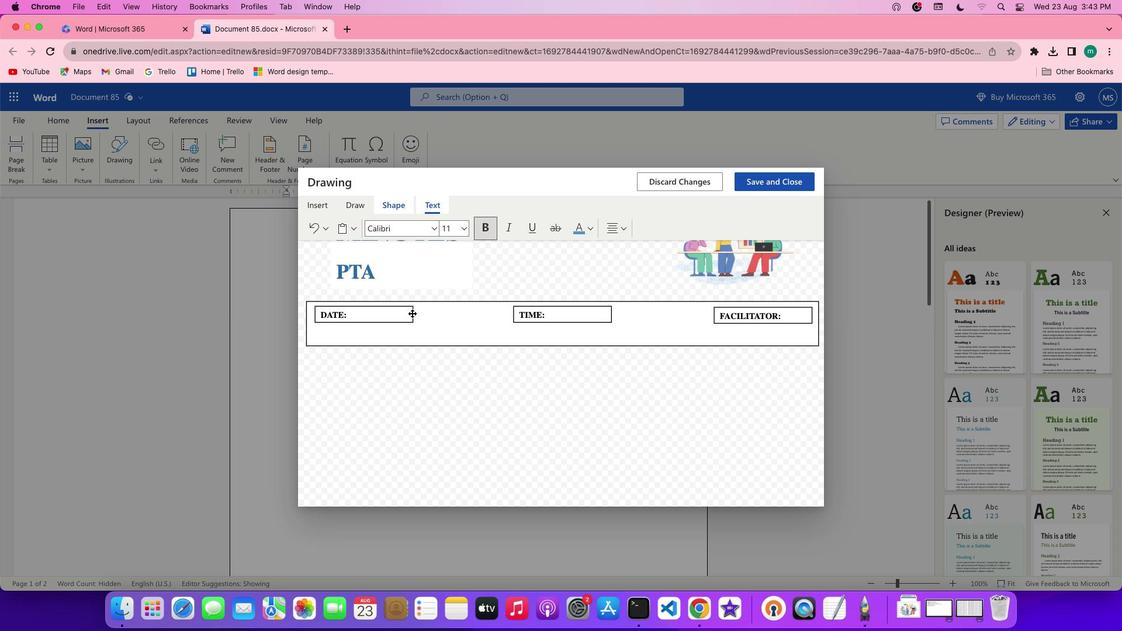 
Action: Mouse moved to (611, 313)
Screenshot: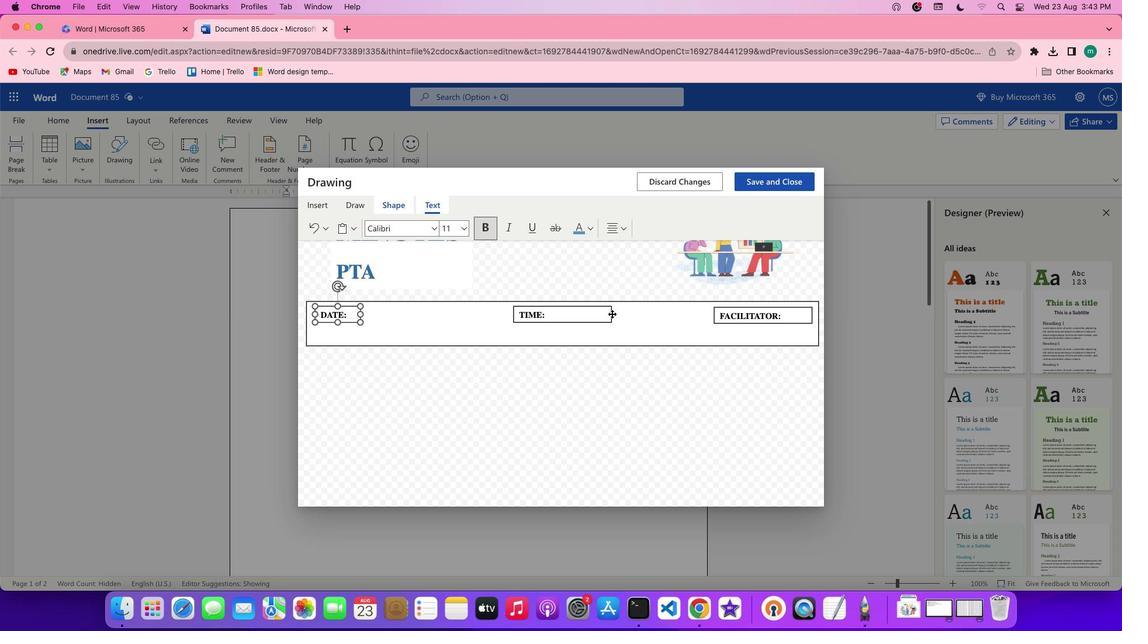 
Action: Mouse pressed left at (611, 313)
Screenshot: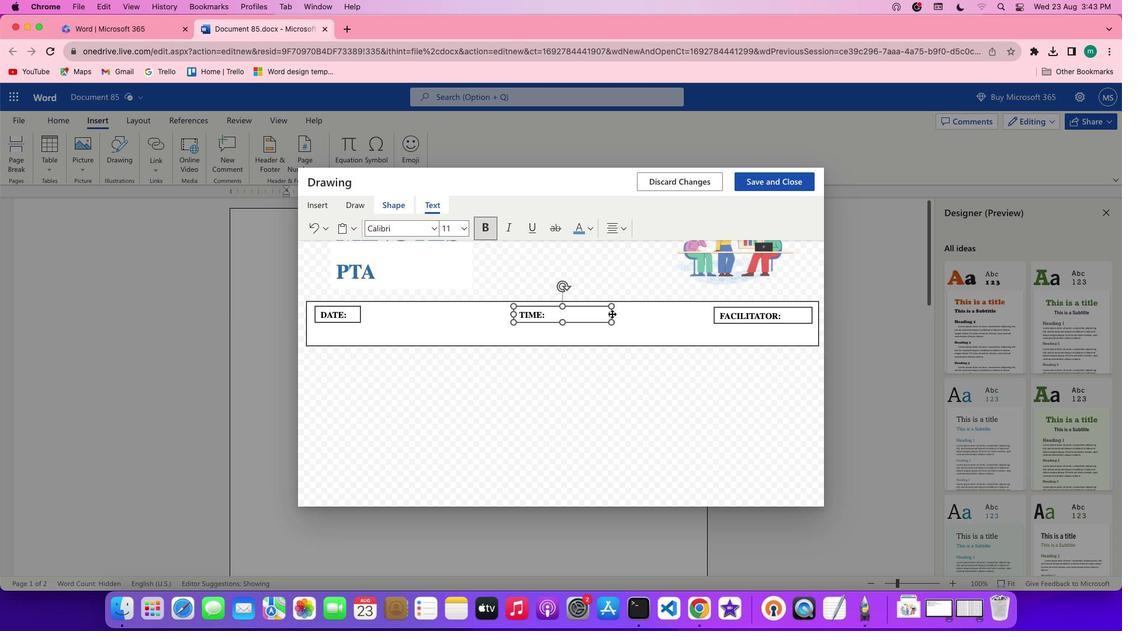 
Action: Mouse moved to (611, 313)
Screenshot: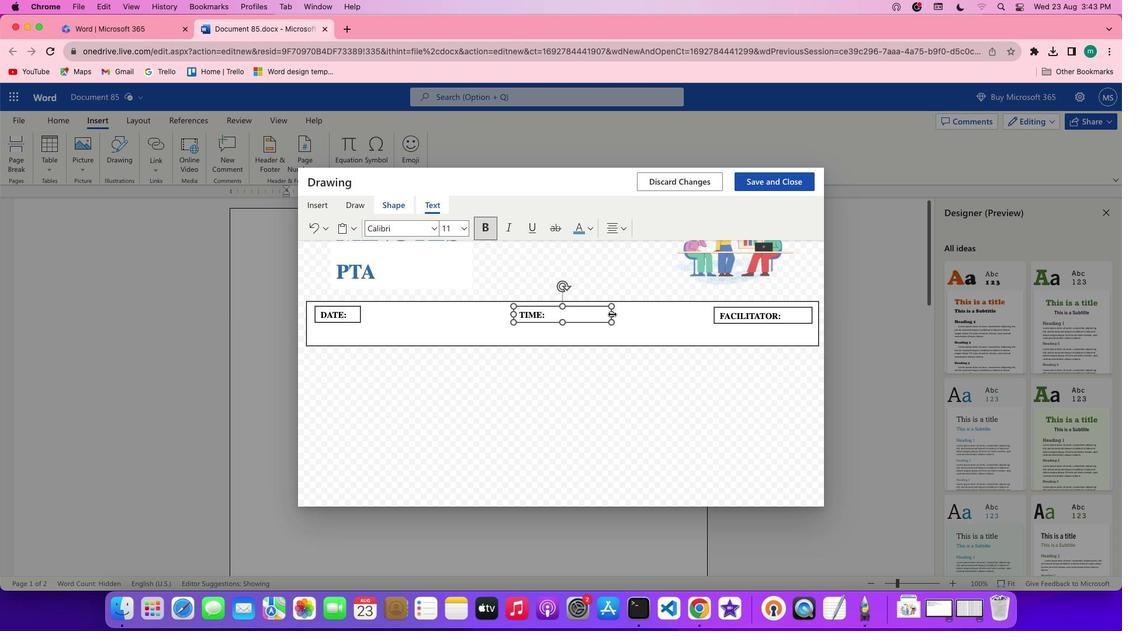 
Action: Mouse pressed left at (611, 313)
Screenshot: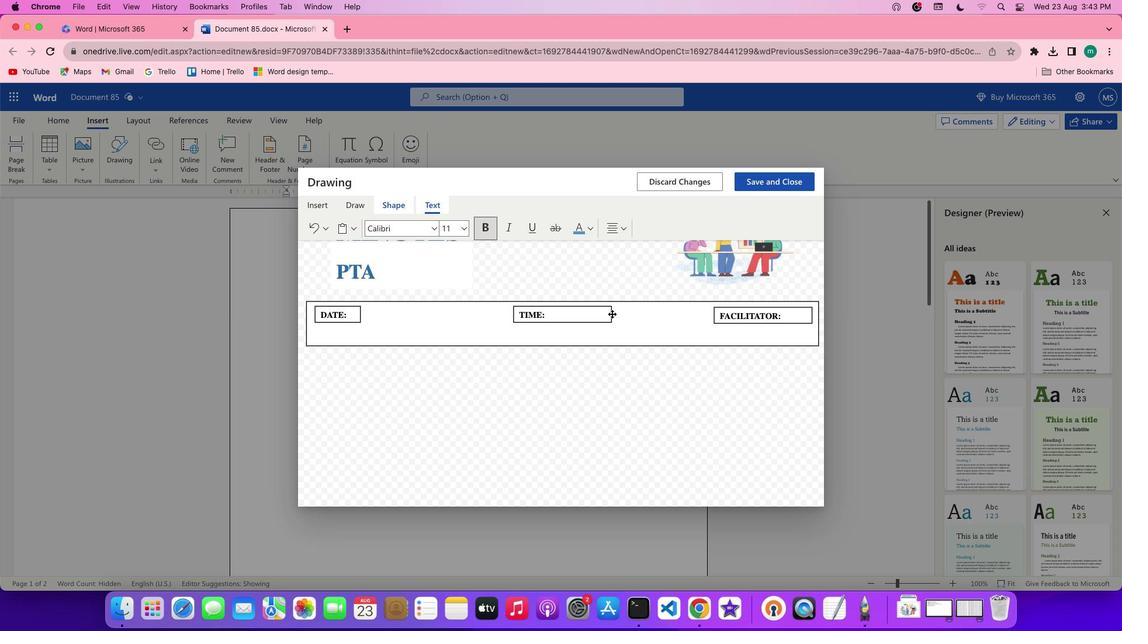 
Action: Mouse moved to (562, 313)
Screenshot: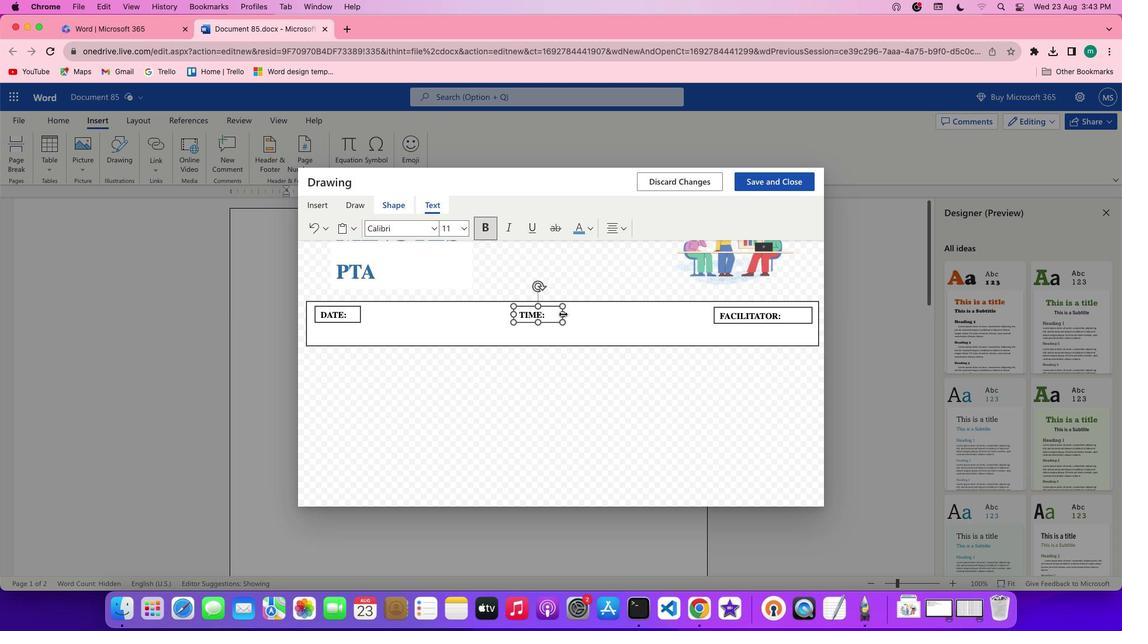 
Action: Mouse pressed left at (562, 313)
Screenshot: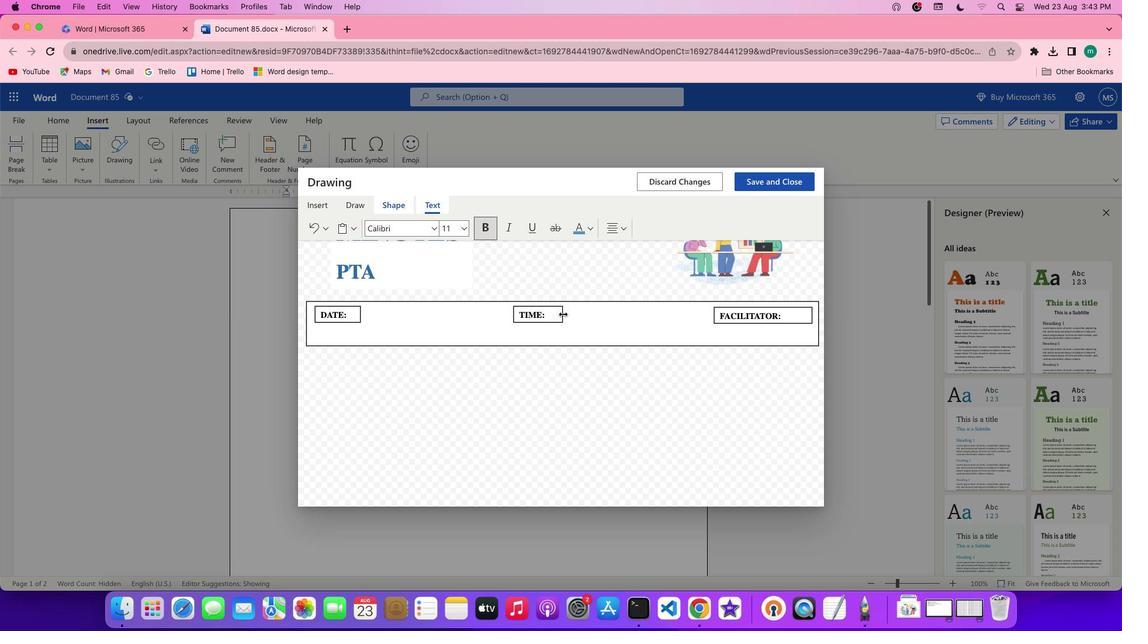 
Action: Mouse moved to (359, 312)
Screenshot: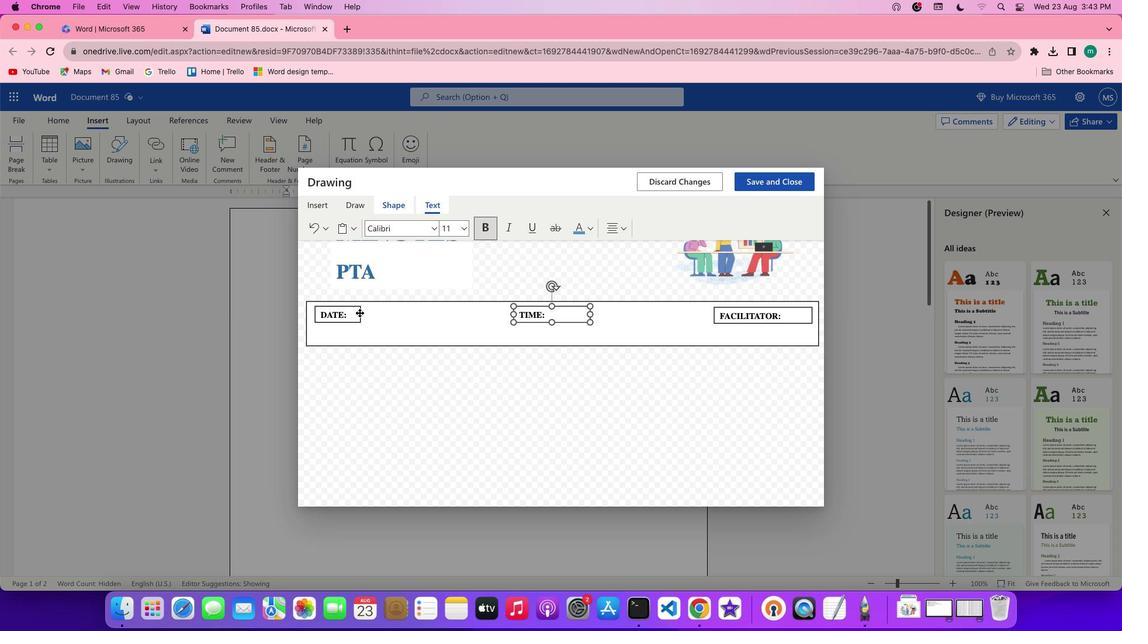 
Action: Mouse pressed left at (359, 312)
Screenshot: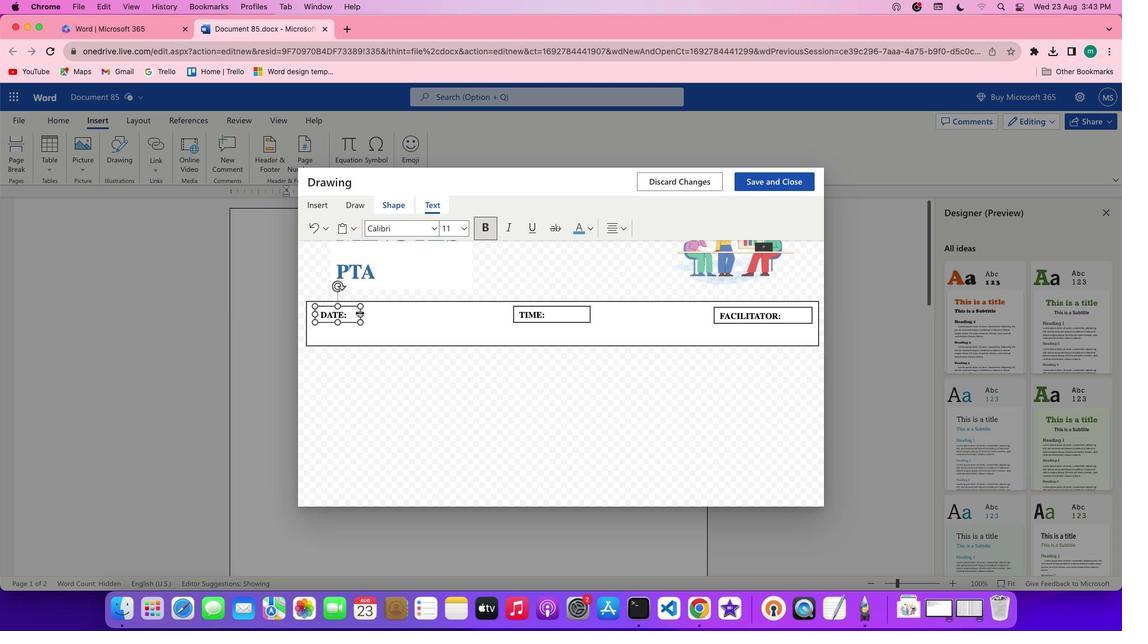 
Action: Mouse moved to (361, 313)
Screenshot: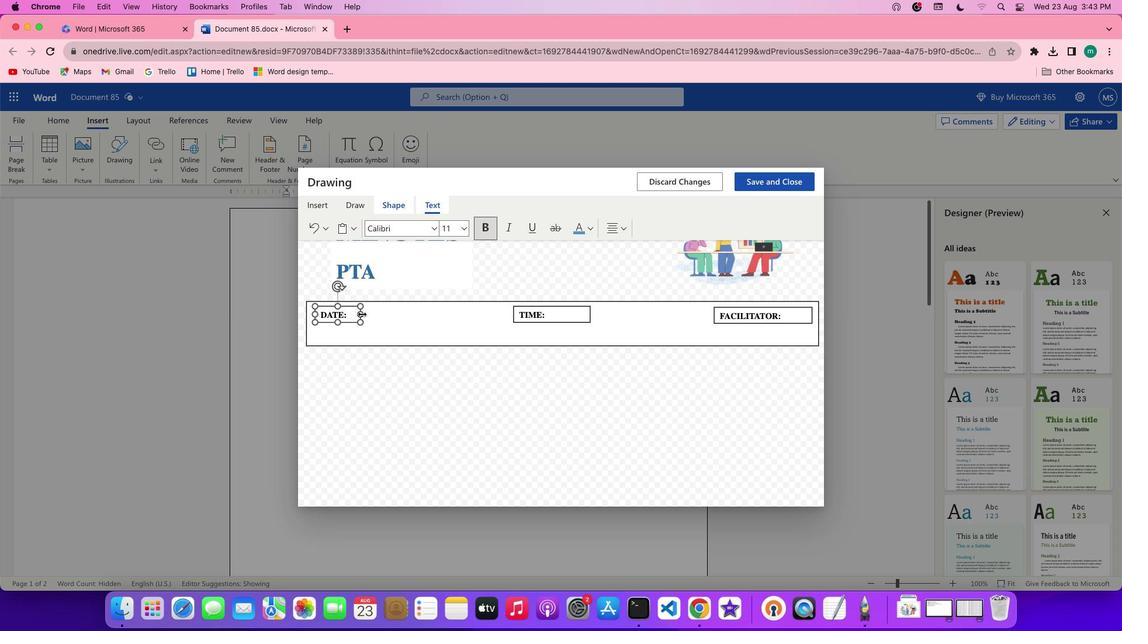 
Action: Mouse pressed left at (361, 313)
Screenshot: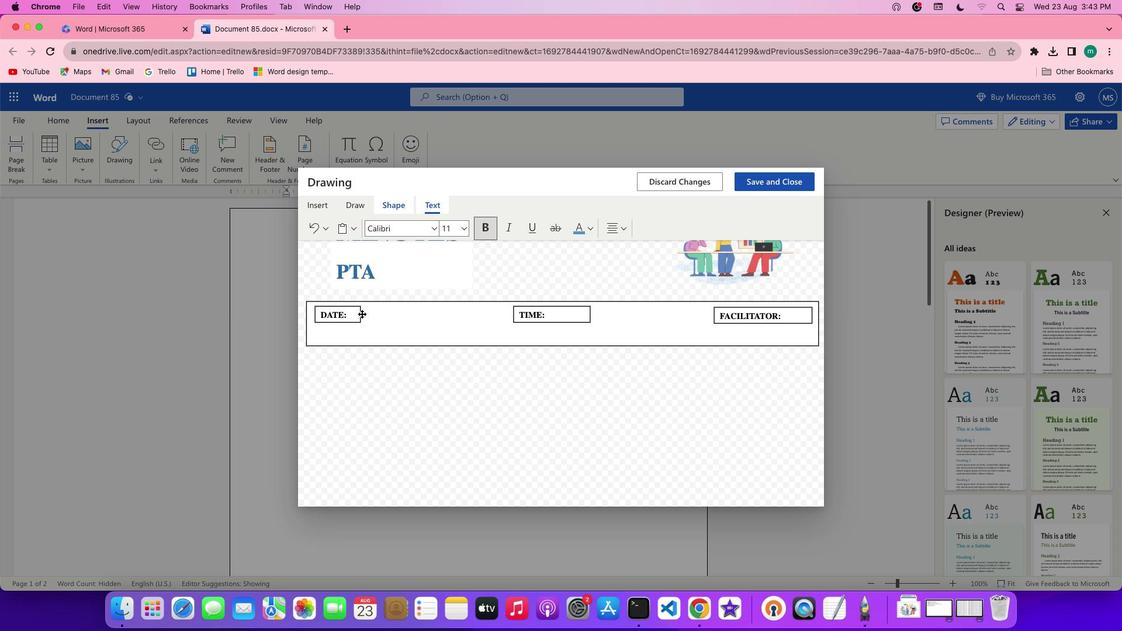 
Action: Mouse moved to (783, 322)
Screenshot: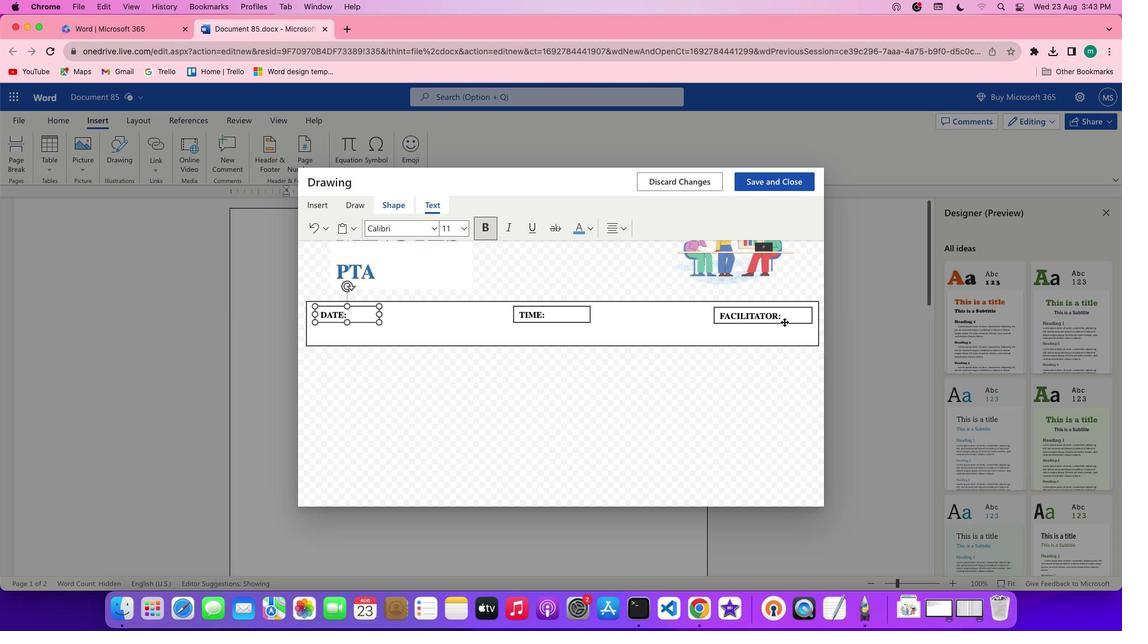 
Action: Mouse pressed left at (783, 322)
Screenshot: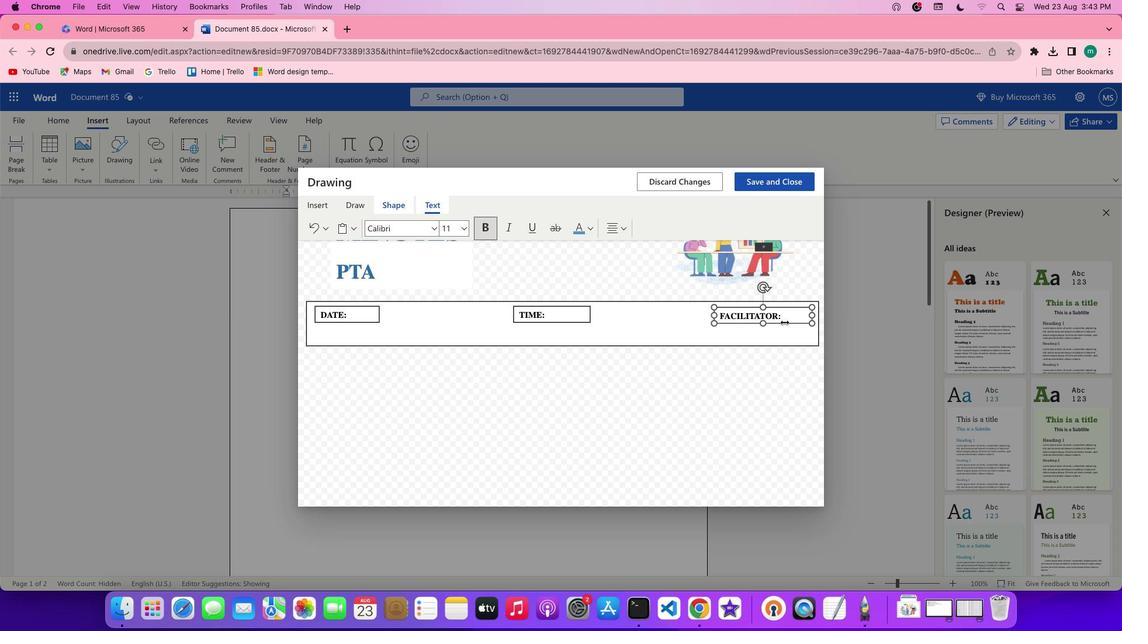 
Action: Mouse moved to (372, 310)
Screenshot: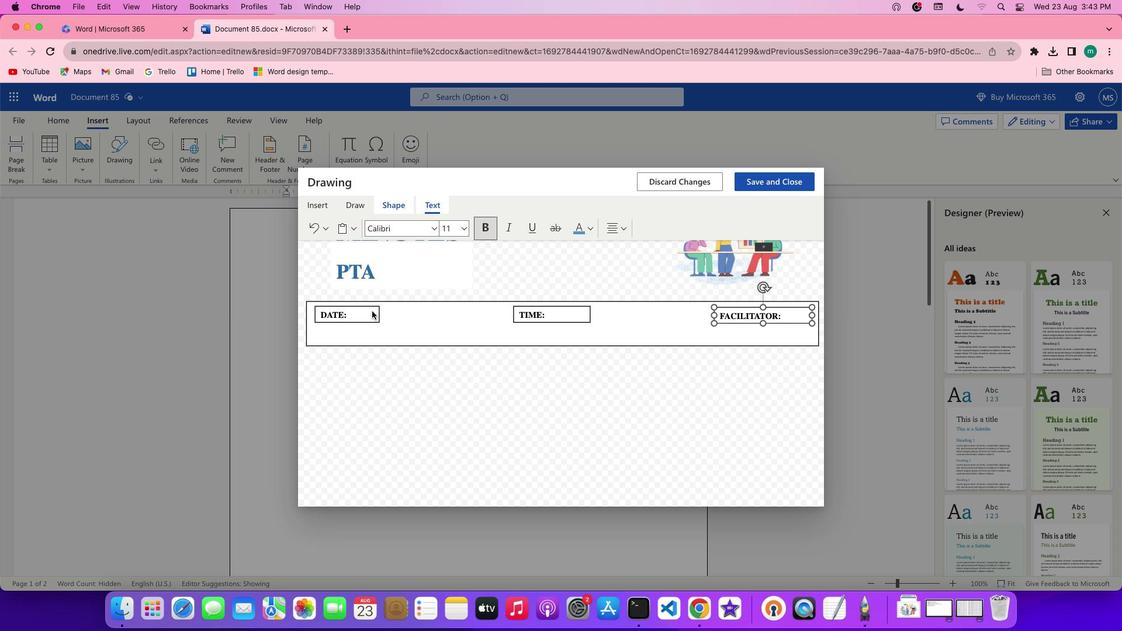 
Action: Mouse pressed left at (372, 310)
Screenshot: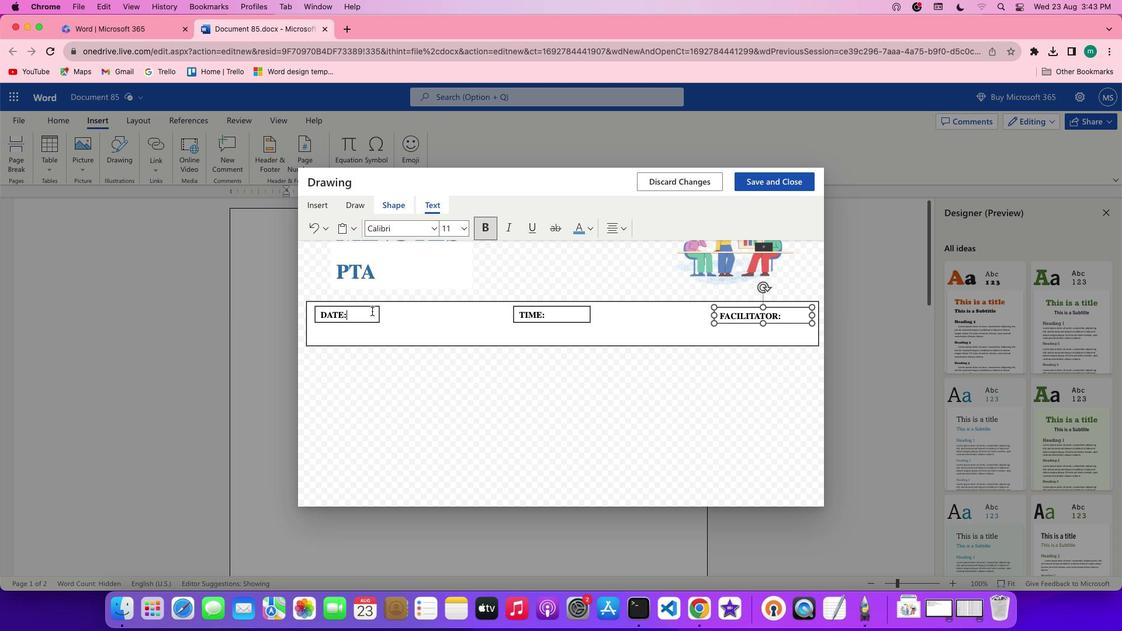 
Action: Mouse moved to (313, 202)
Screenshot: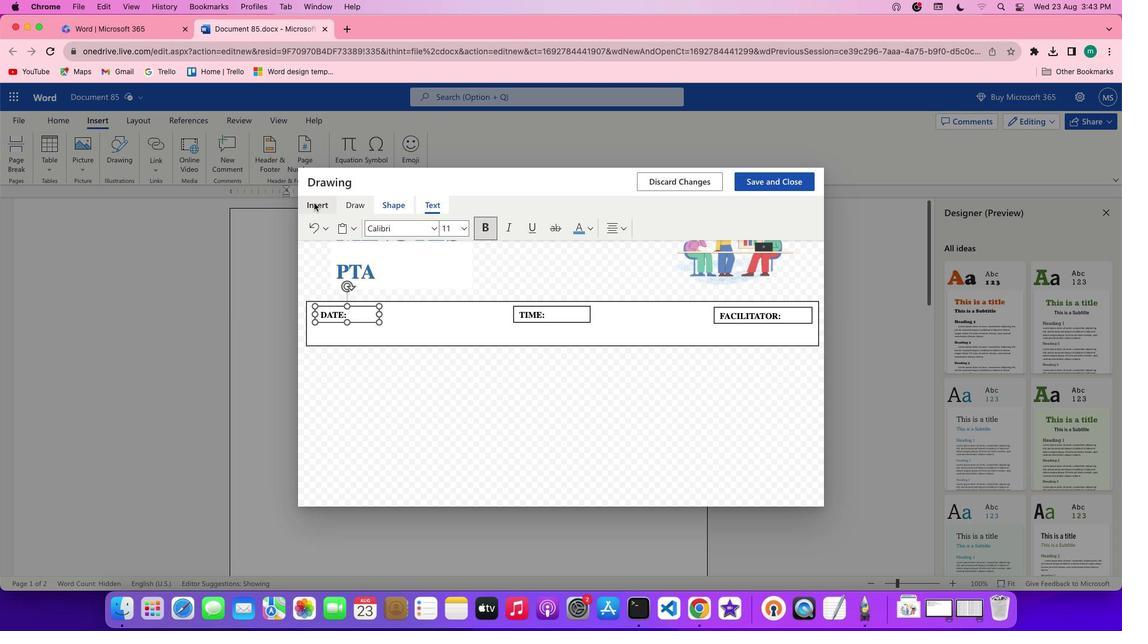
Action: Mouse pressed left at (313, 202)
Screenshot: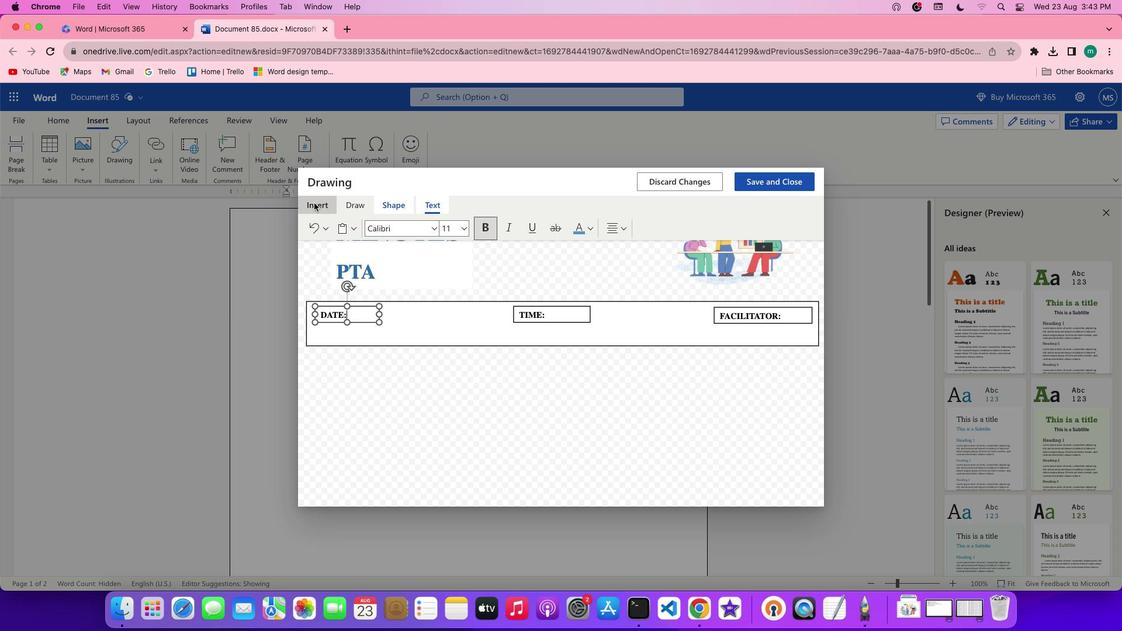 
Action: Mouse moved to (358, 316)
Screenshot: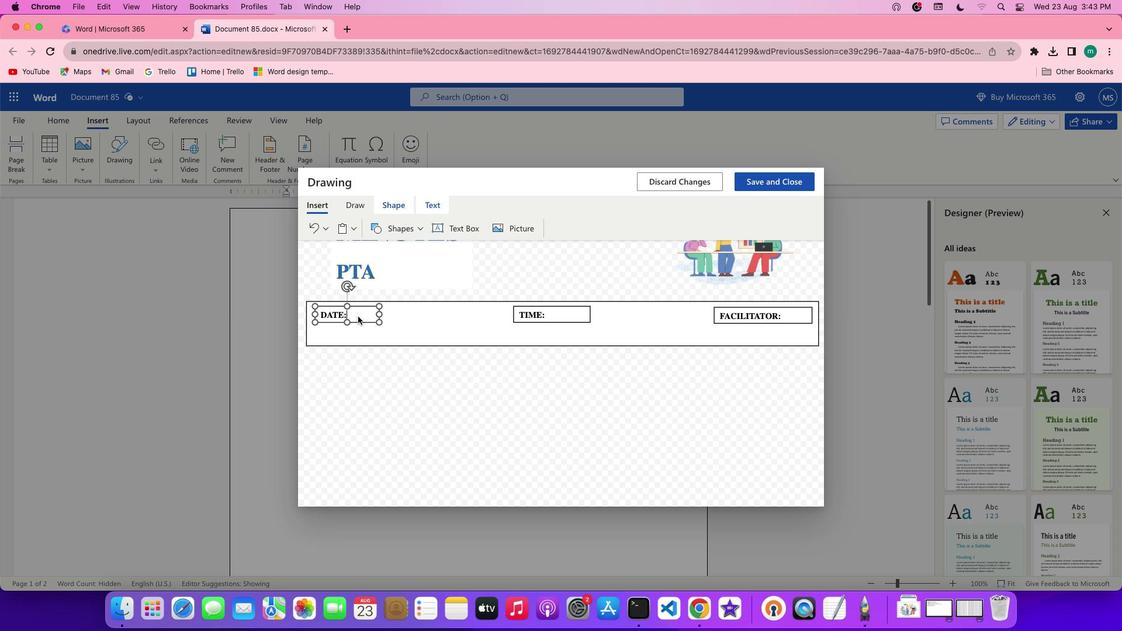 
Action: Mouse pressed left at (358, 316)
Screenshot: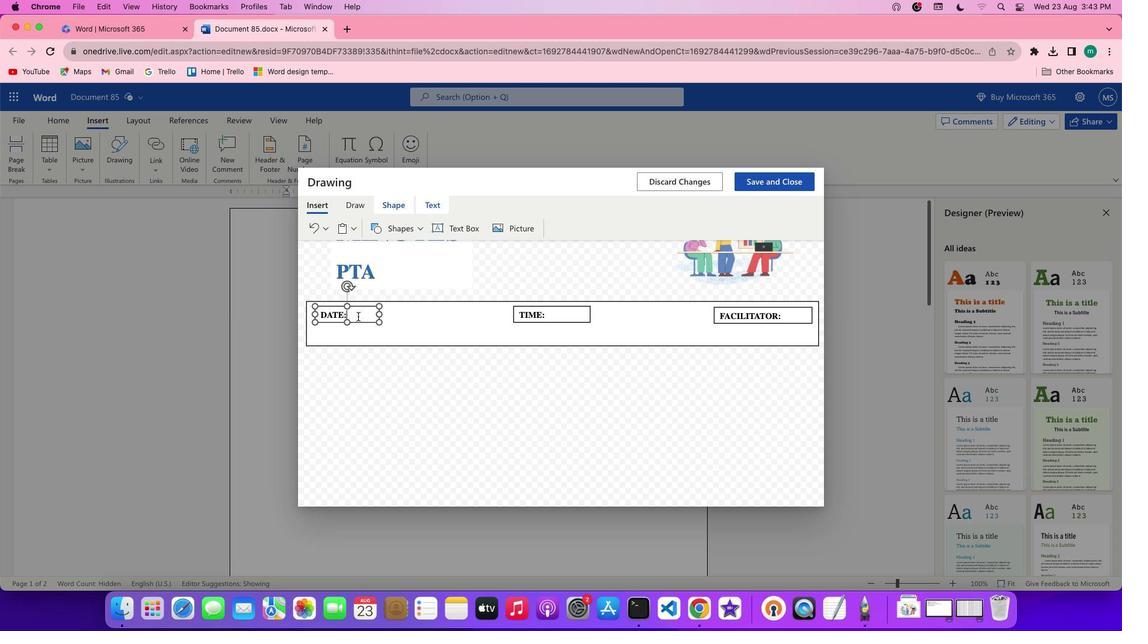 
Action: Mouse moved to (364, 316)
Screenshot: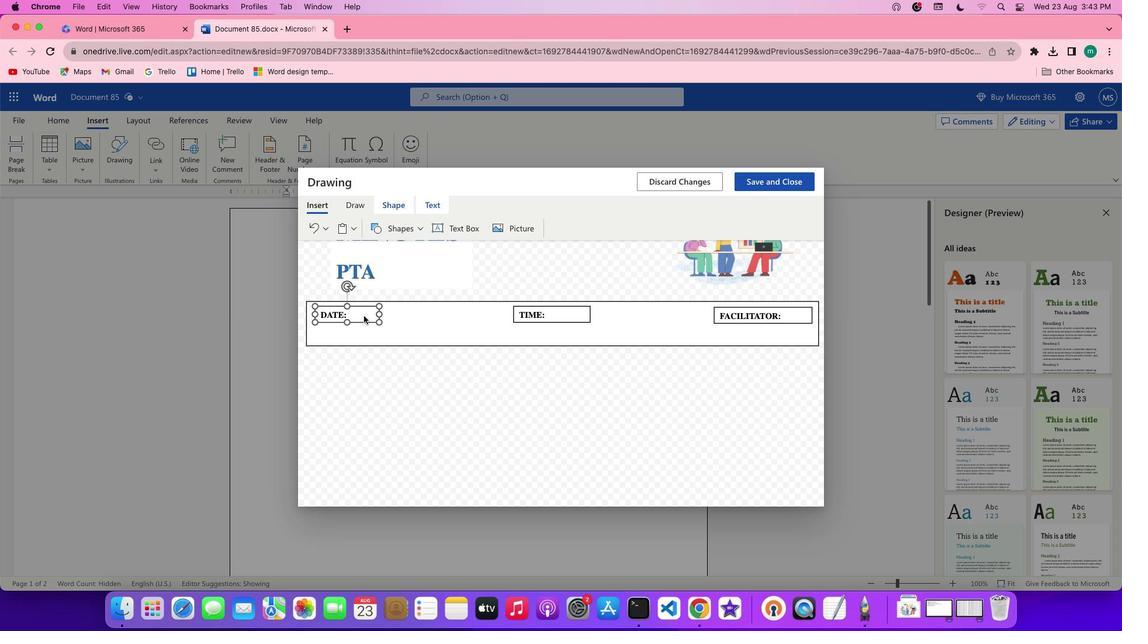 
Action: Mouse pressed left at (364, 316)
Screenshot: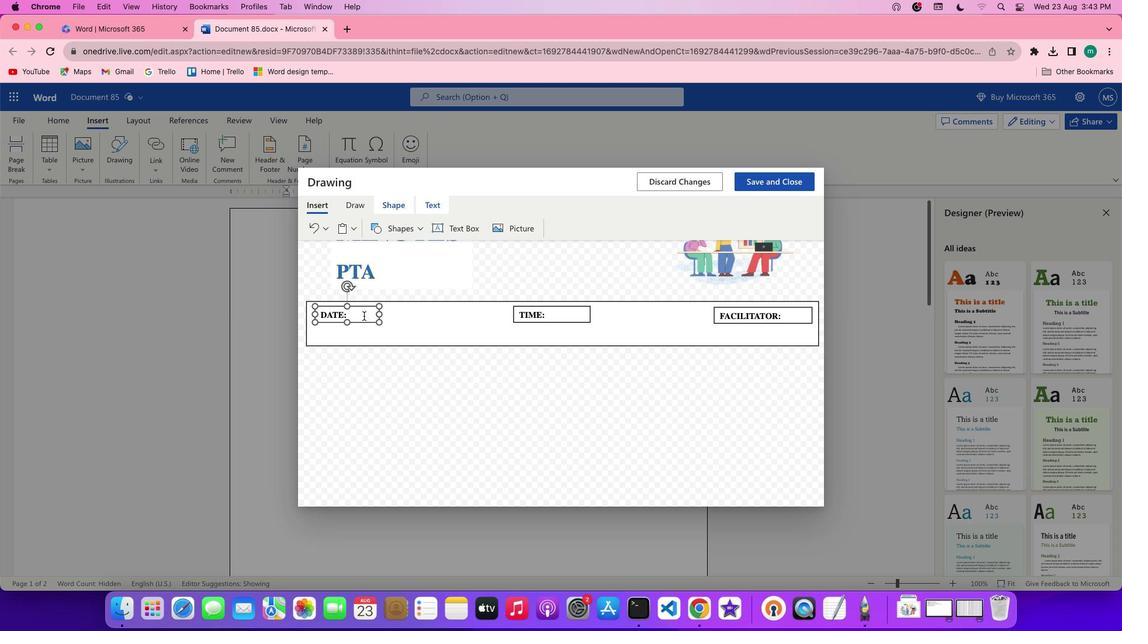 
Action: Mouse pressed left at (364, 316)
Screenshot: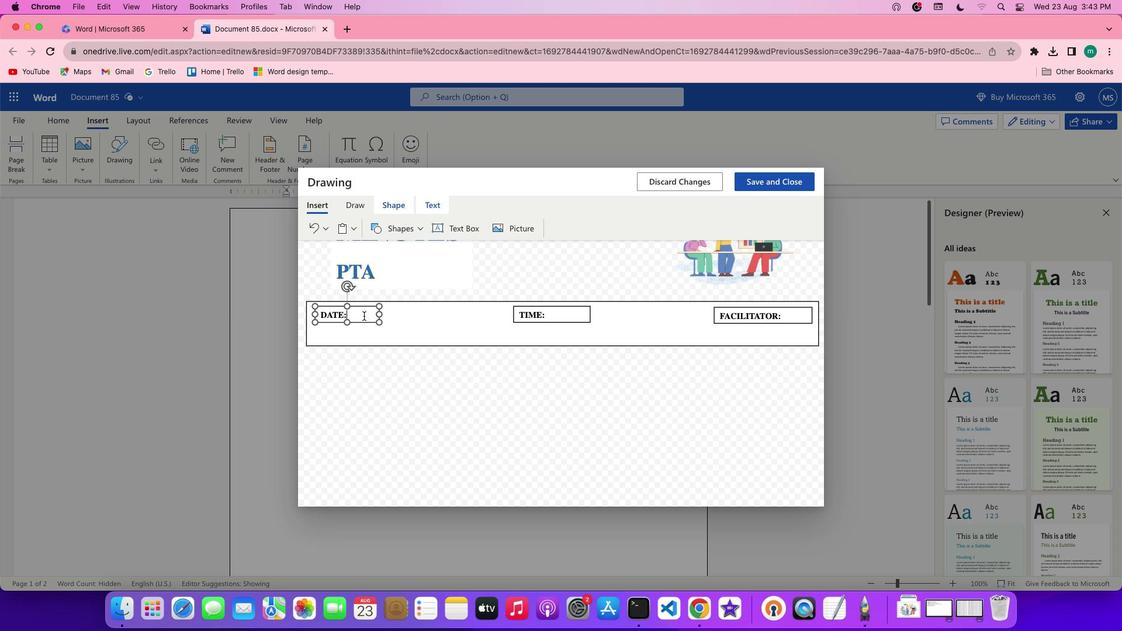 
Action: Mouse pressed left at (364, 316)
Screenshot: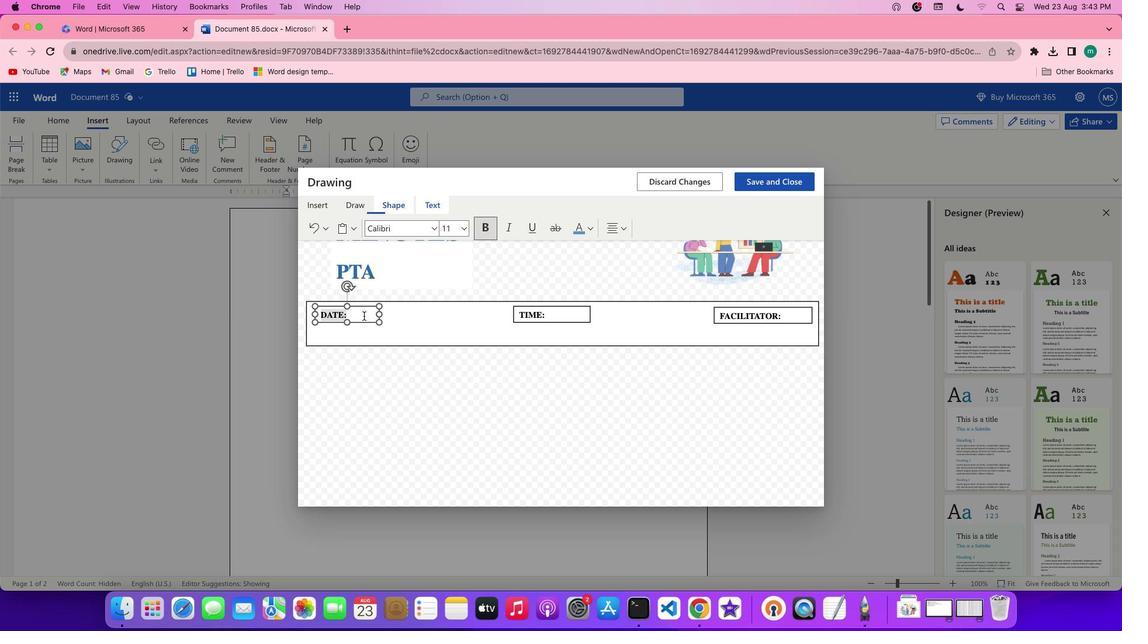 
Action: Mouse moved to (374, 312)
Screenshot: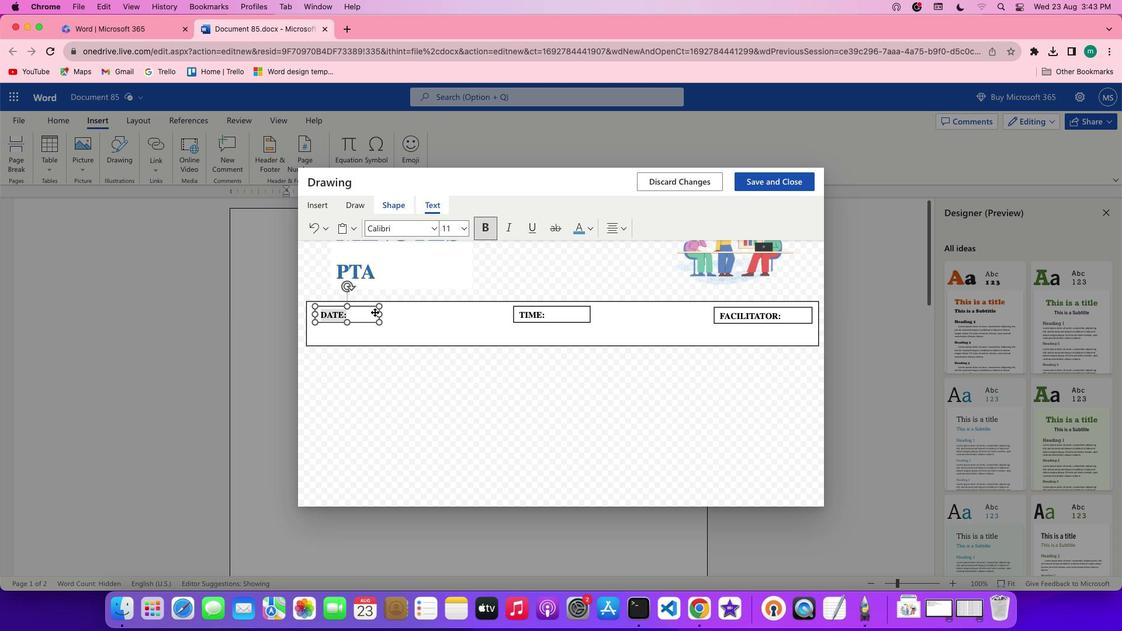 
Action: Mouse pressed left at (374, 312)
Screenshot: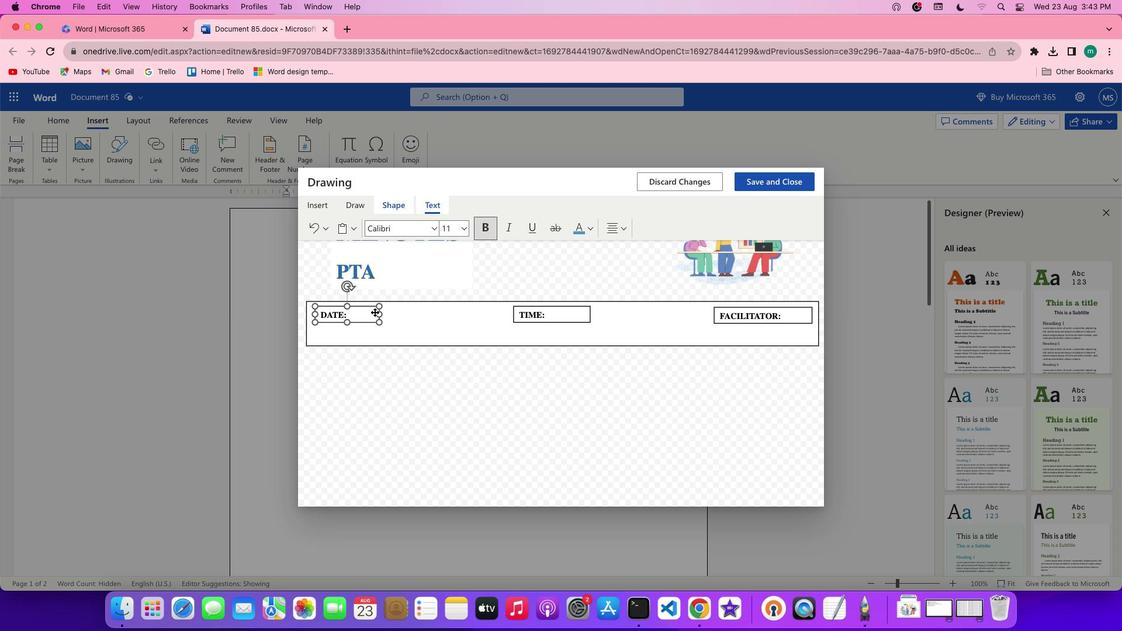 
Action: Mouse moved to (372, 311)
Screenshot: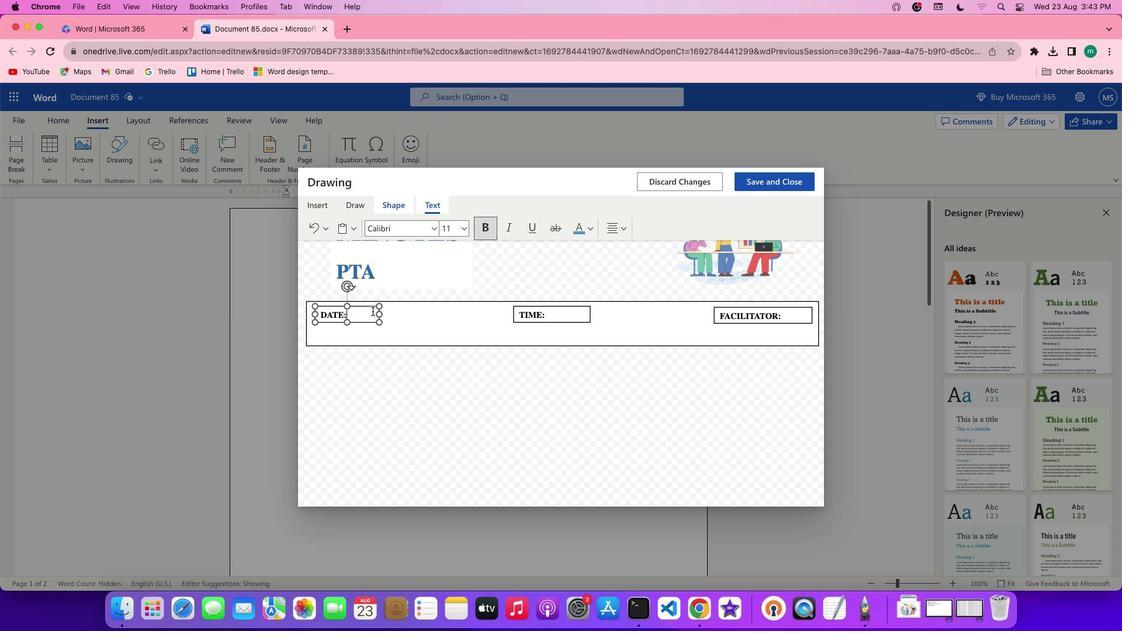 
Action: Mouse pressed left at (372, 311)
Screenshot: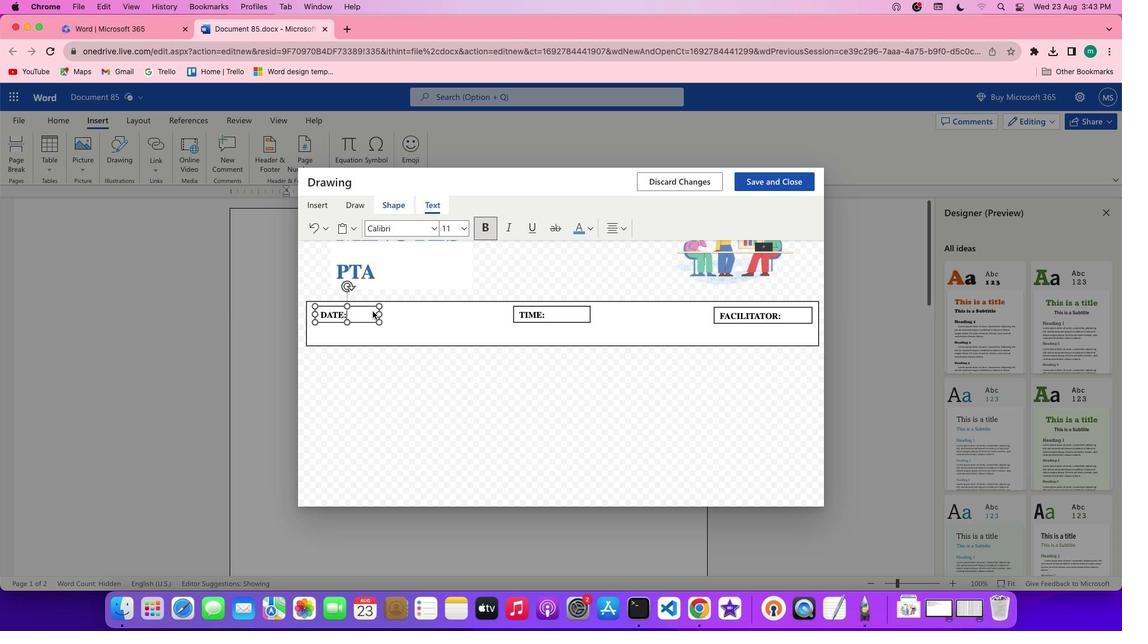 
Action: Mouse moved to (372, 311)
Screenshot: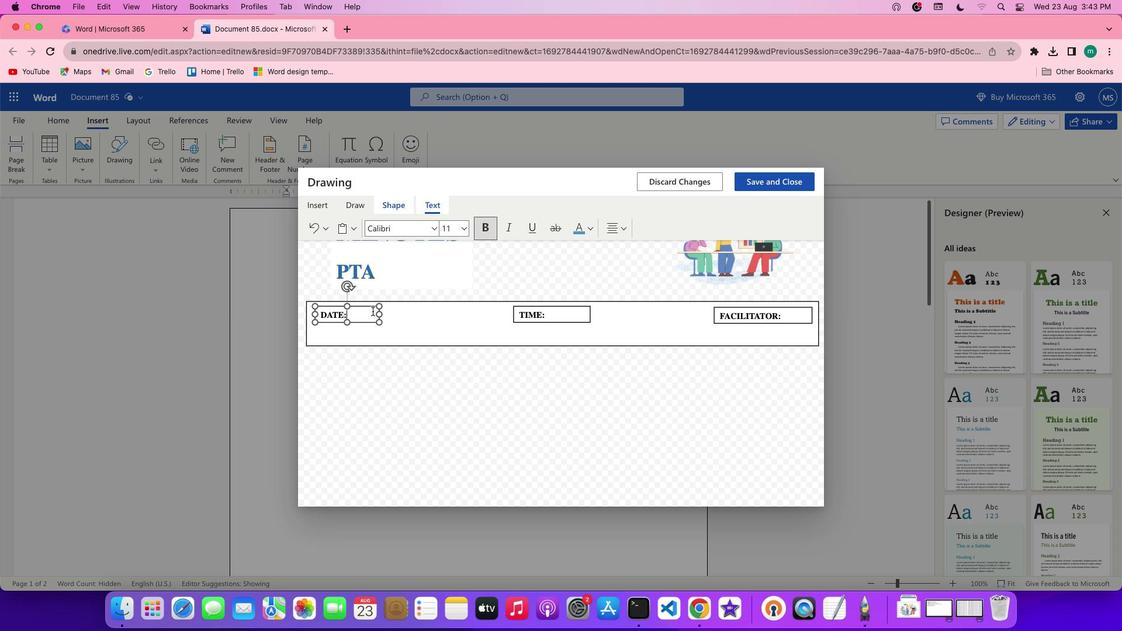 
Action: Mouse pressed left at (372, 311)
Screenshot: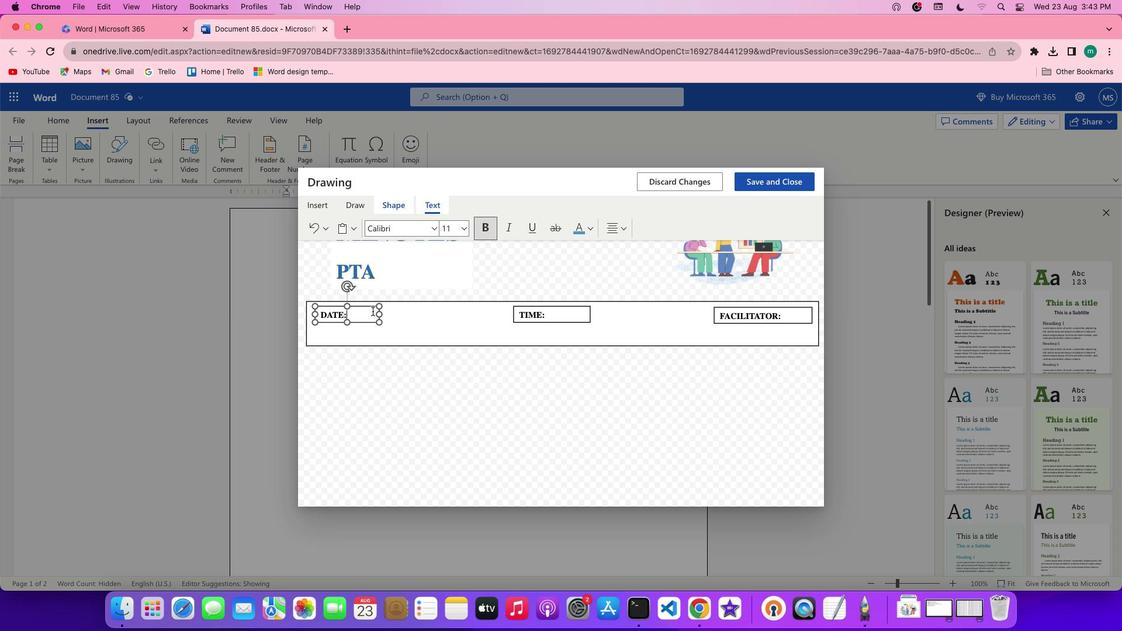 
Action: Mouse moved to (326, 206)
Screenshot: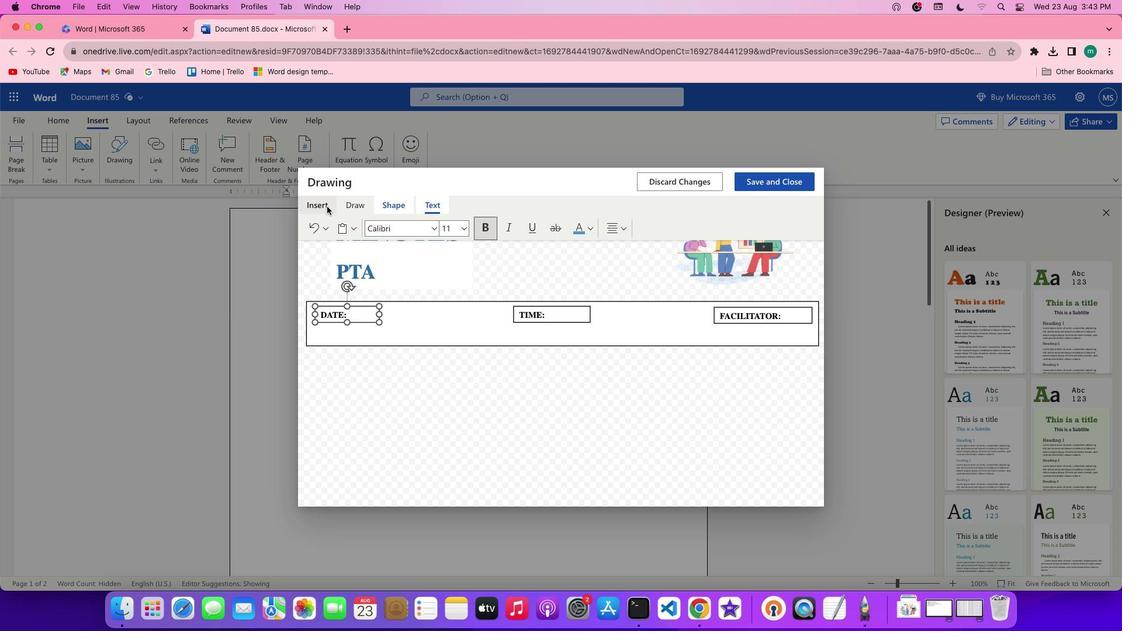 
Action: Mouse pressed left at (326, 206)
Screenshot: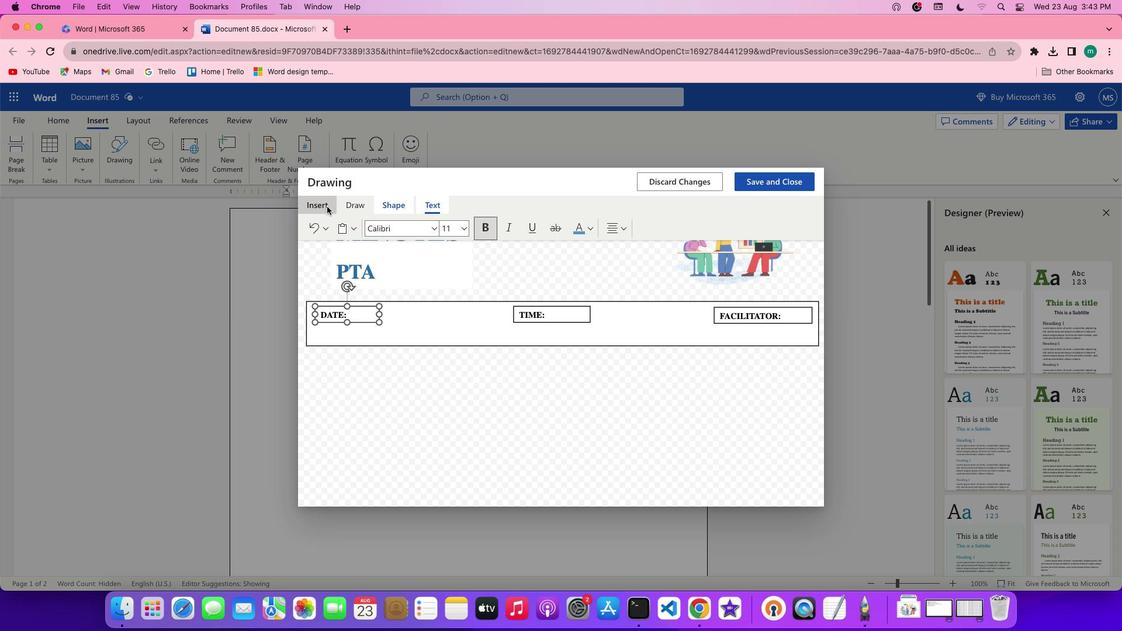
Action: Mouse moved to (354, 320)
Screenshot: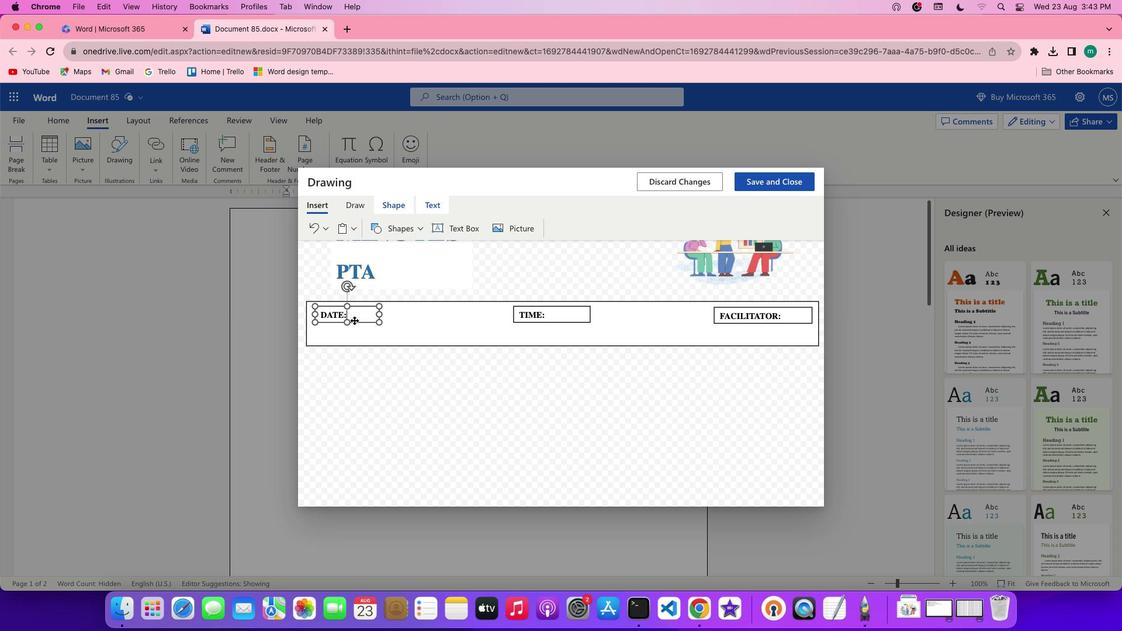 
Action: Mouse pressed left at (354, 320)
Screenshot: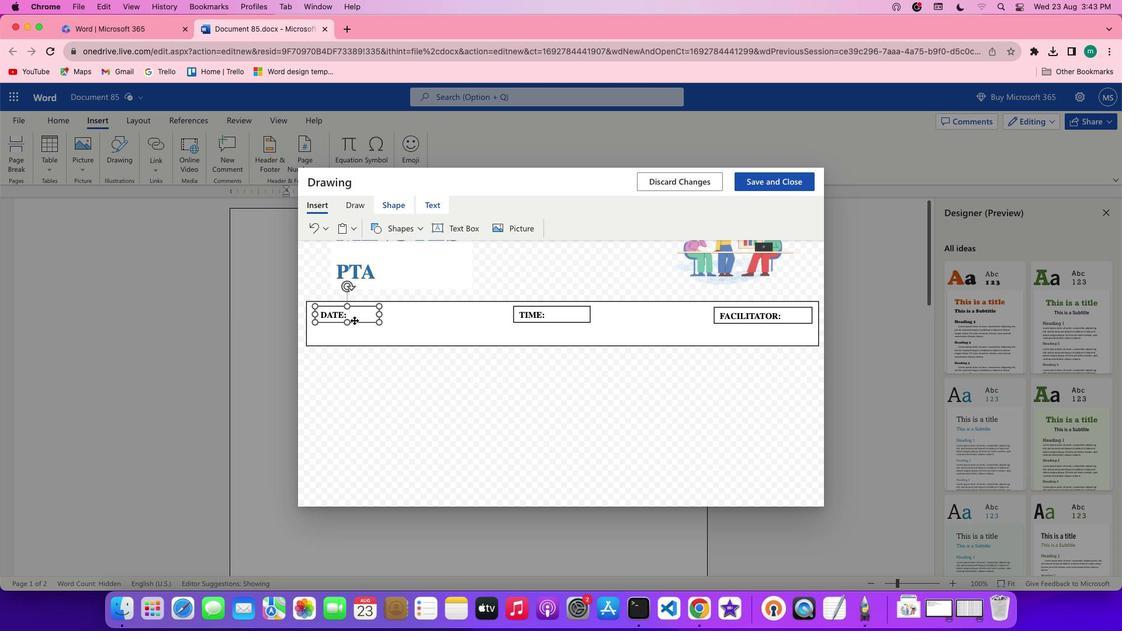 
Action: Mouse moved to (355, 321)
Screenshot: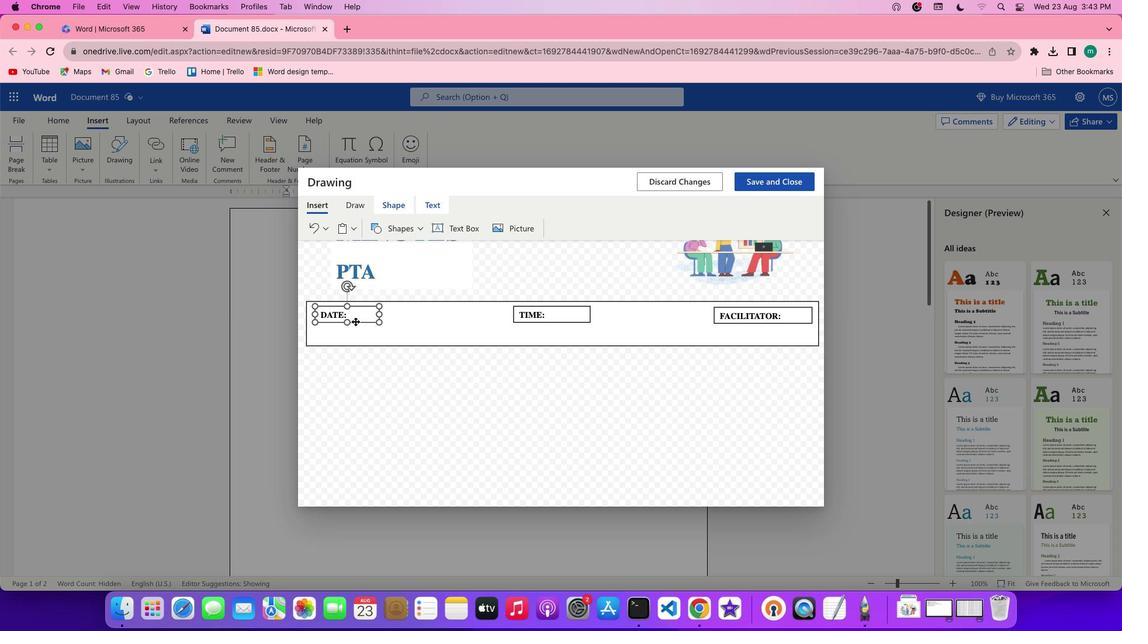 
Action: Mouse pressed left at (355, 321)
Screenshot: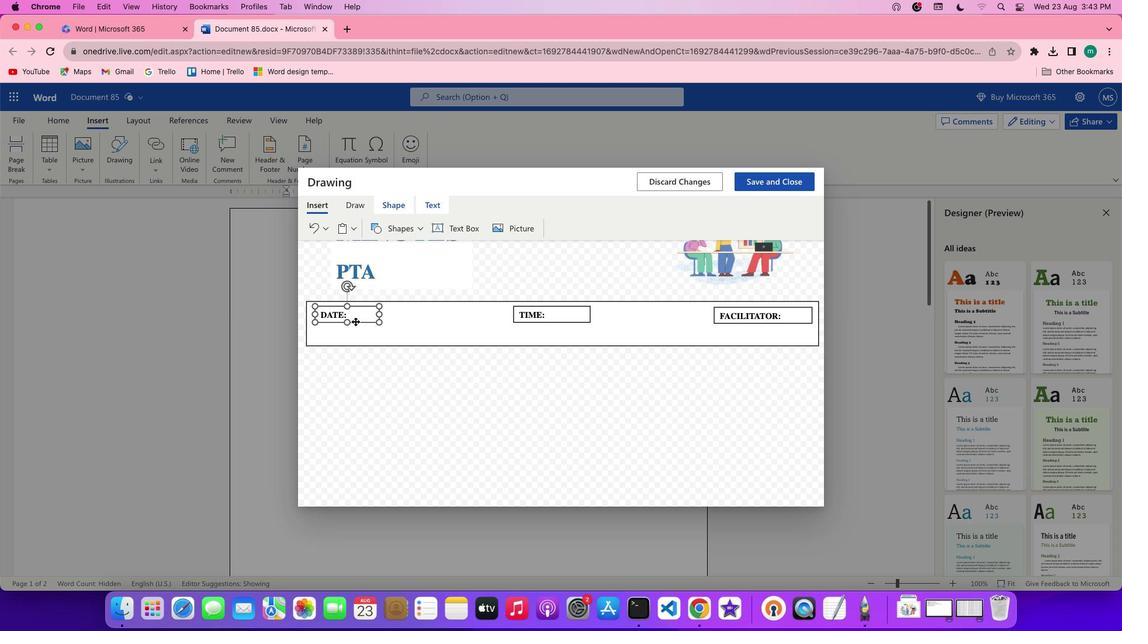 
Action: Mouse moved to (355, 322)
Screenshot: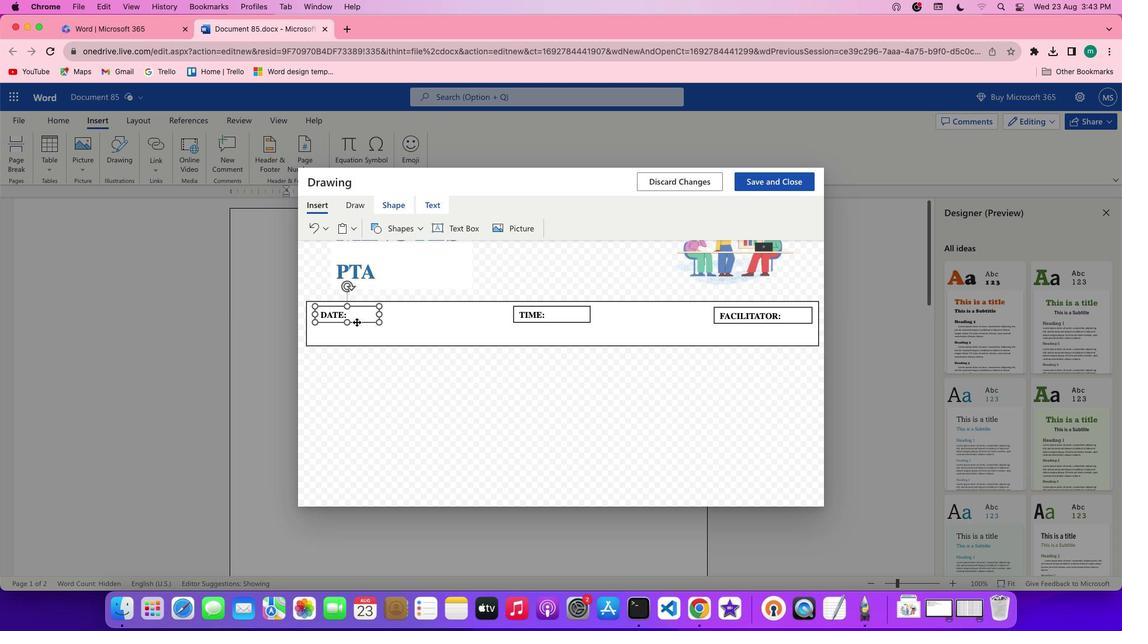 
Action: Mouse pressed left at (355, 322)
Screenshot: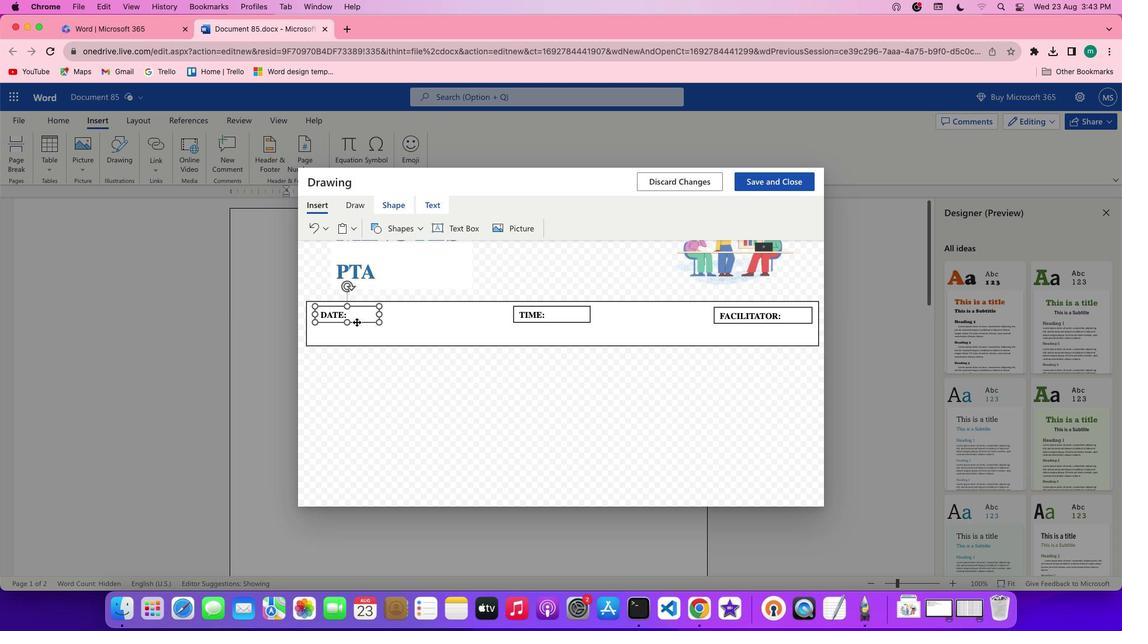 
Action: Mouse pressed left at (355, 322)
Screenshot: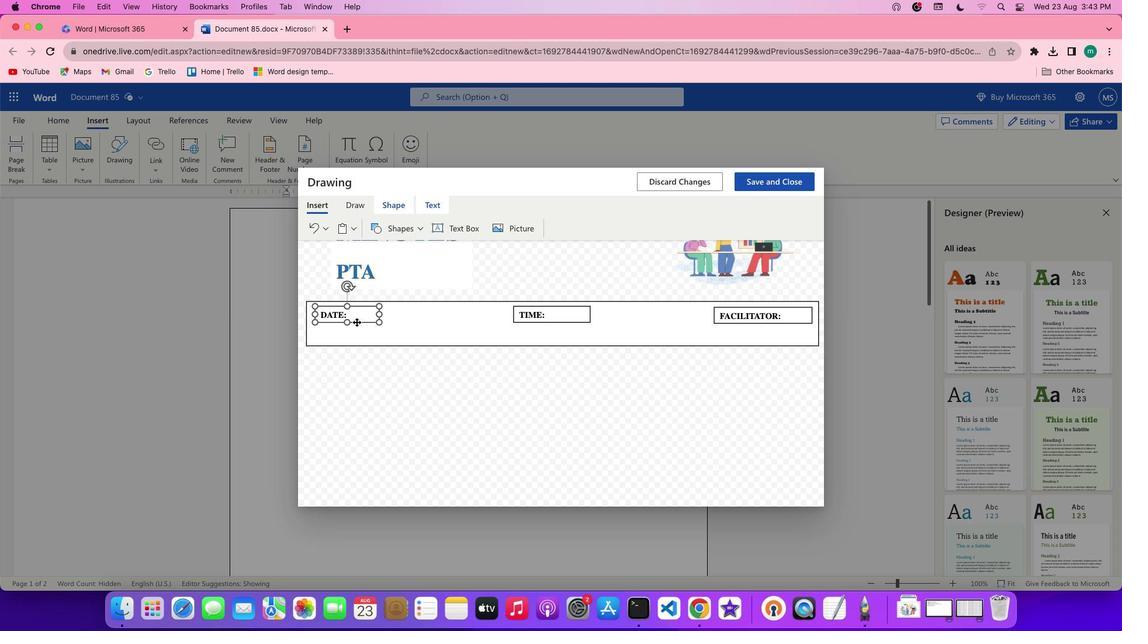 
Action: Mouse moved to (515, 230)
Screenshot: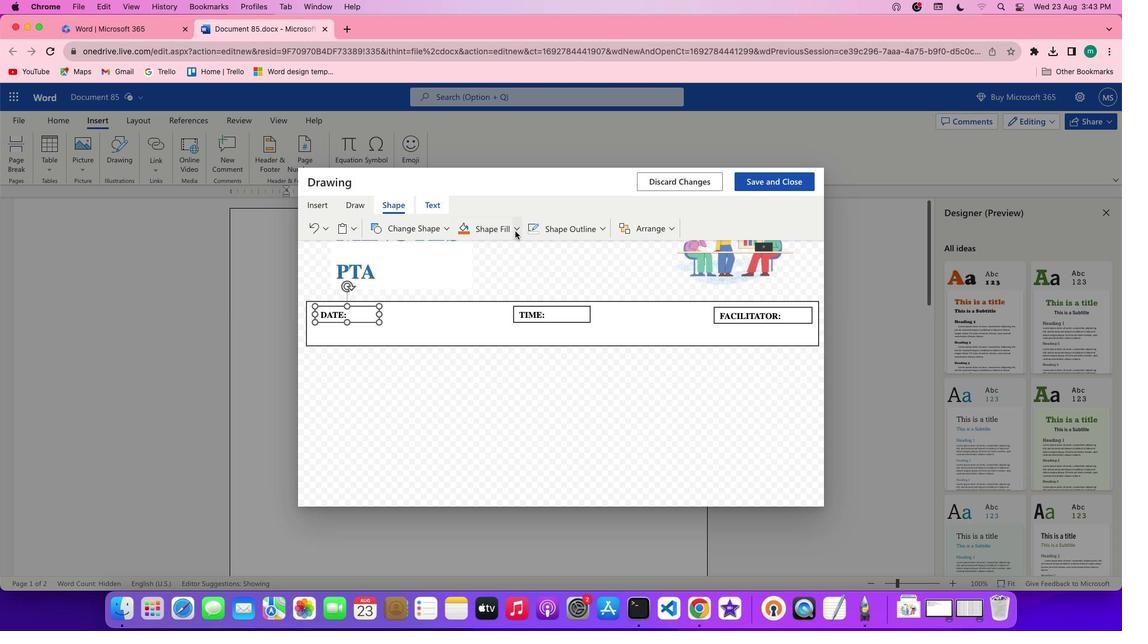 
Action: Mouse pressed left at (515, 230)
Screenshot: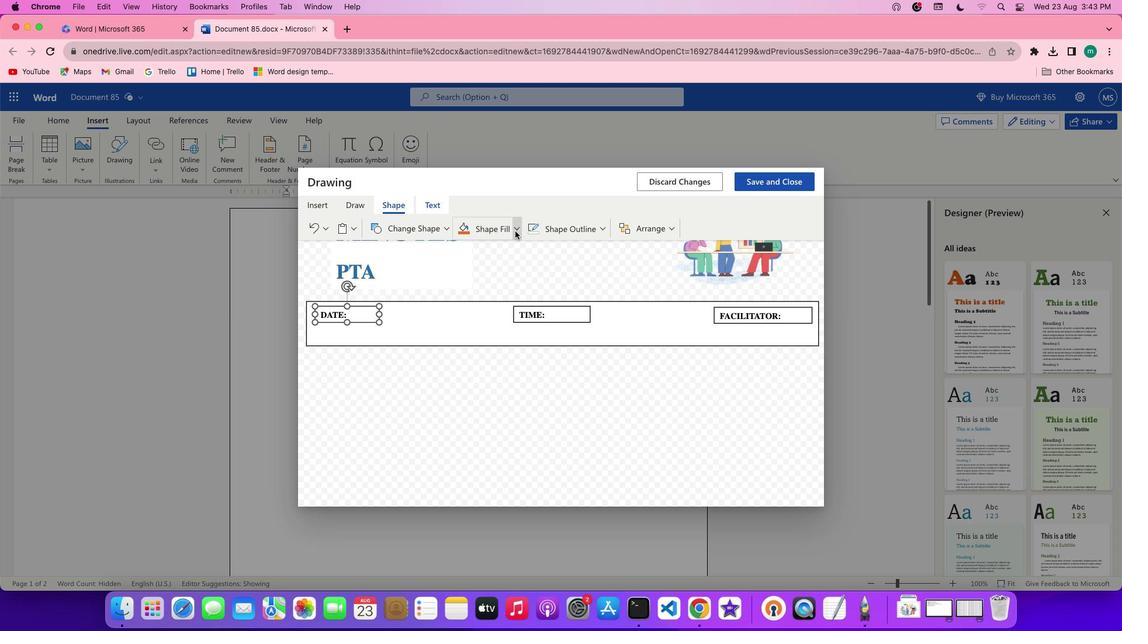 
Action: Mouse moved to (621, 291)
Screenshot: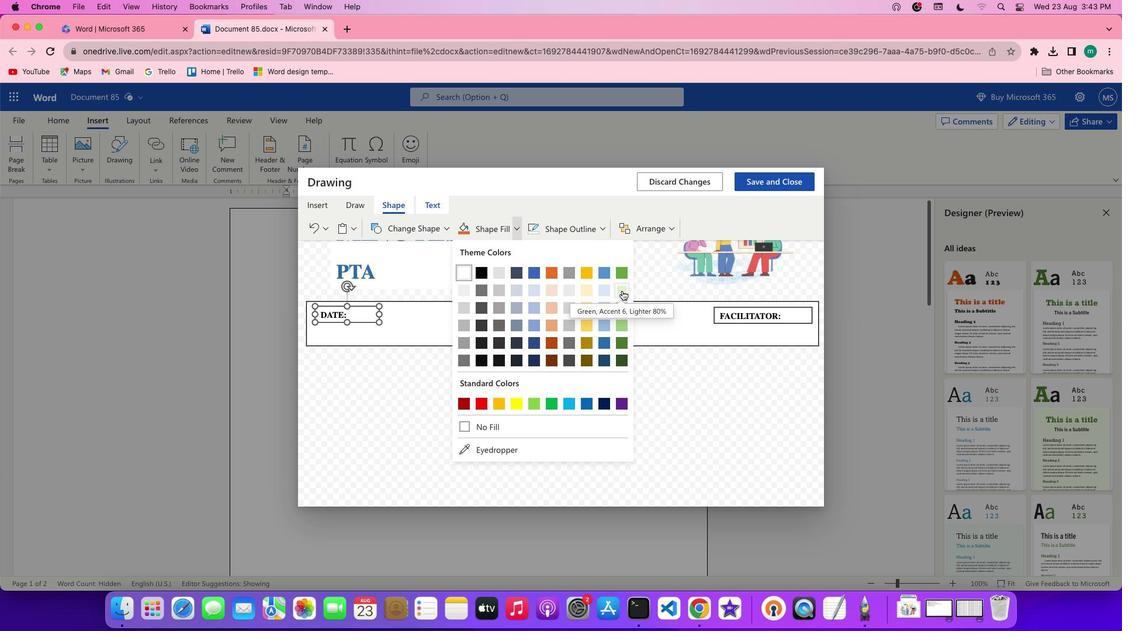 
Action: Mouse pressed left at (621, 291)
Screenshot: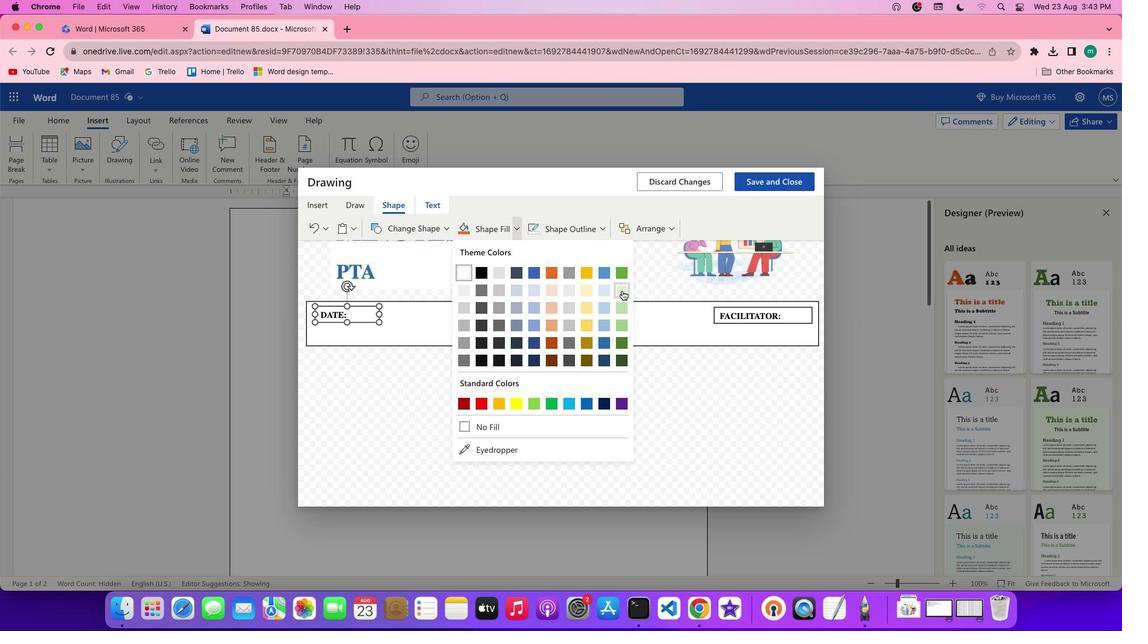 
Action: Mouse moved to (571, 314)
Screenshot: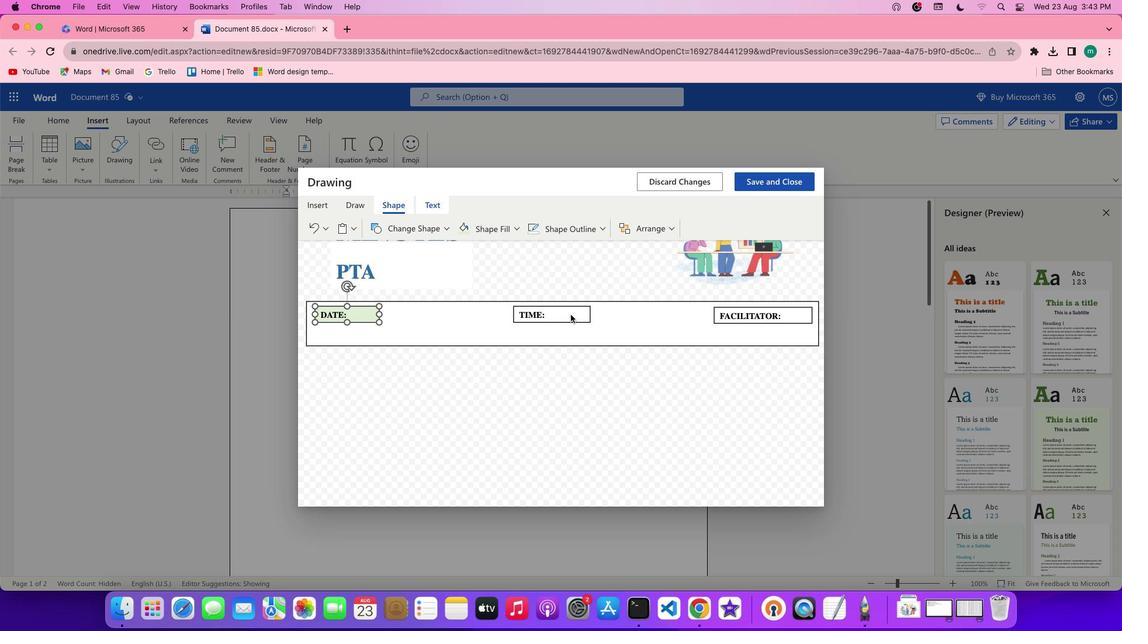 
Action: Mouse pressed left at (571, 314)
Screenshot: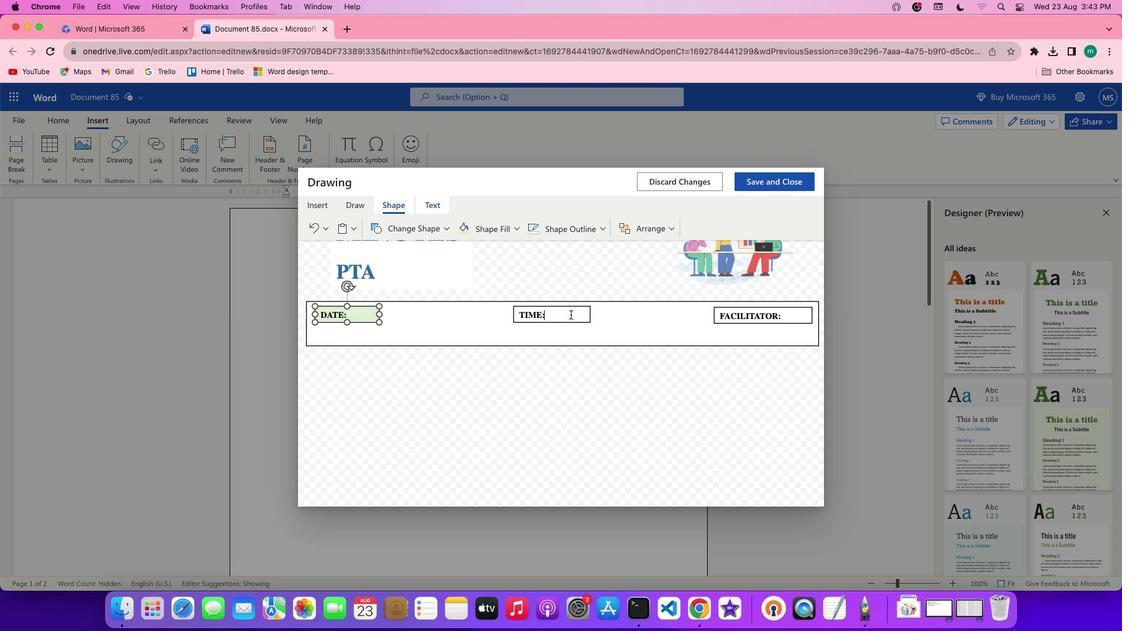 
Action: Mouse moved to (566, 319)
Screenshot: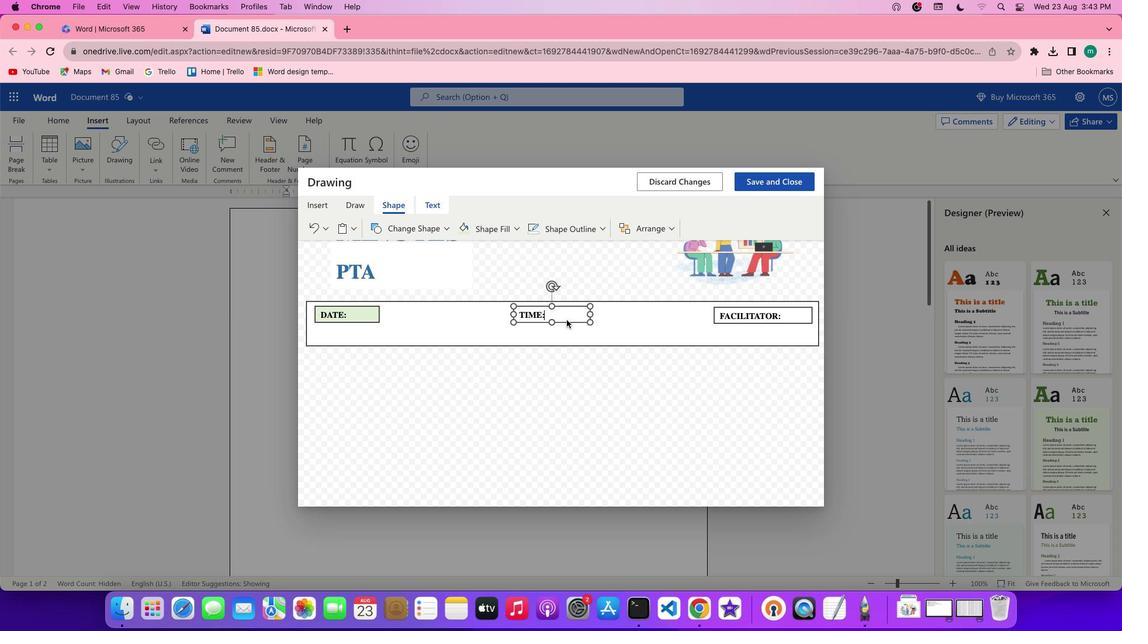 
Action: Mouse pressed left at (566, 319)
Screenshot: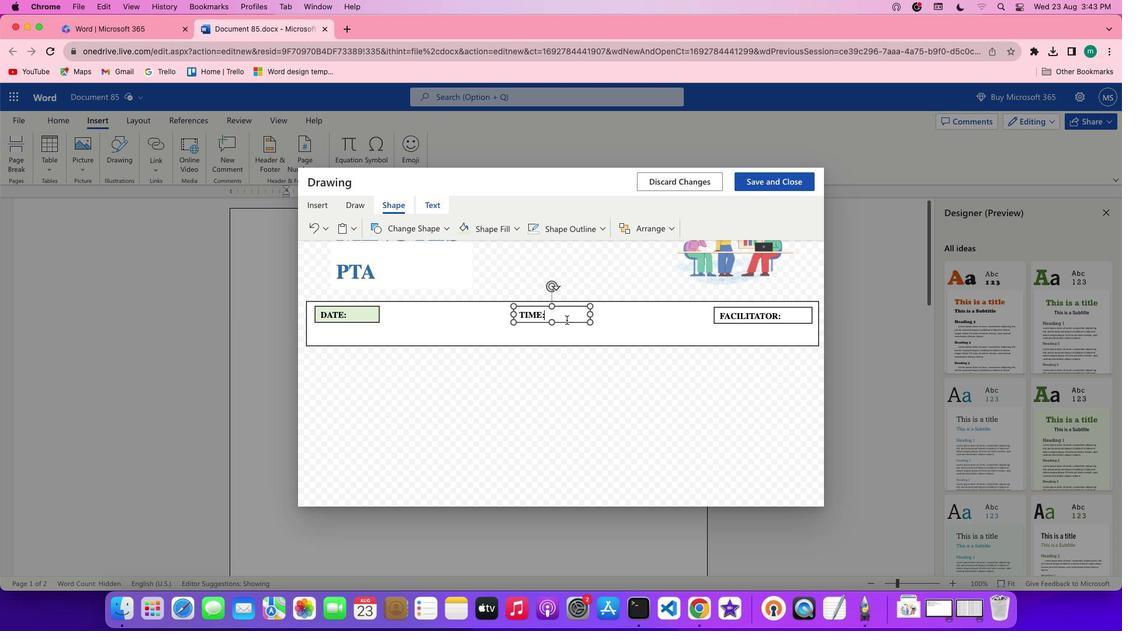
Action: Mouse moved to (572, 315)
Screenshot: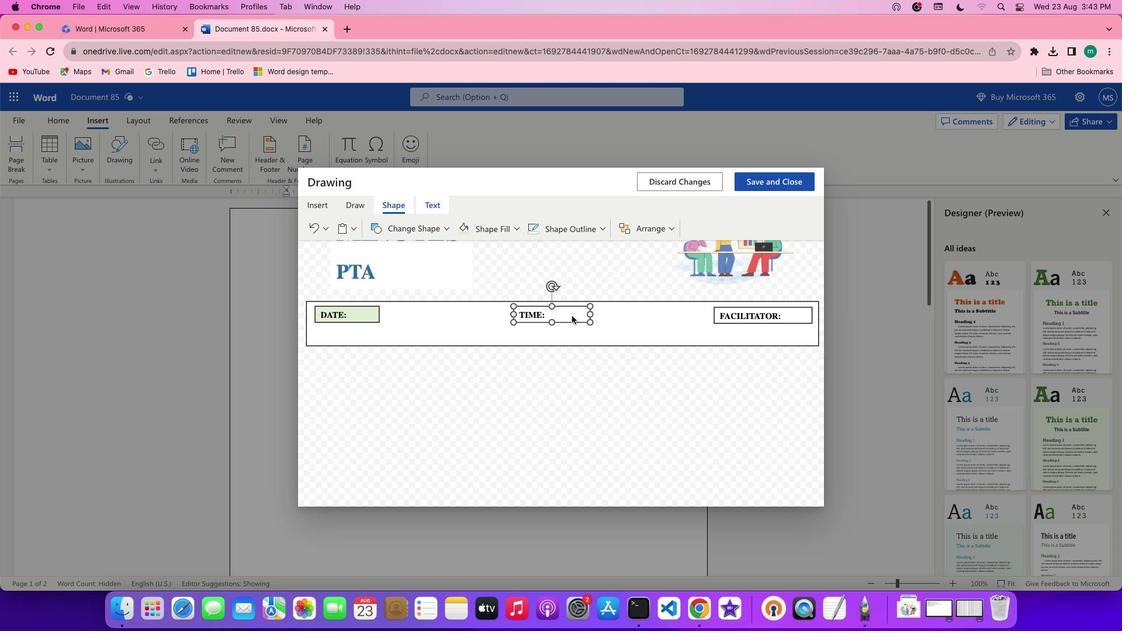 
Action: Mouse pressed left at (572, 315)
Screenshot: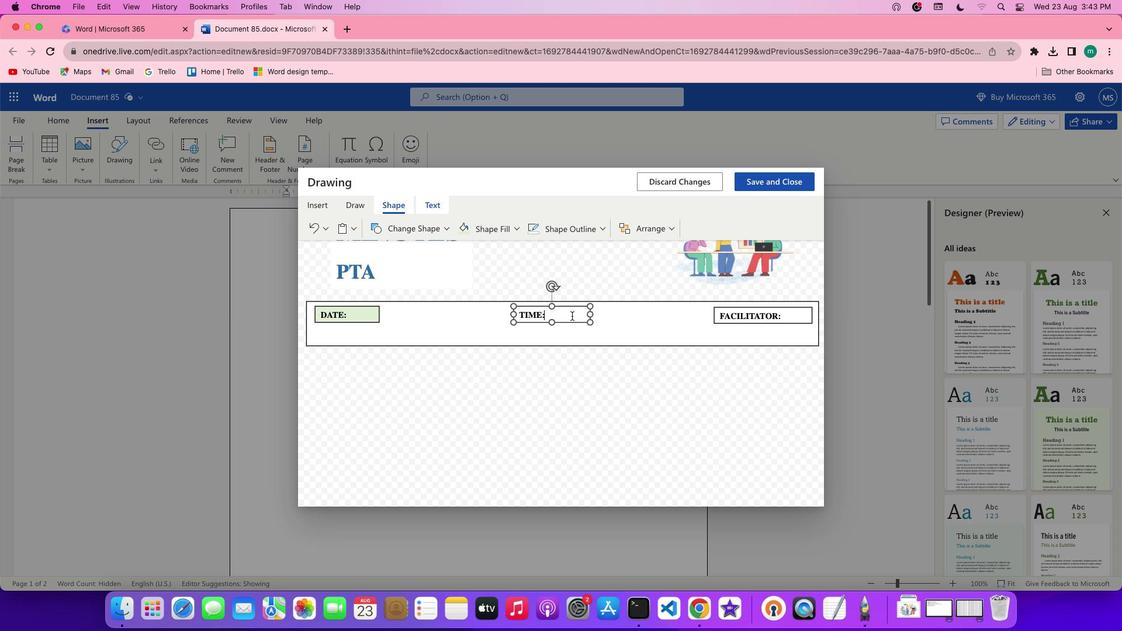 
Action: Mouse moved to (578, 315)
Screenshot: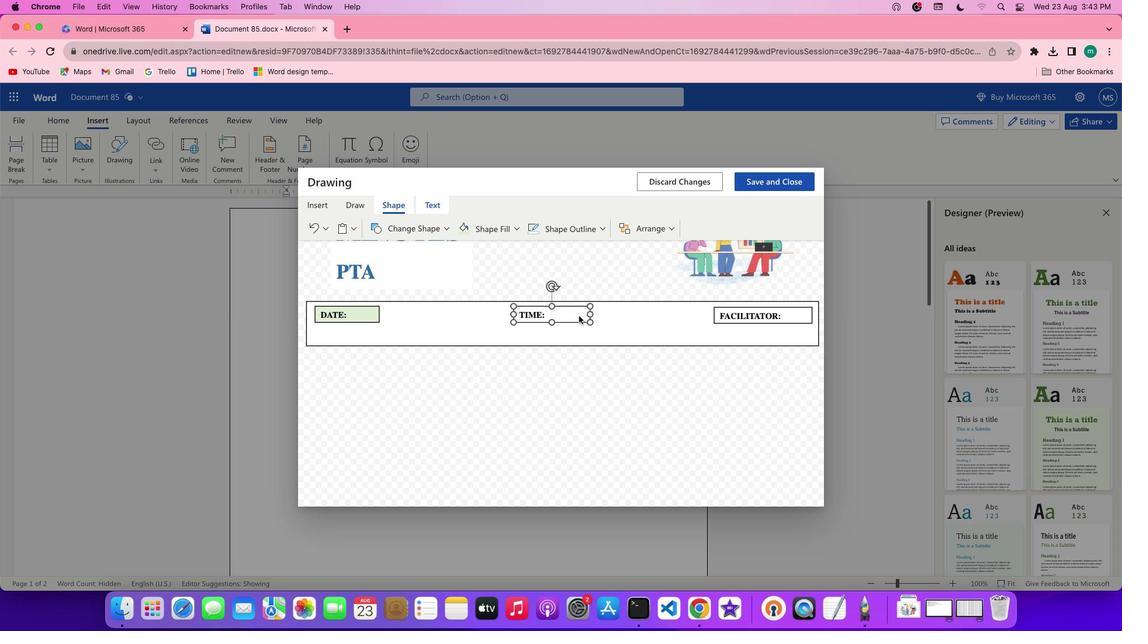 
Action: Mouse pressed left at (578, 315)
Screenshot: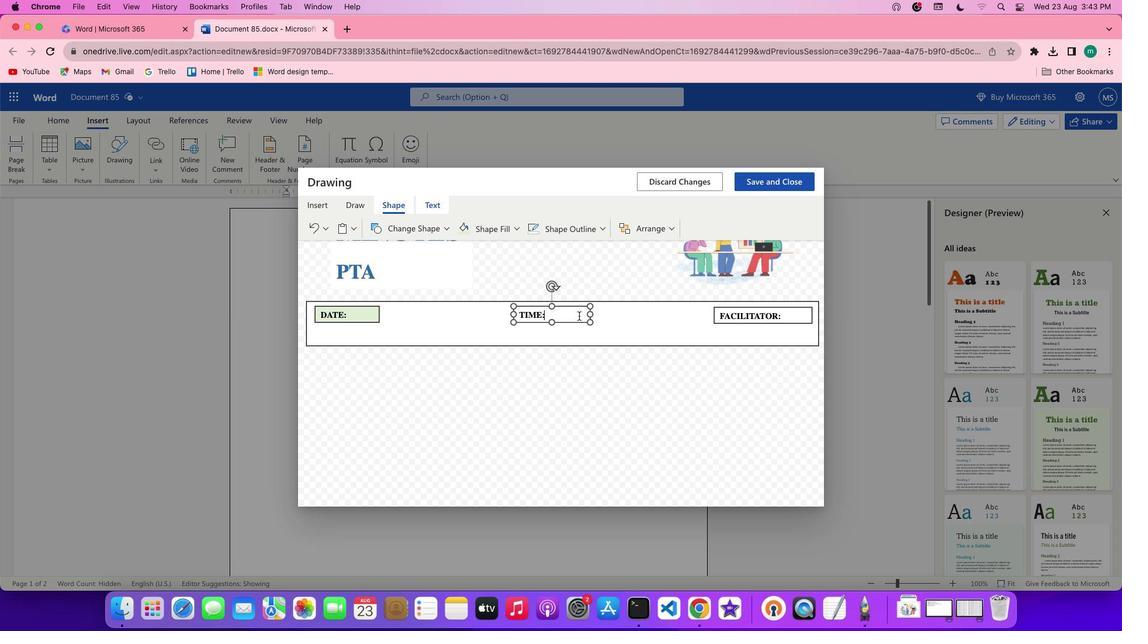 
Action: Mouse moved to (569, 320)
Screenshot: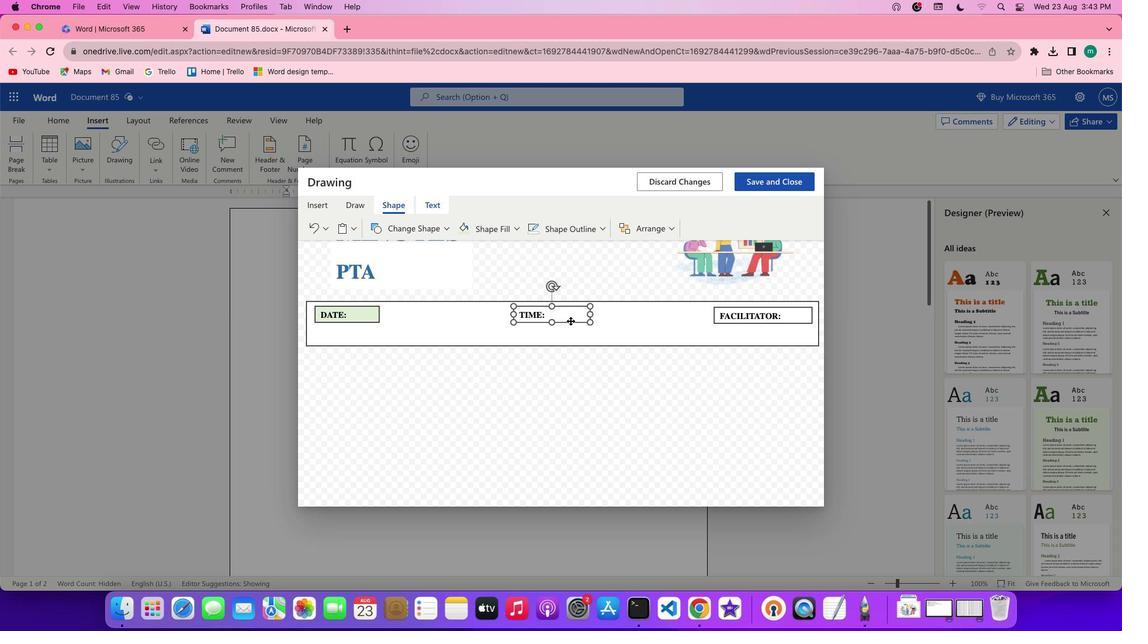 
Action: Mouse pressed left at (569, 320)
Screenshot: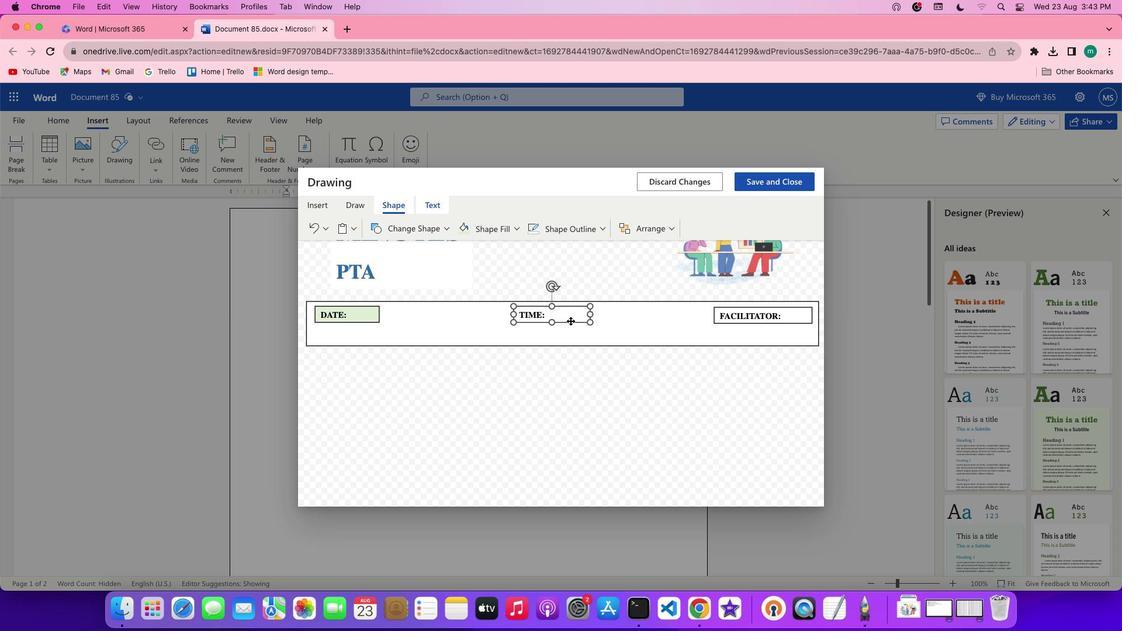 
Action: Mouse moved to (569, 322)
Screenshot: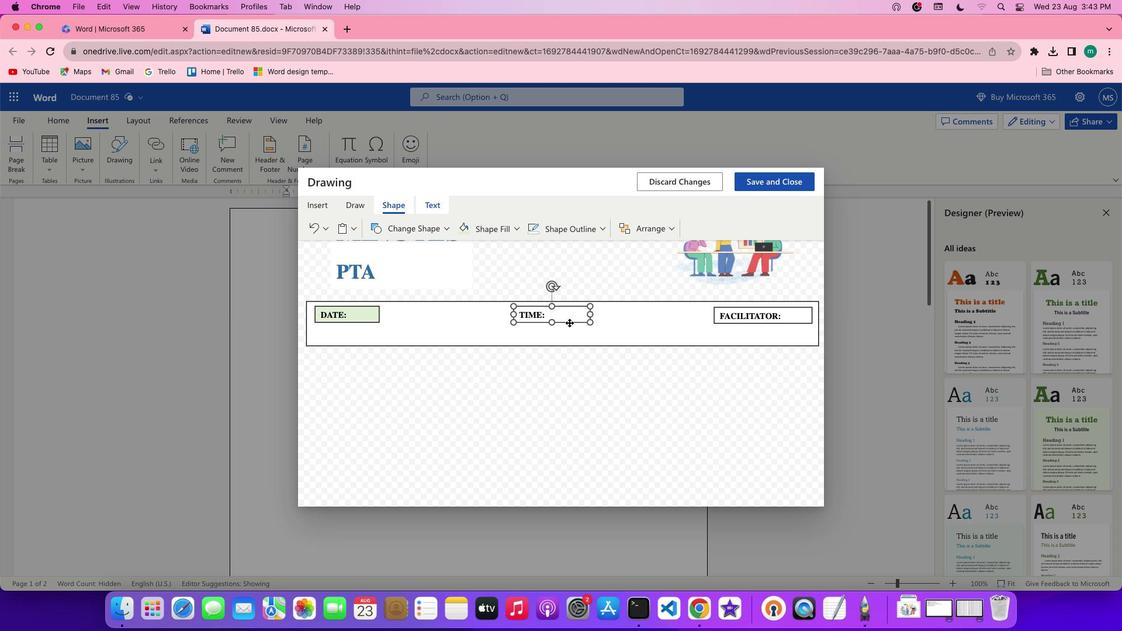 
Action: Mouse pressed left at (569, 322)
Screenshot: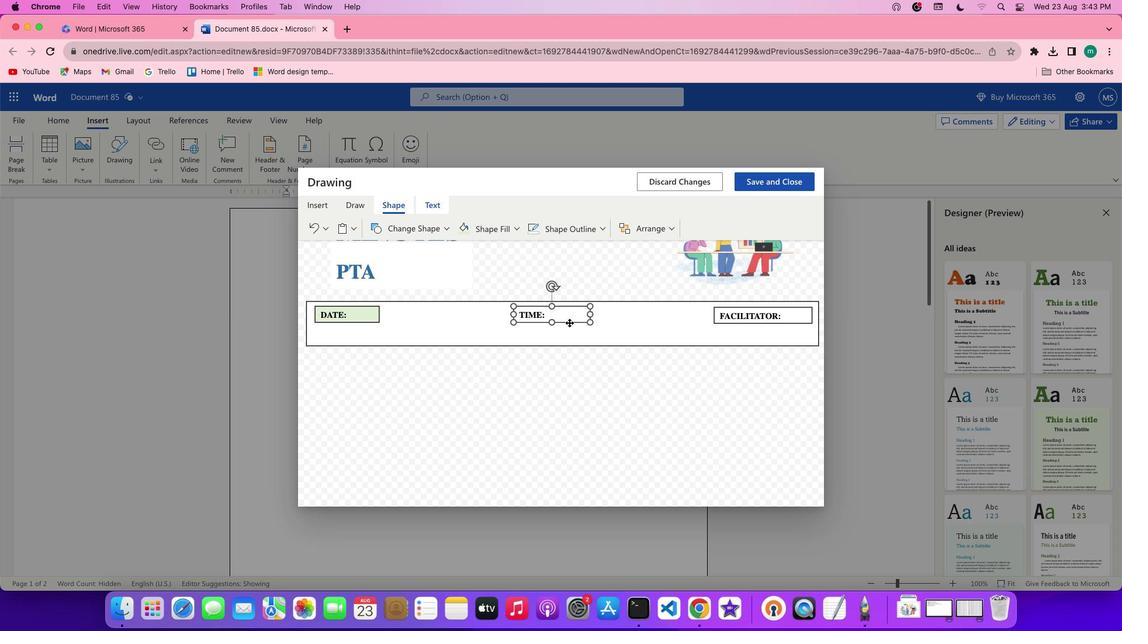 
Action: Mouse pressed left at (569, 322)
Screenshot: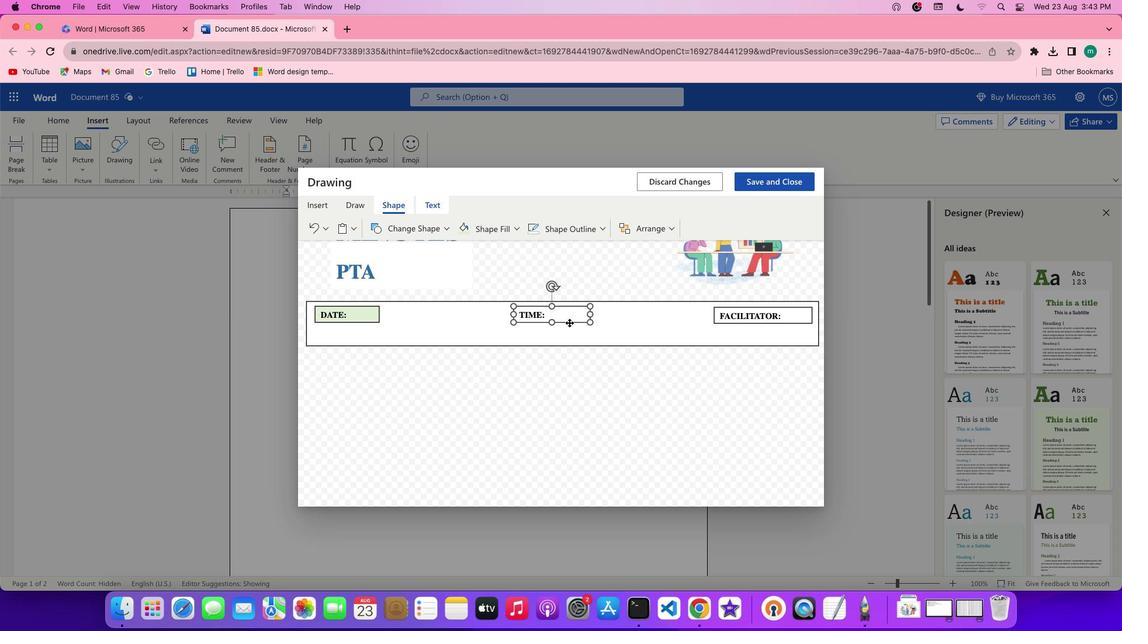 
Action: Mouse moved to (572, 322)
